 Task: Explore and join open source projects on GitHub.
Action: Mouse moved to (238, 165)
Screenshot: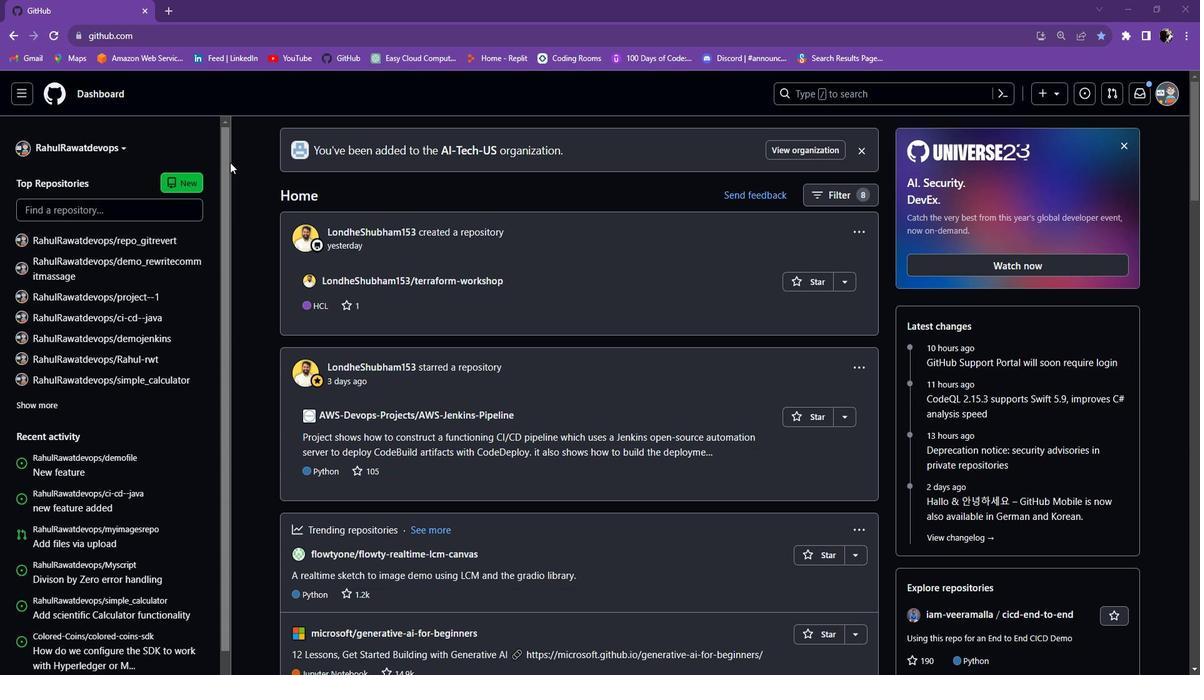 
Action: Mouse pressed left at (238, 165)
Screenshot: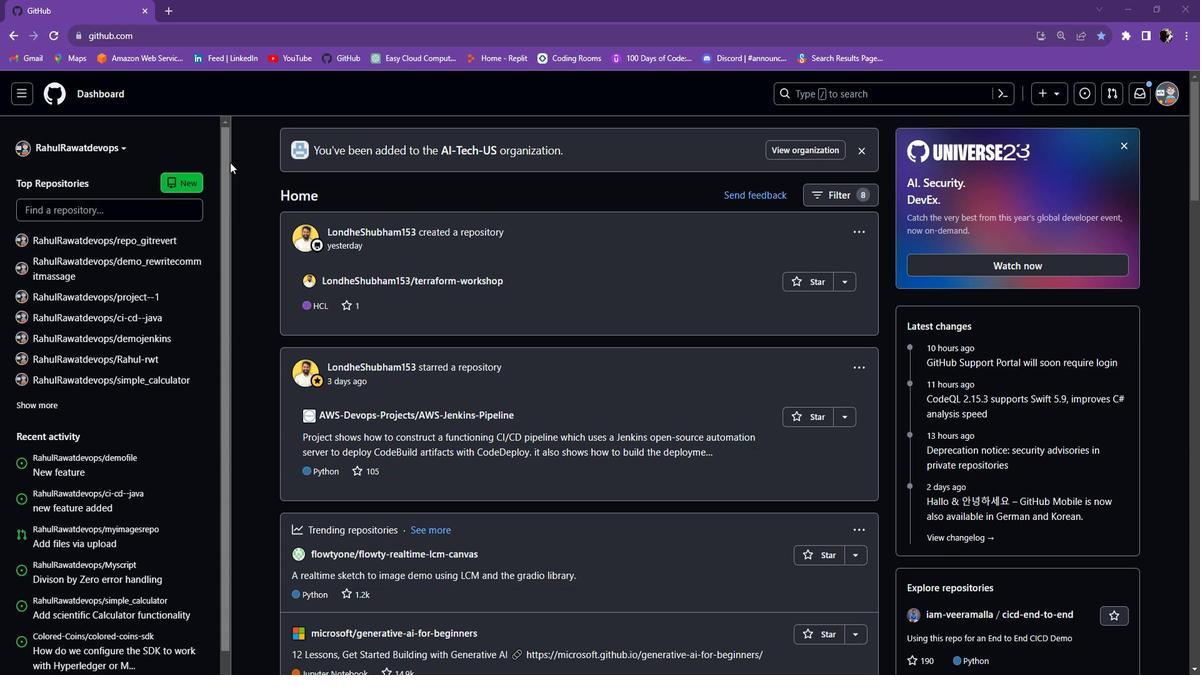 
Action: Mouse moved to (1167, 91)
Screenshot: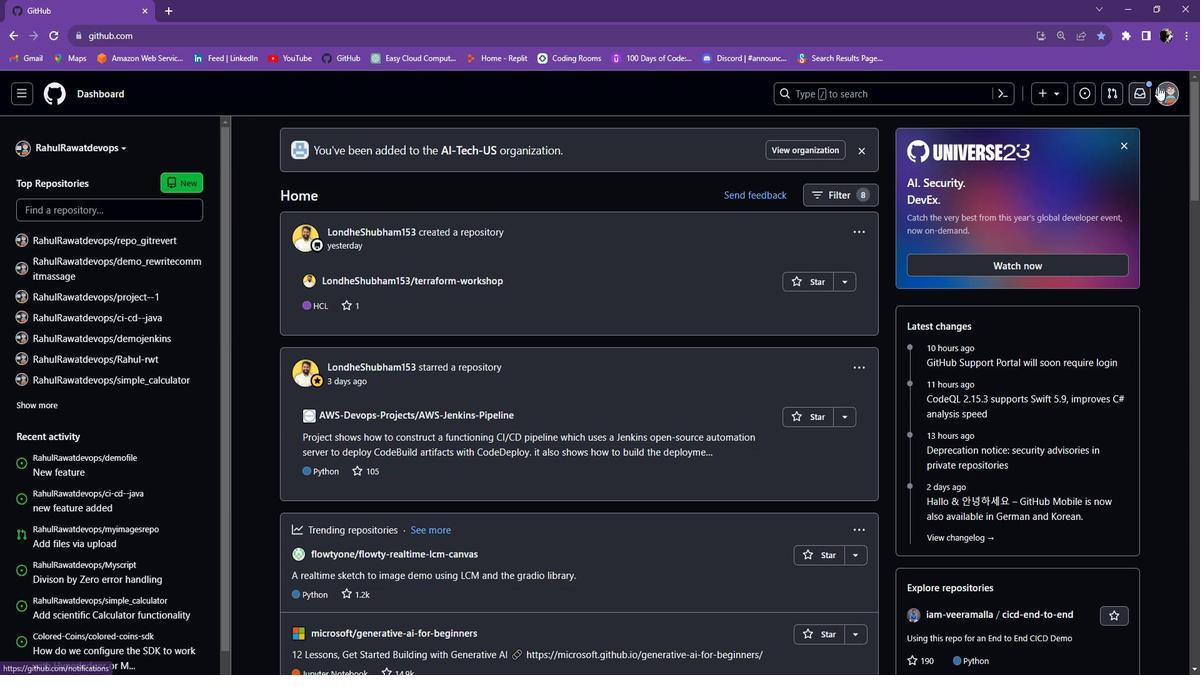
Action: Mouse pressed left at (1167, 91)
Screenshot: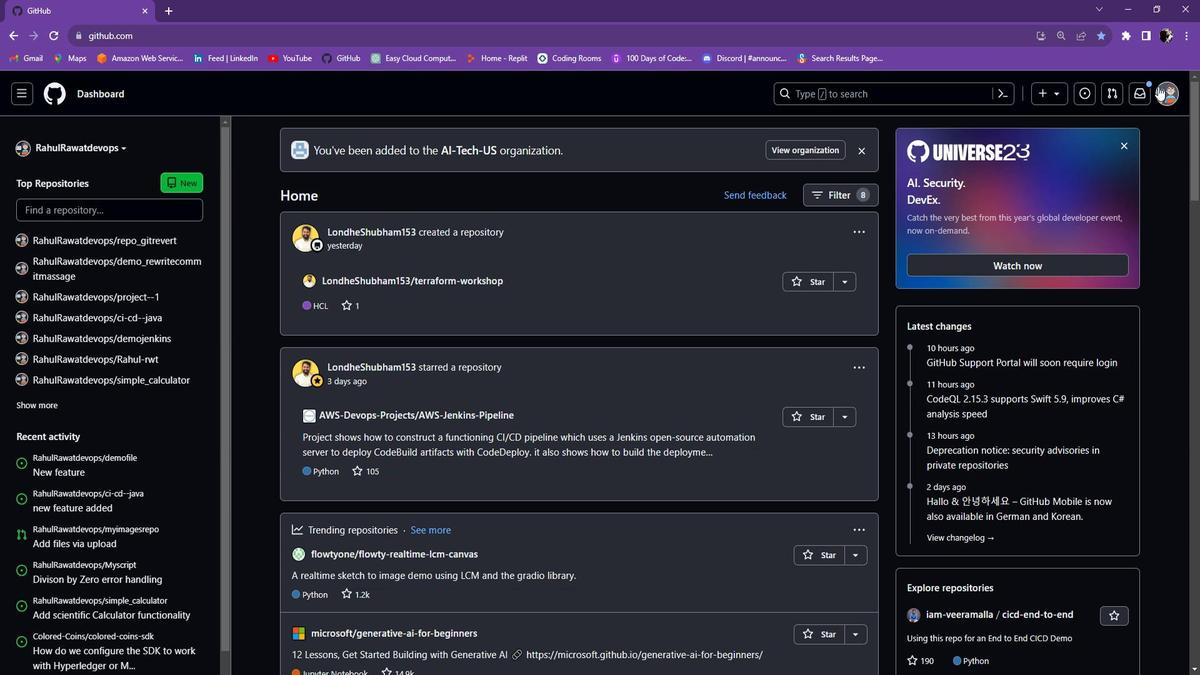 
Action: Mouse moved to (1048, 167)
Screenshot: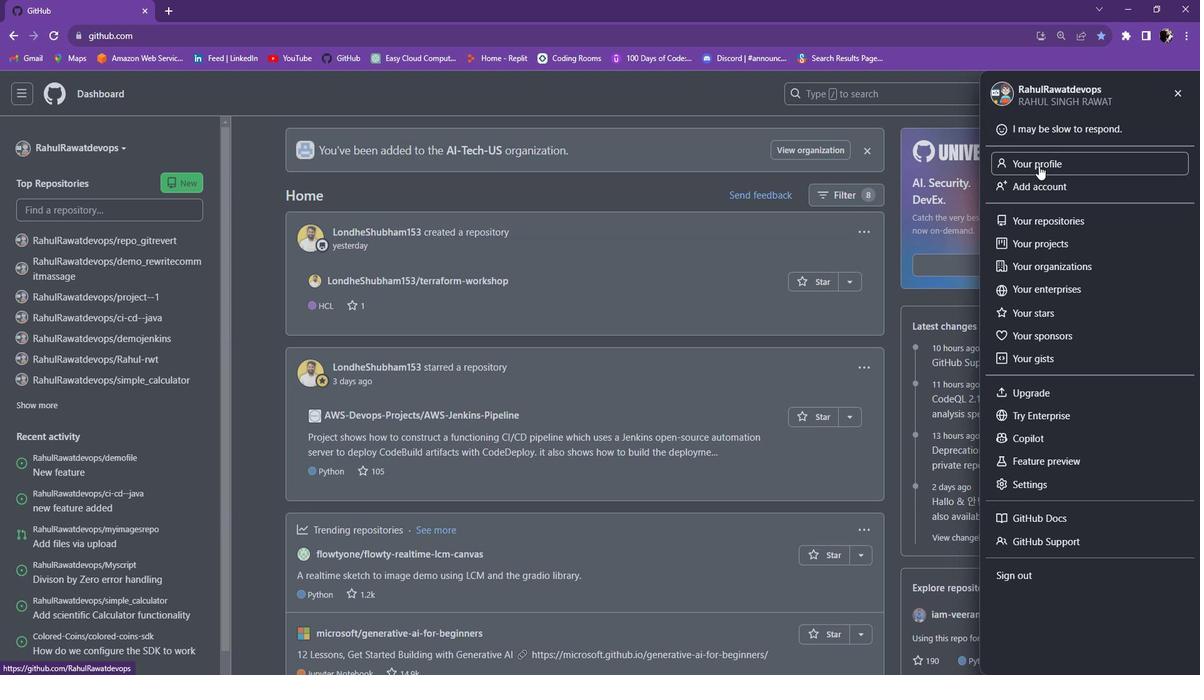 
Action: Mouse pressed left at (1048, 167)
Screenshot: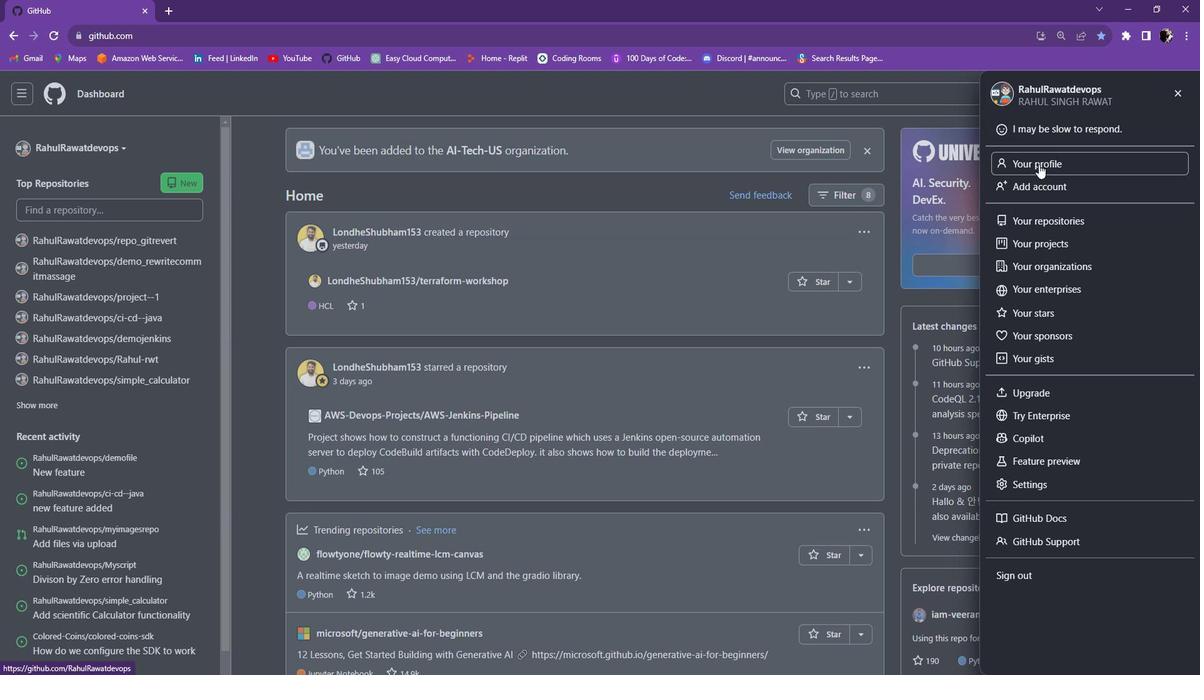 
Action: Mouse moved to (439, 339)
Screenshot: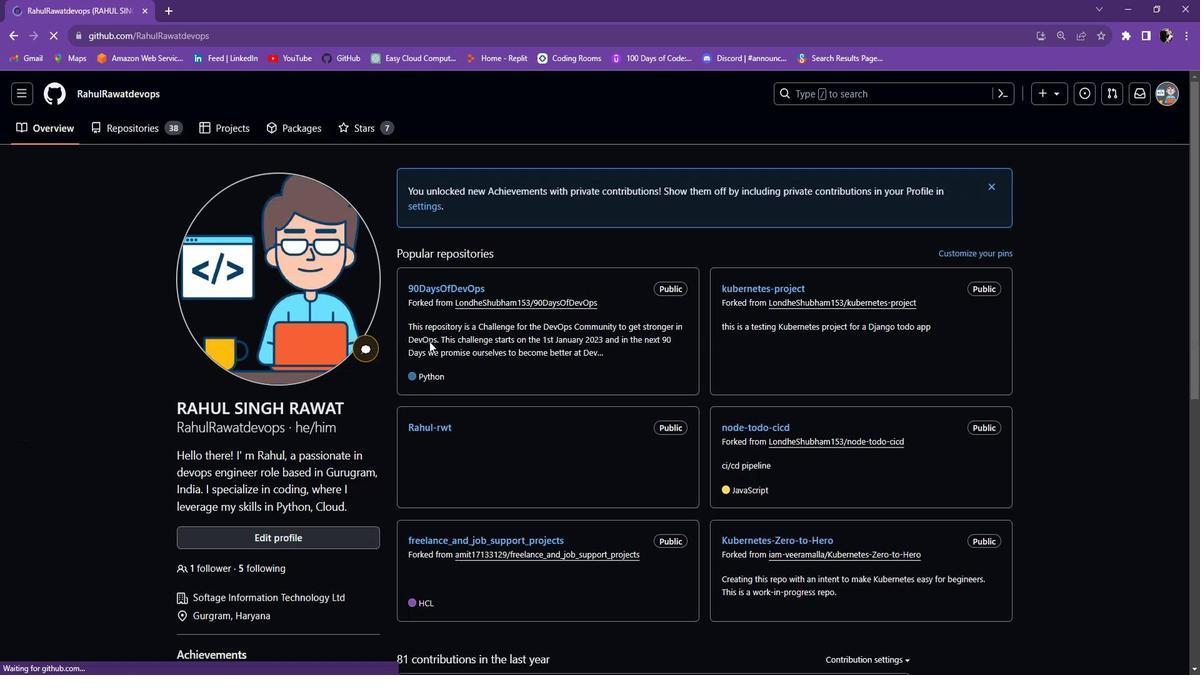 
Action: Mouse scrolled (439, 339) with delta (0, 0)
Screenshot: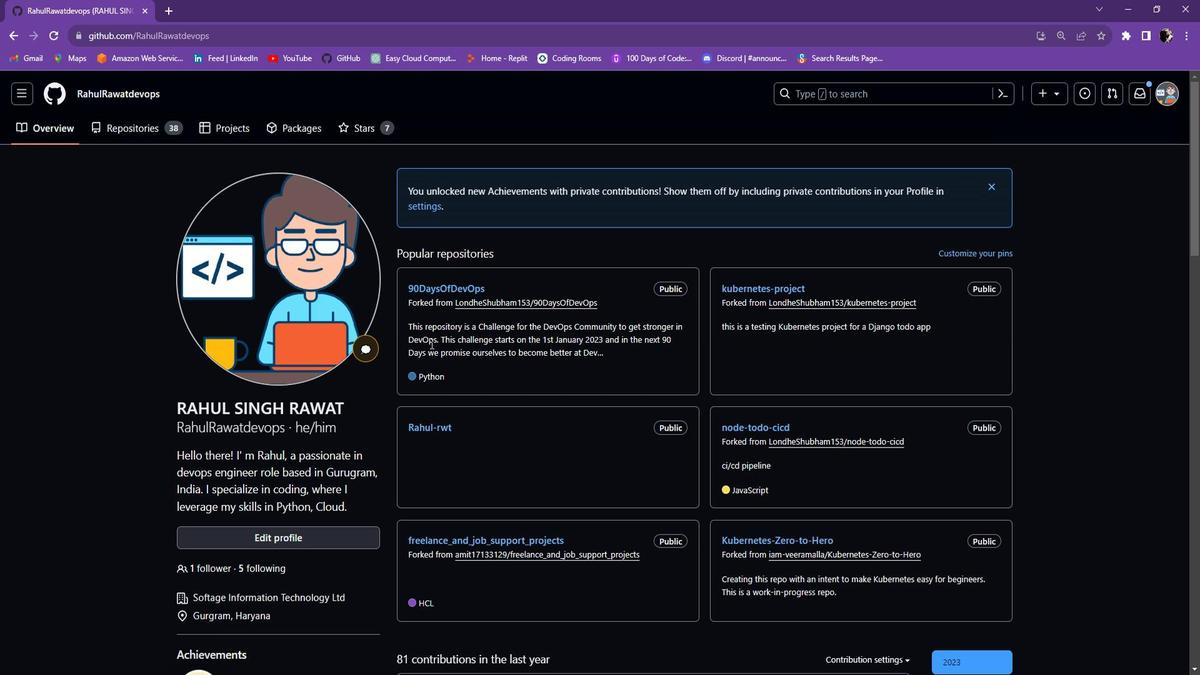 
Action: Mouse scrolled (439, 339) with delta (0, 0)
Screenshot: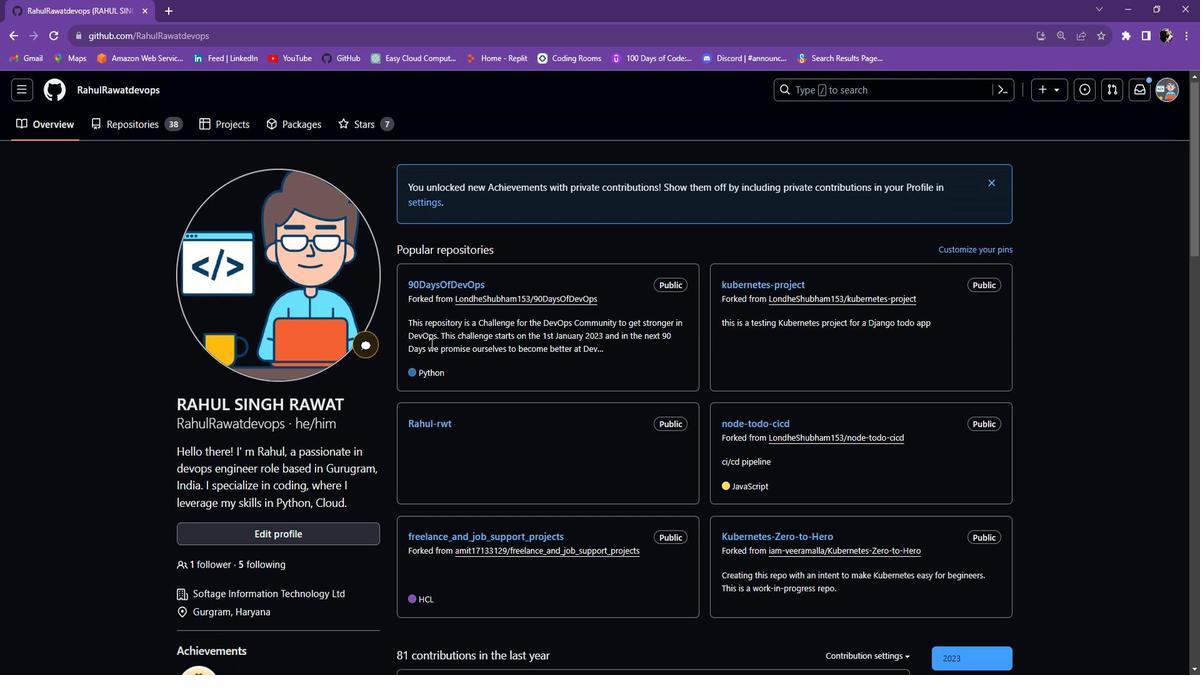 
Action: Mouse scrolled (439, 339) with delta (0, 0)
Screenshot: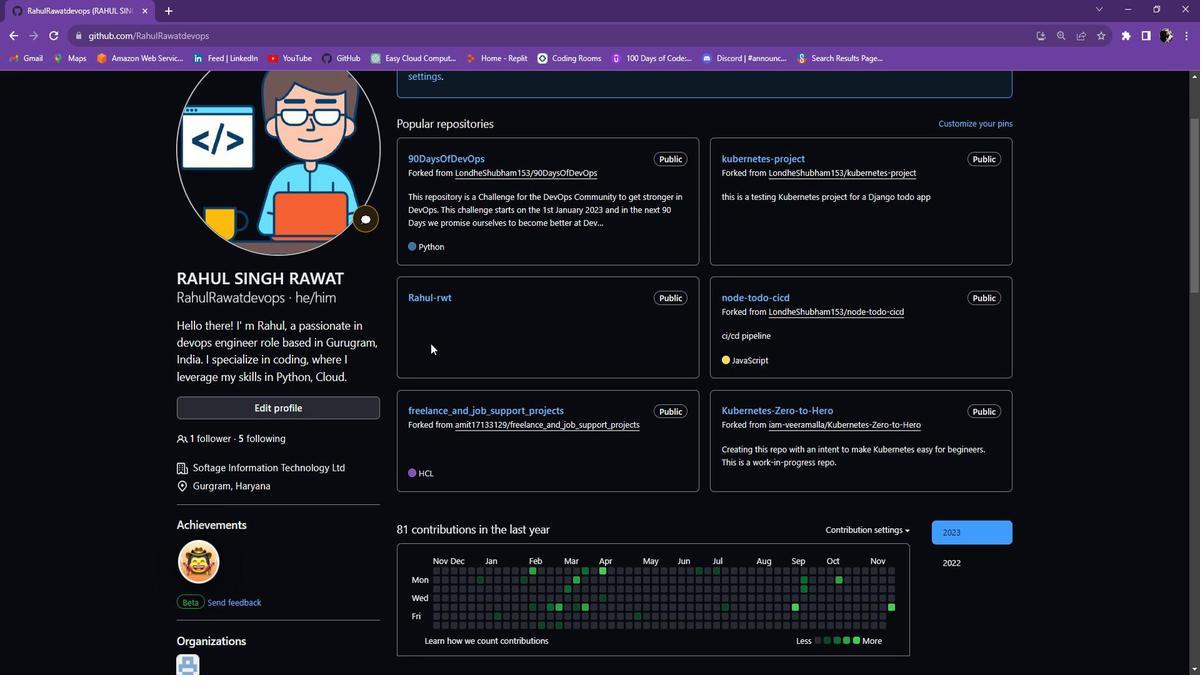 
Action: Mouse scrolled (439, 339) with delta (0, 0)
Screenshot: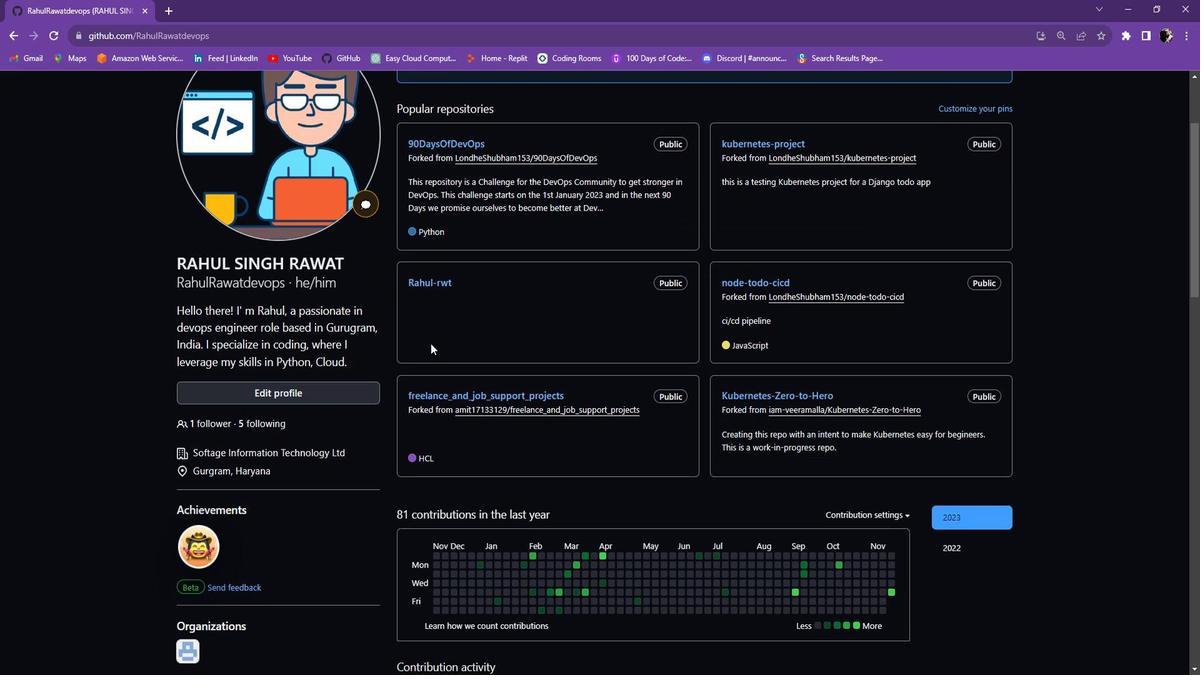
Action: Mouse scrolled (439, 339) with delta (0, 0)
Screenshot: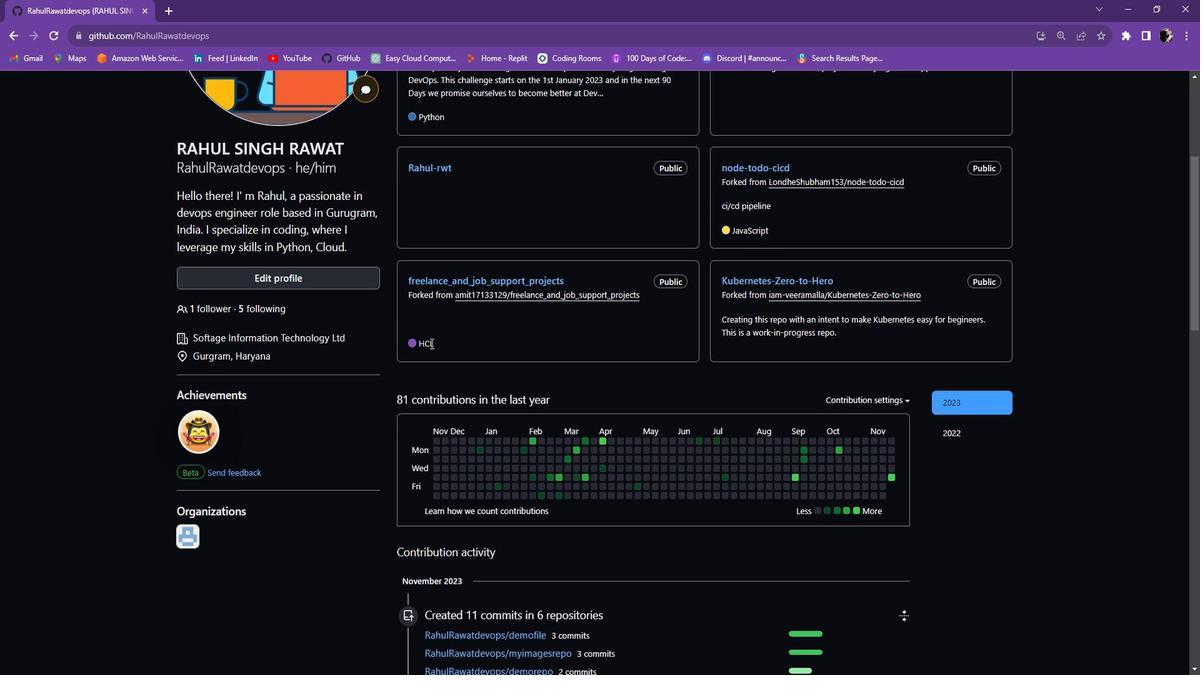 
Action: Mouse scrolled (439, 339) with delta (0, 0)
Screenshot: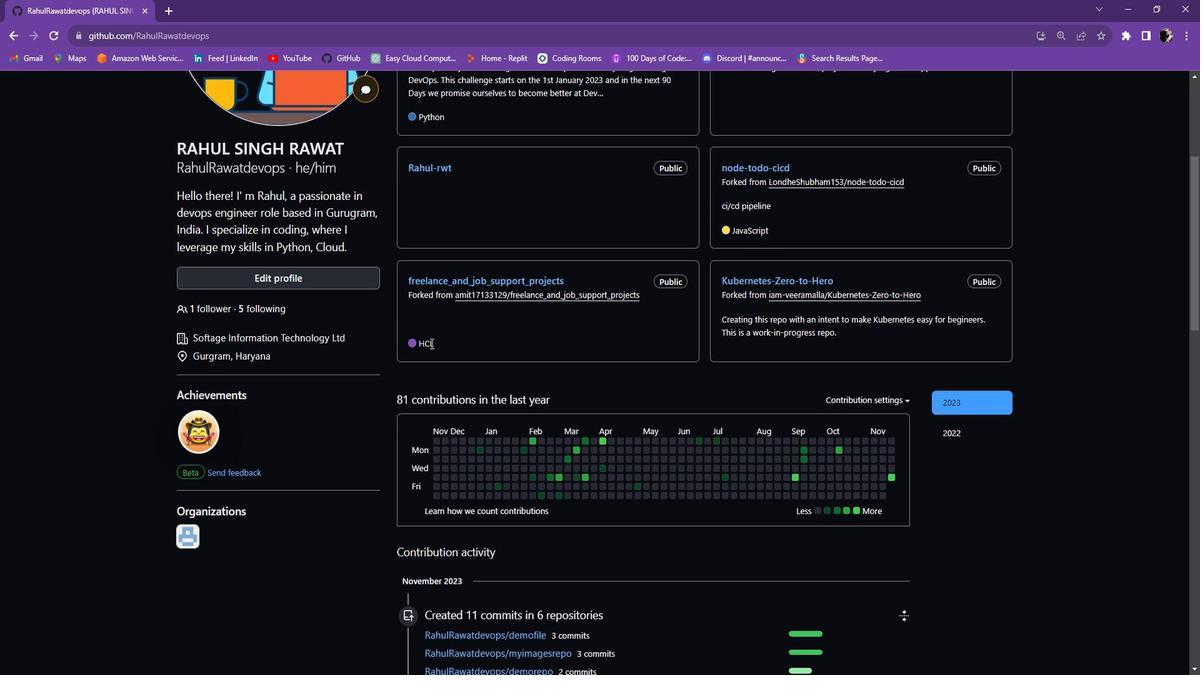 
Action: Mouse scrolled (439, 339) with delta (0, 0)
Screenshot: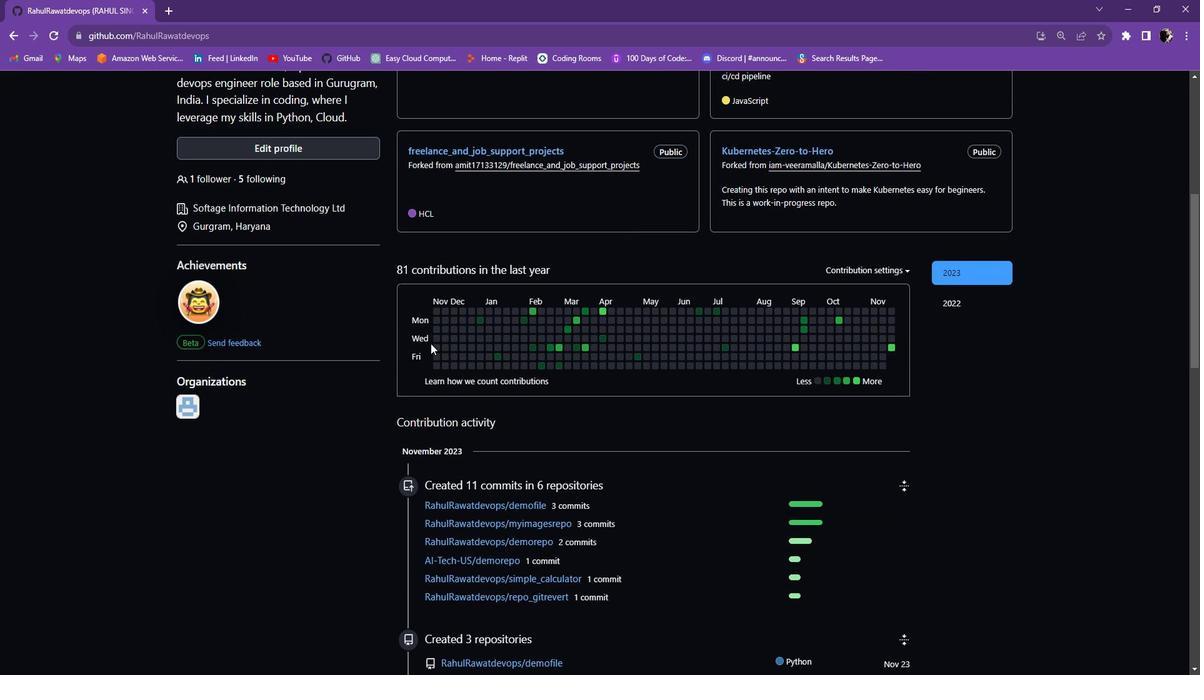 
Action: Mouse scrolled (439, 339) with delta (0, 0)
Screenshot: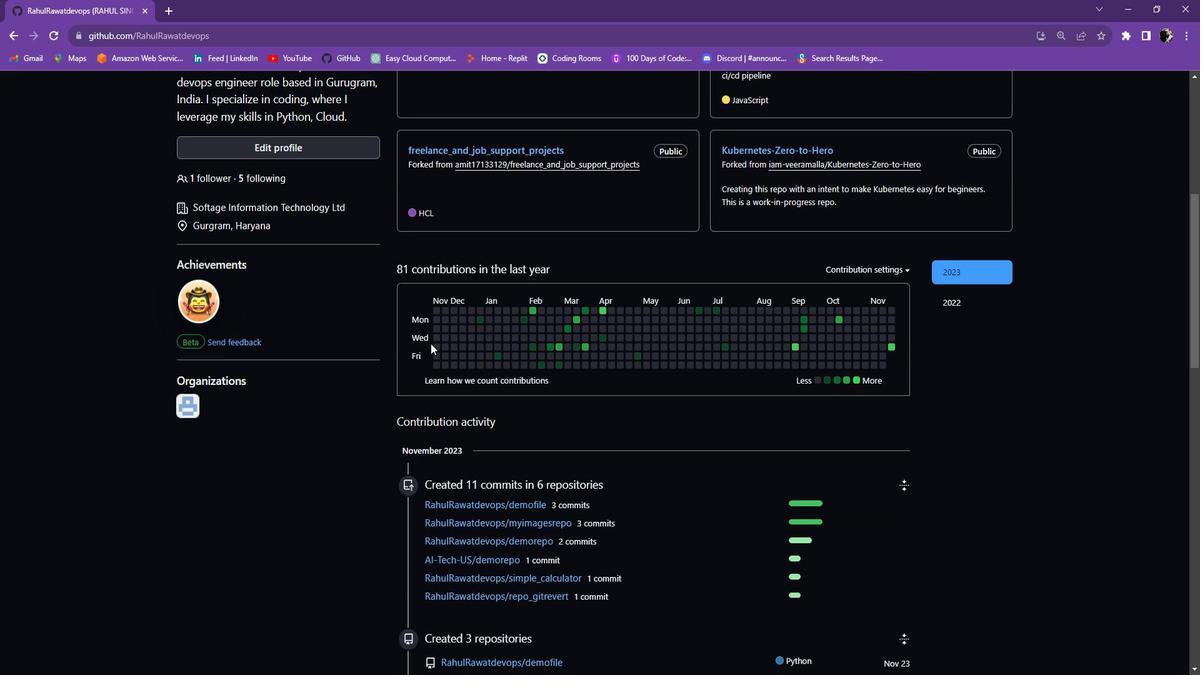 
Action: Mouse scrolled (439, 340) with delta (0, 0)
Screenshot: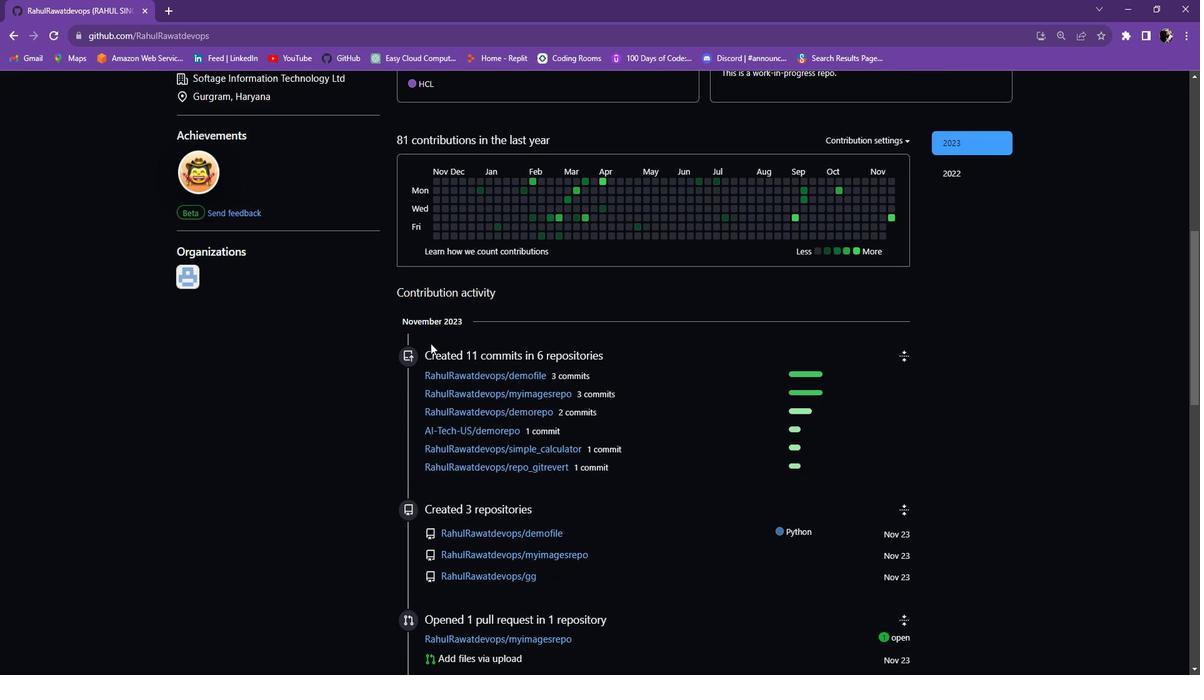 
Action: Mouse scrolled (439, 340) with delta (0, 0)
Screenshot: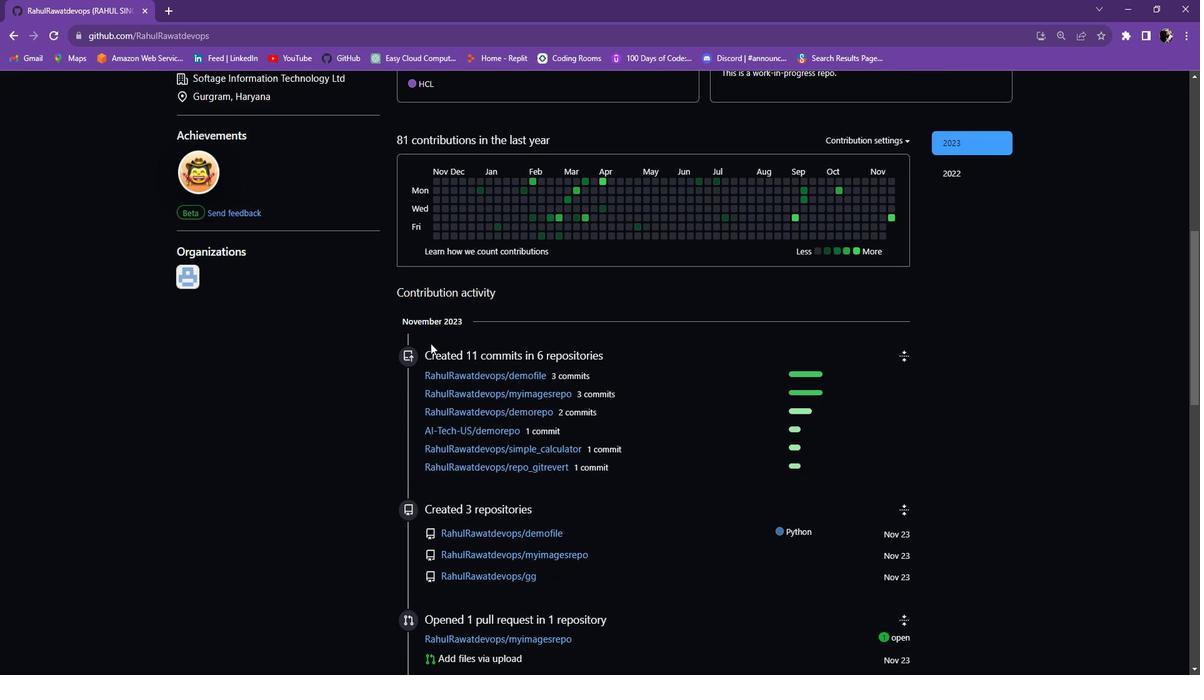 
Action: Mouse scrolled (439, 340) with delta (0, 0)
Screenshot: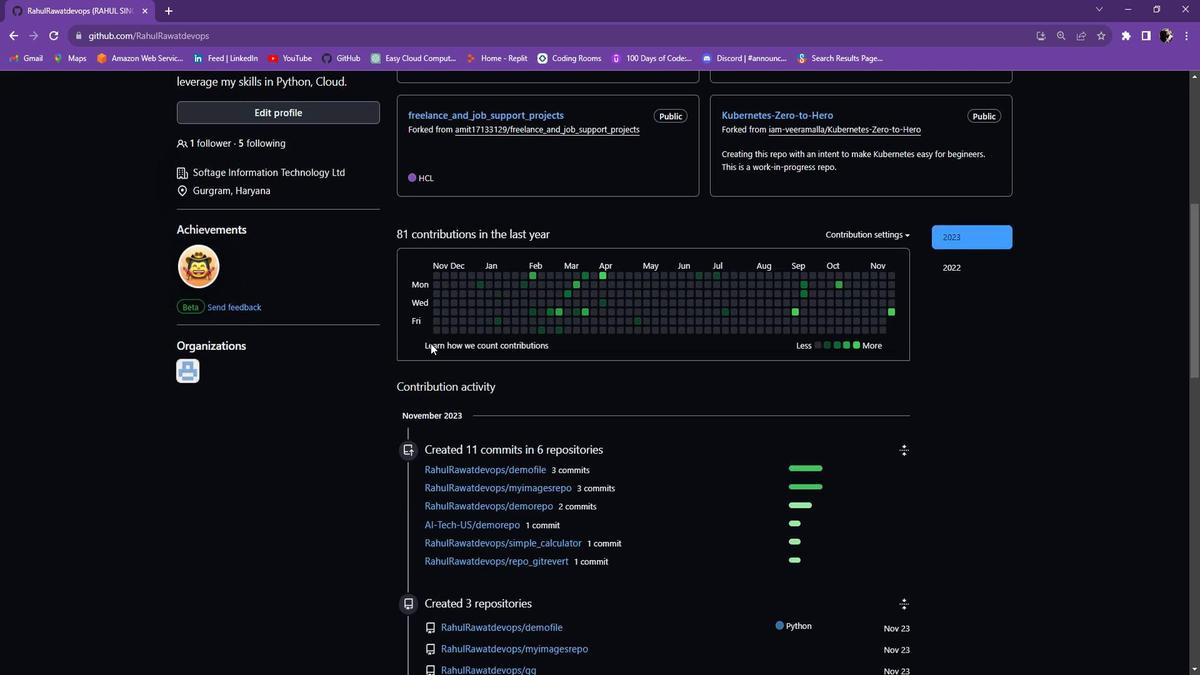 
Action: Mouse scrolled (439, 340) with delta (0, 0)
Screenshot: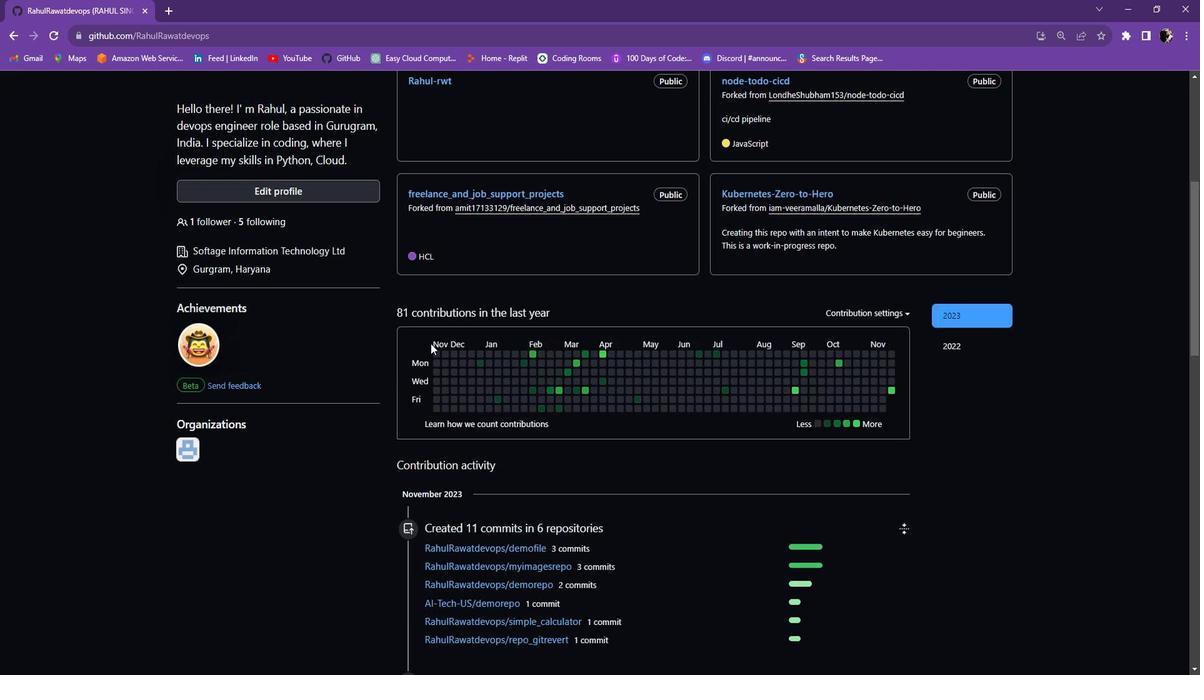 
Action: Mouse scrolled (439, 340) with delta (0, 0)
Screenshot: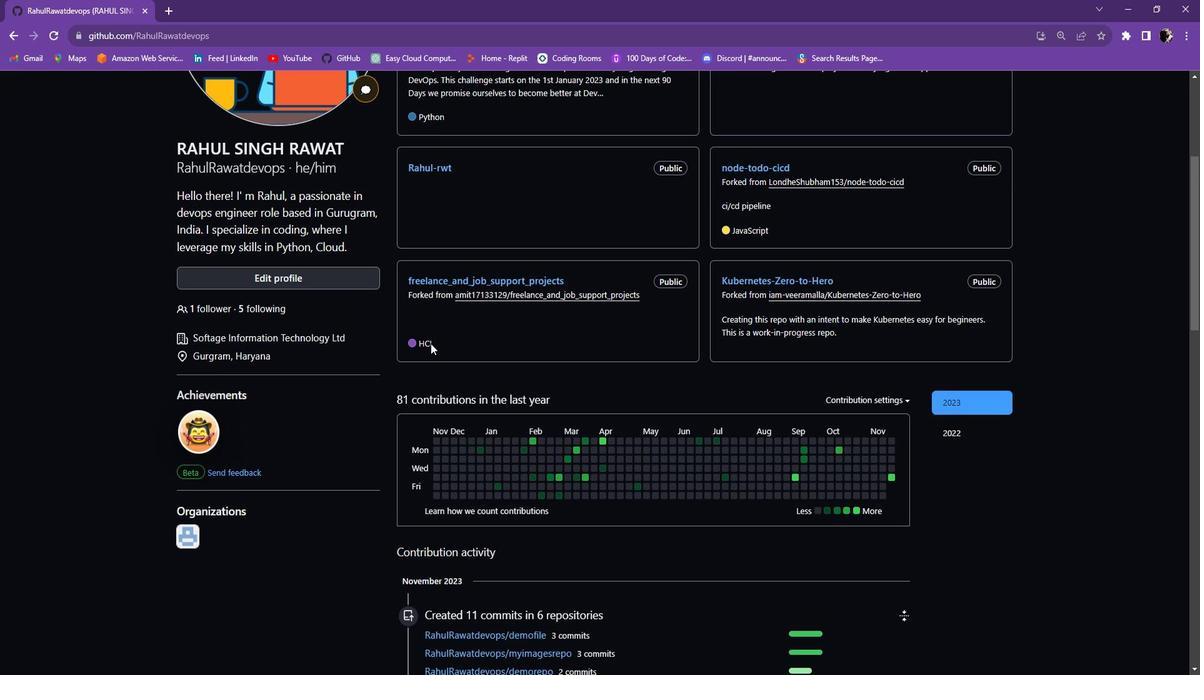 
Action: Mouse scrolled (439, 340) with delta (0, 0)
Screenshot: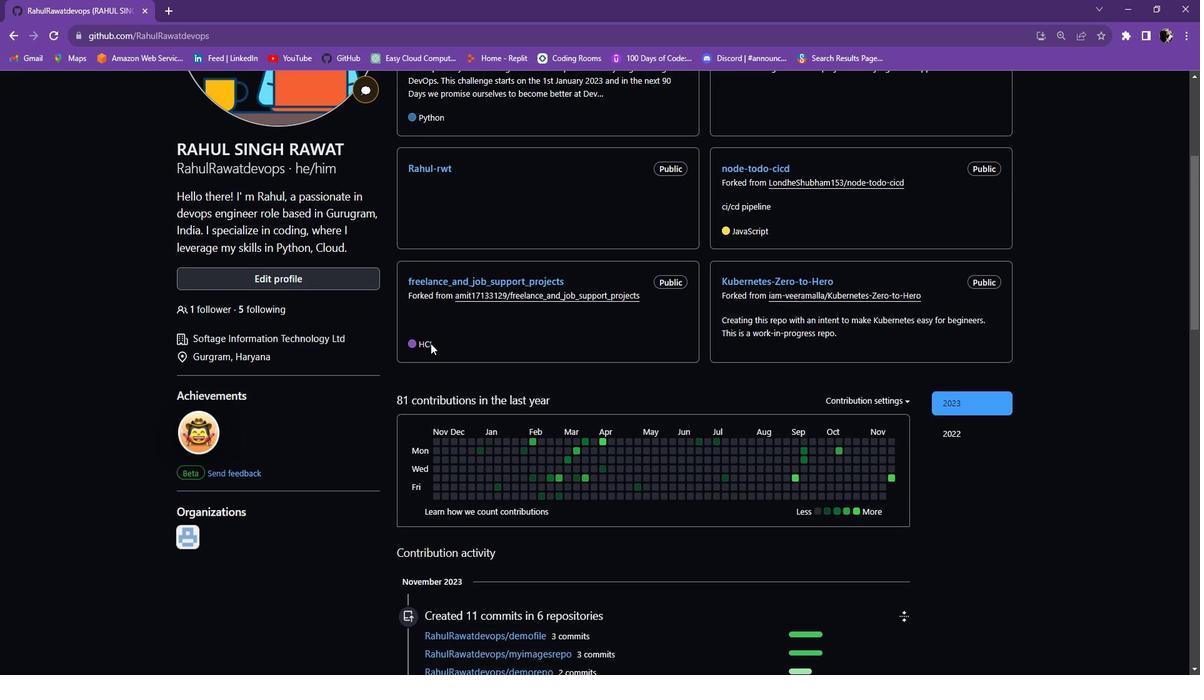 
Action: Mouse scrolled (439, 340) with delta (0, 0)
Screenshot: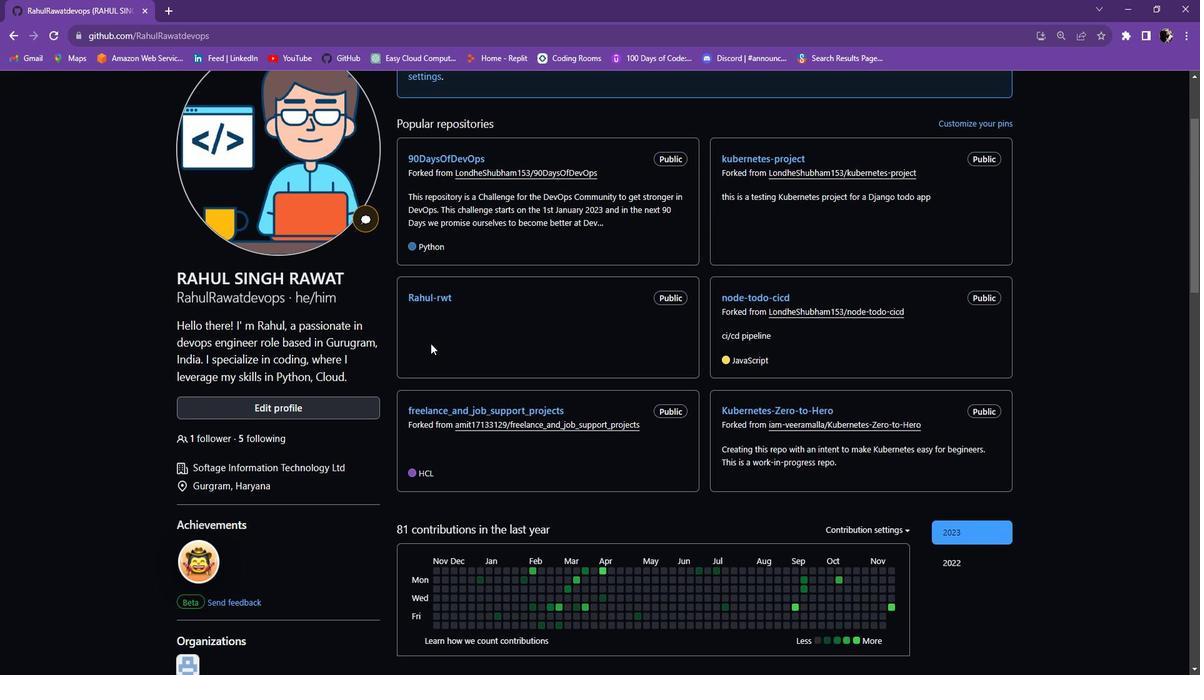 
Action: Mouse scrolled (439, 340) with delta (0, 0)
Screenshot: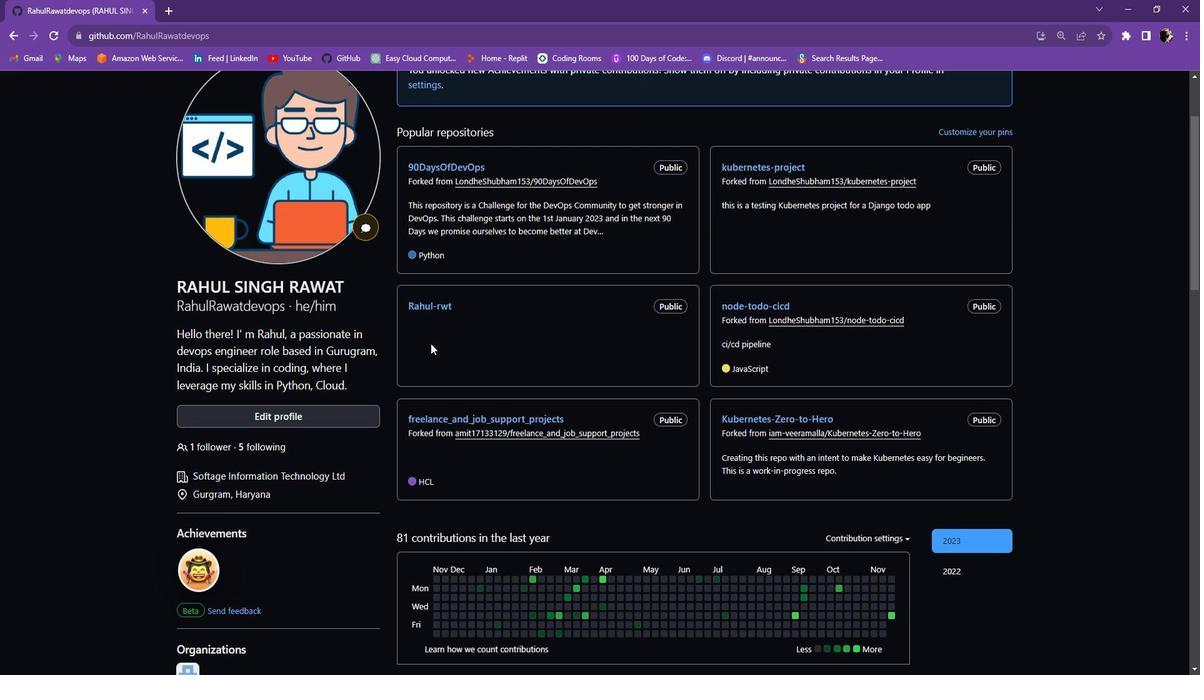 
Action: Mouse scrolled (439, 340) with delta (0, 0)
Screenshot: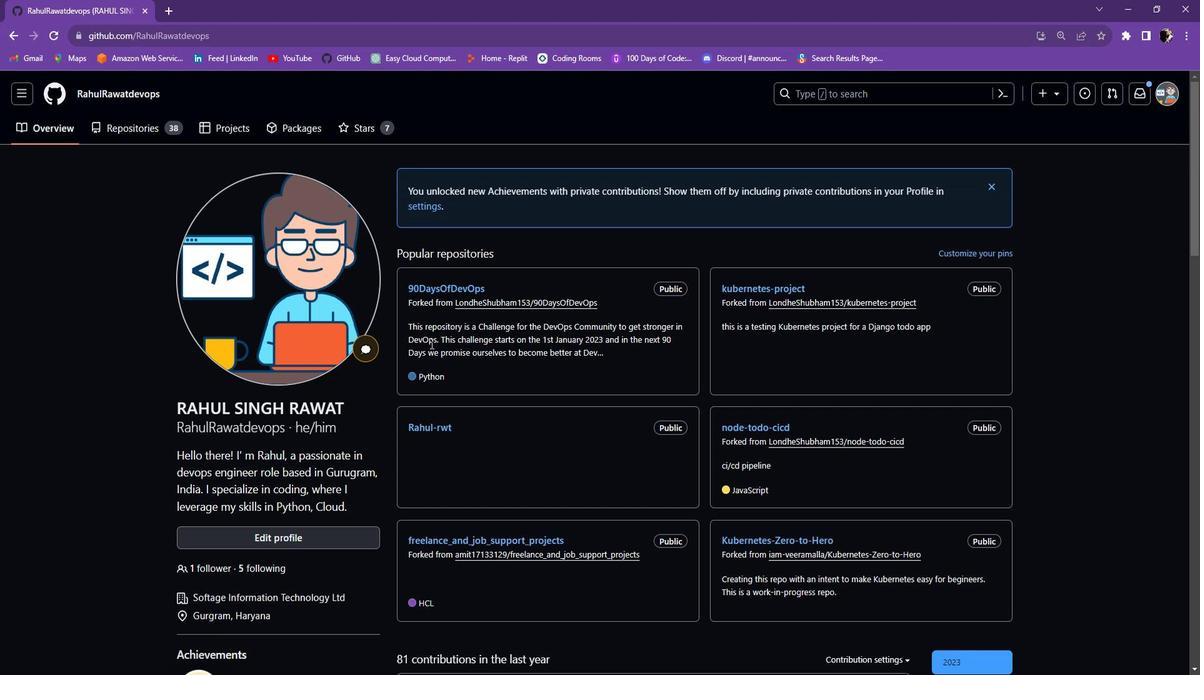 
Action: Mouse scrolled (439, 339) with delta (0, 0)
Screenshot: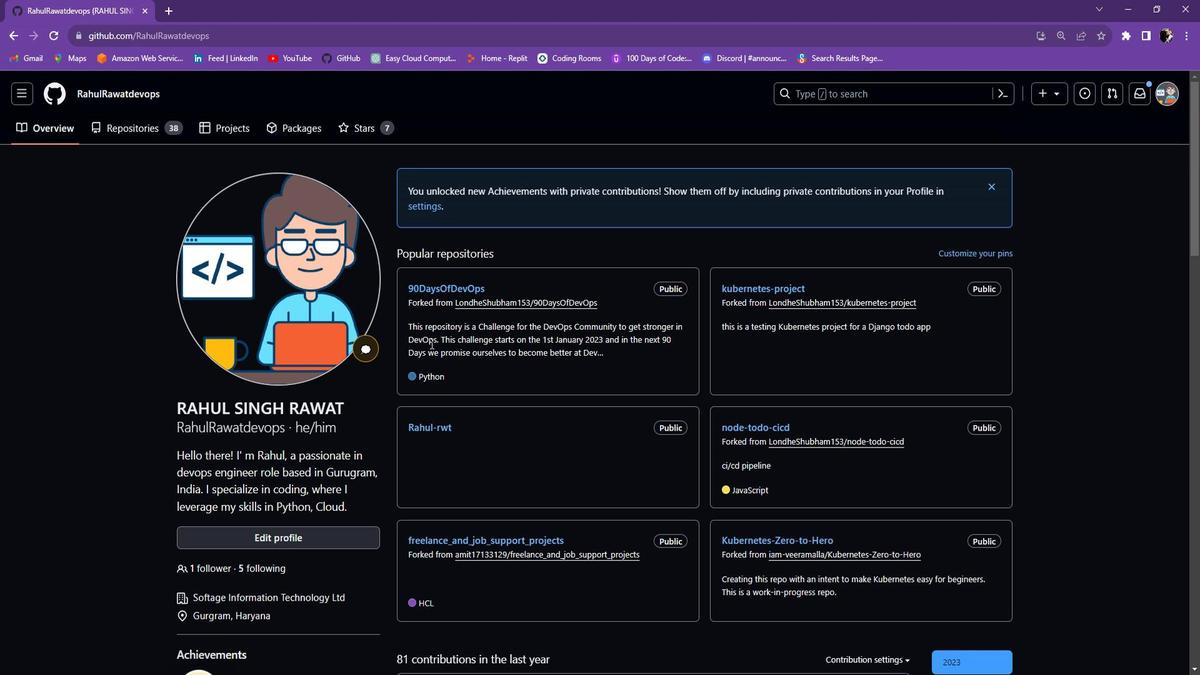 
Action: Mouse scrolled (439, 339) with delta (0, 0)
Screenshot: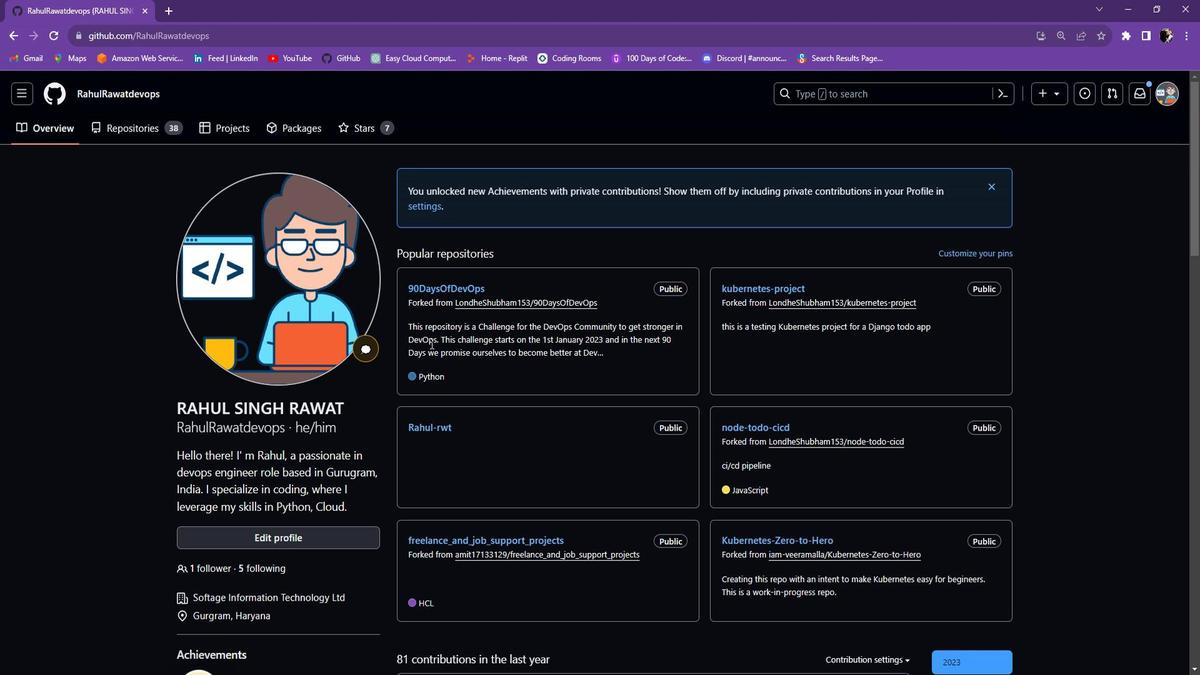 
Action: Mouse scrolled (439, 339) with delta (0, 0)
Screenshot: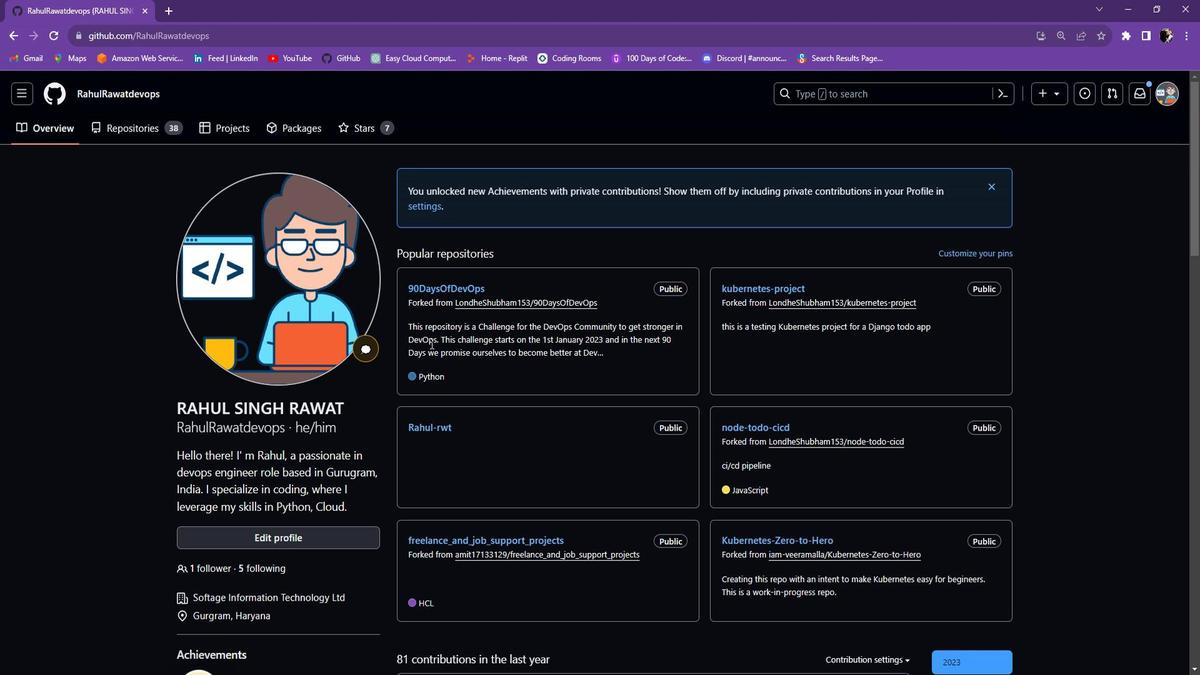 
Action: Mouse scrolled (439, 339) with delta (0, 0)
Screenshot: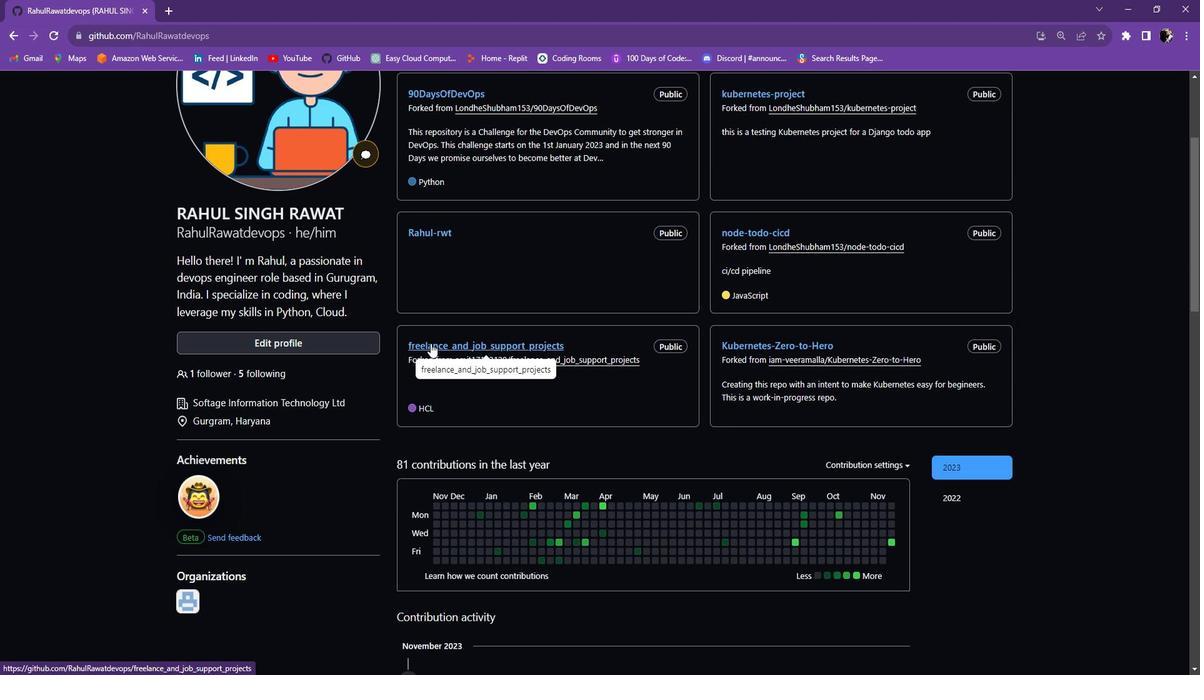 
Action: Mouse scrolled (439, 339) with delta (0, 0)
Screenshot: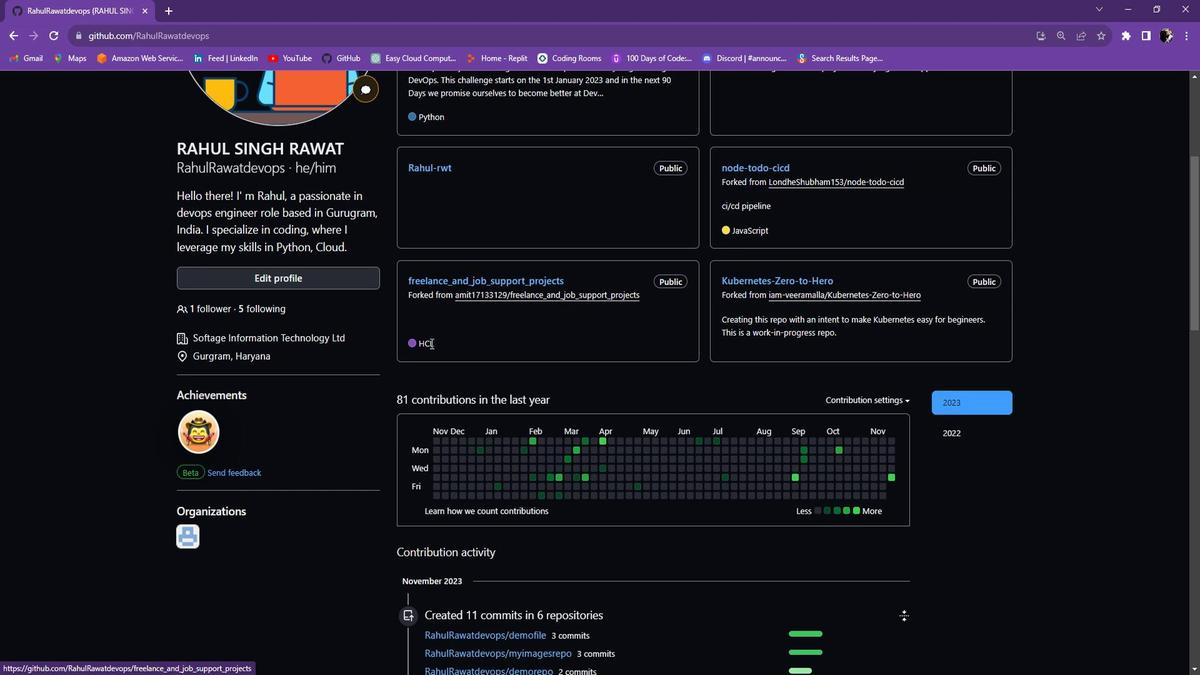 
Action: Mouse scrolled (439, 339) with delta (0, 0)
Screenshot: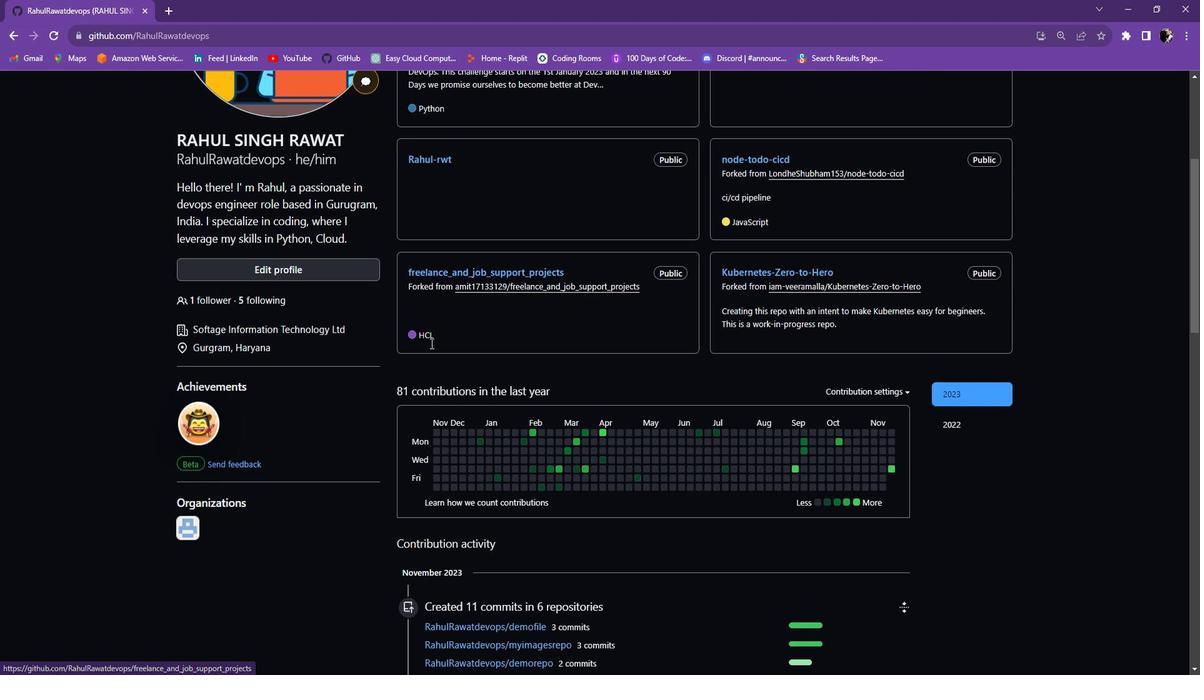 
Action: Mouse scrolled (439, 339) with delta (0, 0)
Screenshot: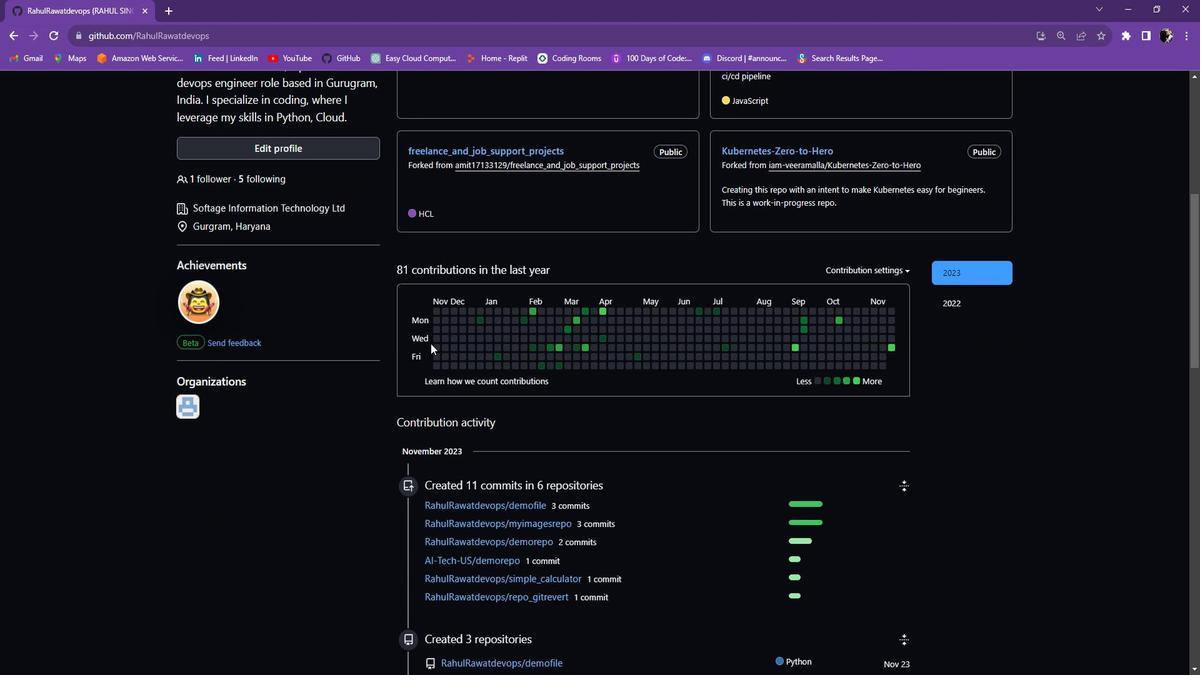 
Action: Mouse scrolled (439, 340) with delta (0, 0)
Screenshot: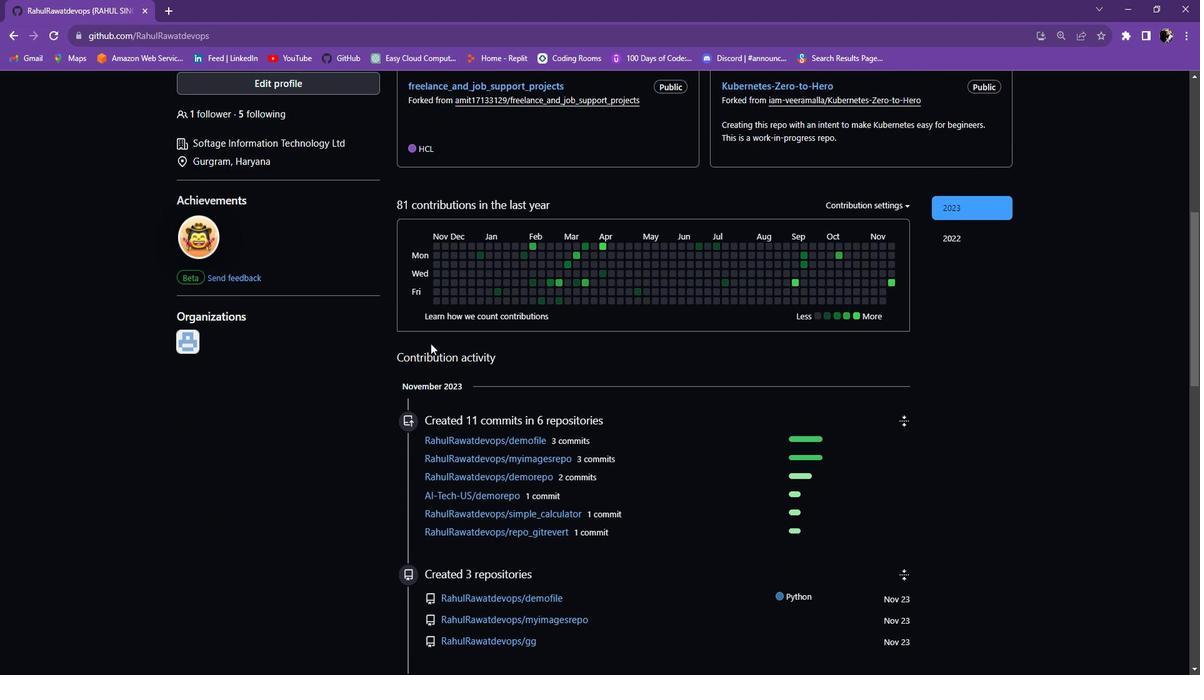 
Action: Mouse scrolled (439, 340) with delta (0, 0)
Screenshot: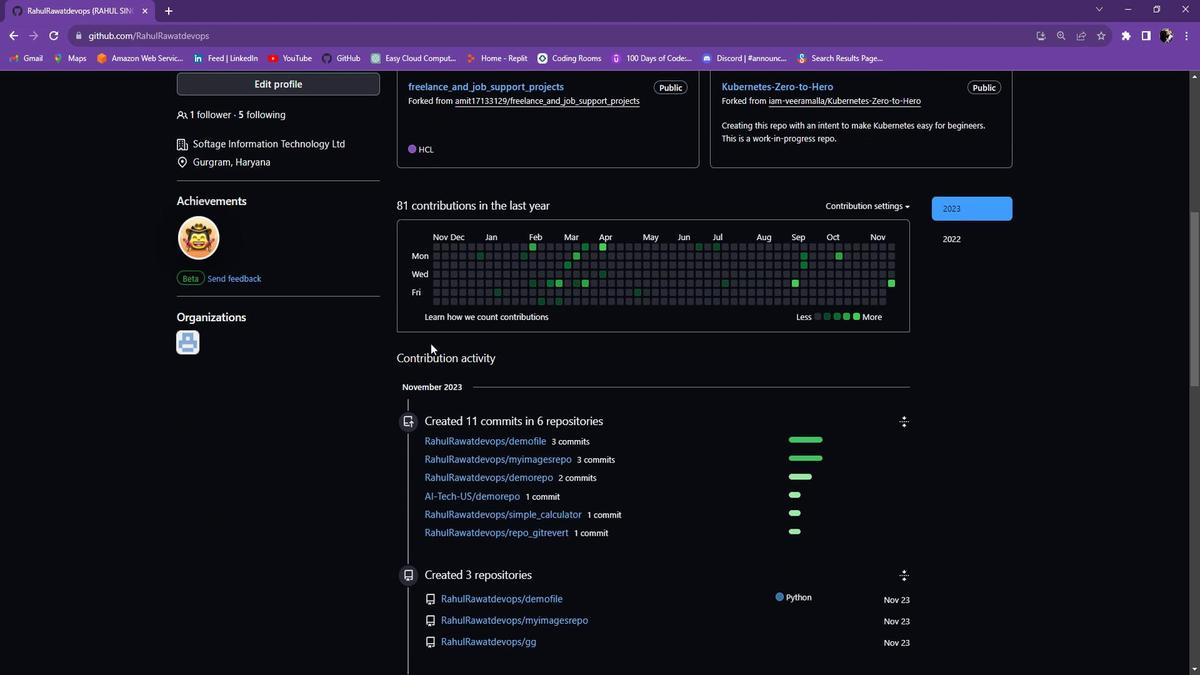 
Action: Mouse scrolled (439, 340) with delta (0, 0)
Screenshot: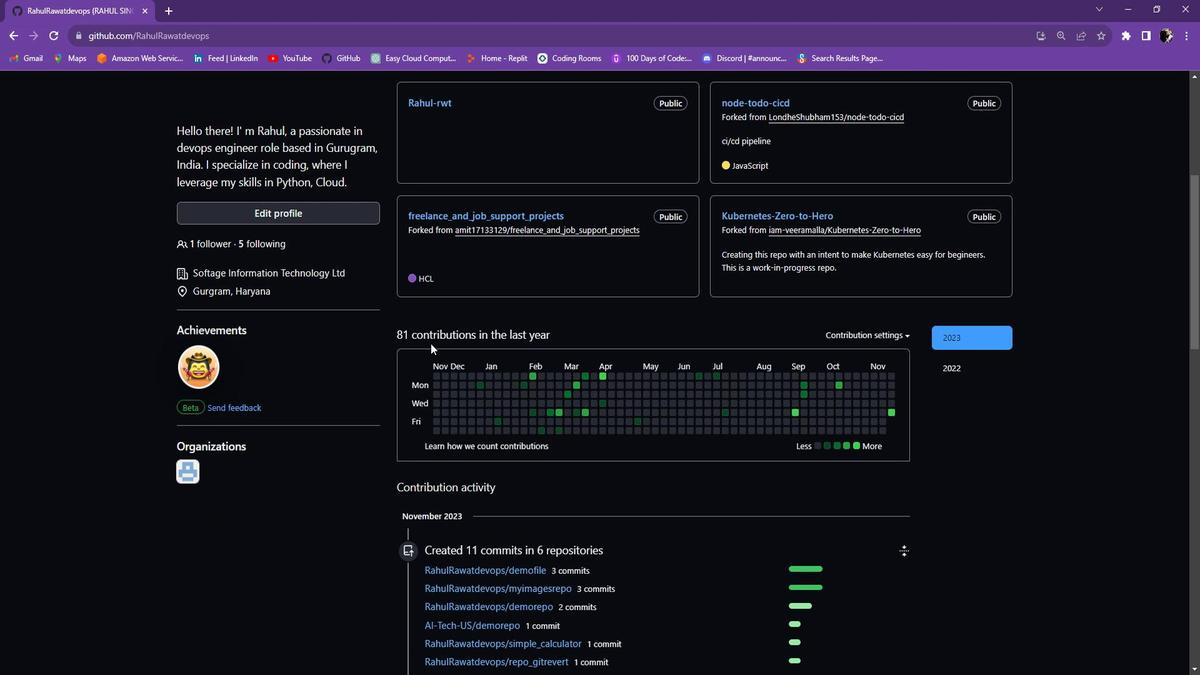 
Action: Mouse scrolled (439, 340) with delta (0, 0)
Screenshot: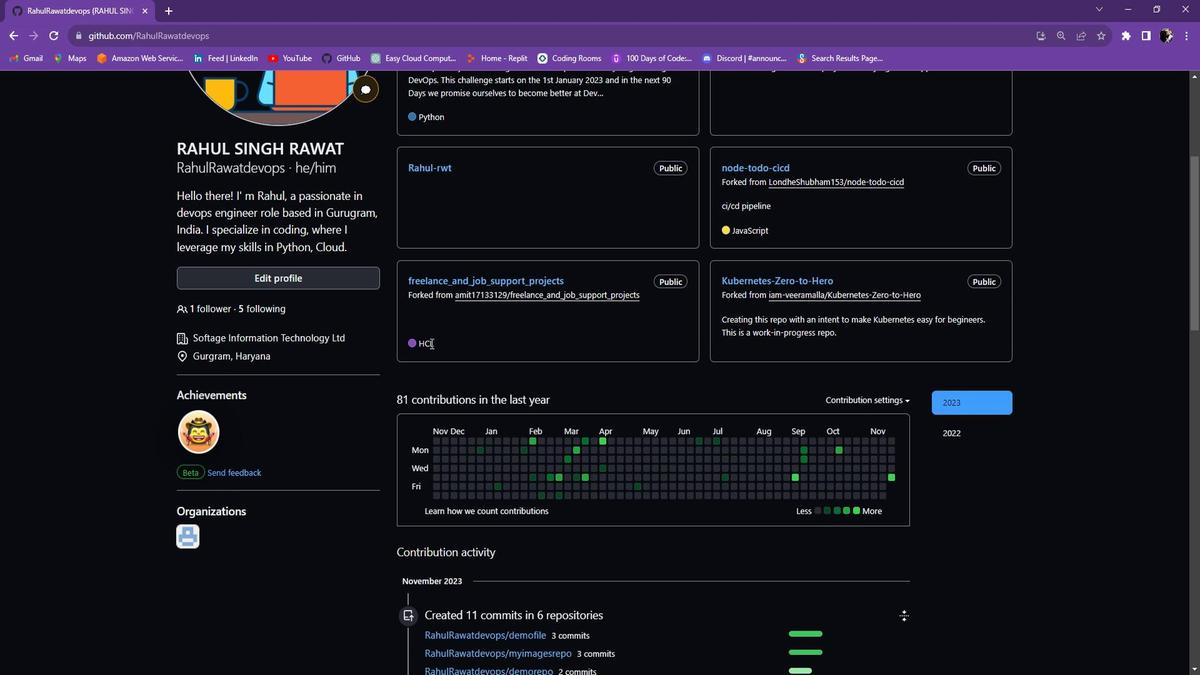 
Action: Mouse scrolled (439, 340) with delta (0, 0)
Screenshot: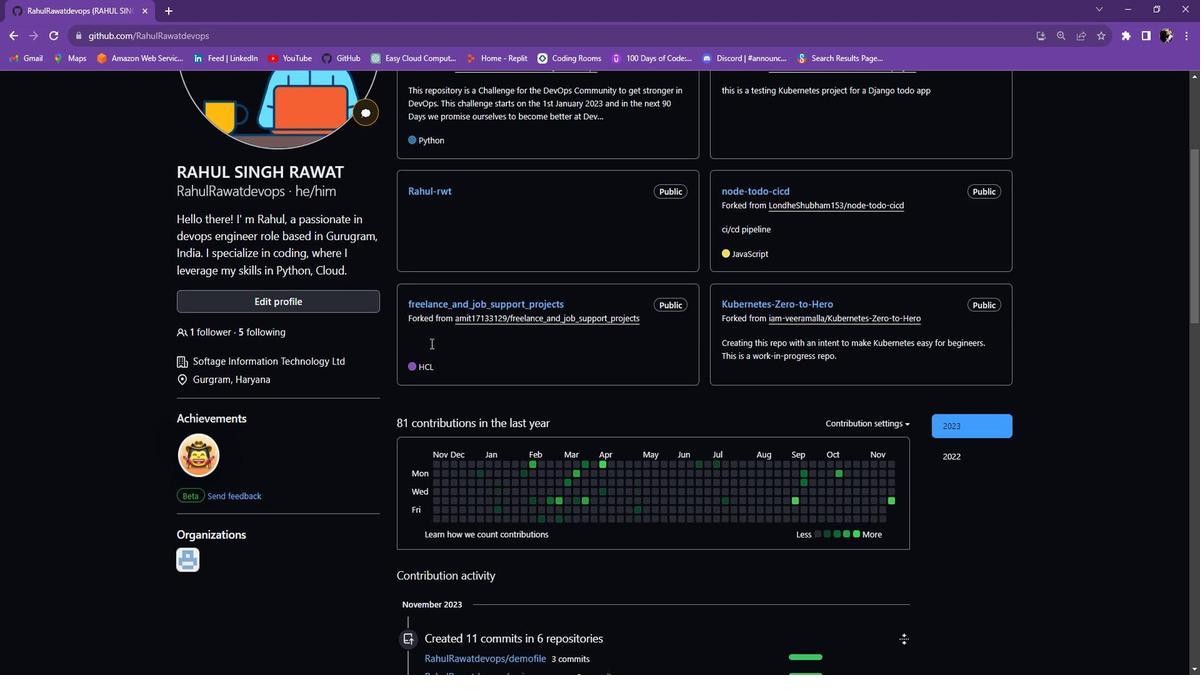 
Action: Mouse scrolled (439, 340) with delta (0, 0)
Screenshot: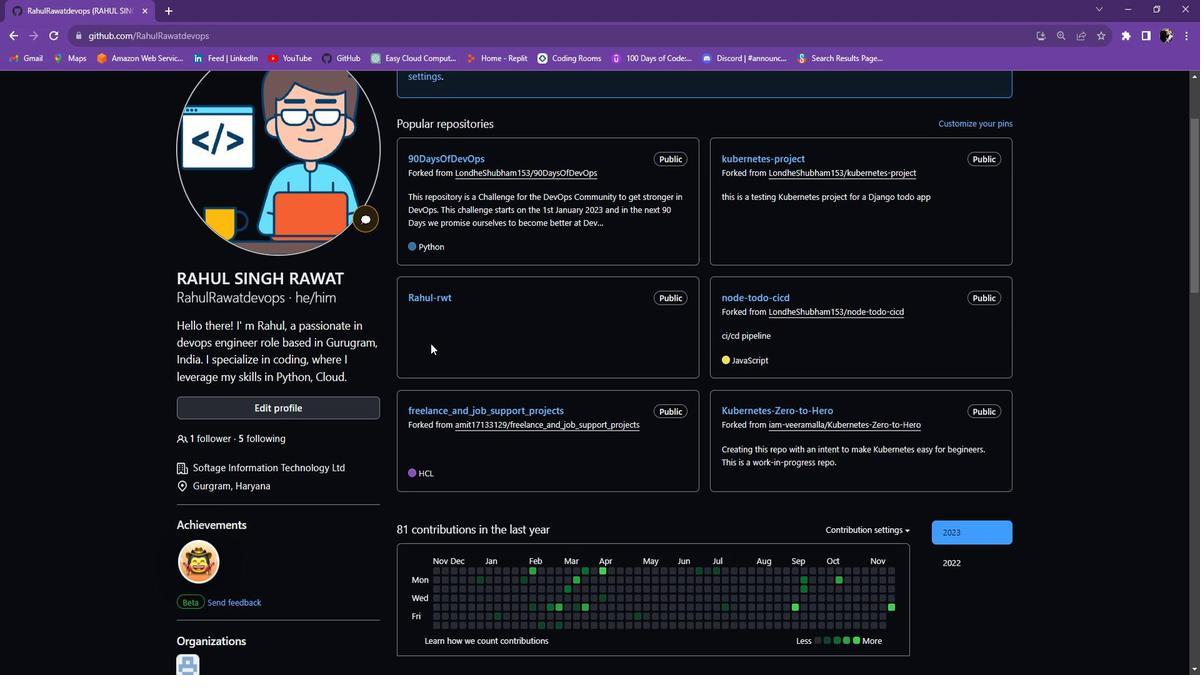 
Action: Mouse scrolled (439, 340) with delta (0, 0)
Screenshot: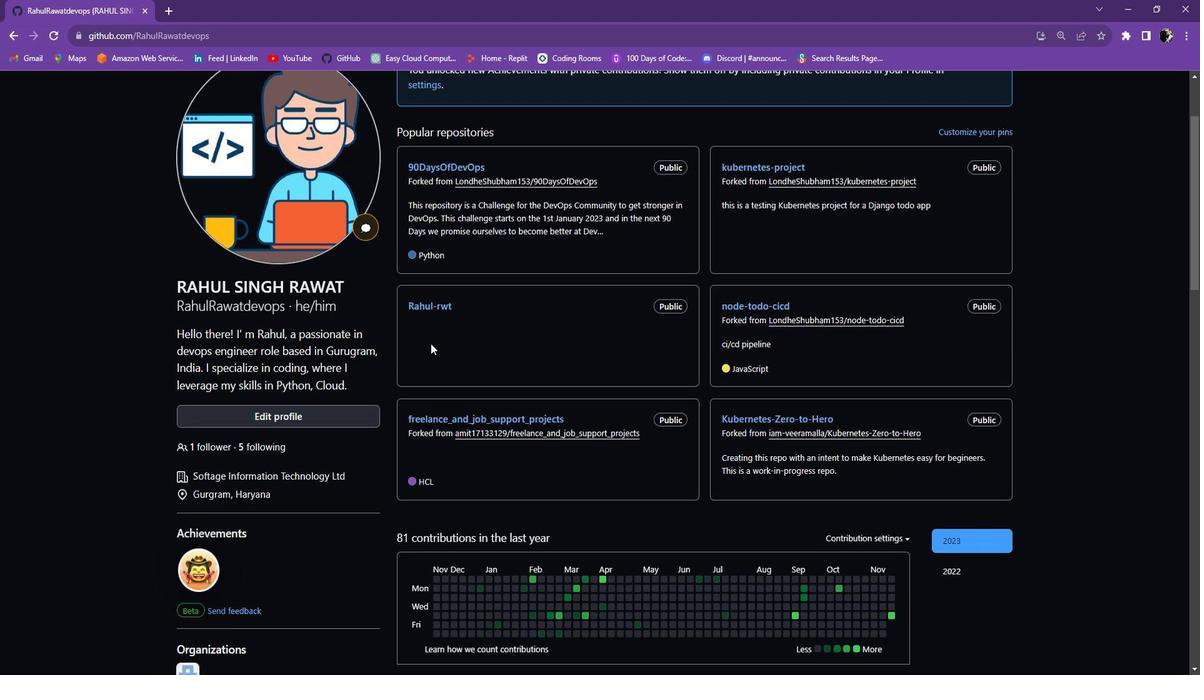 
Action: Mouse scrolled (439, 340) with delta (0, 0)
Screenshot: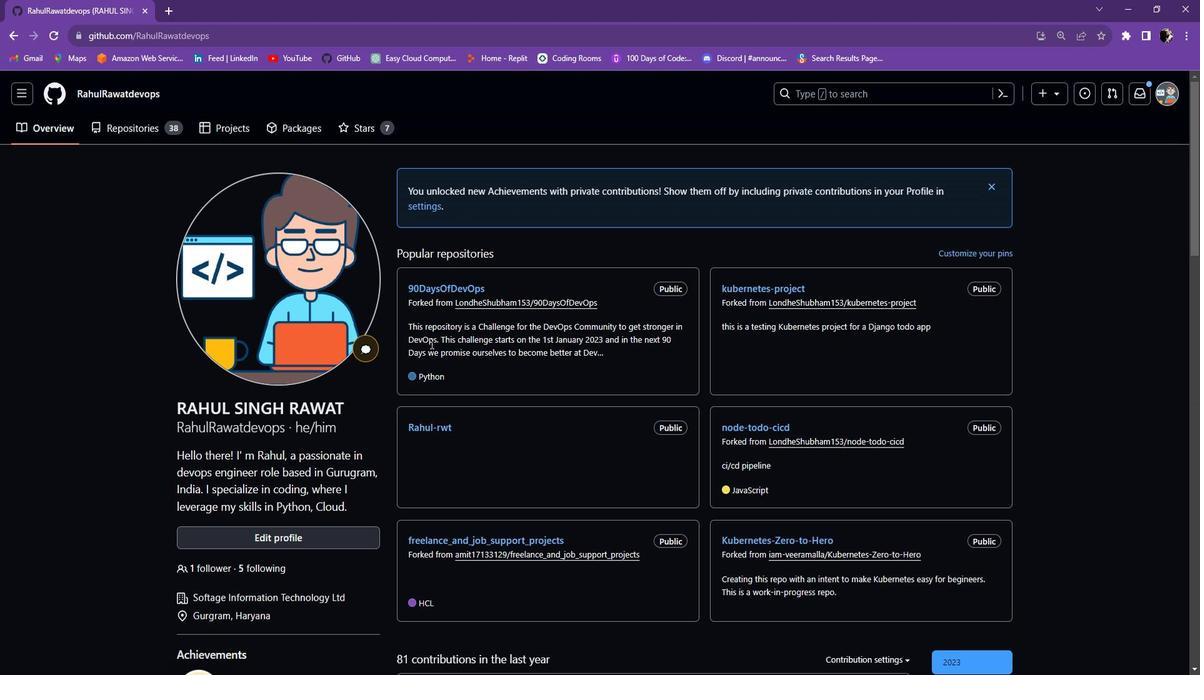 
Action: Mouse scrolled (439, 340) with delta (0, 0)
Screenshot: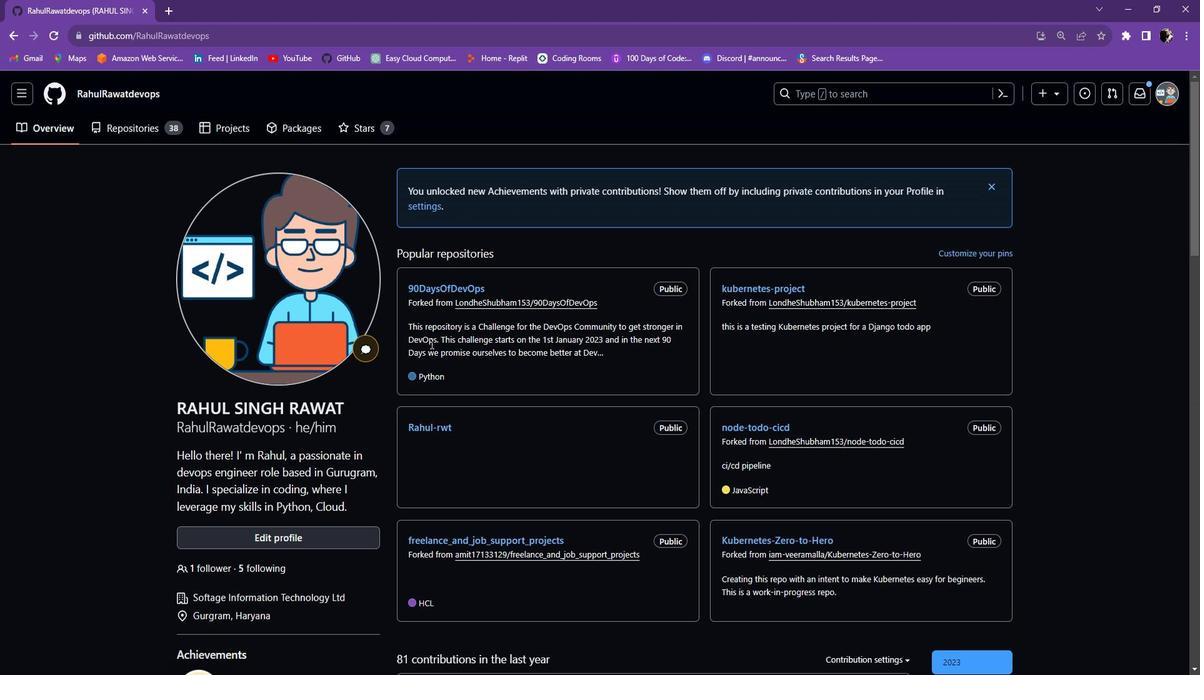 
Action: Mouse scrolled (439, 340) with delta (0, 0)
Screenshot: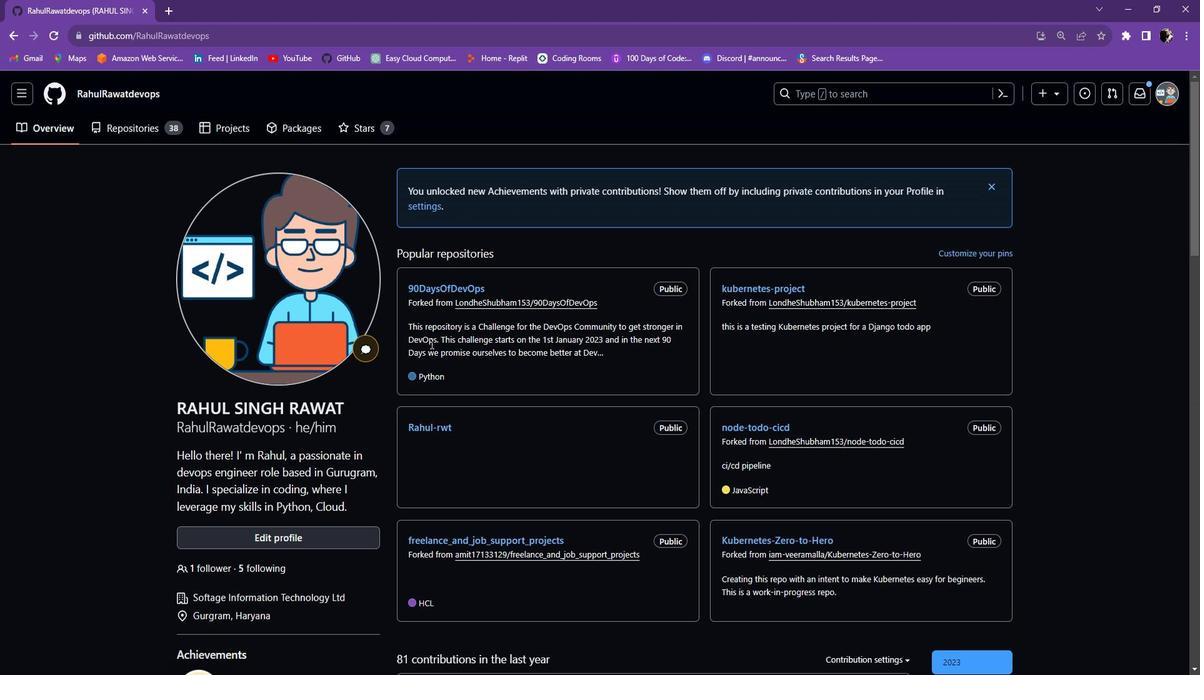 
Action: Mouse moved to (138, 285)
Screenshot: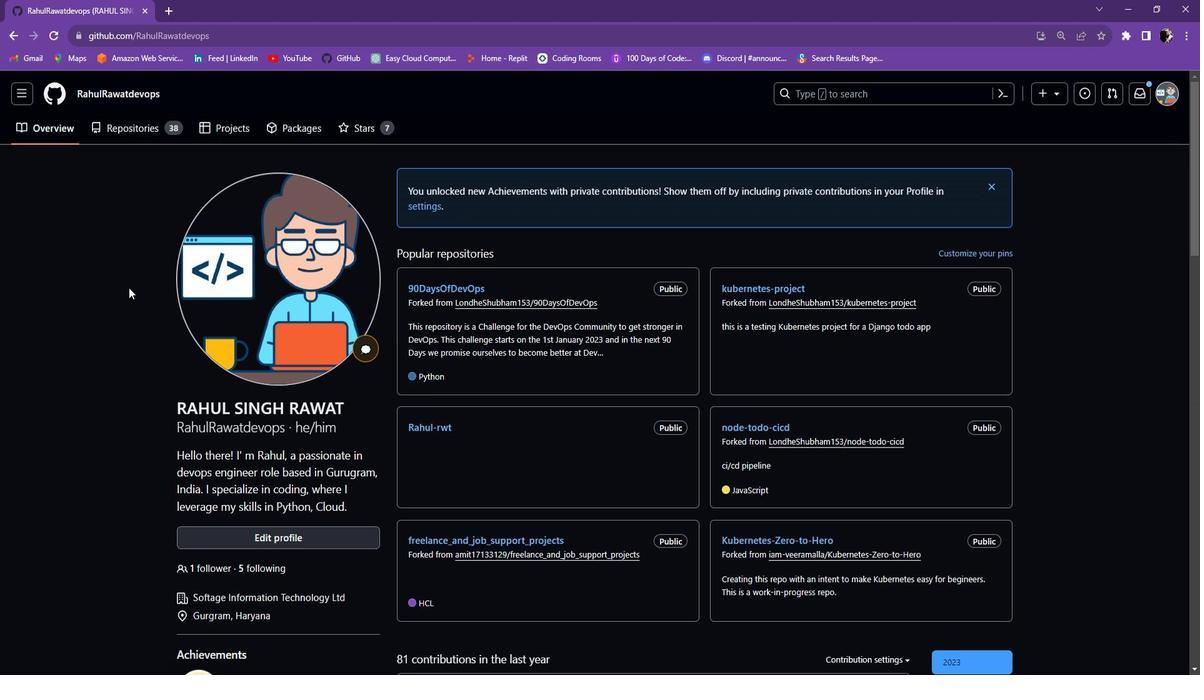 
Action: Mouse scrolled (138, 285) with delta (0, 0)
Screenshot: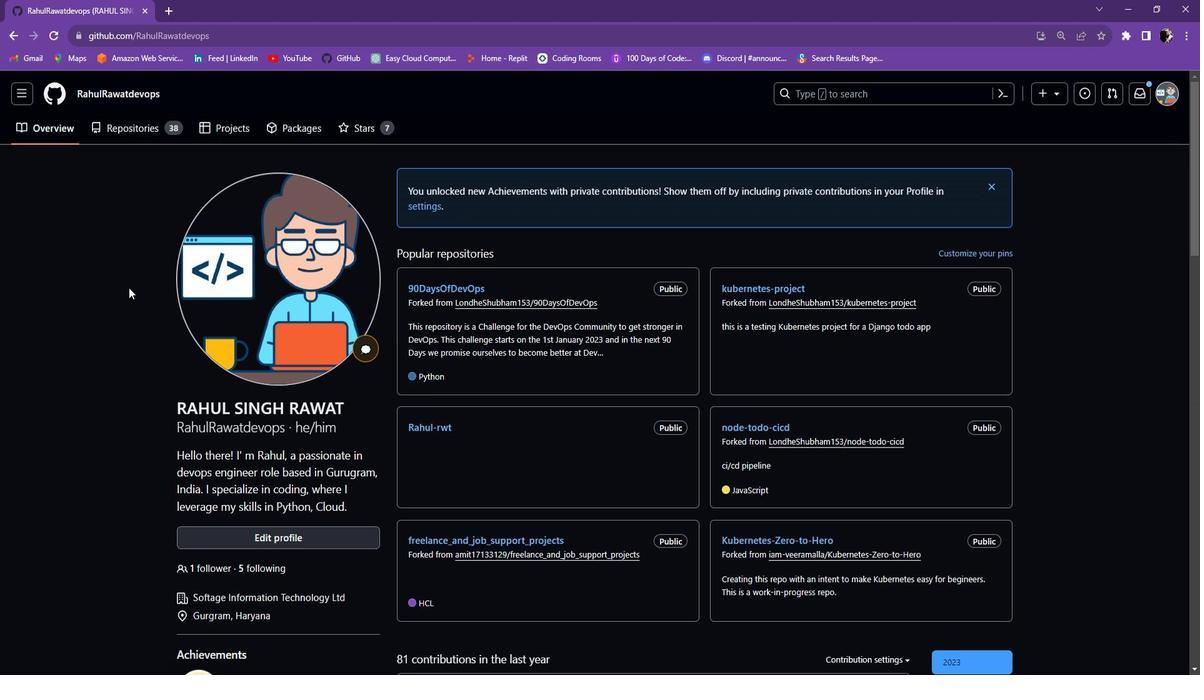 
Action: Mouse scrolled (138, 285) with delta (0, 0)
Screenshot: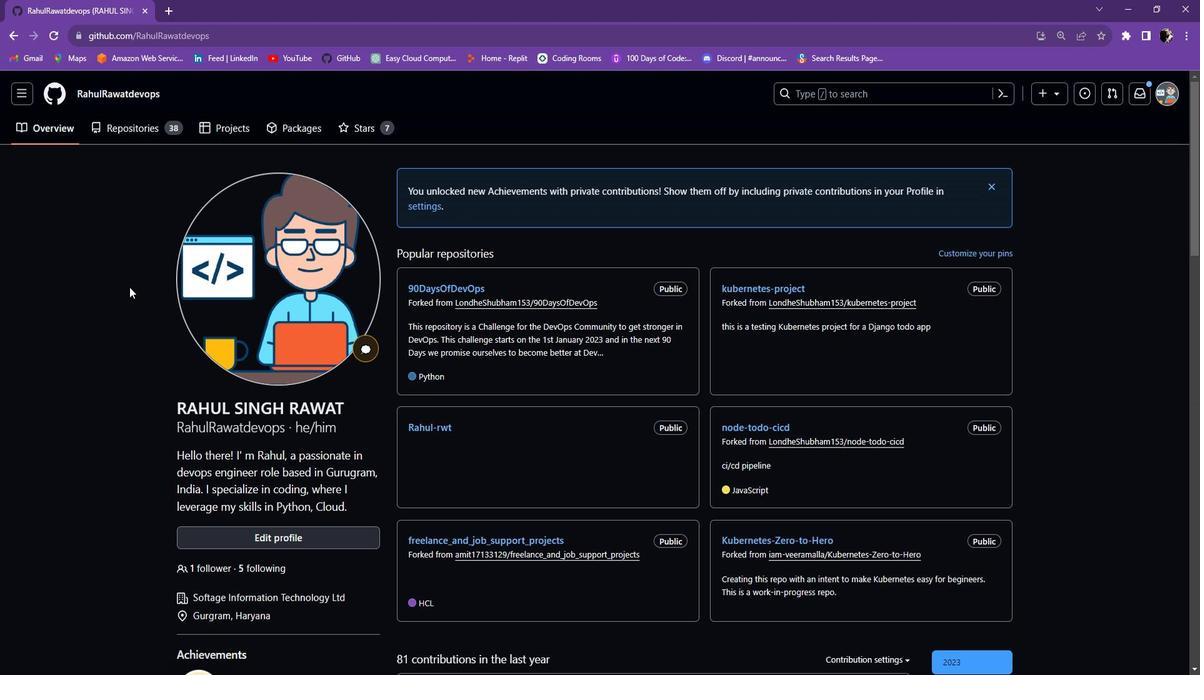 
Action: Mouse moved to (133, 239)
Screenshot: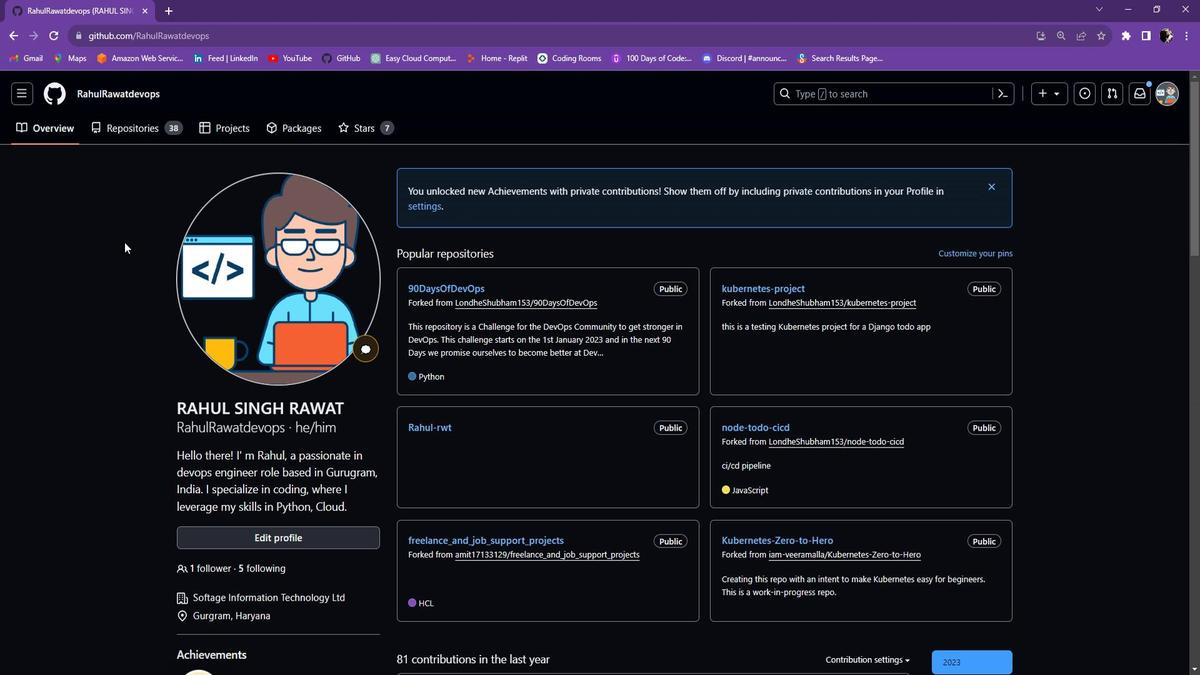 
Action: Mouse scrolled (133, 238) with delta (0, 0)
Screenshot: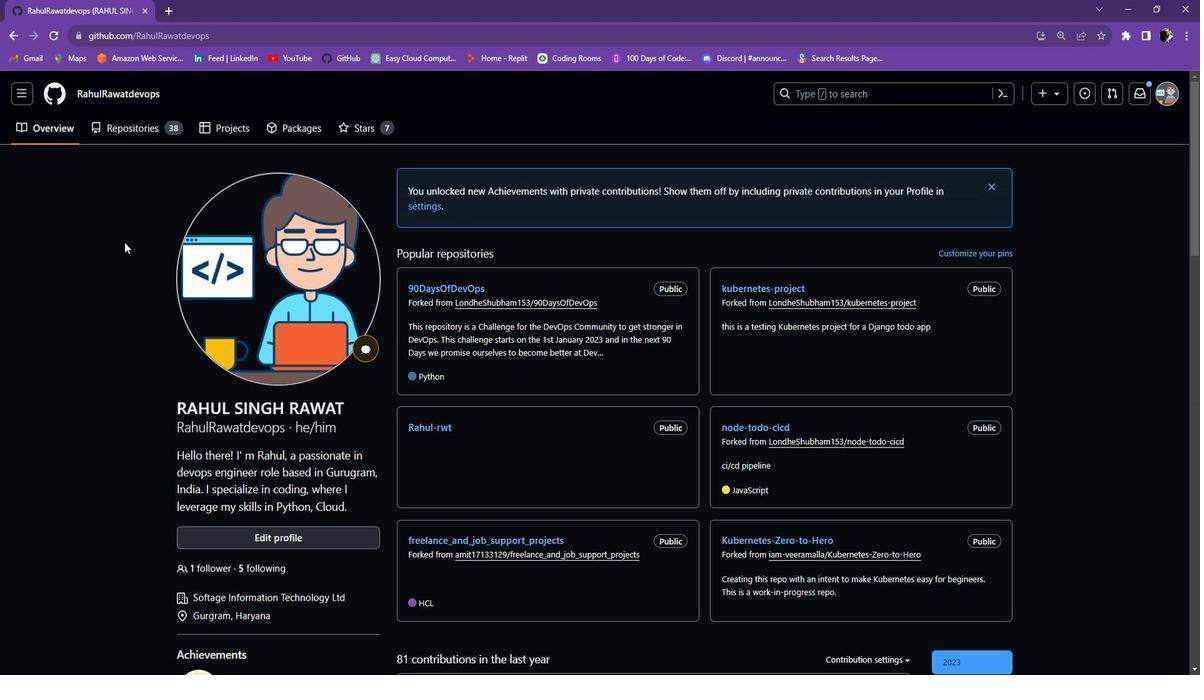 
Action: Mouse scrolled (133, 238) with delta (0, 0)
Screenshot: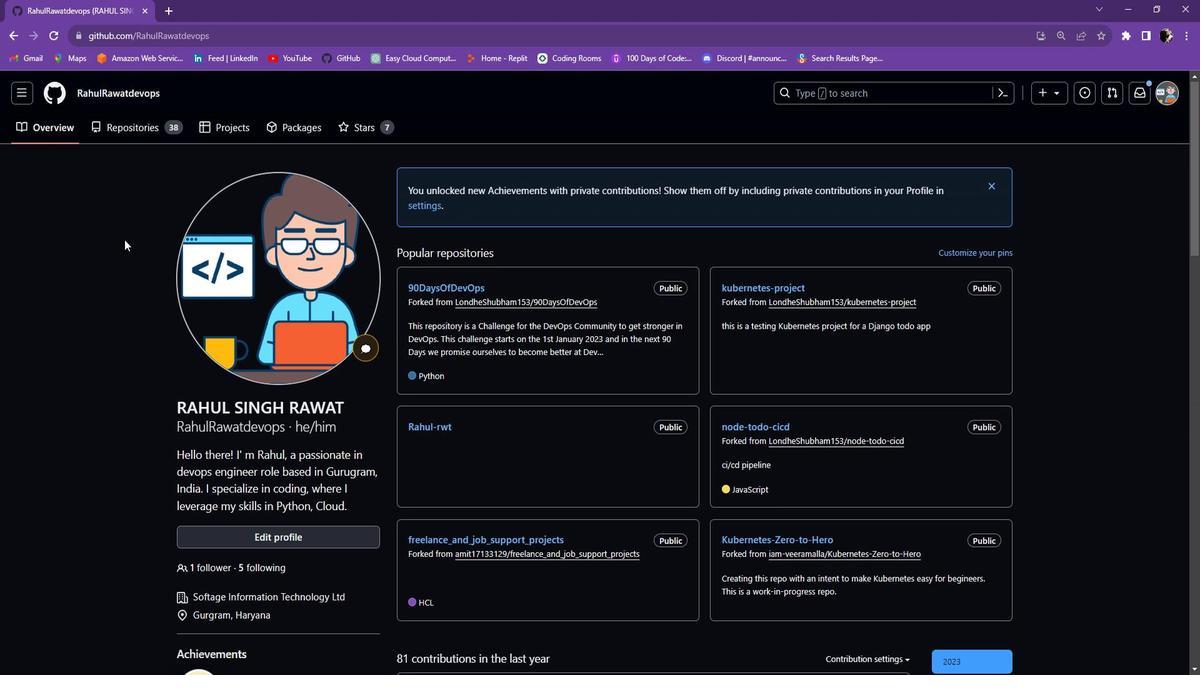 
Action: Mouse scrolled (133, 238) with delta (0, 0)
Screenshot: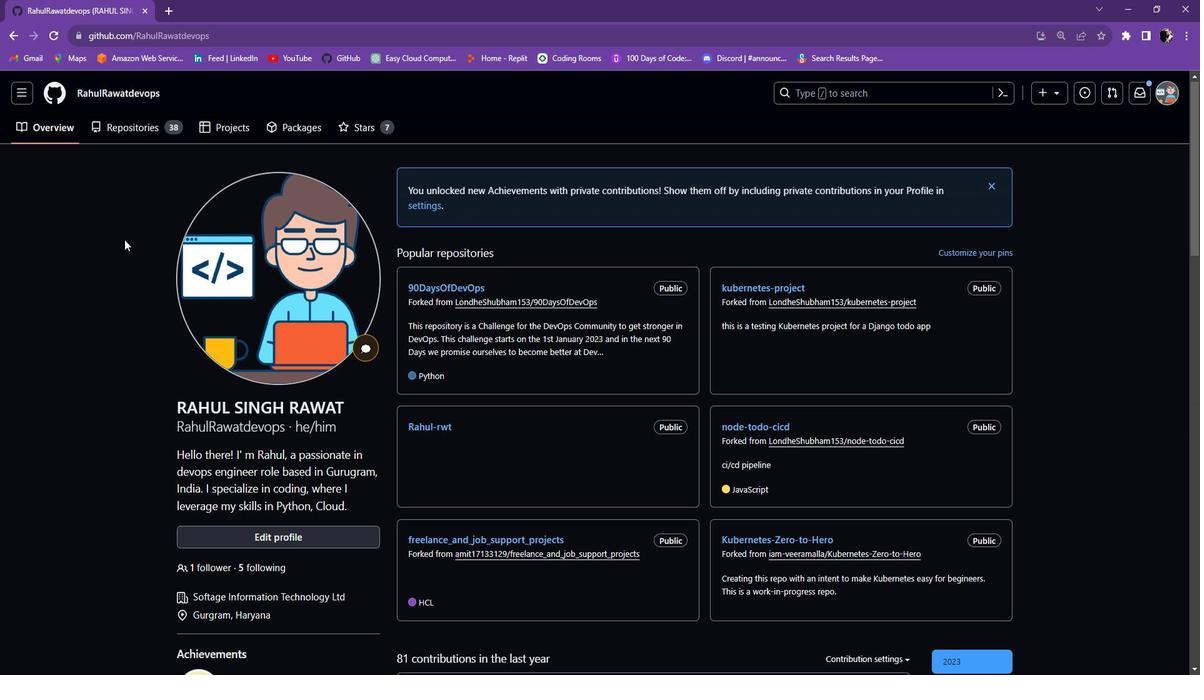 
Action: Mouse moved to (115, 175)
Screenshot: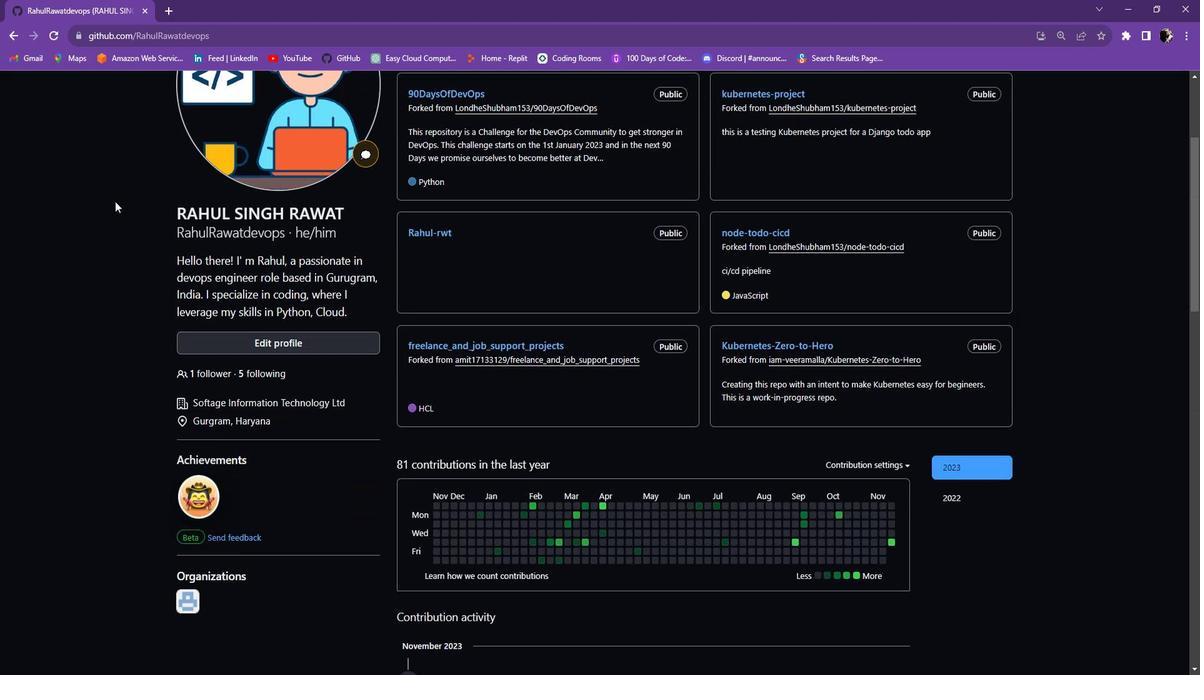 
Action: Mouse scrolled (115, 175) with delta (0, 0)
Screenshot: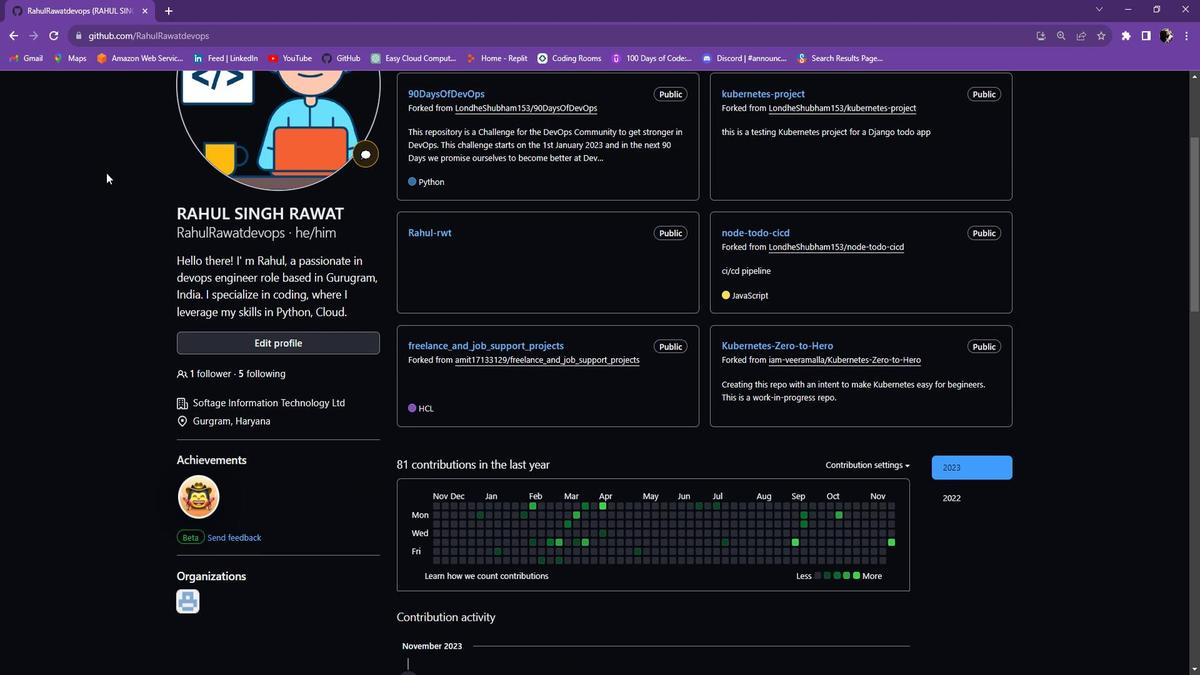 
Action: Mouse scrolled (115, 175) with delta (0, 0)
Screenshot: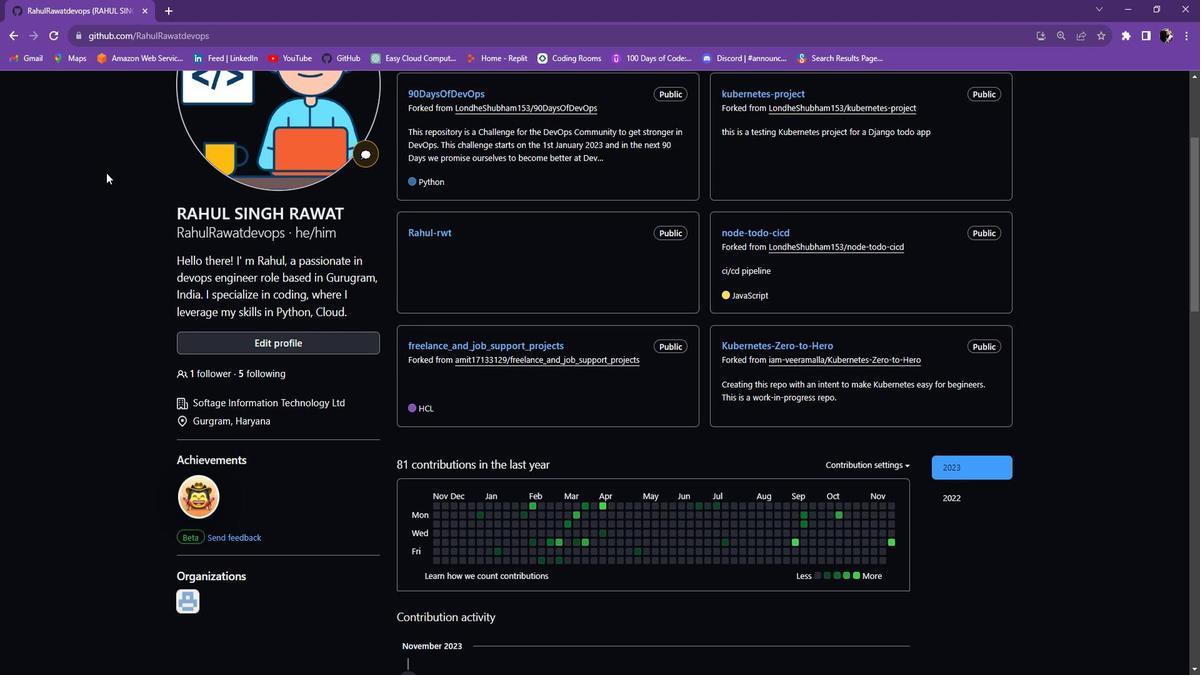 
Action: Mouse scrolled (115, 175) with delta (0, 0)
Screenshot: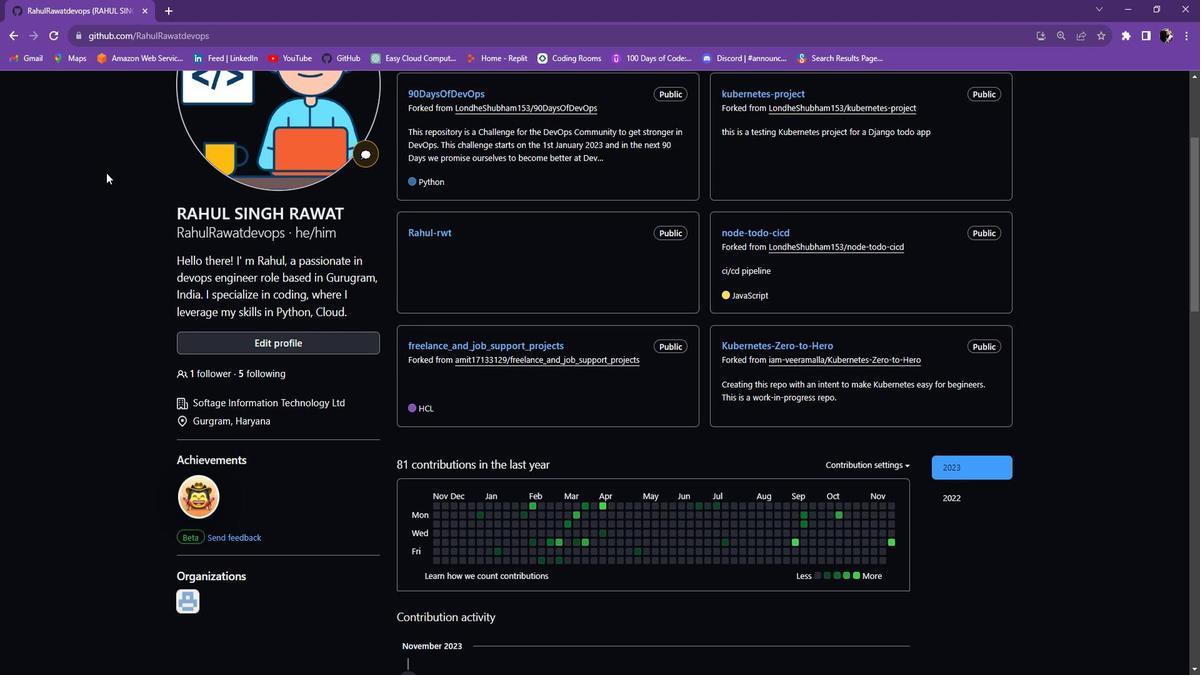 
Action: Mouse scrolled (115, 175) with delta (0, 0)
Screenshot: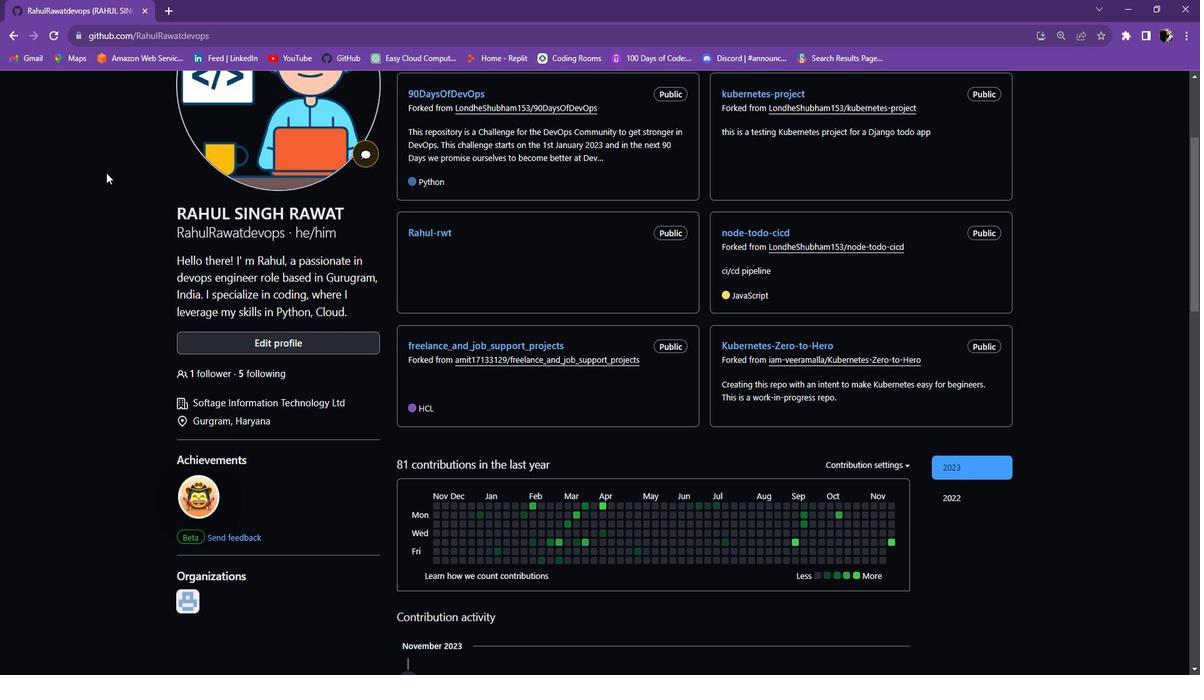 
Action: Mouse moved to (37, 103)
Screenshot: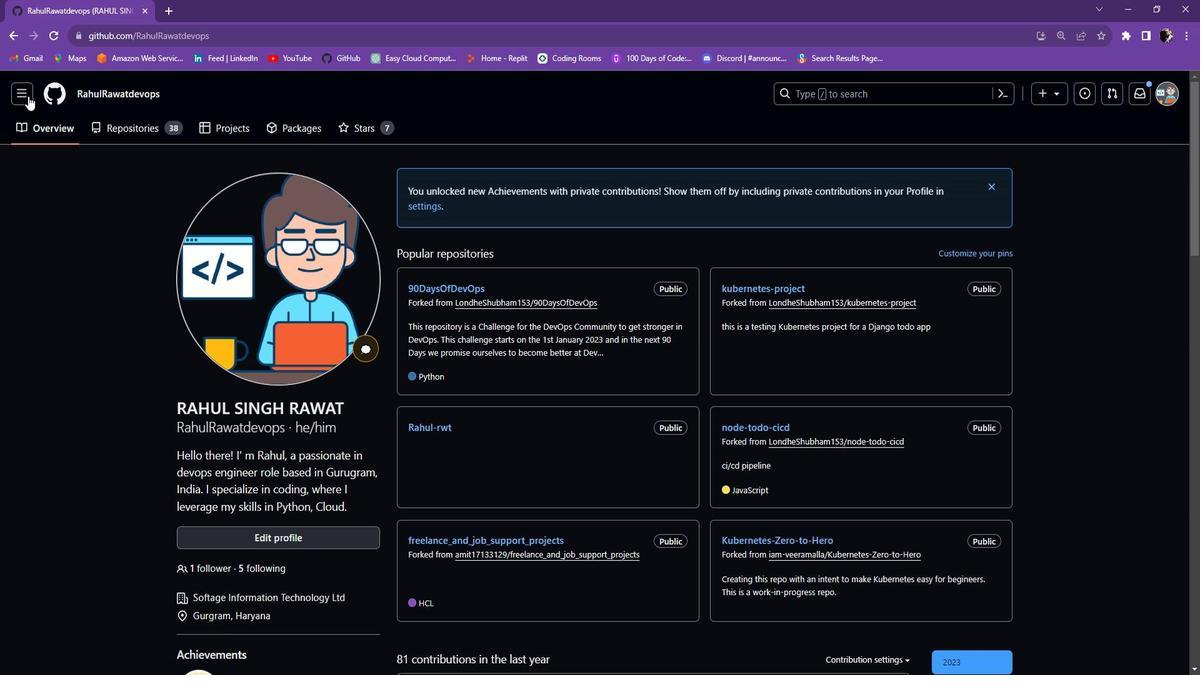 
Action: Mouse pressed left at (37, 103)
Screenshot: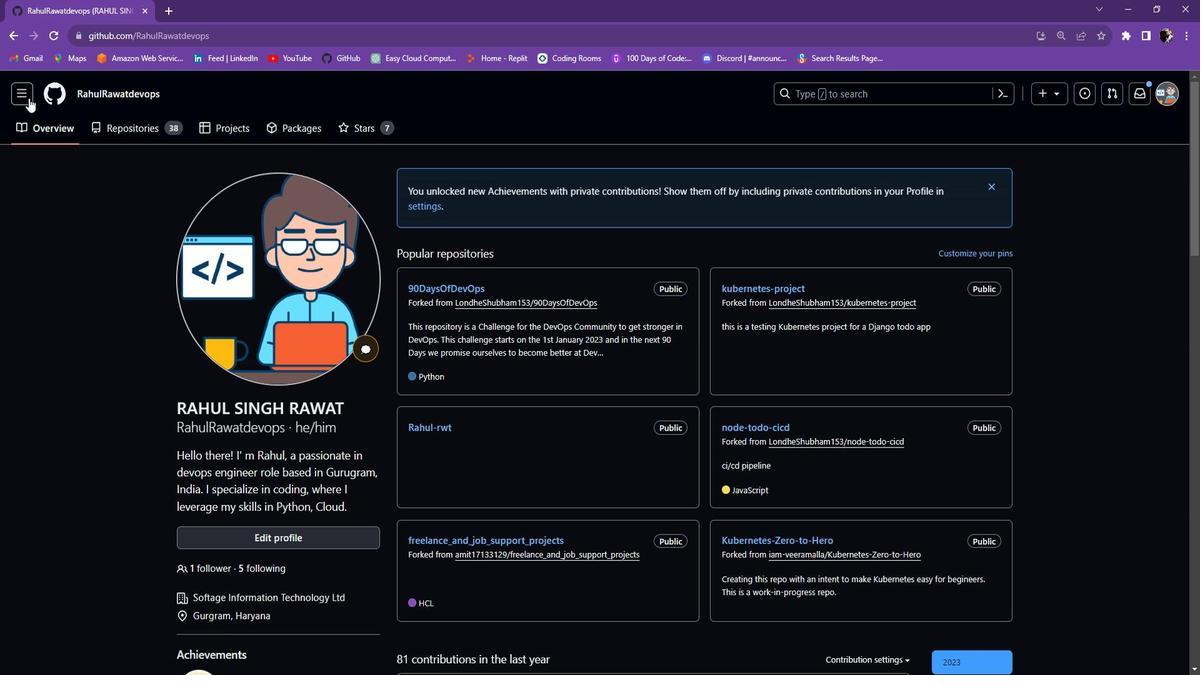 
Action: Mouse moved to (76, 243)
Screenshot: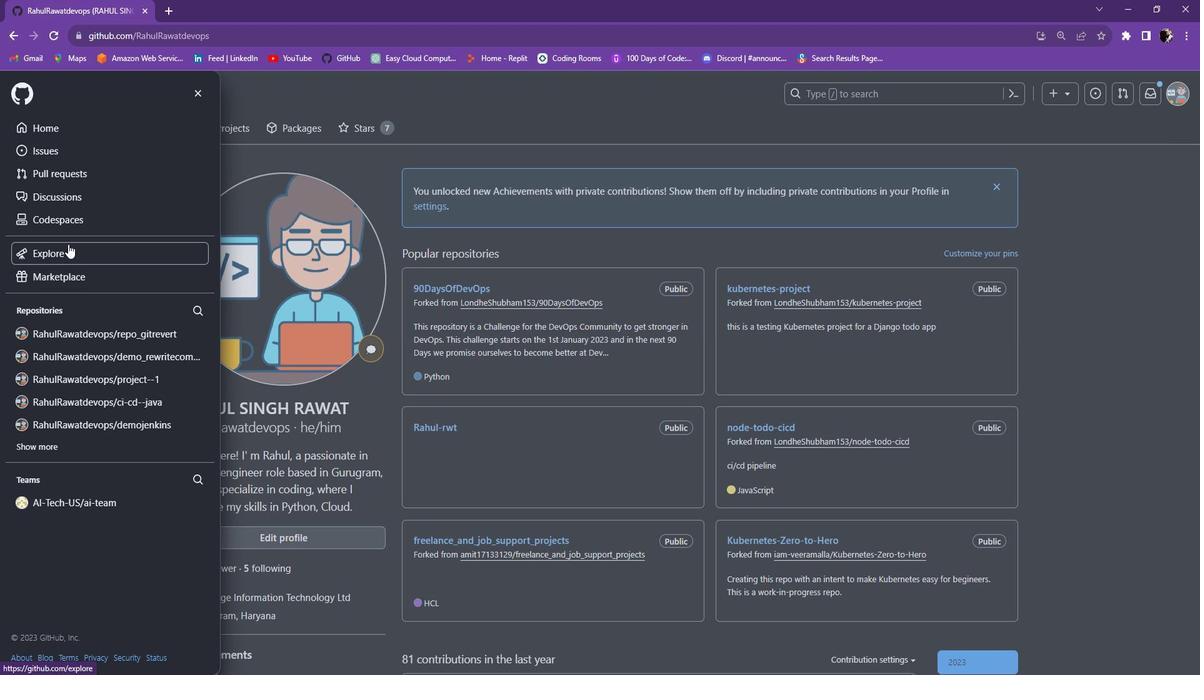 
Action: Mouse pressed left at (76, 243)
Screenshot: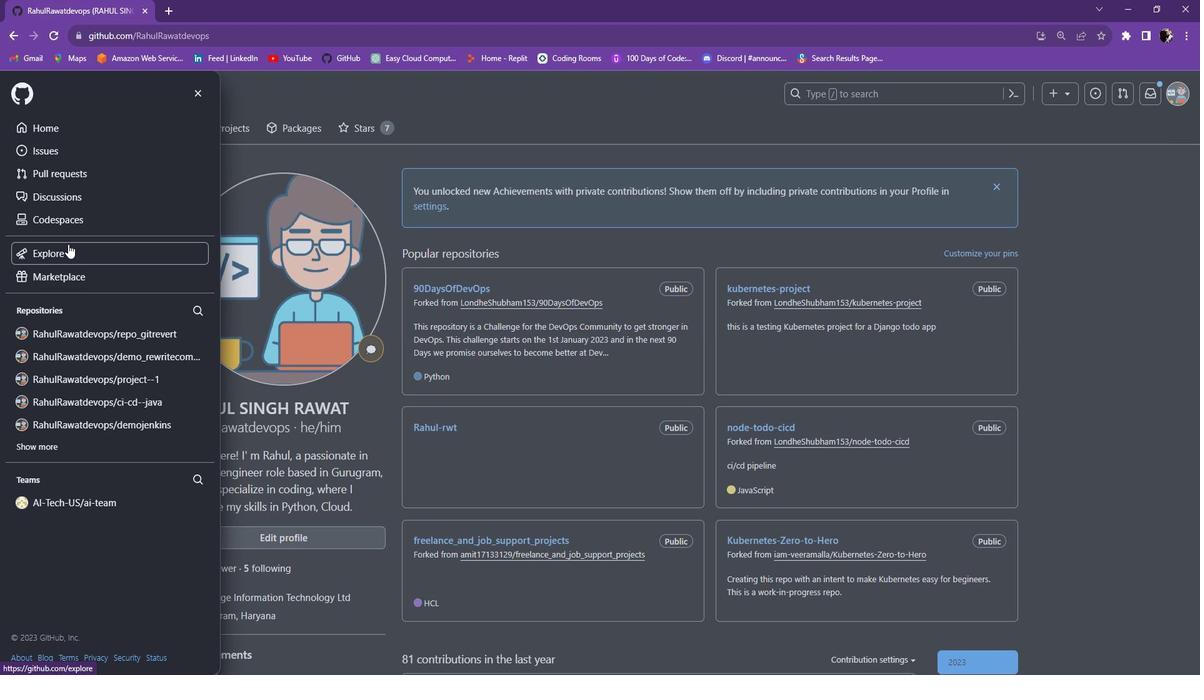 
Action: Mouse moved to (417, 279)
Screenshot: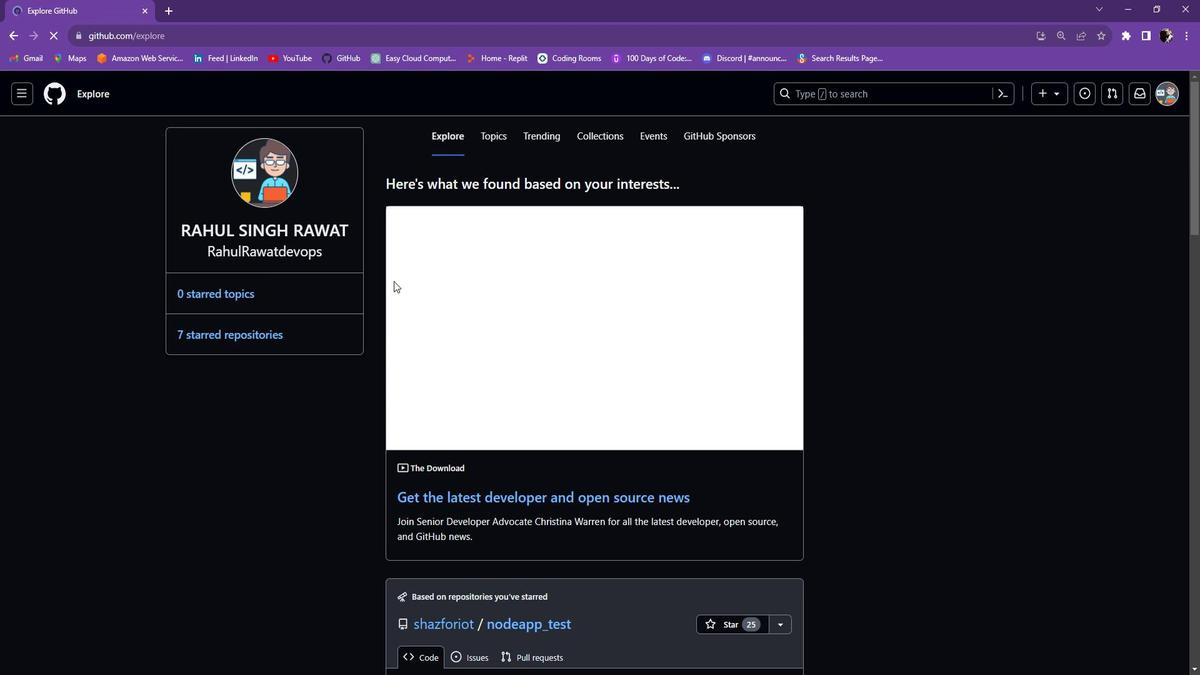
Action: Mouse scrolled (417, 278) with delta (0, 0)
Screenshot: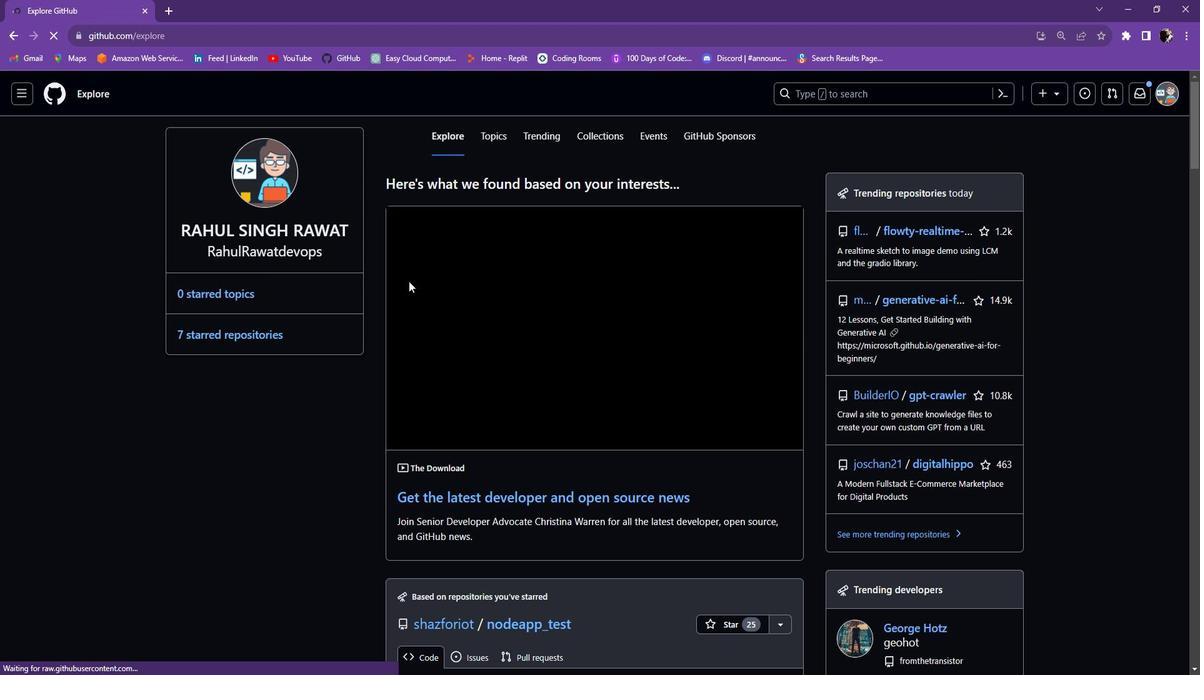 
Action: Mouse moved to (419, 279)
Screenshot: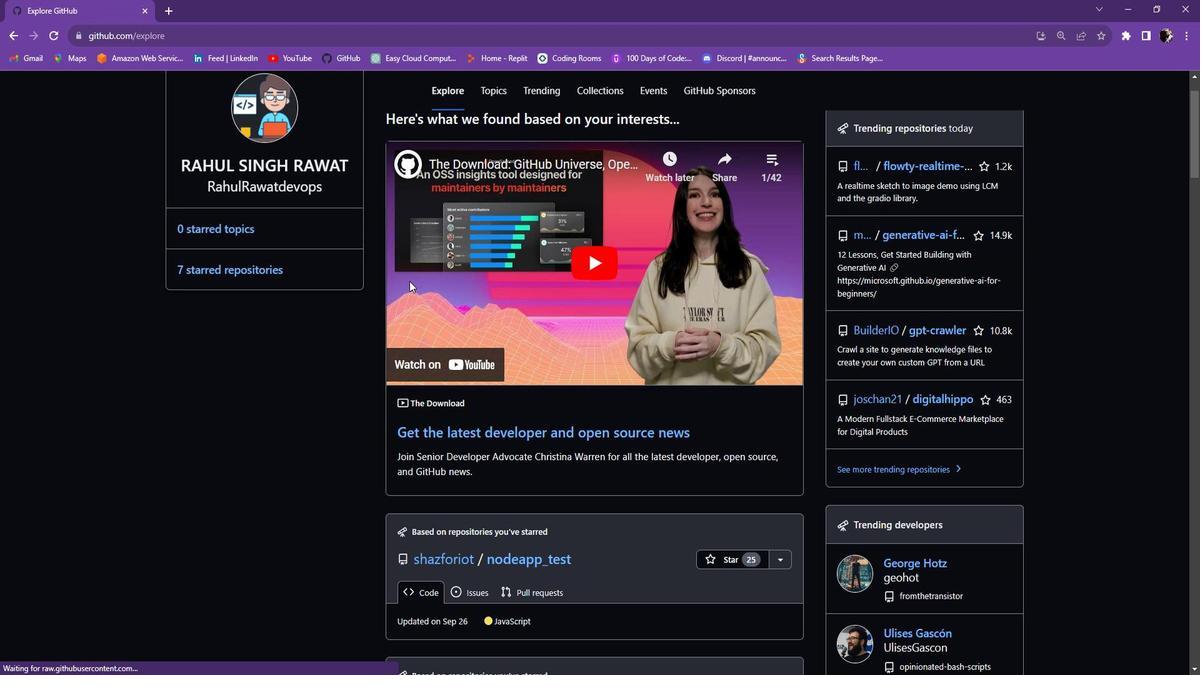 
Action: Mouse scrolled (419, 280) with delta (0, 0)
Screenshot: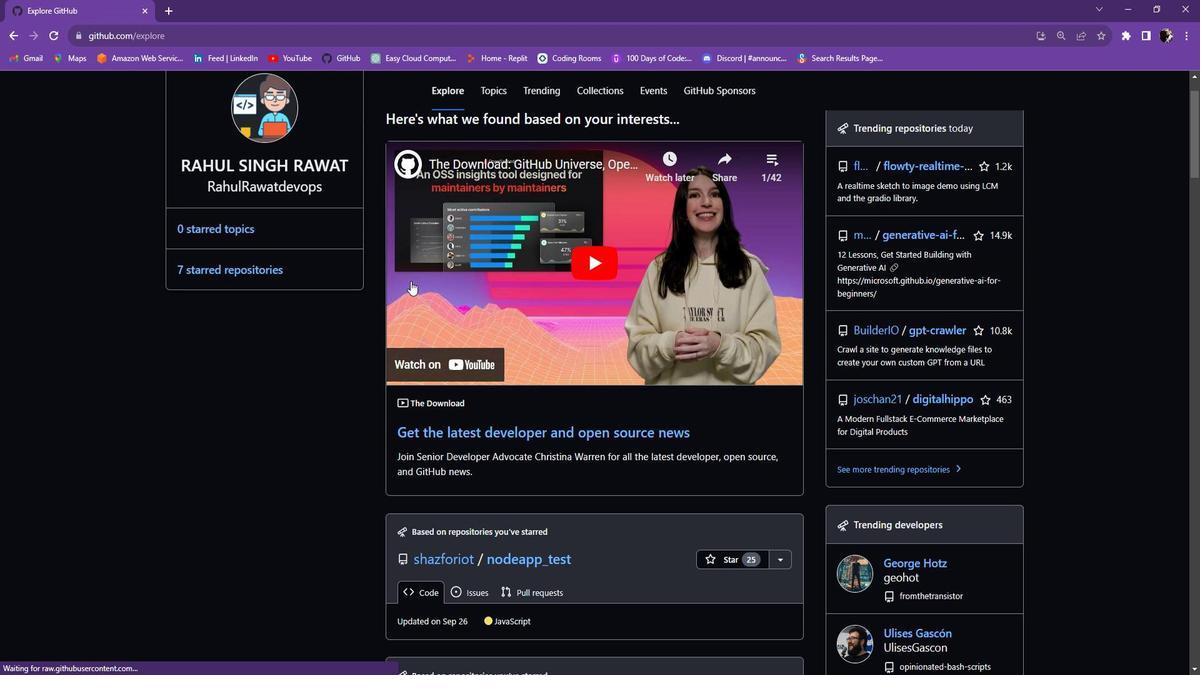 
Action: Mouse scrolled (419, 280) with delta (0, 0)
Screenshot: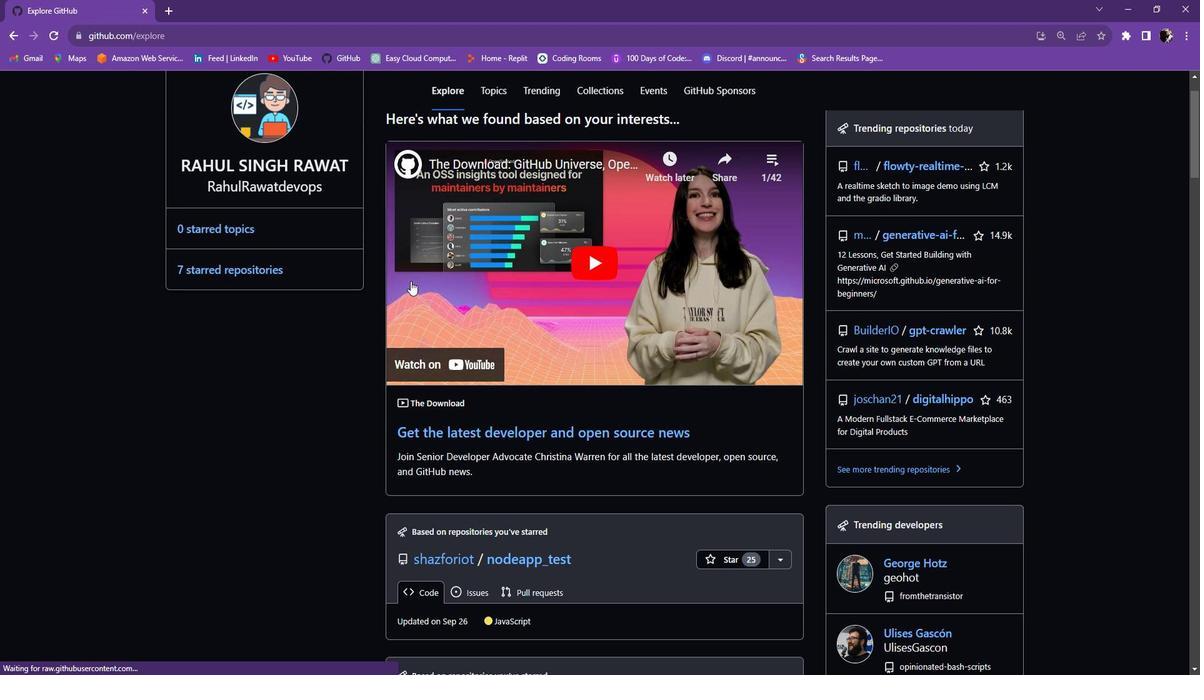 
Action: Mouse scrolled (419, 280) with delta (0, 0)
Screenshot: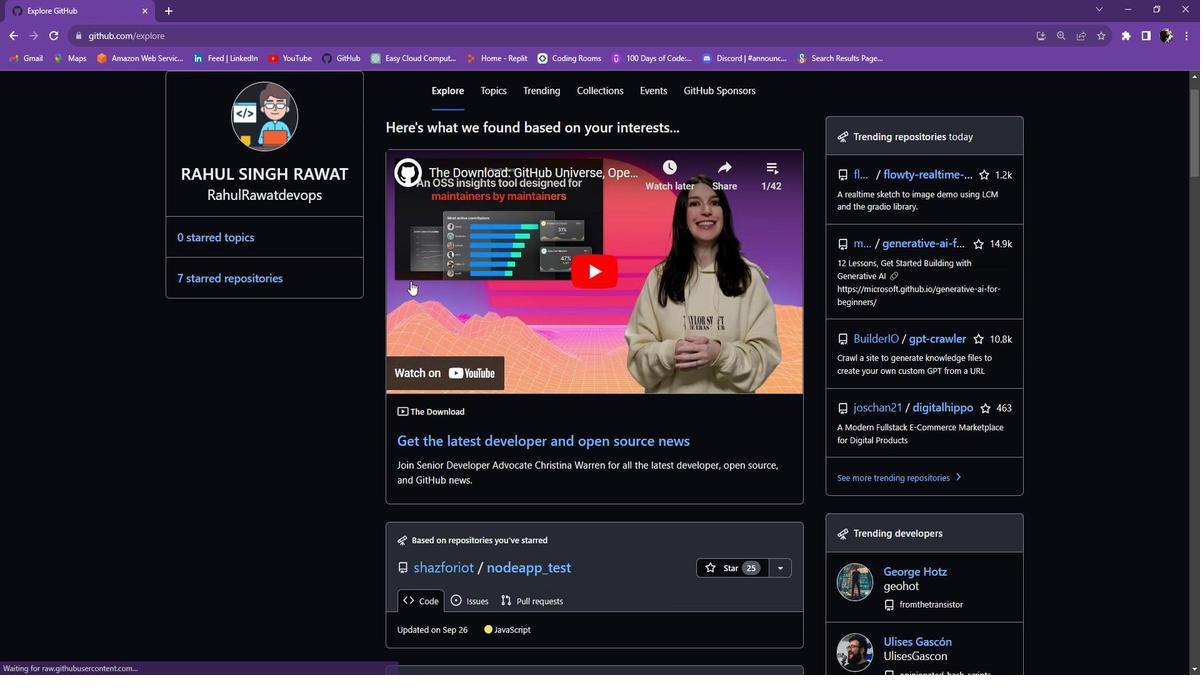 
Action: Mouse moved to (489, 142)
Screenshot: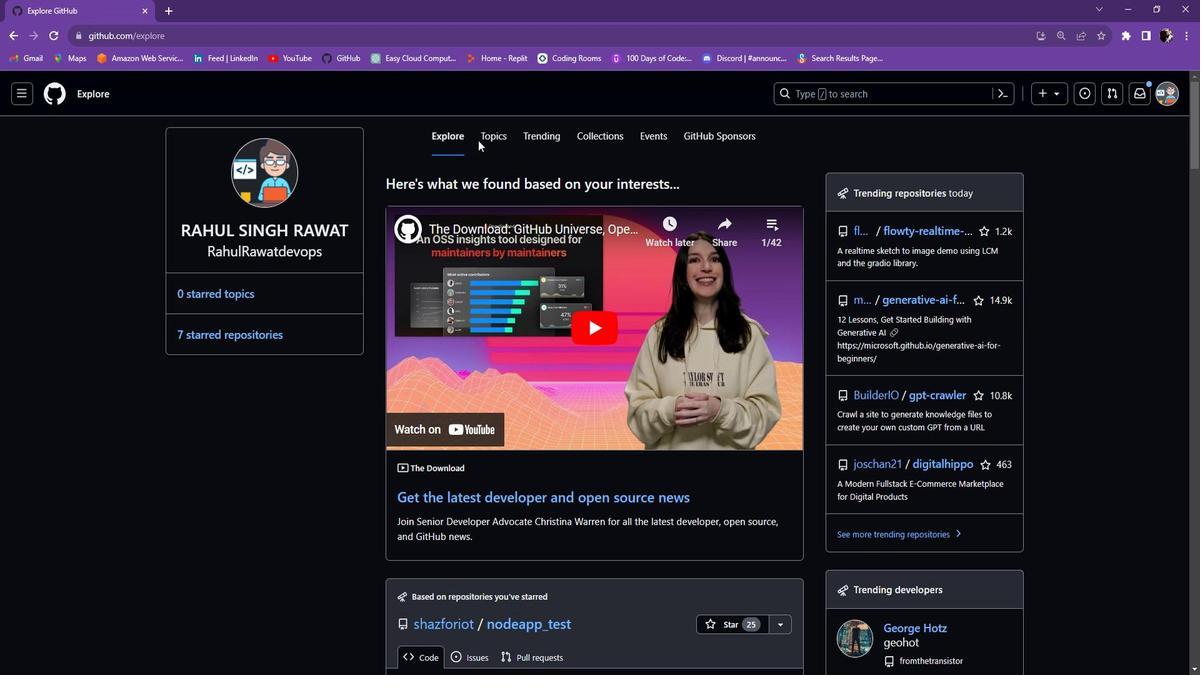 
Action: Mouse pressed left at (489, 142)
Screenshot: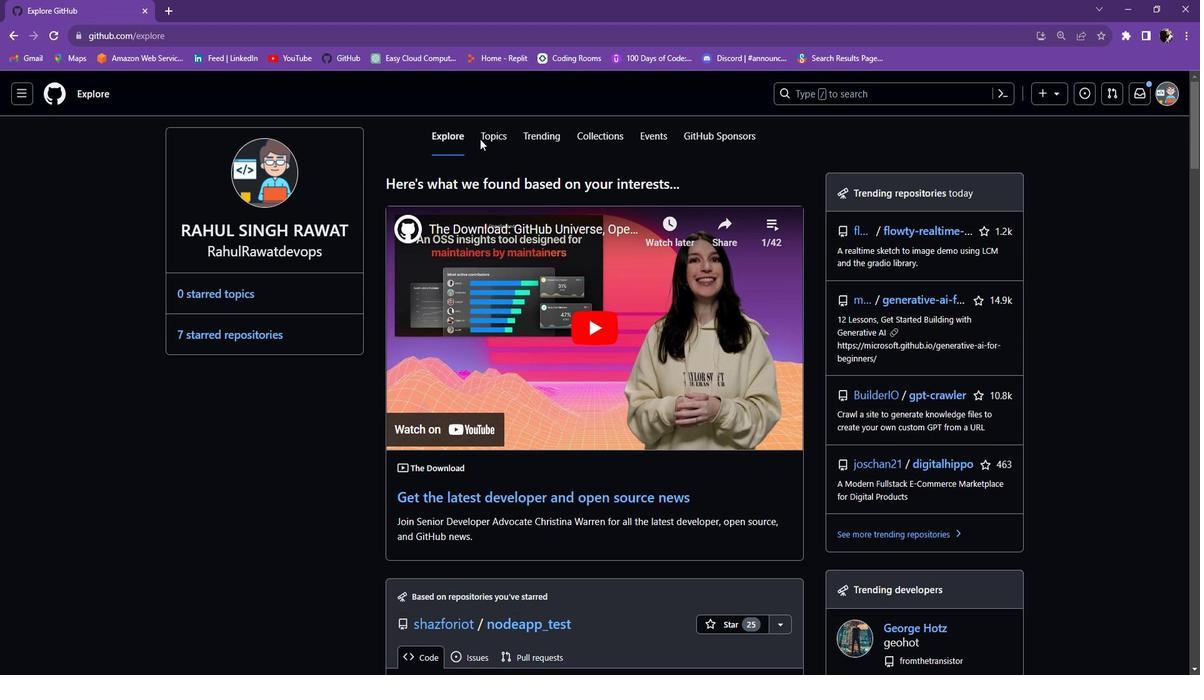 
Action: Mouse moved to (509, 138)
Screenshot: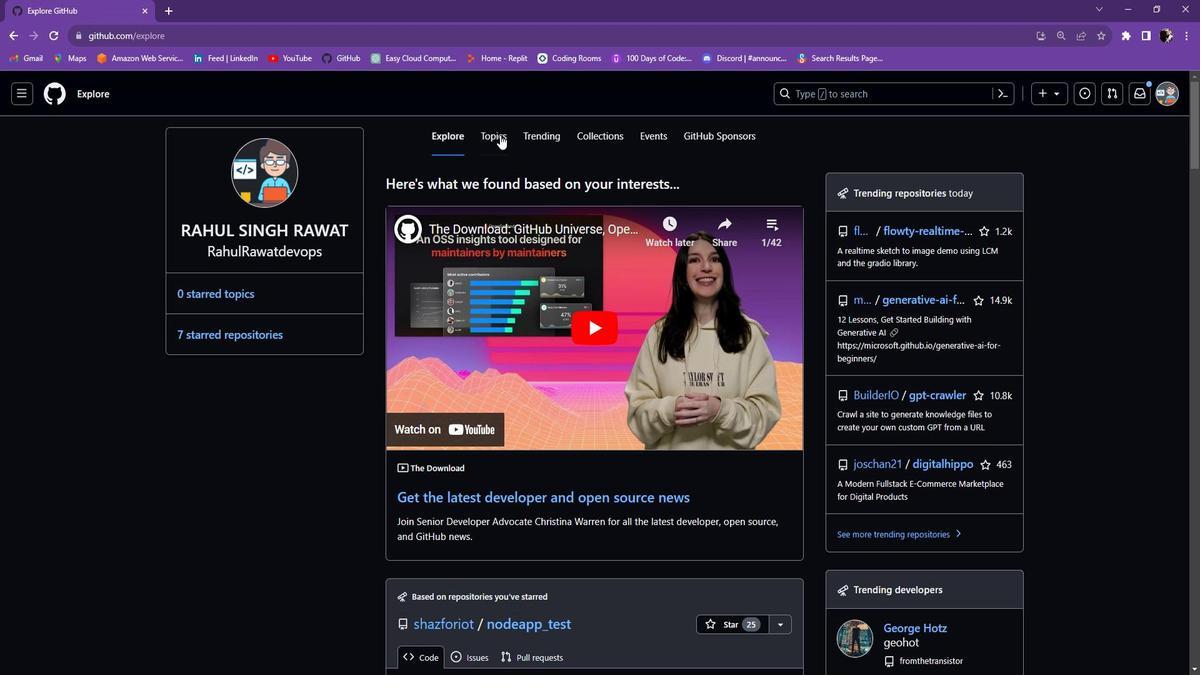 
Action: Mouse pressed left at (509, 138)
Screenshot: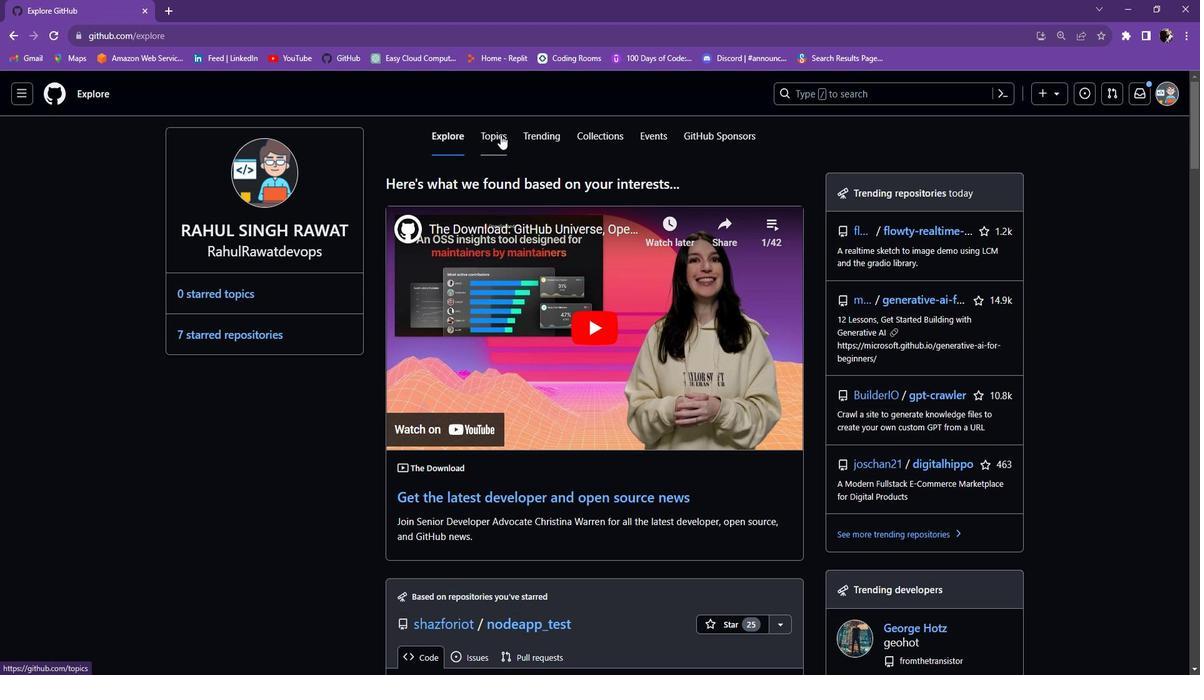 
Action: Mouse moved to (542, 334)
Screenshot: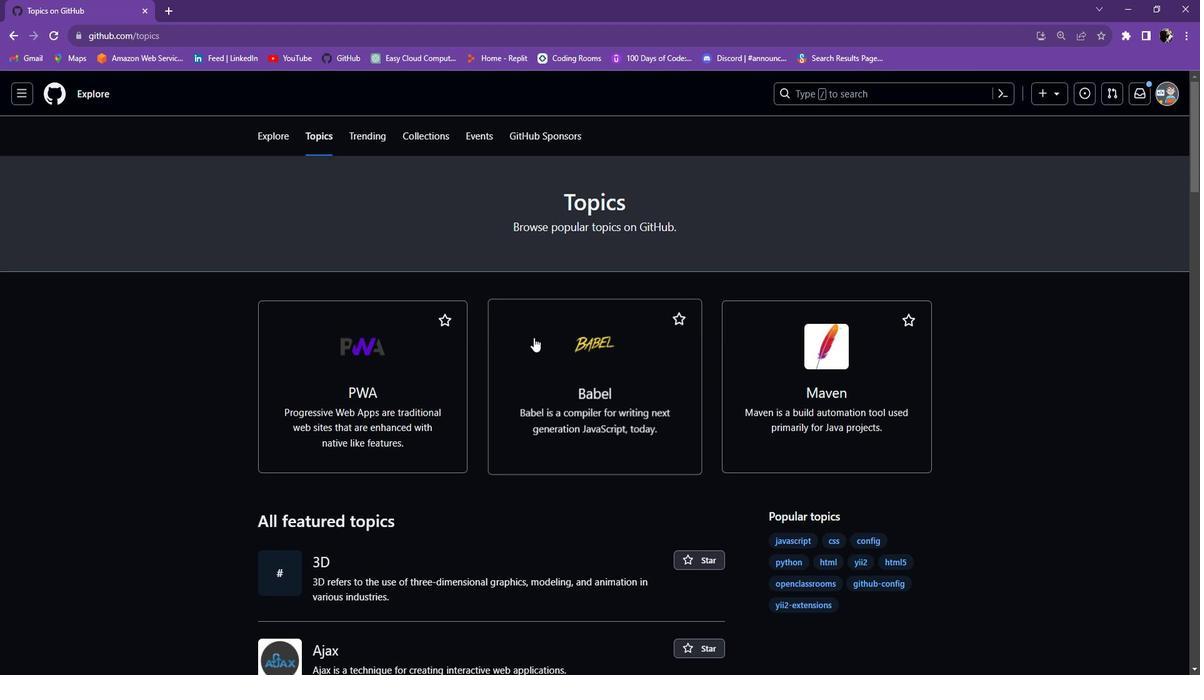 
Action: Mouse scrolled (542, 333) with delta (0, 0)
Screenshot: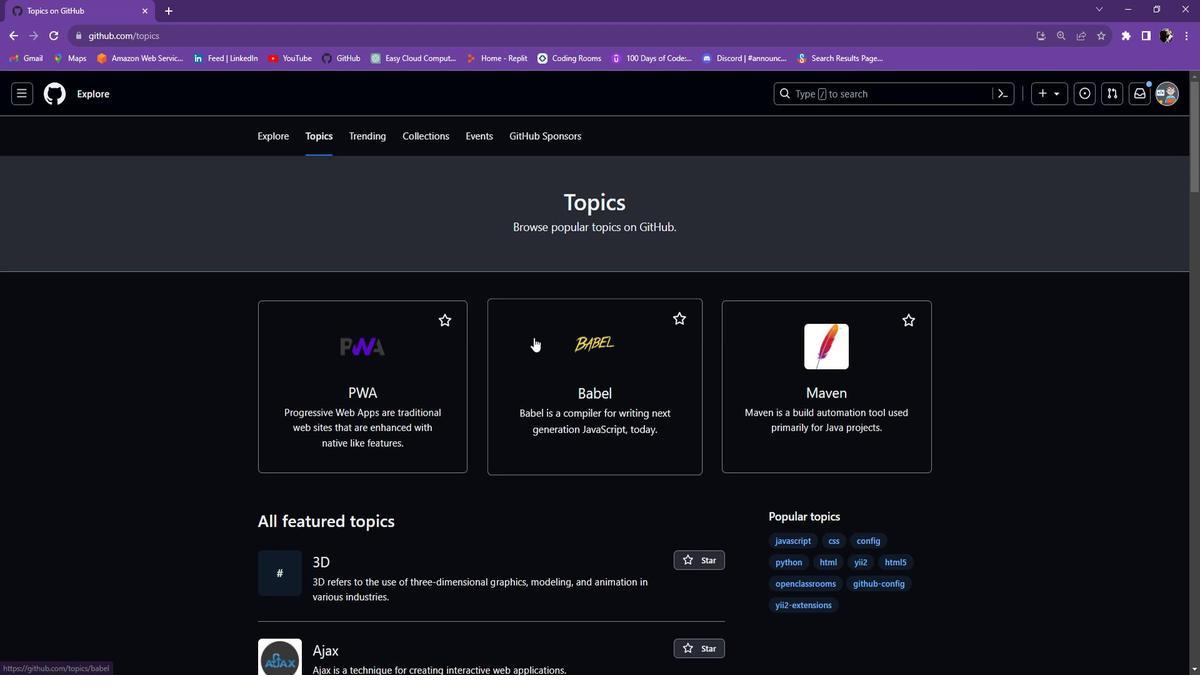 
Action: Mouse scrolled (542, 333) with delta (0, 0)
Screenshot: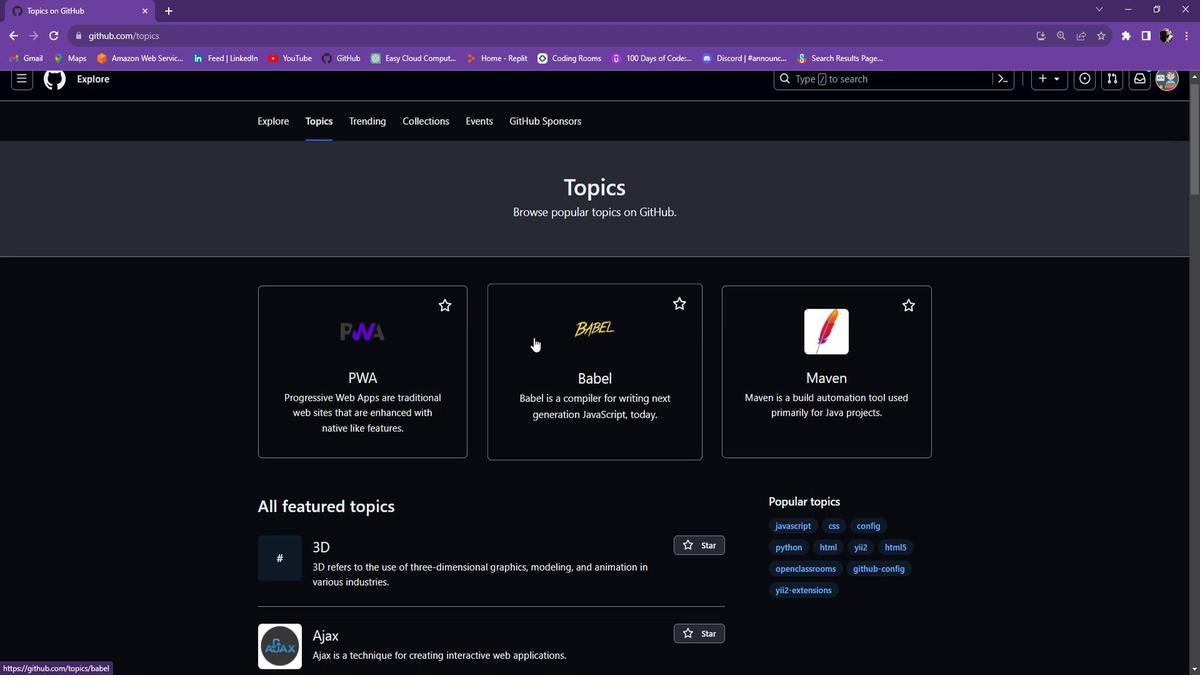 
Action: Mouse scrolled (542, 333) with delta (0, 0)
Screenshot: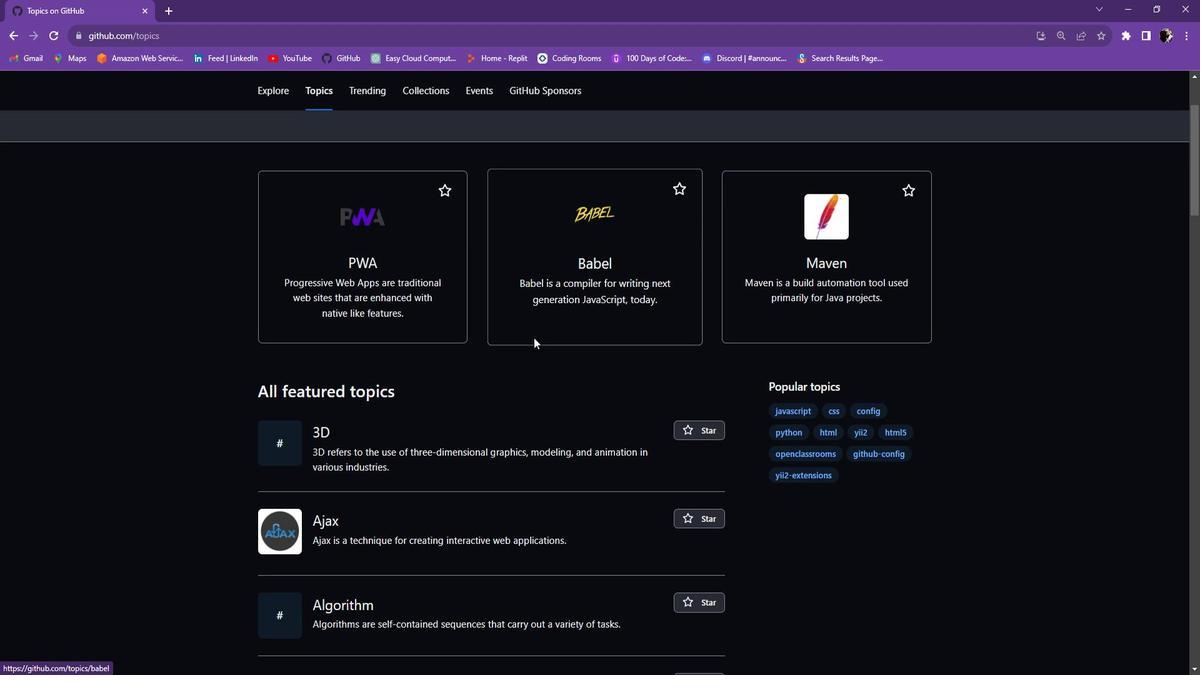 
Action: Mouse scrolled (542, 333) with delta (0, 0)
Screenshot: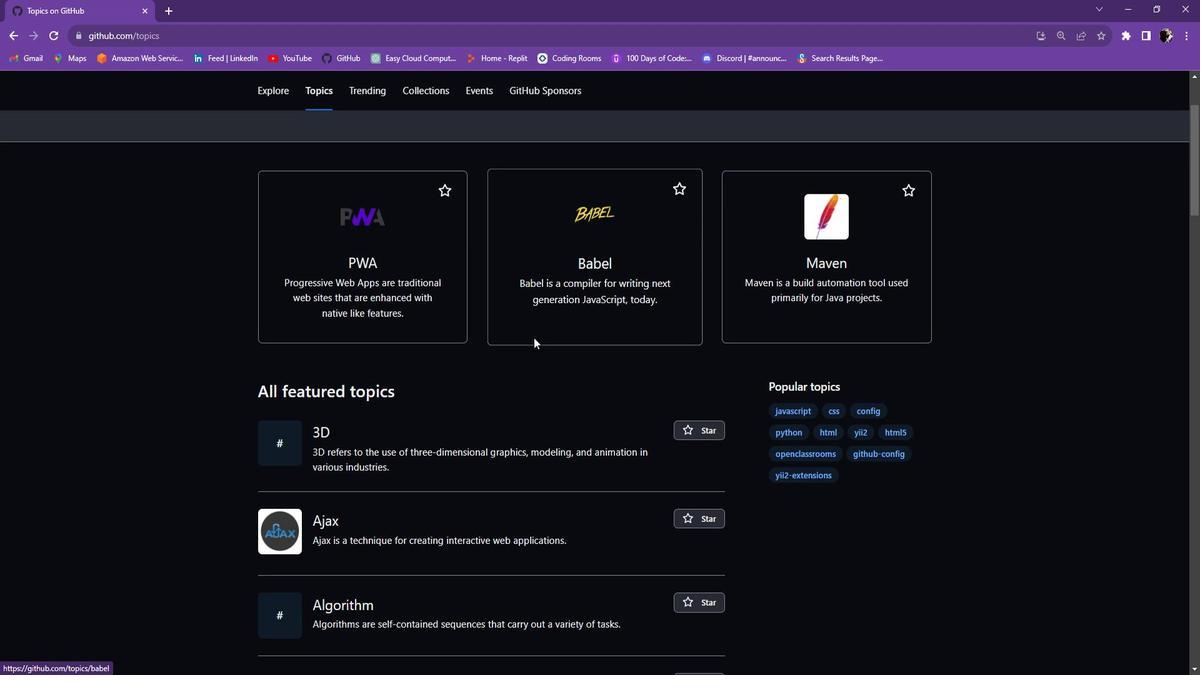 
Action: Mouse scrolled (542, 333) with delta (0, 0)
Screenshot: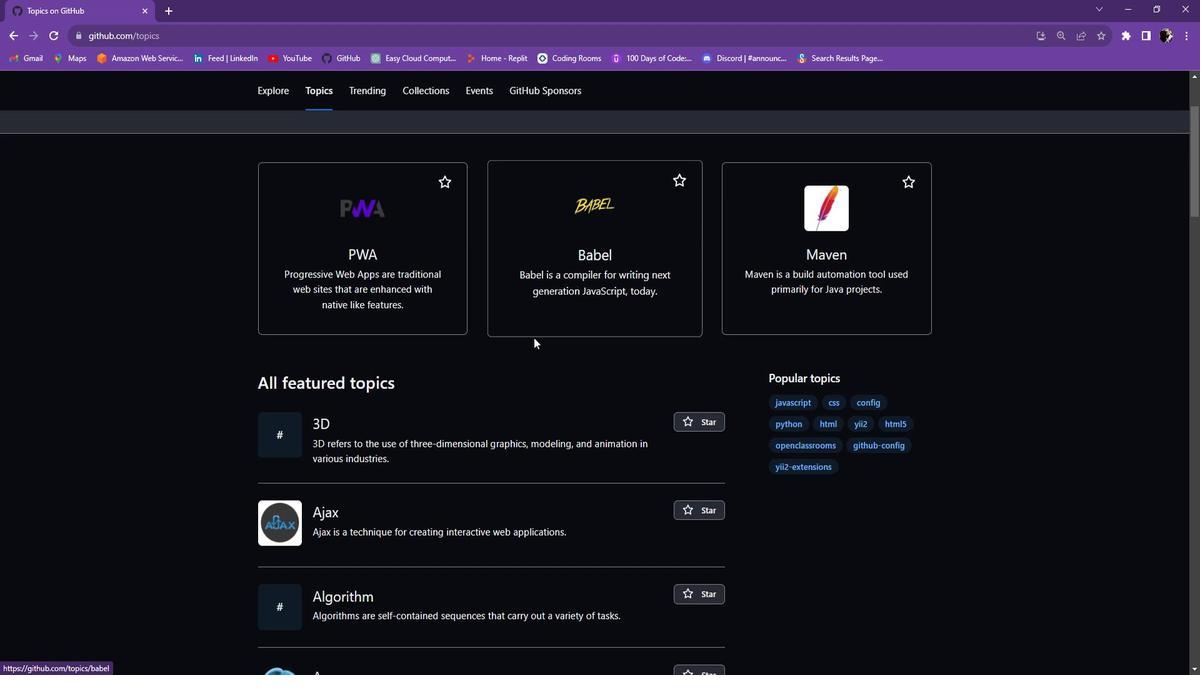 
Action: Mouse scrolled (542, 333) with delta (0, 0)
Screenshot: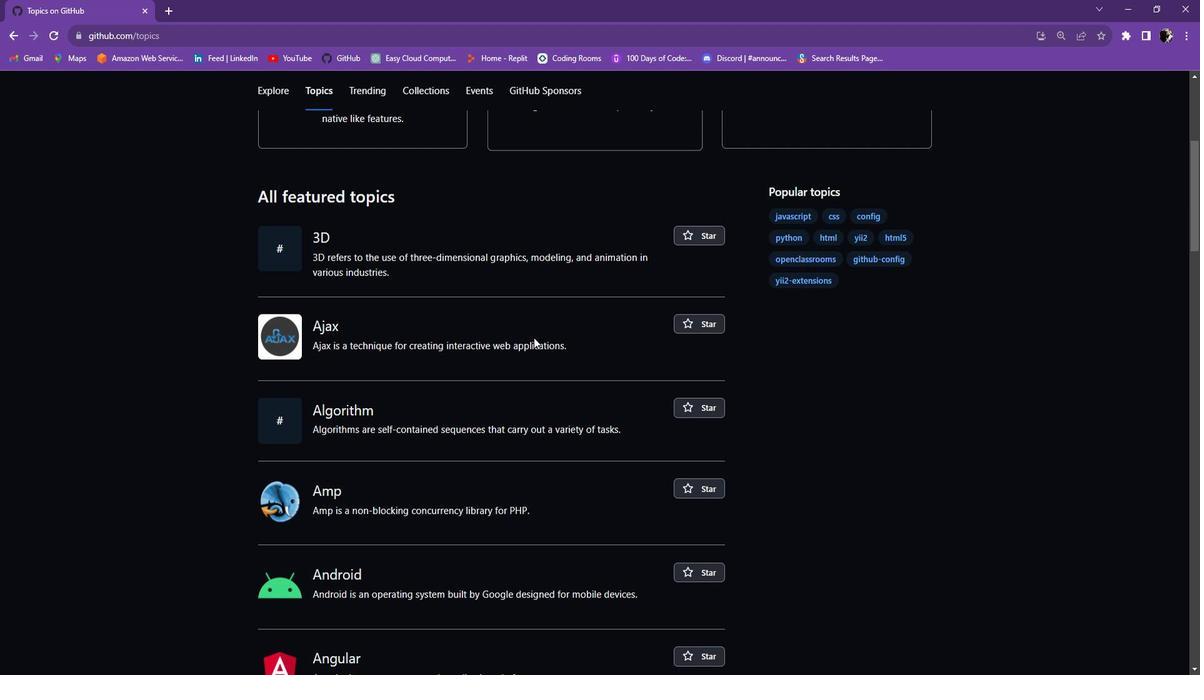 
Action: Mouse scrolled (542, 334) with delta (0, 0)
Screenshot: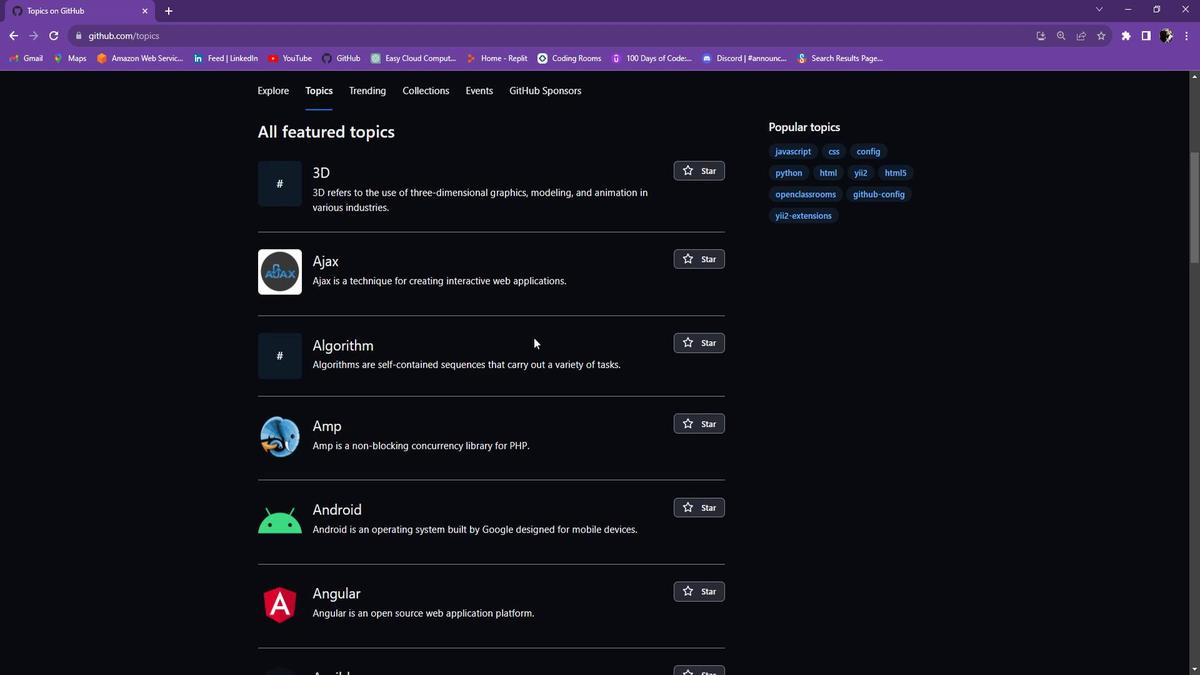 
Action: Mouse scrolled (542, 334) with delta (0, 0)
Screenshot: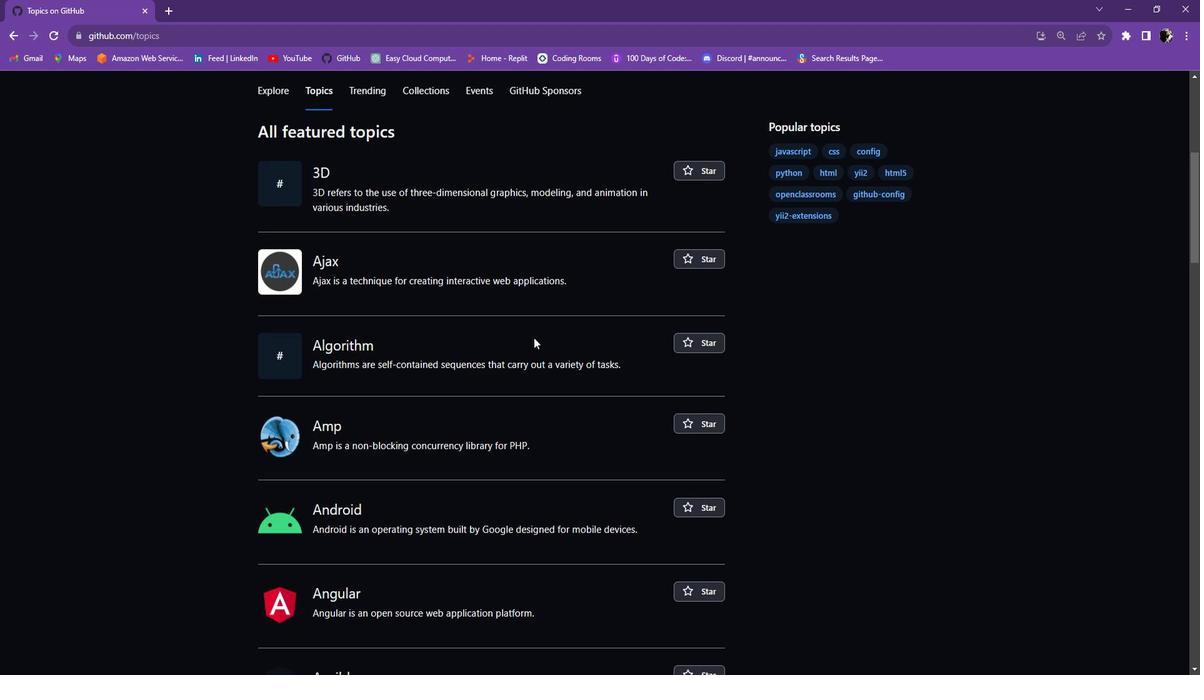 
Action: Mouse scrolled (542, 334) with delta (0, 0)
Screenshot: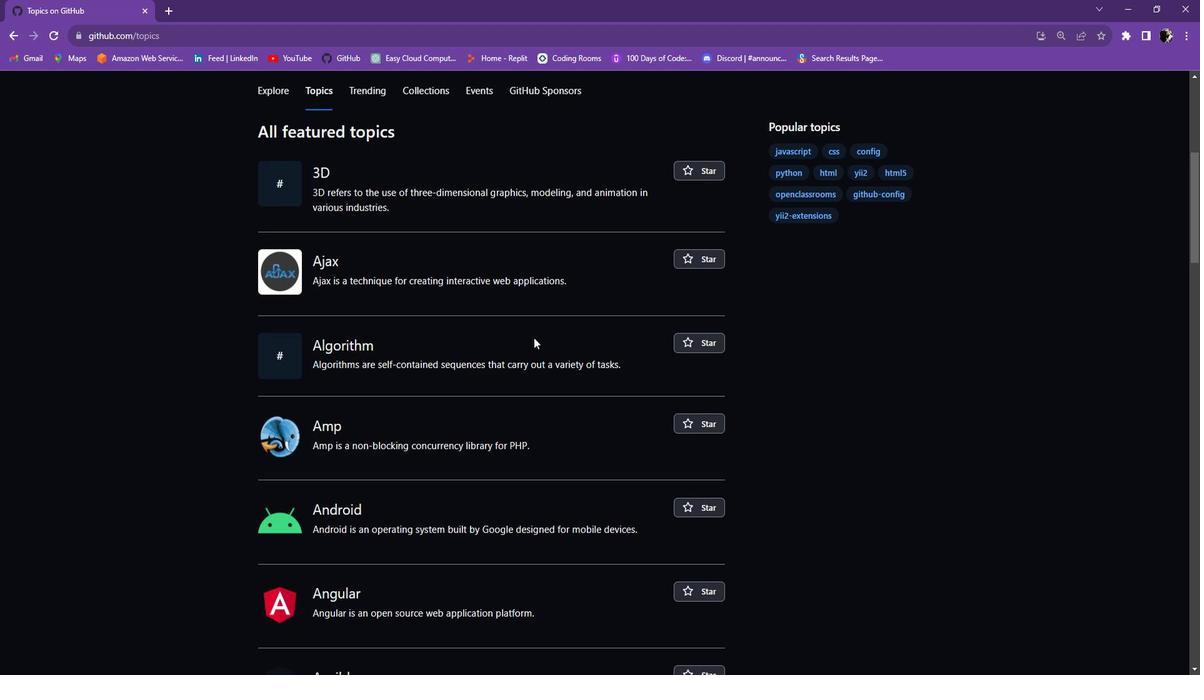 
Action: Mouse scrolled (542, 334) with delta (0, 0)
Screenshot: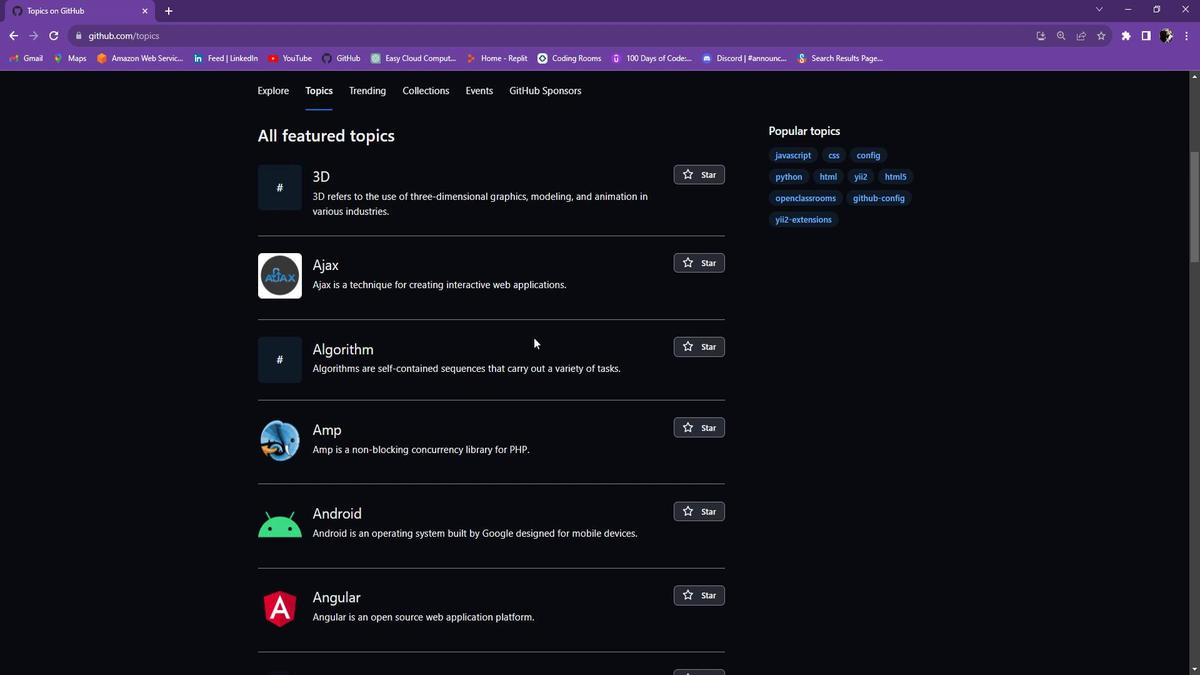 
Action: Mouse scrolled (542, 334) with delta (0, 0)
Screenshot: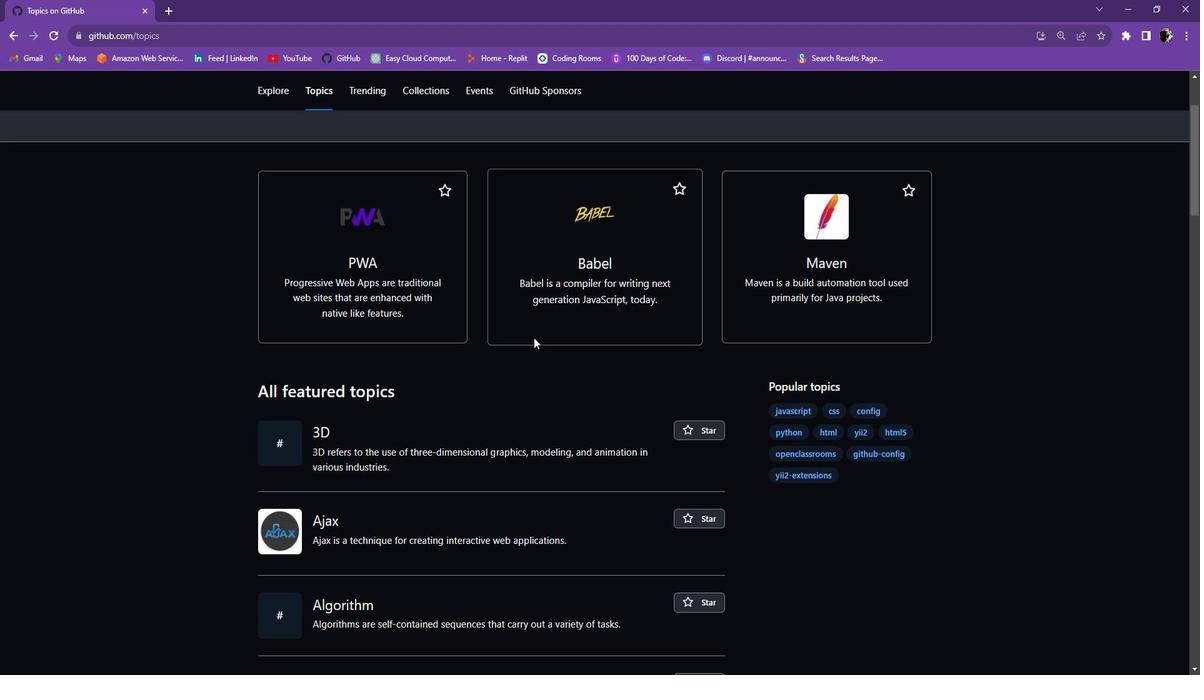 
Action: Mouse scrolled (542, 334) with delta (0, 0)
Screenshot: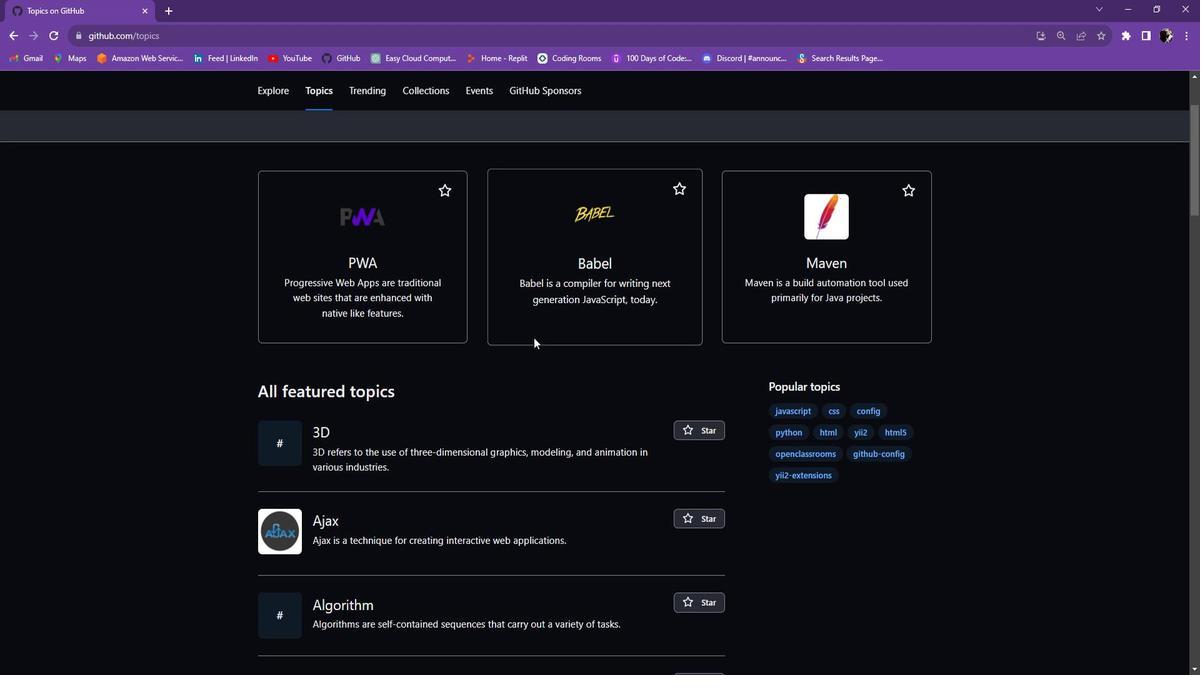 
Action: Mouse scrolled (542, 334) with delta (0, 0)
Screenshot: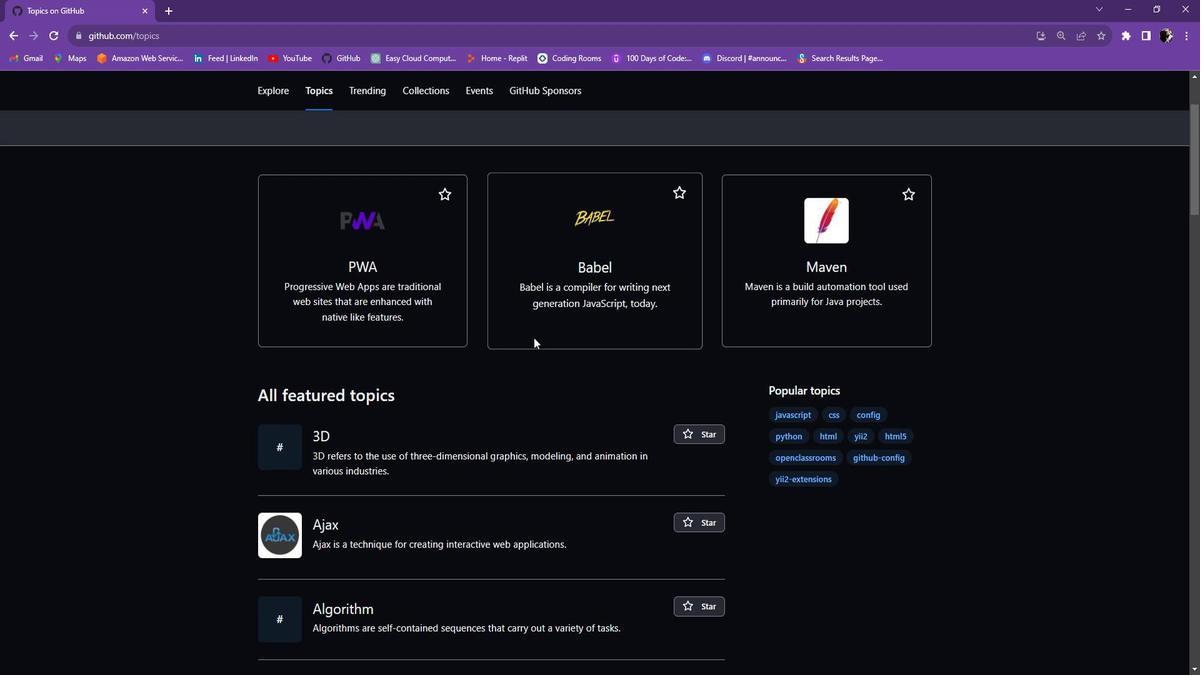
Action: Mouse moved to (706, 318)
Screenshot: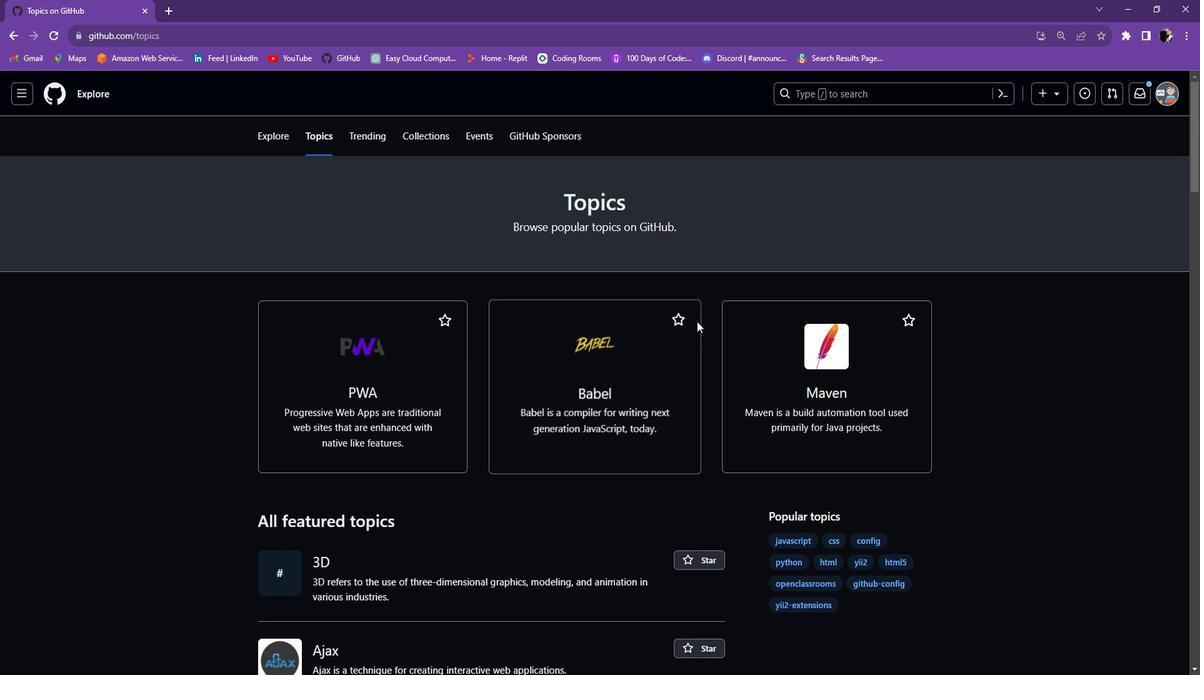 
Action: Mouse scrolled (706, 318) with delta (0, 0)
Screenshot: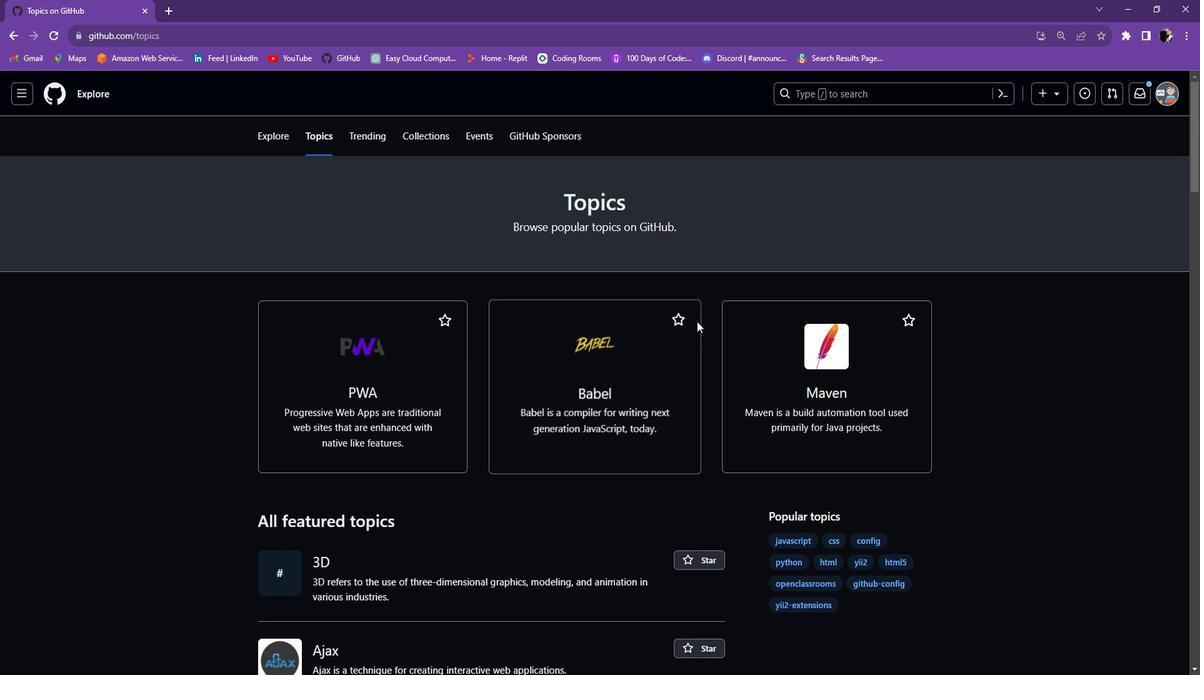 
Action: Mouse scrolled (706, 318) with delta (0, 0)
Screenshot: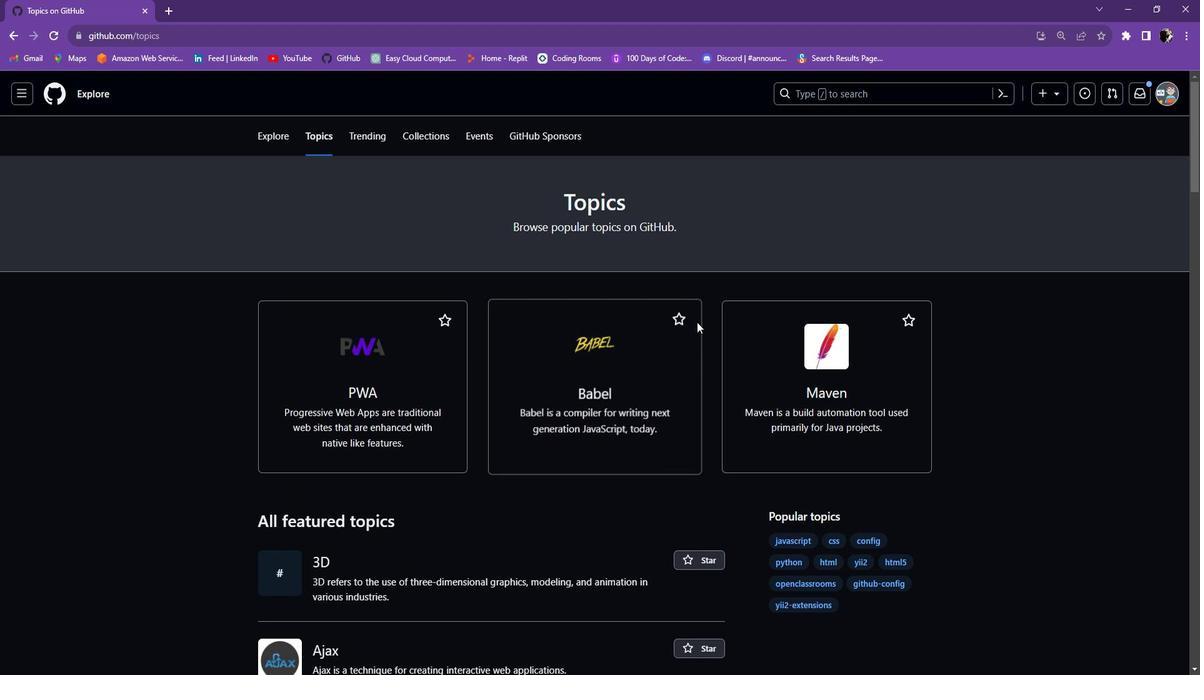 
Action: Mouse scrolled (706, 318) with delta (0, 0)
Screenshot: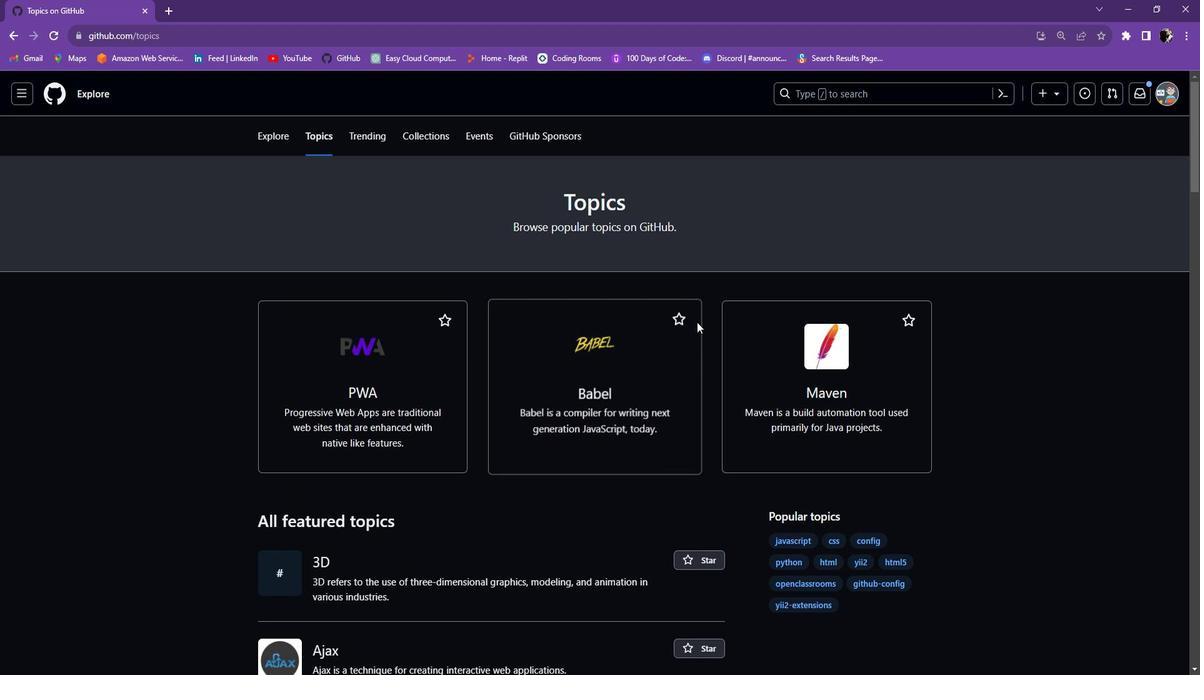 
Action: Mouse scrolled (706, 319) with delta (0, 0)
Screenshot: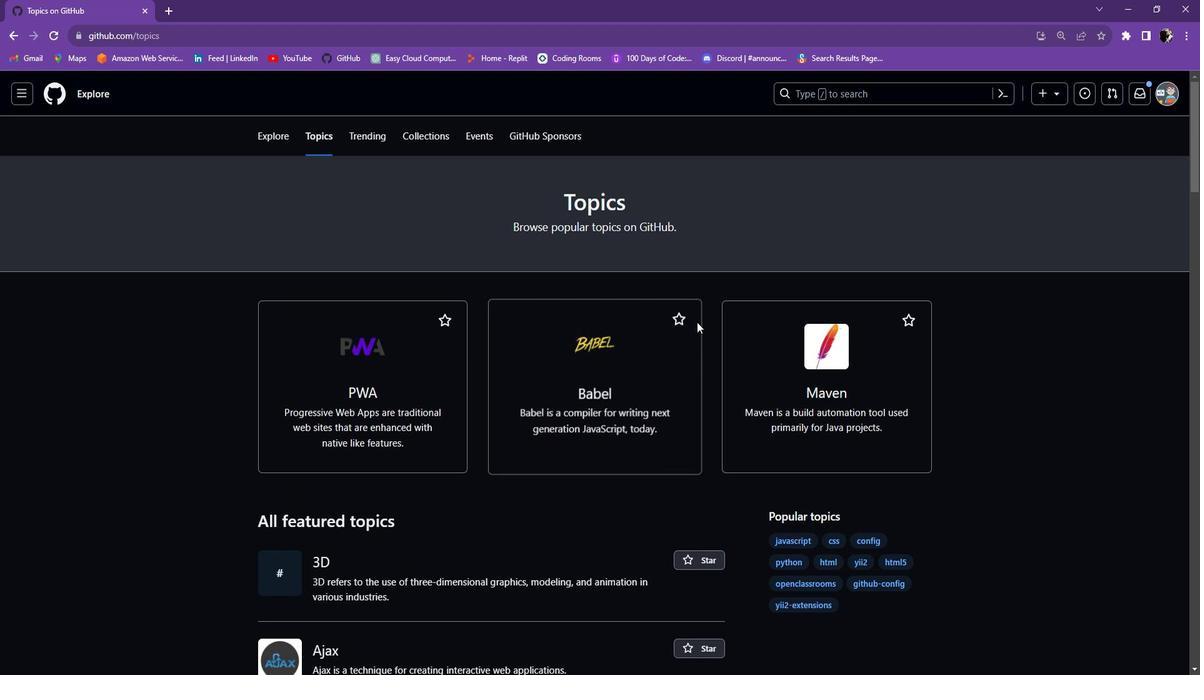 
Action: Mouse scrolled (706, 318) with delta (0, 0)
Screenshot: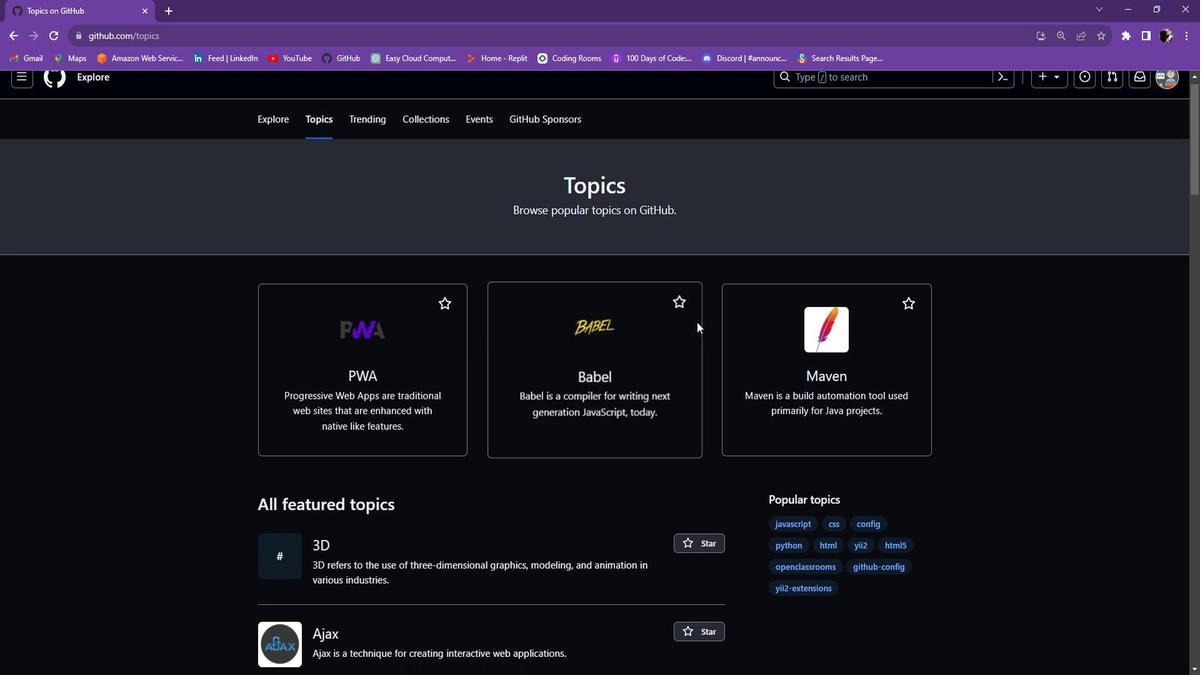 
Action: Mouse moved to (706, 324)
Screenshot: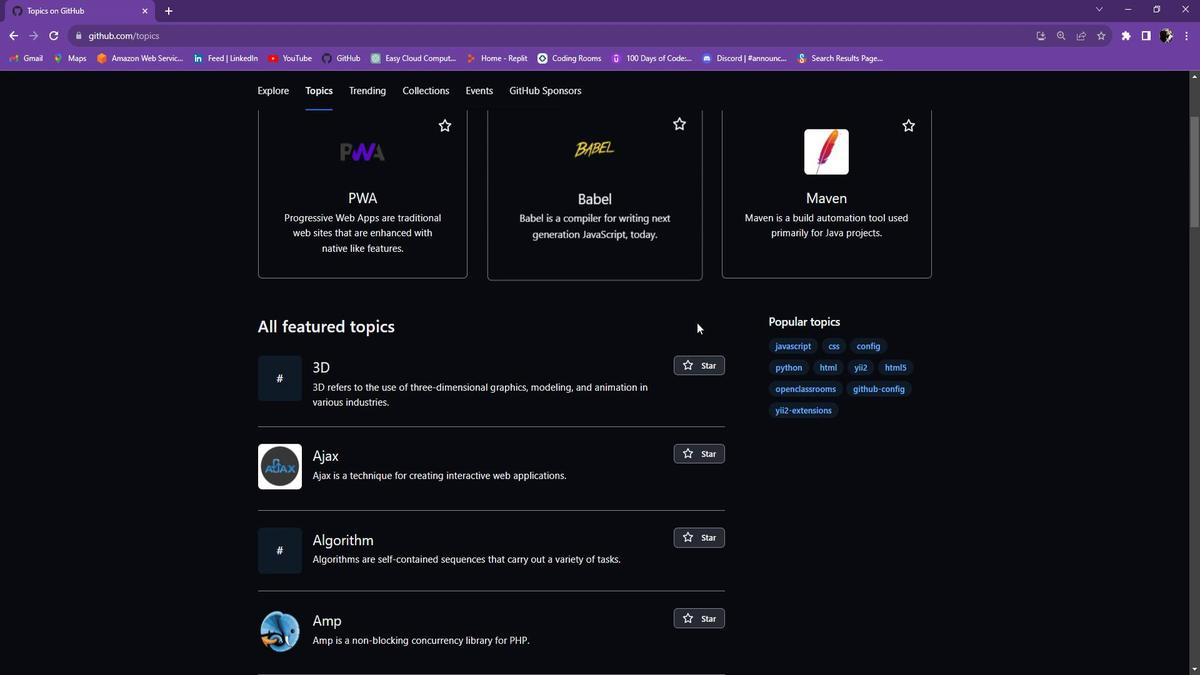 
Action: Mouse scrolled (706, 323) with delta (0, 0)
Screenshot: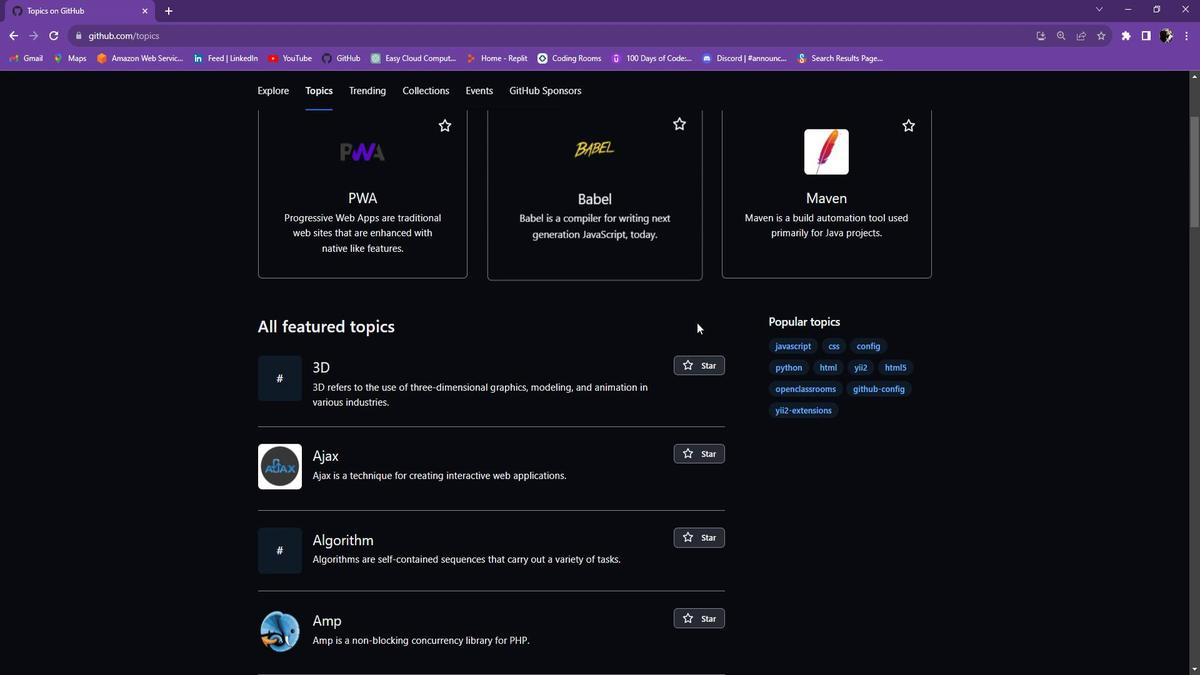 
Action: Mouse moved to (706, 325)
Screenshot: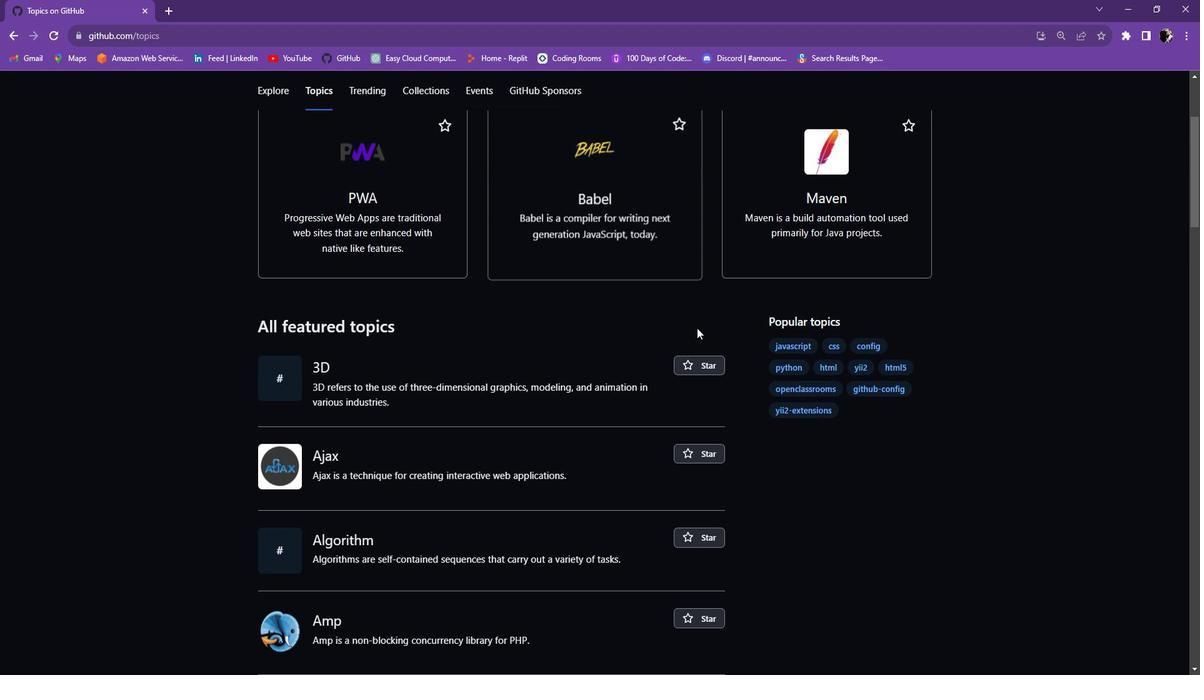 
Action: Mouse scrolled (706, 324) with delta (0, 0)
Screenshot: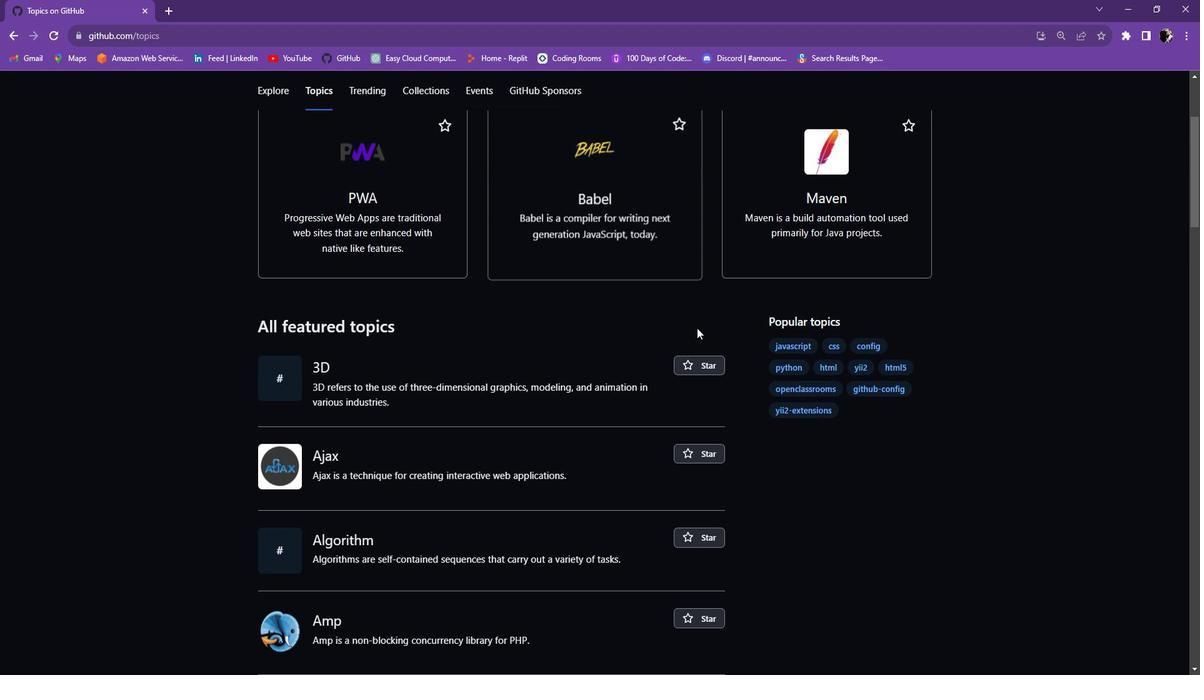 
Action: Mouse scrolled (706, 324) with delta (0, 0)
Screenshot: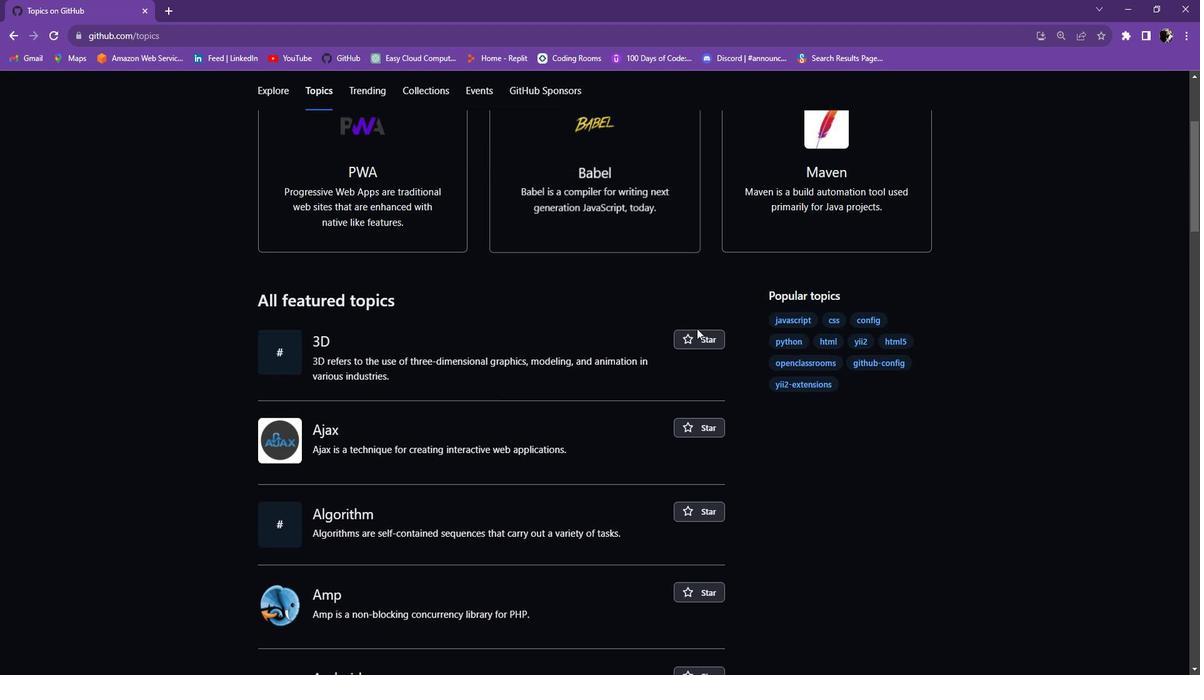 
Action: Mouse scrolled (706, 324) with delta (0, 0)
Screenshot: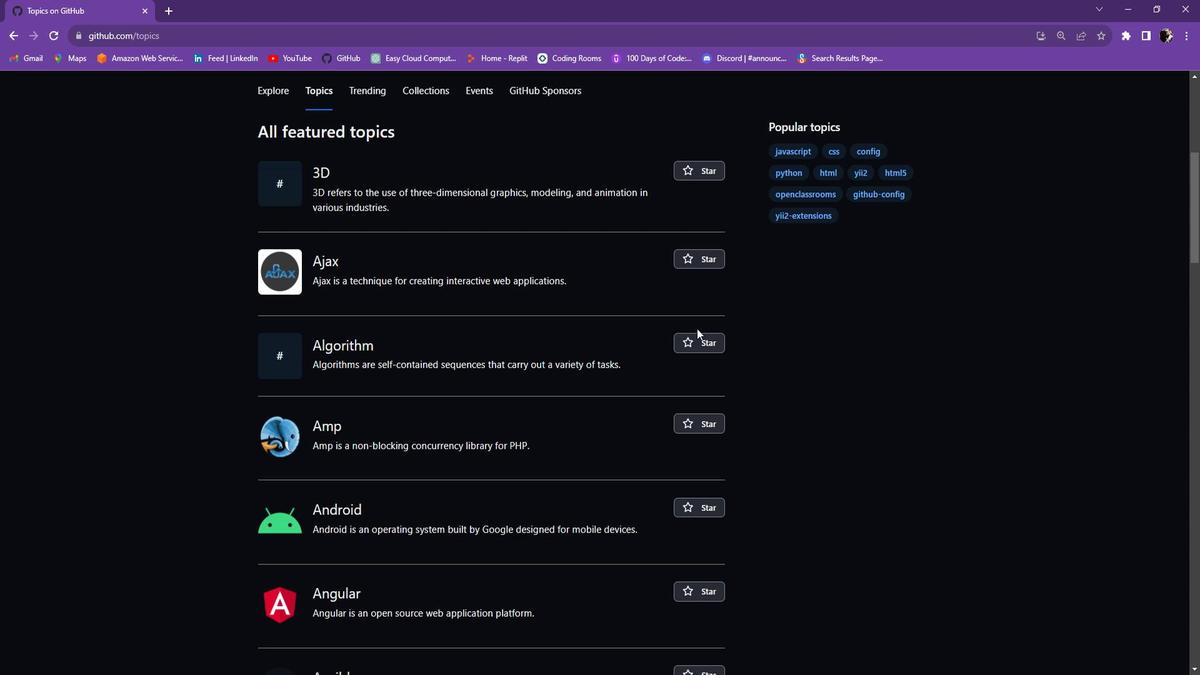 
Action: Mouse scrolled (706, 324) with delta (0, 0)
Screenshot: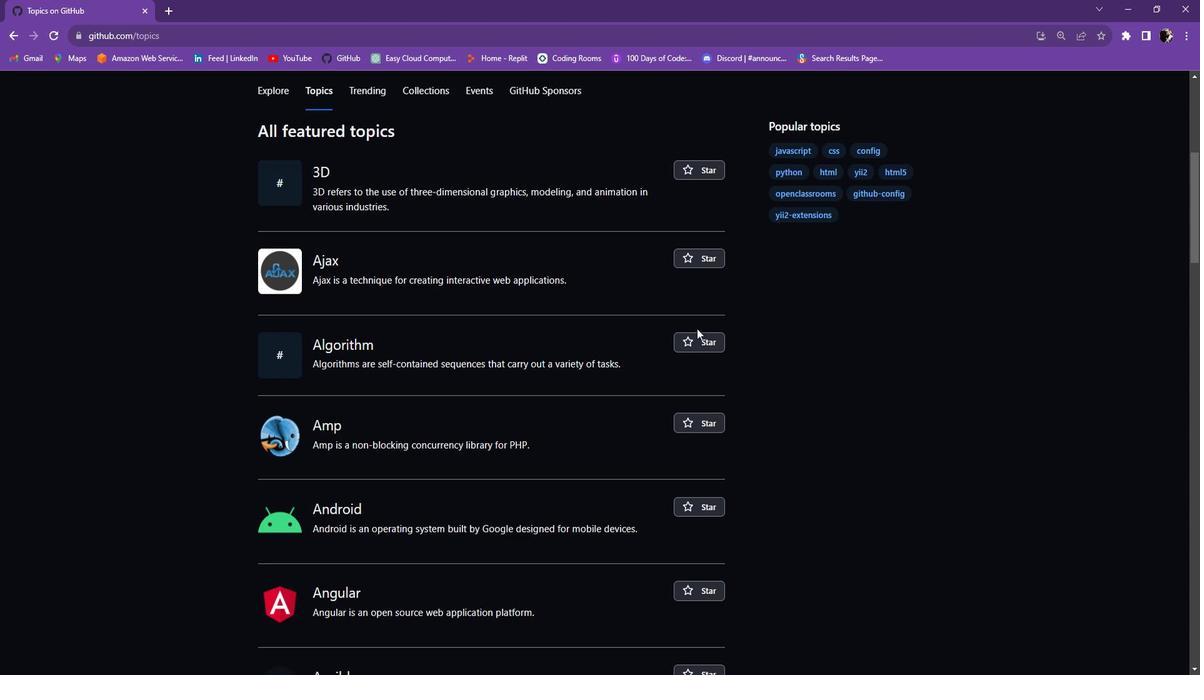 
Action: Mouse scrolled (706, 324) with delta (0, 0)
Screenshot: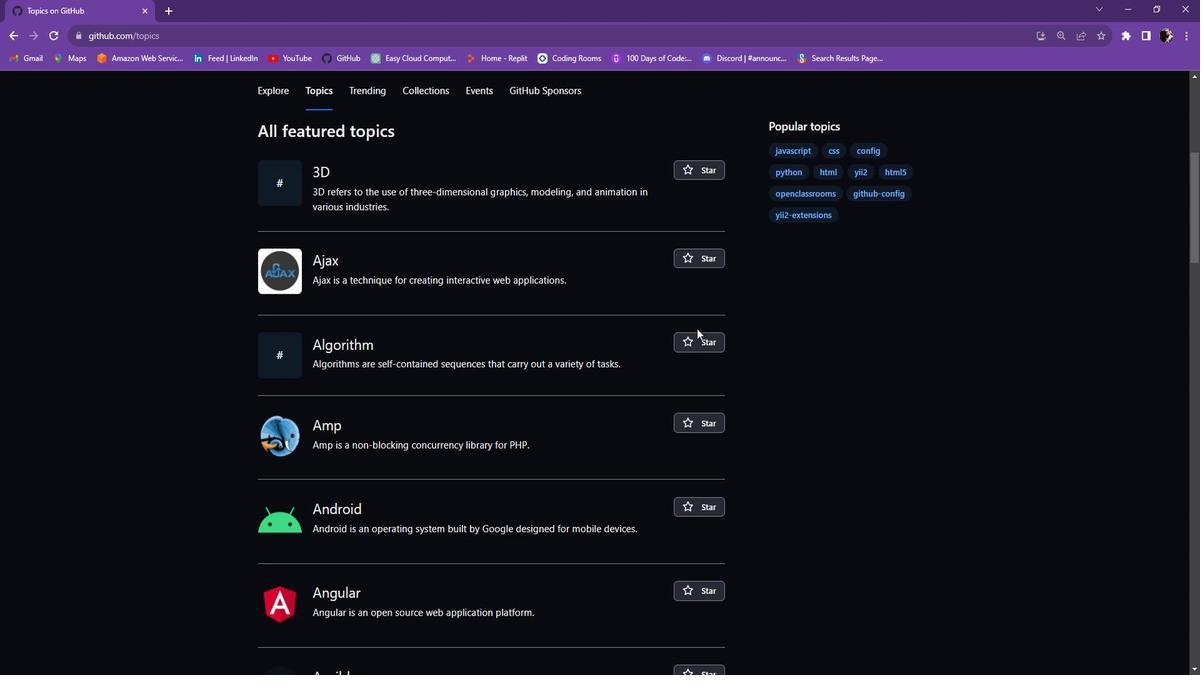 
Action: Mouse scrolled (706, 324) with delta (0, 0)
Screenshot: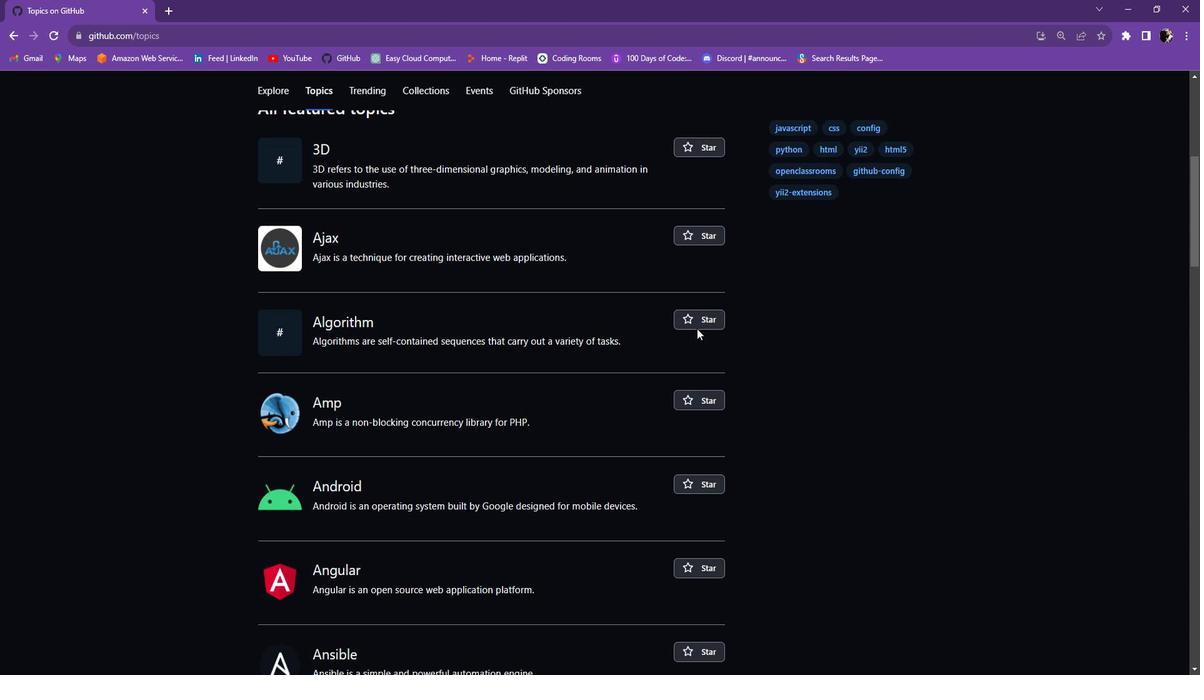
Action: Mouse scrolled (706, 324) with delta (0, 0)
Screenshot: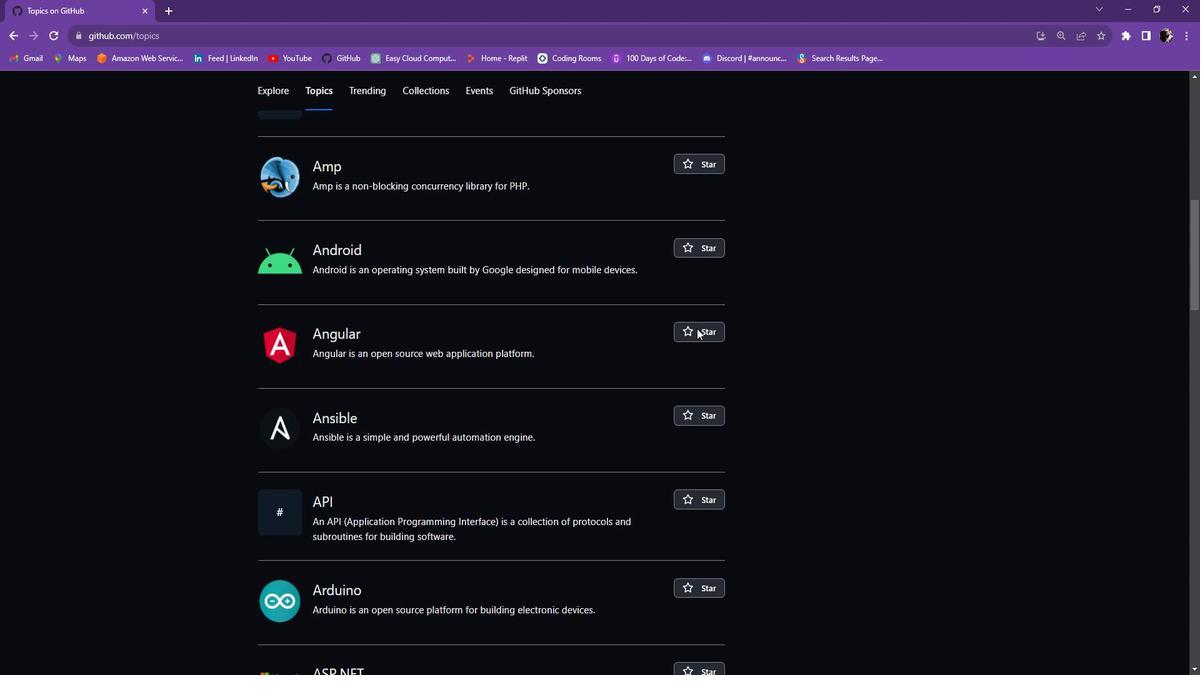 
Action: Mouse scrolled (706, 324) with delta (0, 0)
Screenshot: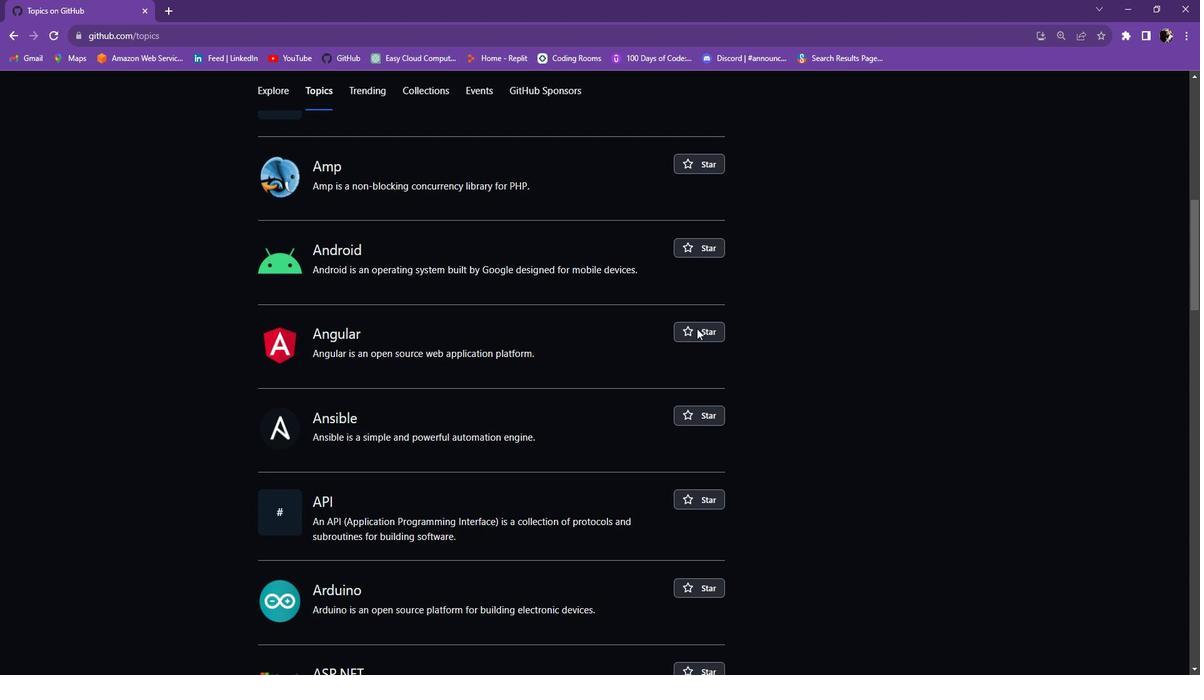 
Action: Mouse scrolled (706, 324) with delta (0, 0)
Screenshot: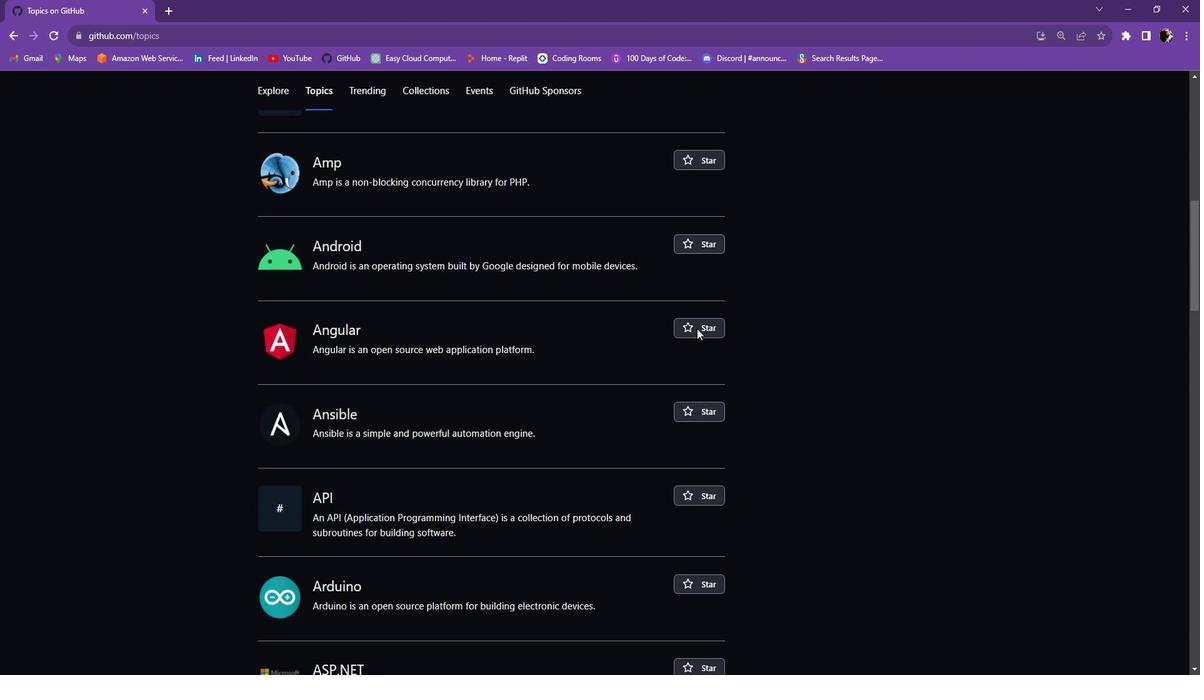 
Action: Mouse scrolled (706, 324) with delta (0, 0)
Screenshot: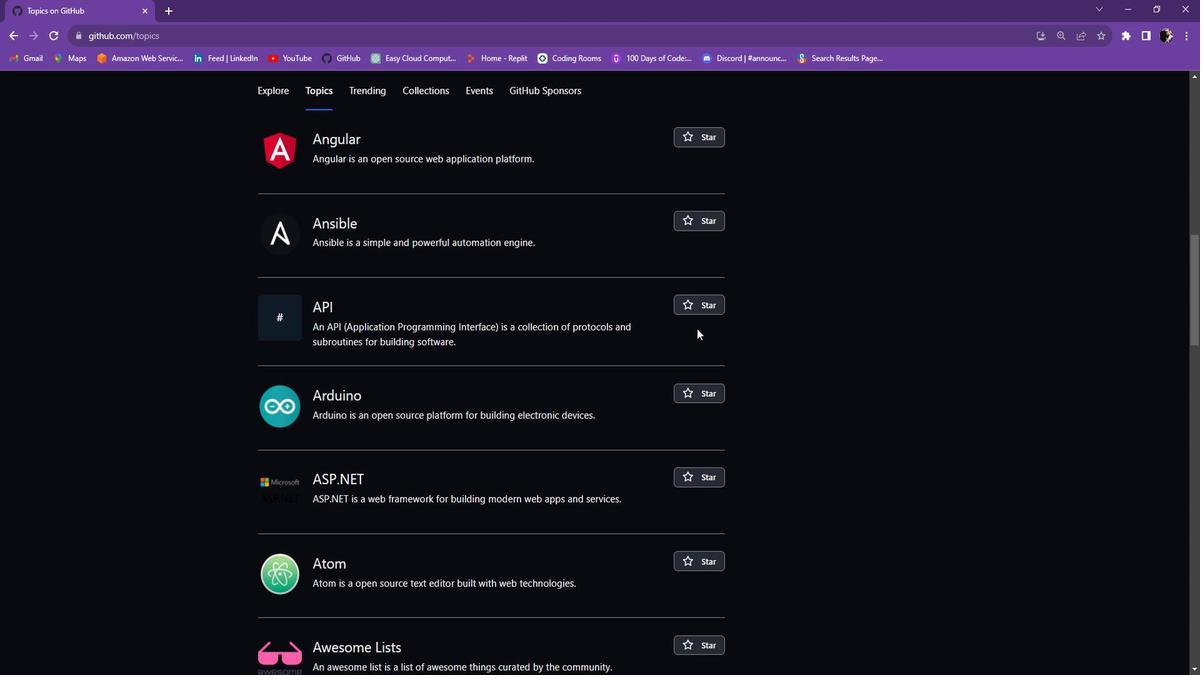
Action: Mouse scrolled (706, 324) with delta (0, 0)
Screenshot: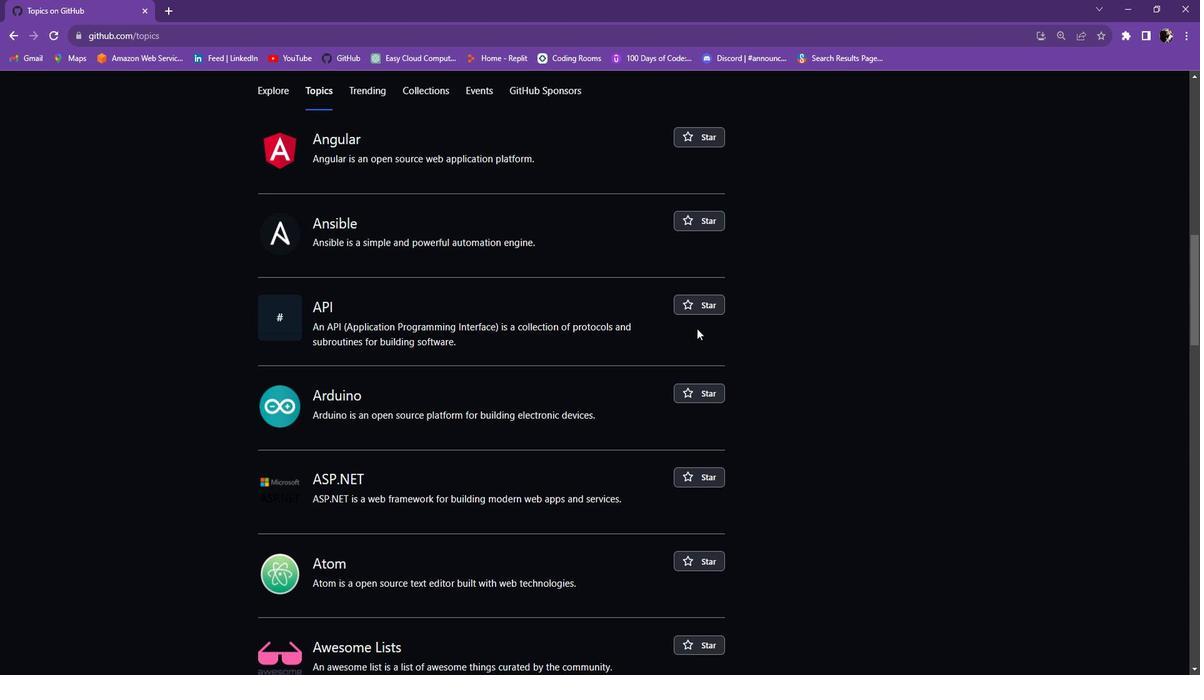 
Action: Mouse scrolled (706, 324) with delta (0, 0)
Screenshot: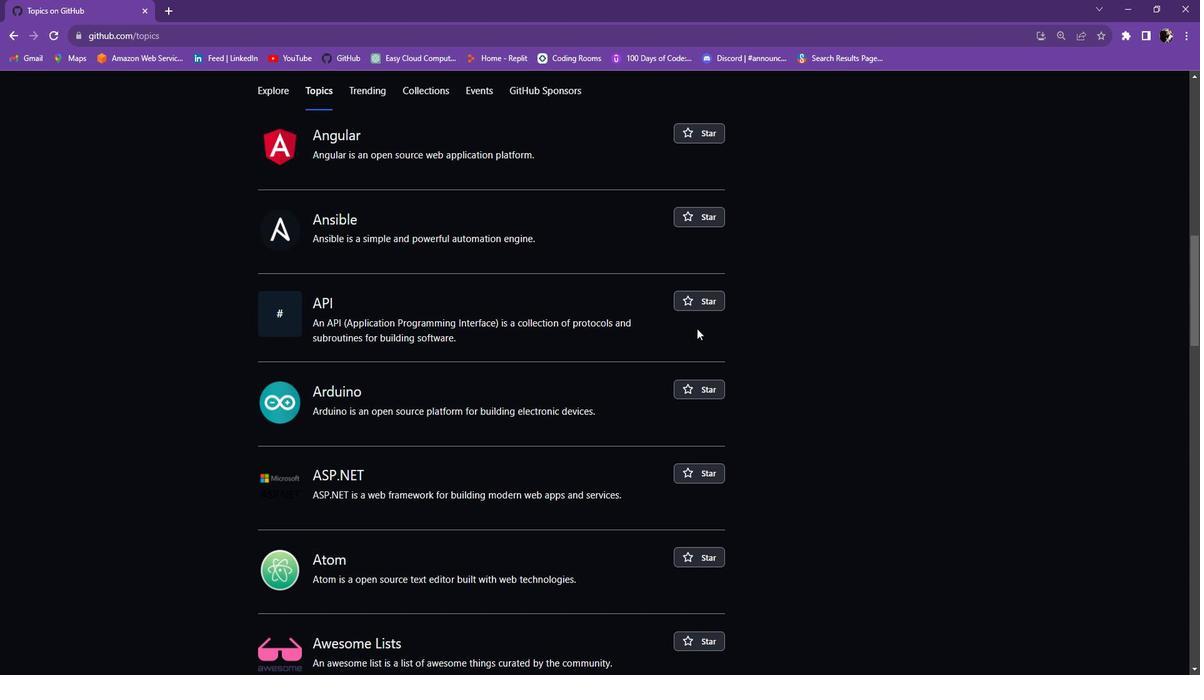 
Action: Mouse scrolled (706, 324) with delta (0, 0)
Screenshot: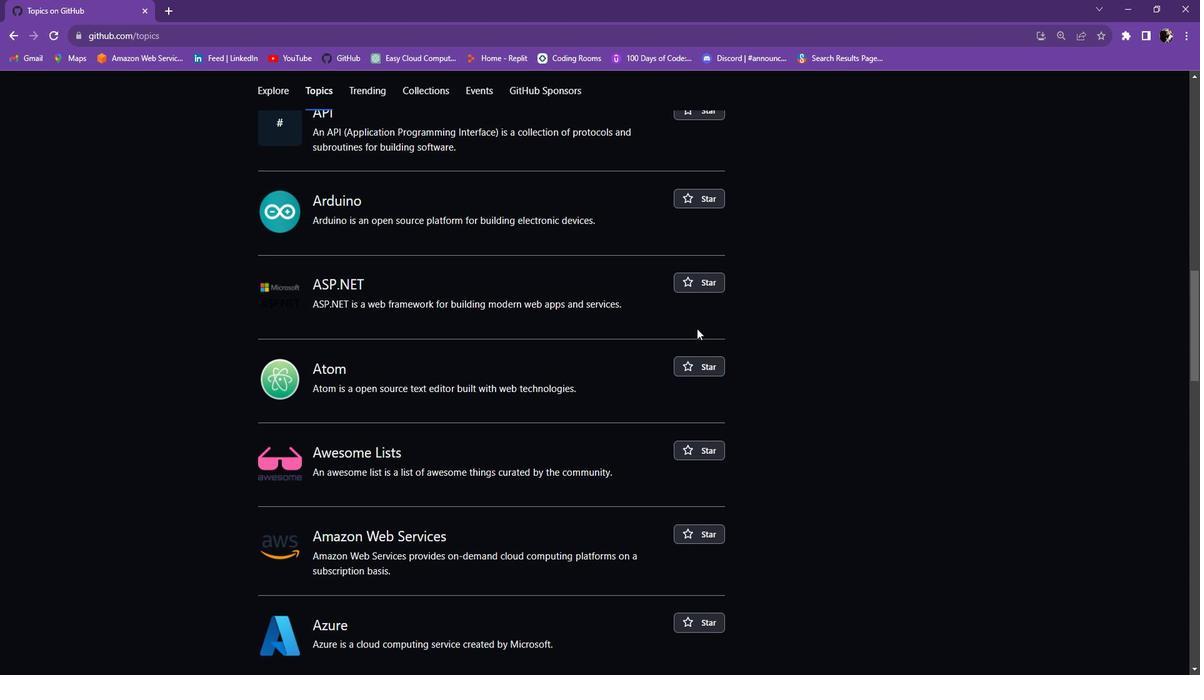 
Action: Mouse scrolled (706, 324) with delta (0, 0)
Screenshot: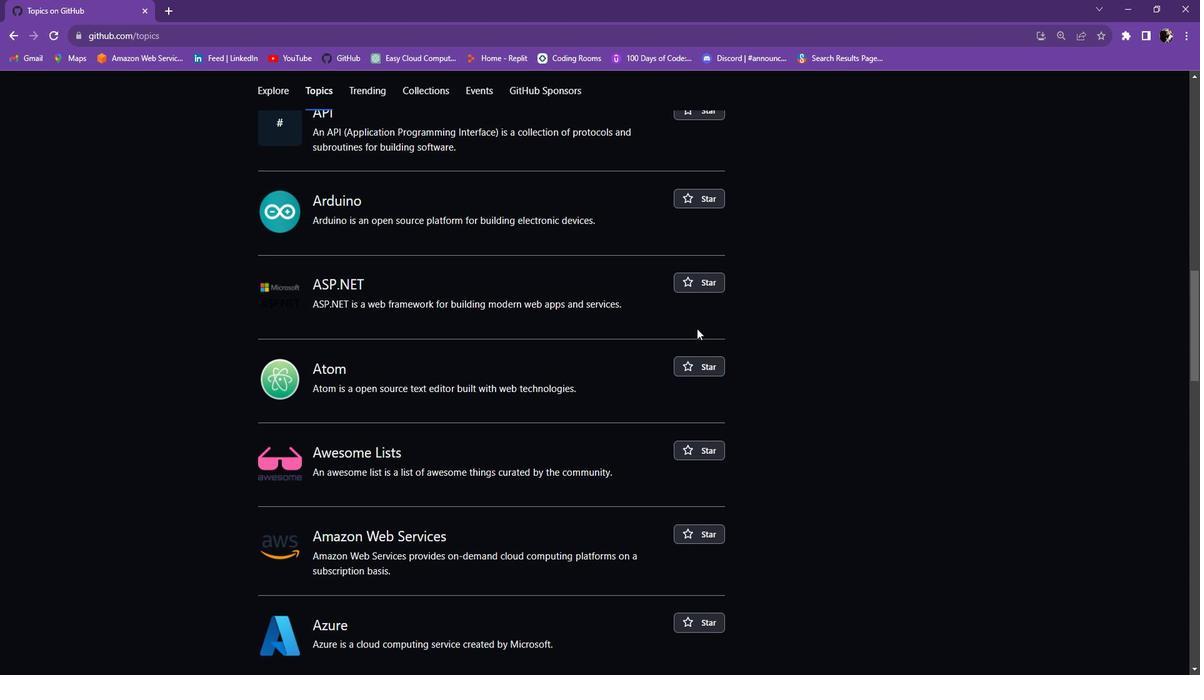 
Action: Mouse moved to (425, 397)
Screenshot: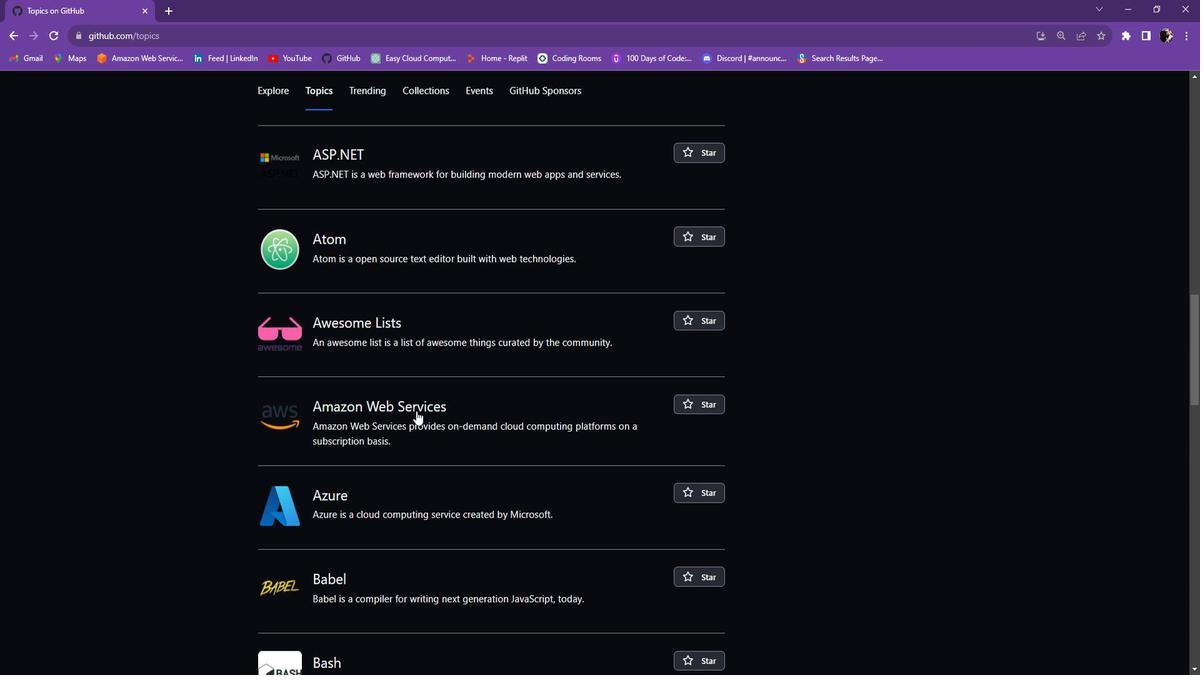 
Action: Mouse pressed left at (425, 397)
Screenshot: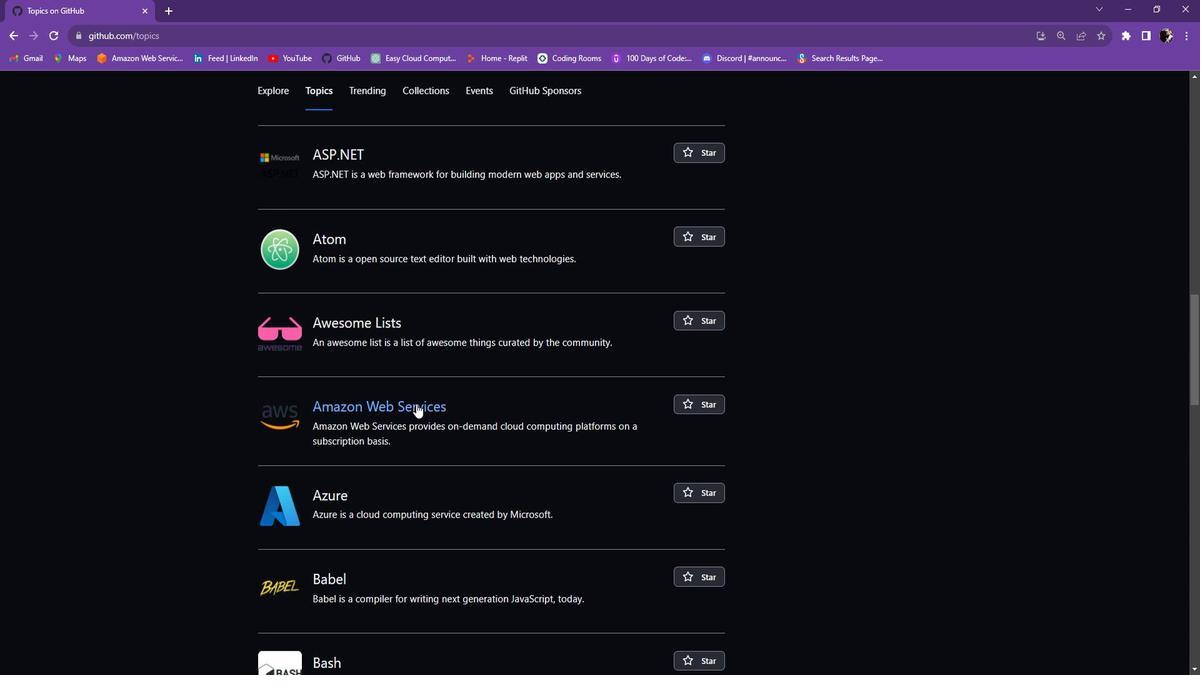 
Action: Mouse scrolled (425, 397) with delta (0, 0)
Screenshot: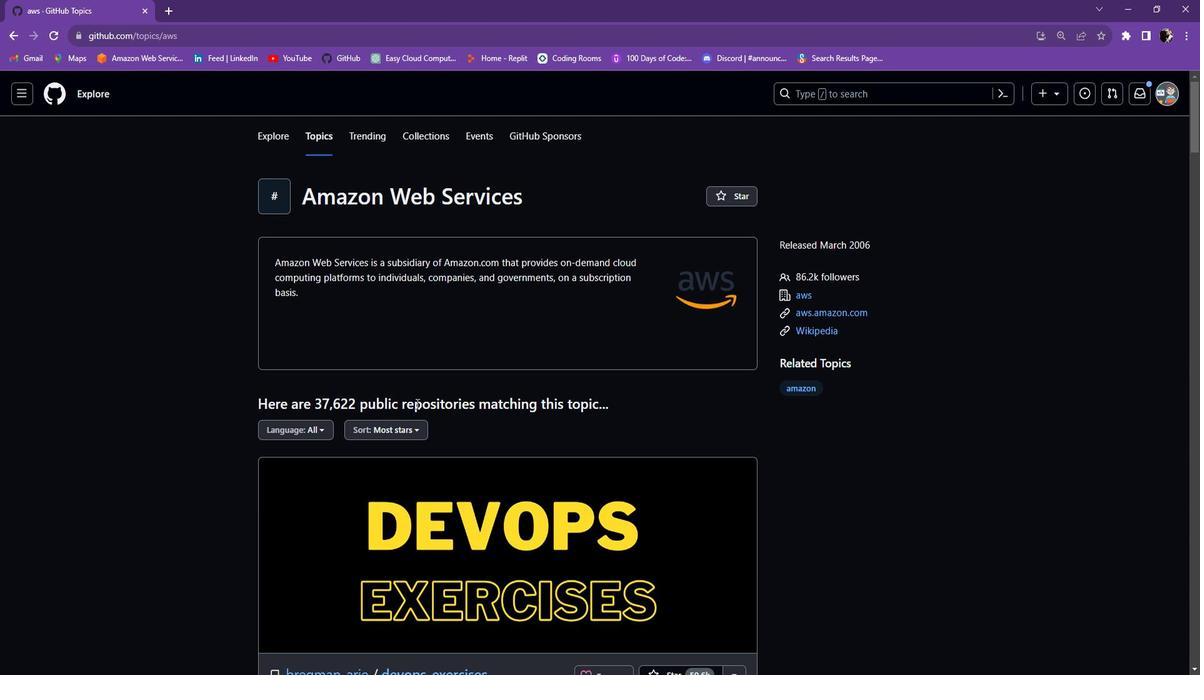 
Action: Mouse scrolled (425, 397) with delta (0, 0)
Screenshot: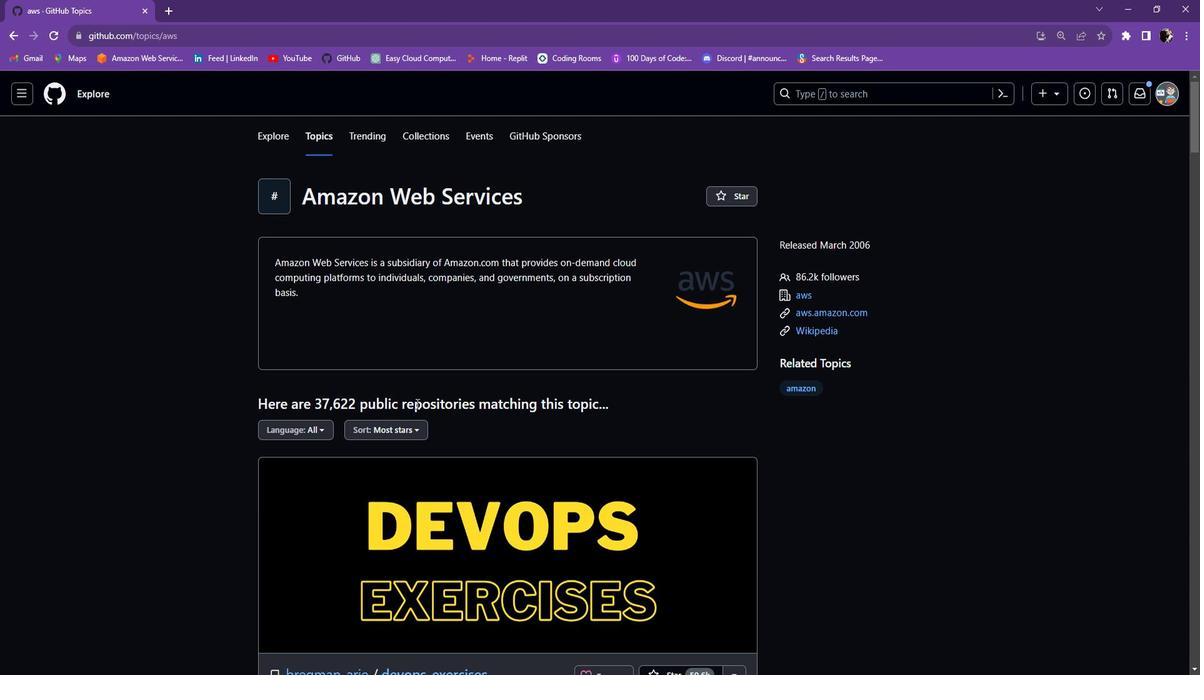 
Action: Mouse scrolled (425, 397) with delta (0, 0)
Screenshot: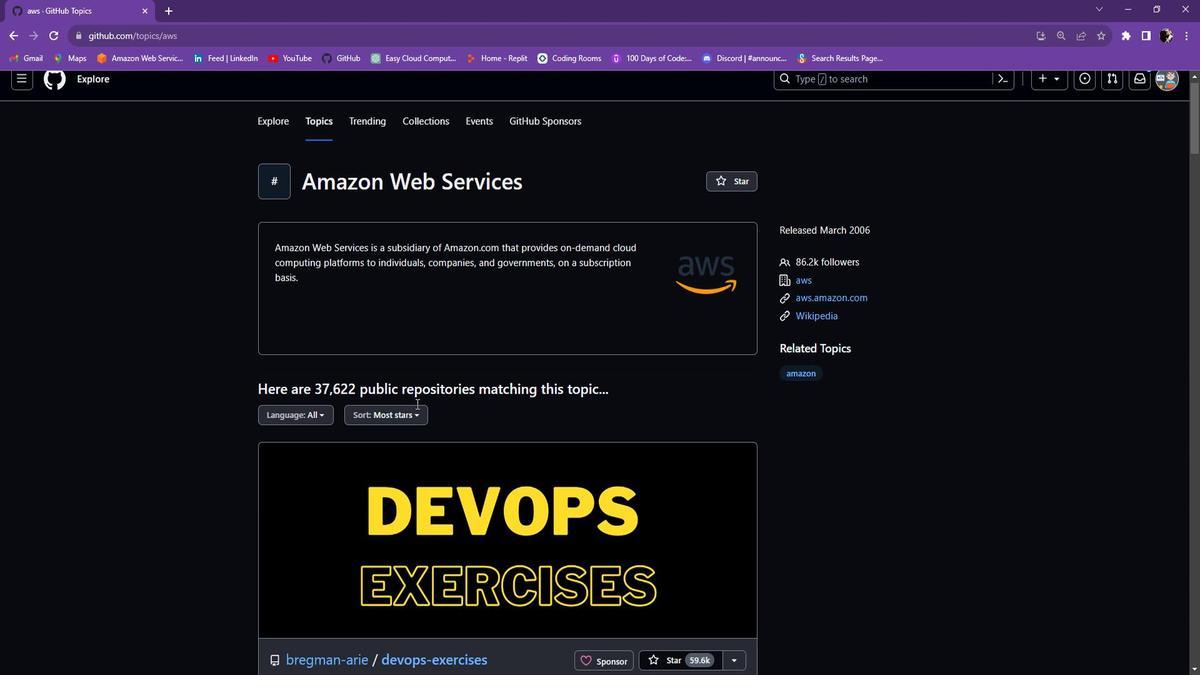 
Action: Mouse scrolled (425, 397) with delta (0, 0)
Screenshot: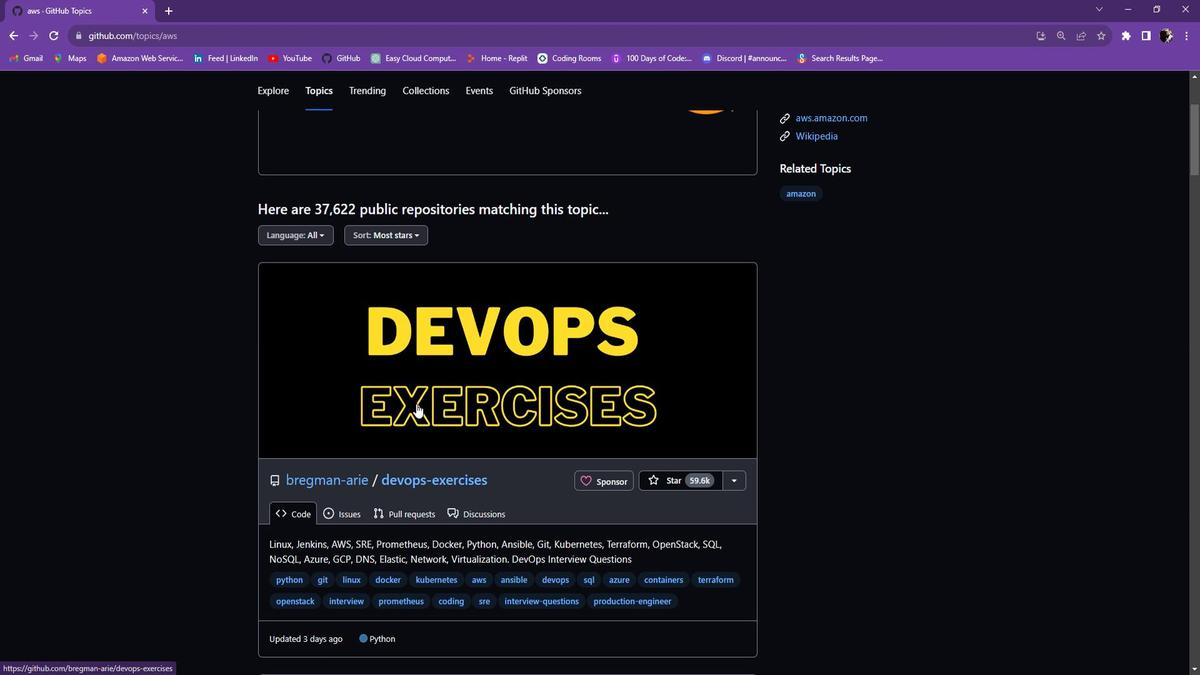 
Action: Mouse scrolled (425, 397) with delta (0, 0)
Screenshot: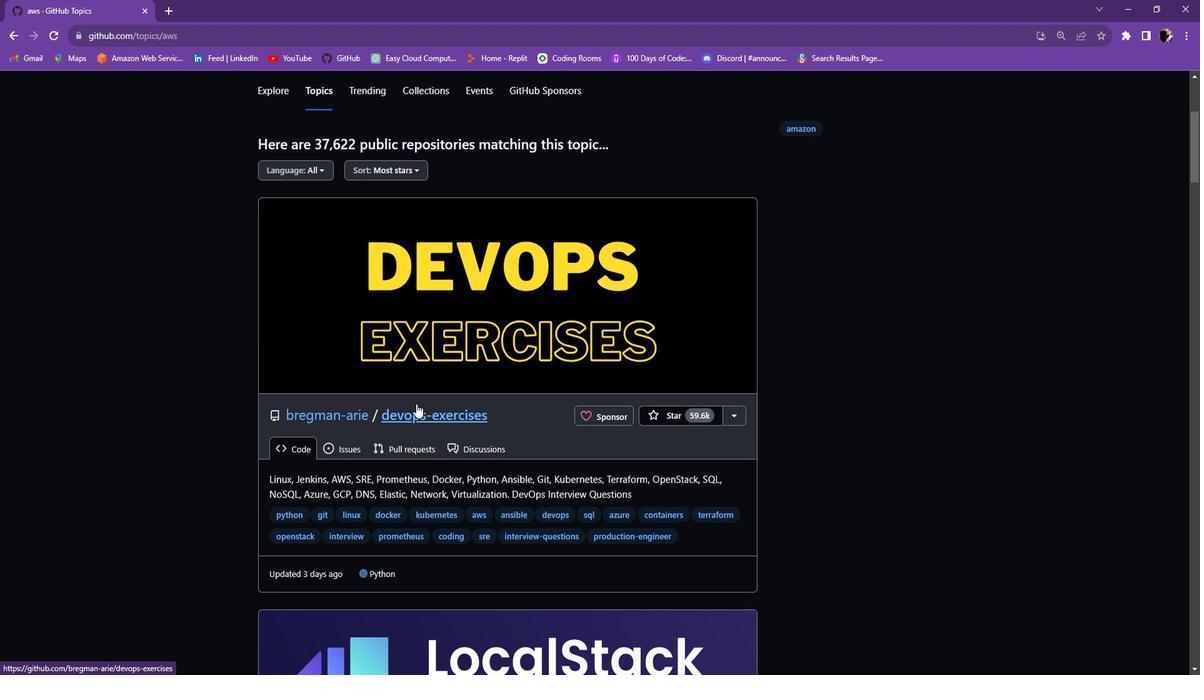 
Action: Mouse scrolled (425, 397) with delta (0, 0)
Screenshot: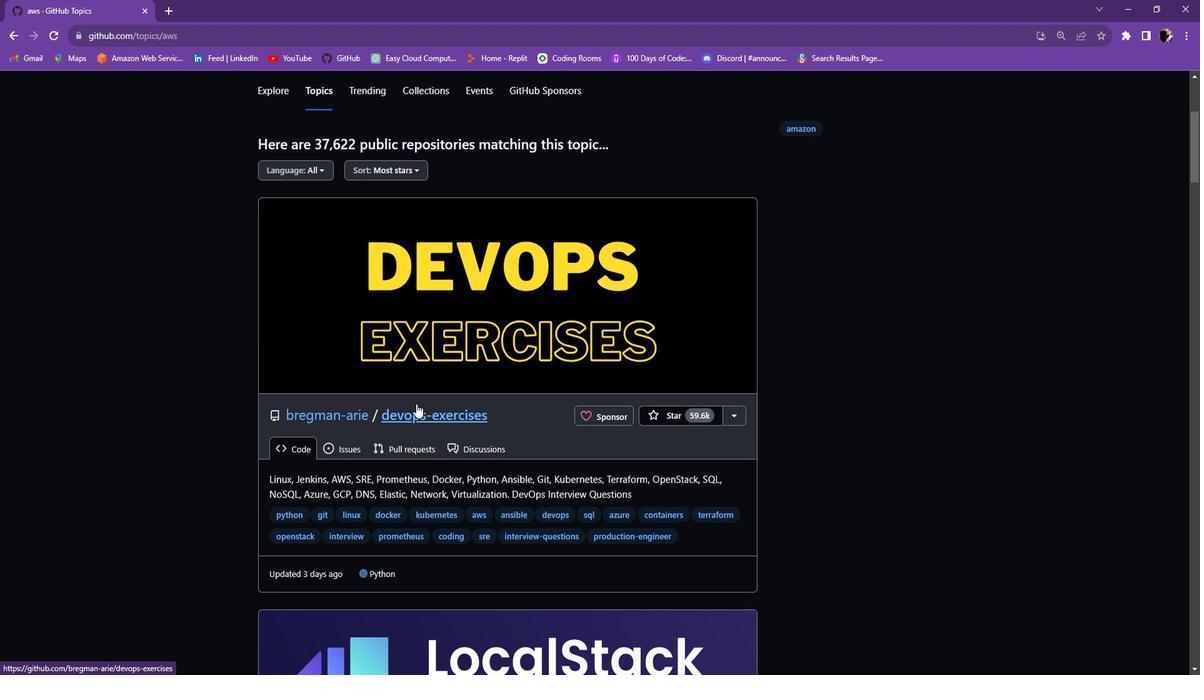 
Action: Mouse scrolled (425, 397) with delta (0, 0)
Screenshot: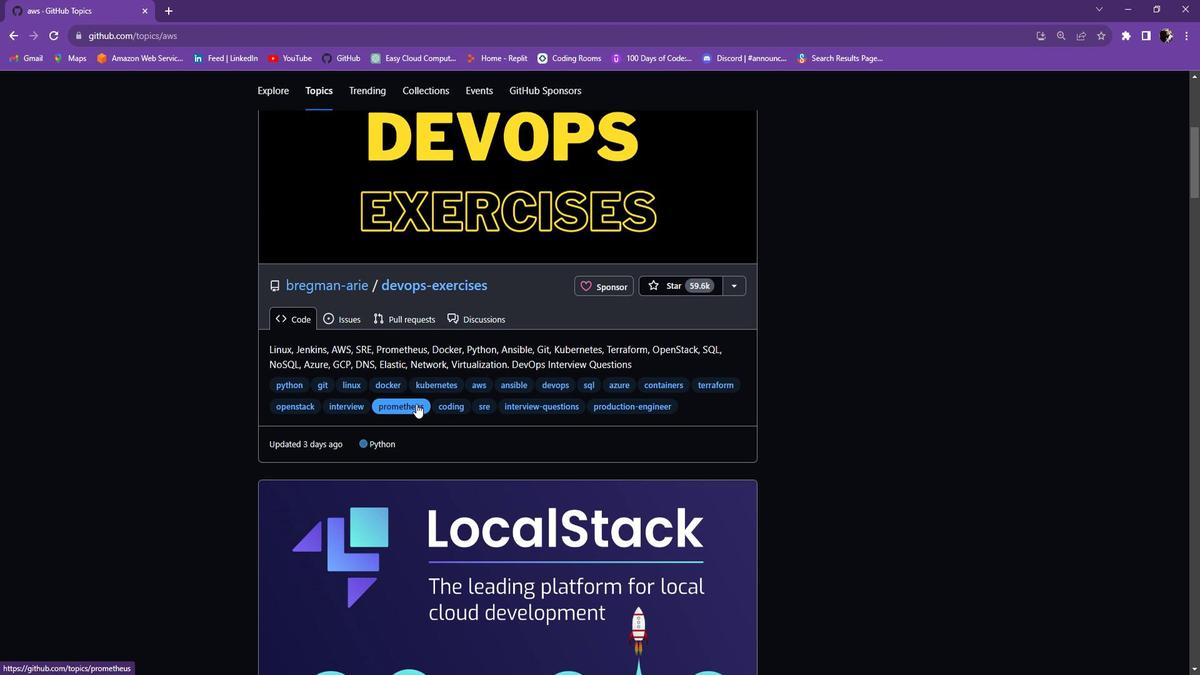 
Action: Mouse scrolled (425, 397) with delta (0, 0)
Screenshot: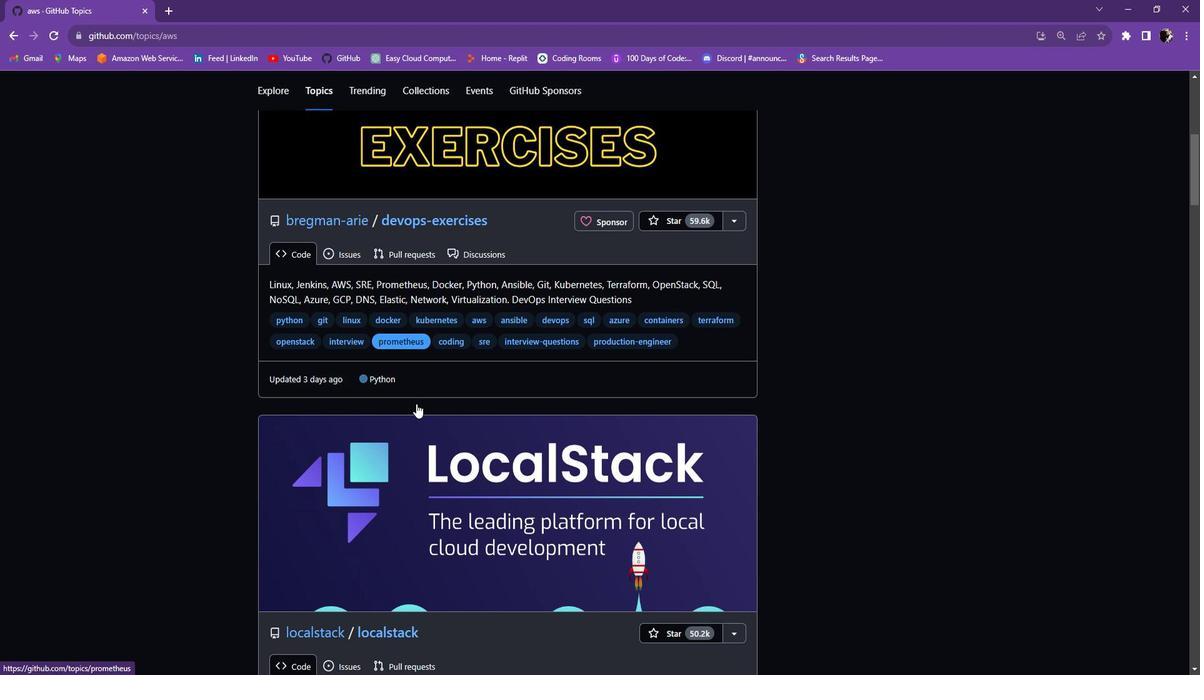
Action: Mouse scrolled (425, 397) with delta (0, 0)
Screenshot: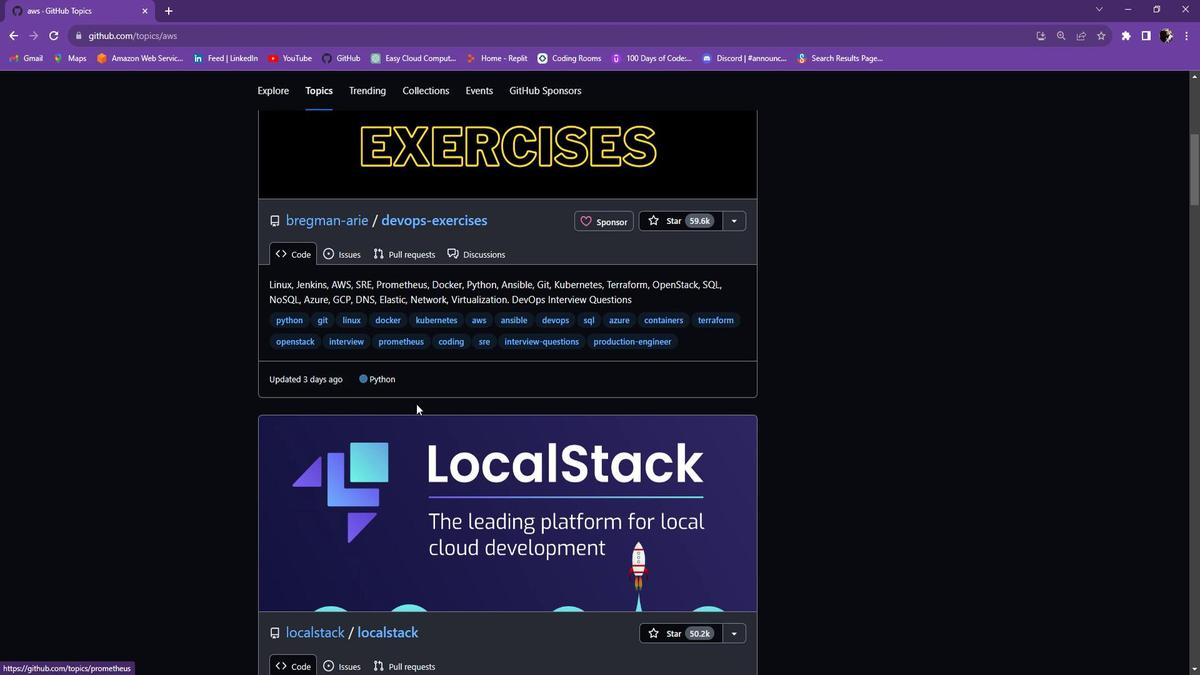 
Action: Mouse scrolled (425, 398) with delta (0, 0)
Screenshot: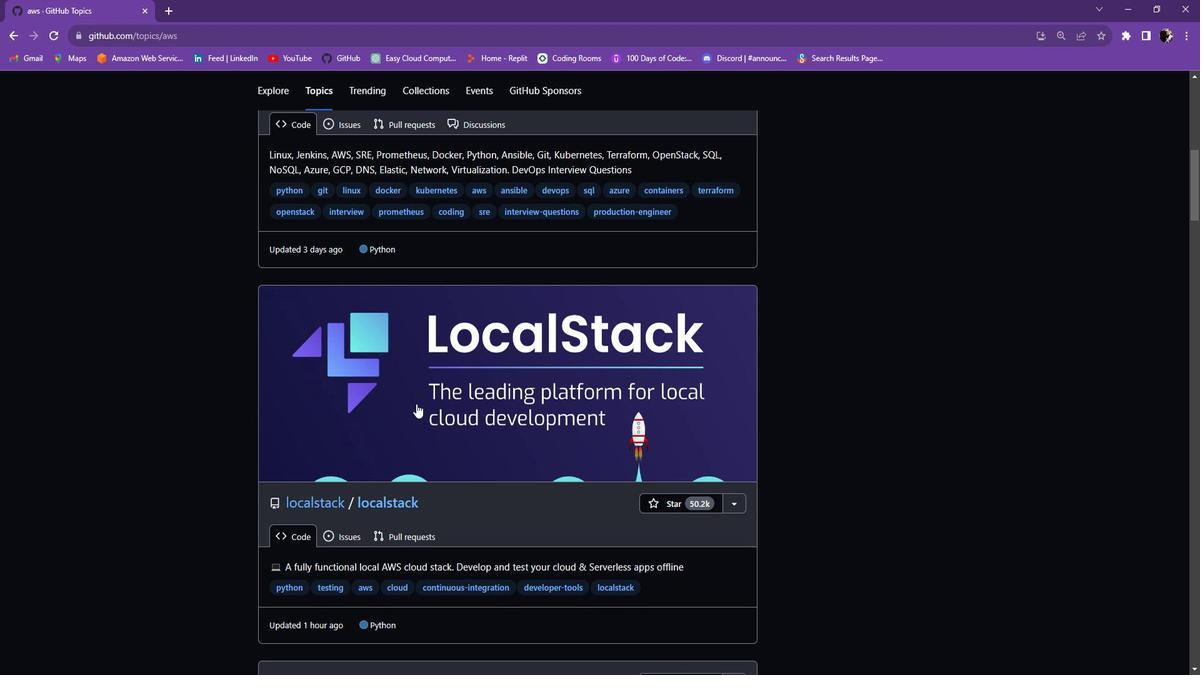 
Action: Mouse scrolled (425, 398) with delta (0, 0)
Screenshot: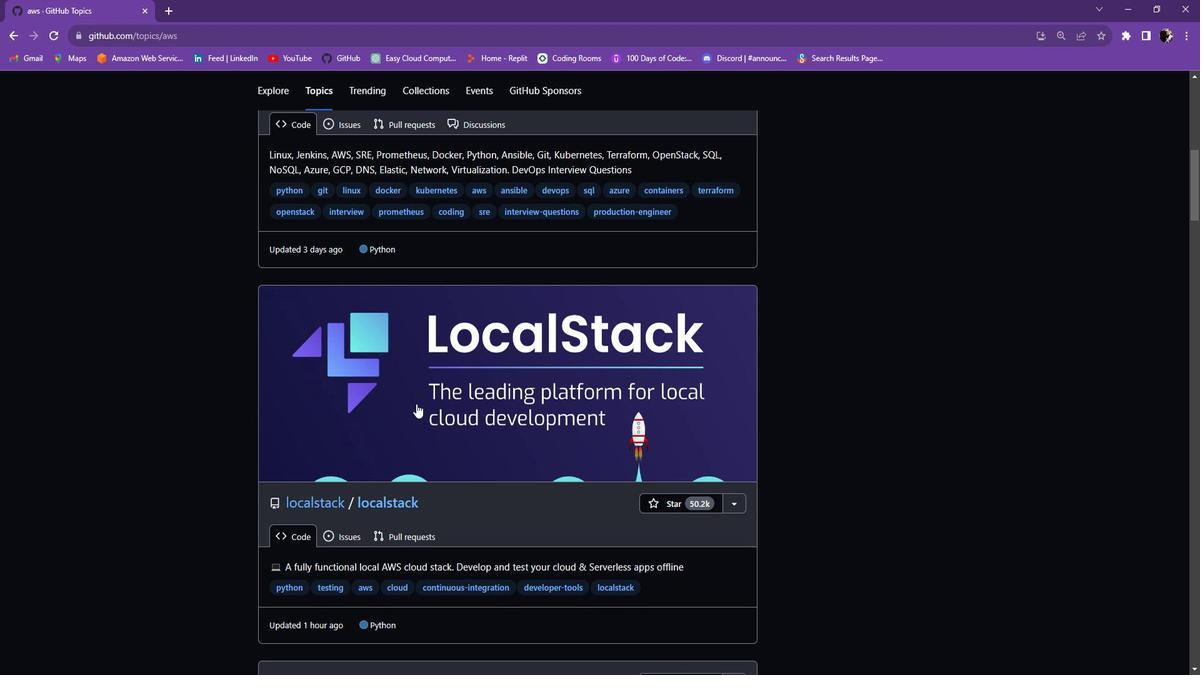 
Action: Mouse scrolled (425, 398) with delta (0, 0)
Screenshot: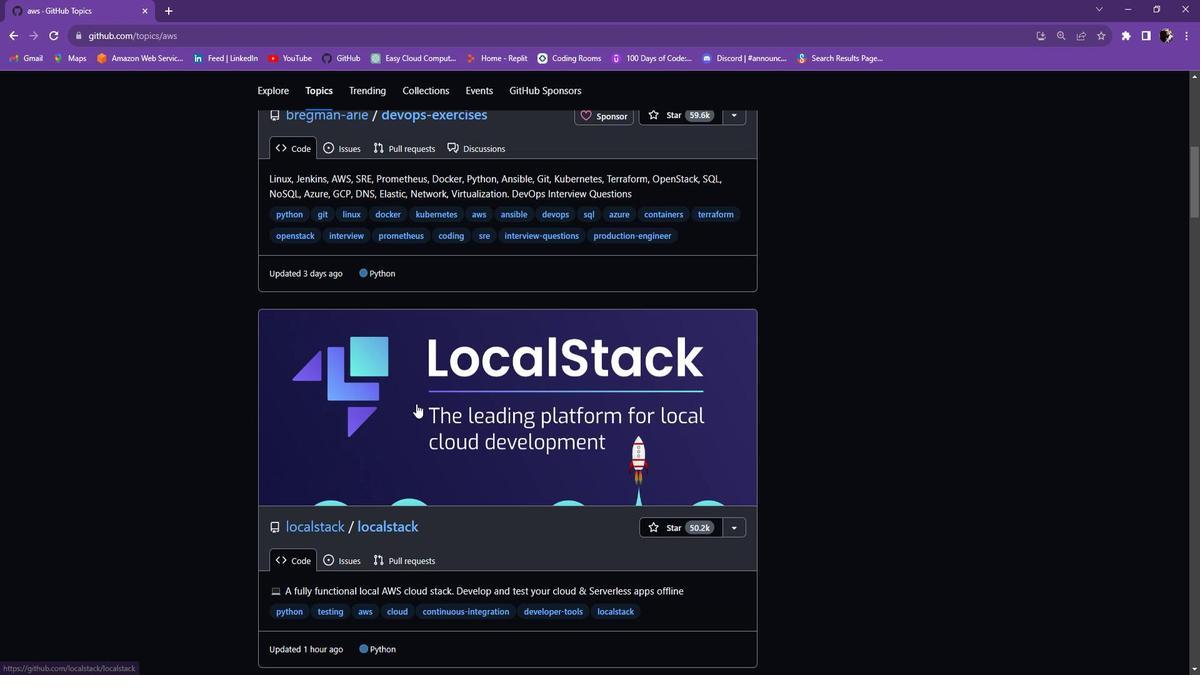 
Action: Mouse scrolled (425, 398) with delta (0, 0)
Screenshot: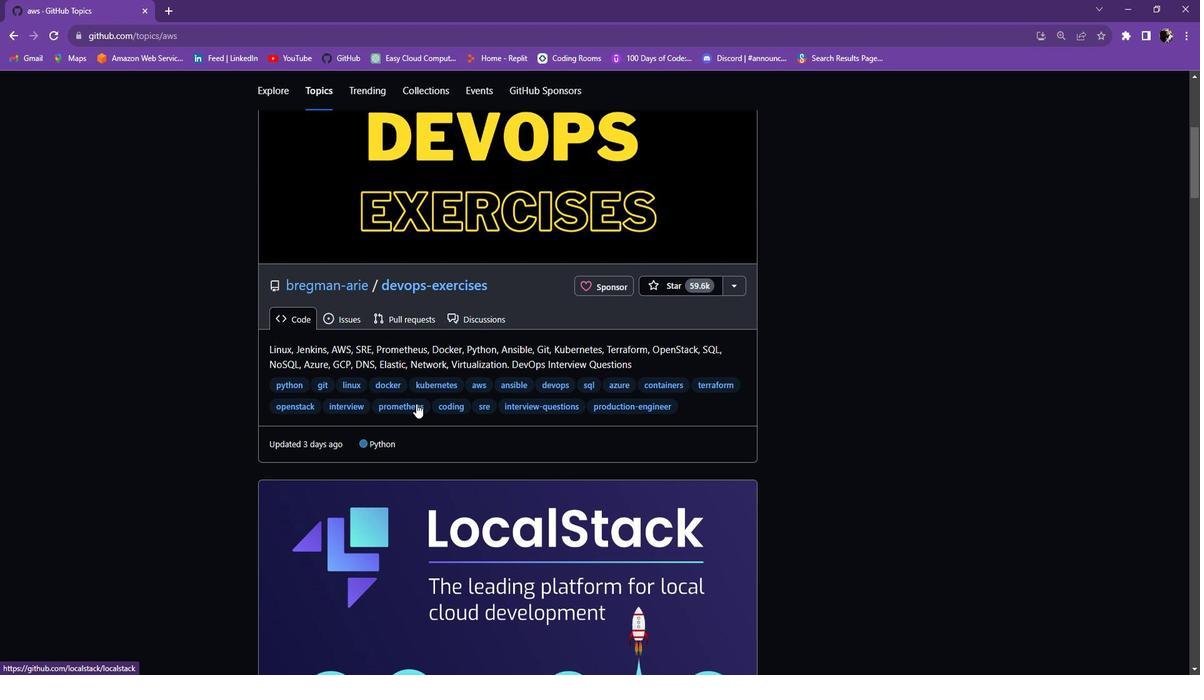 
Action: Mouse scrolled (425, 398) with delta (0, 0)
Screenshot: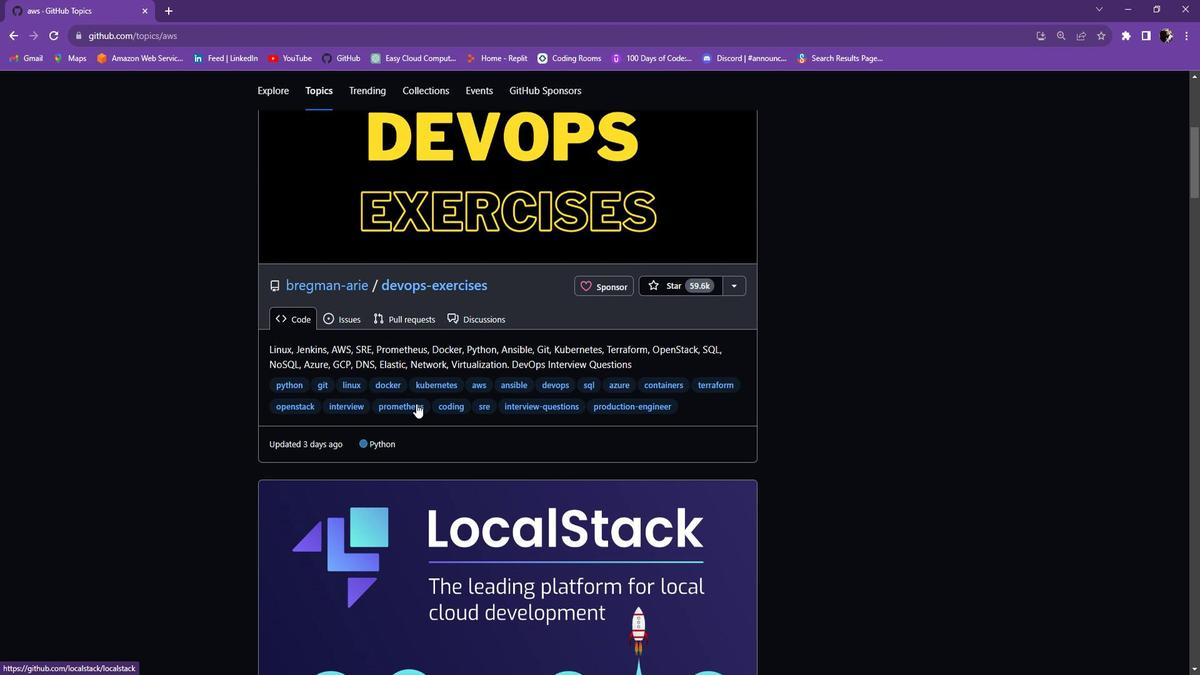 
Action: Mouse scrolled (425, 398) with delta (0, 0)
Screenshot: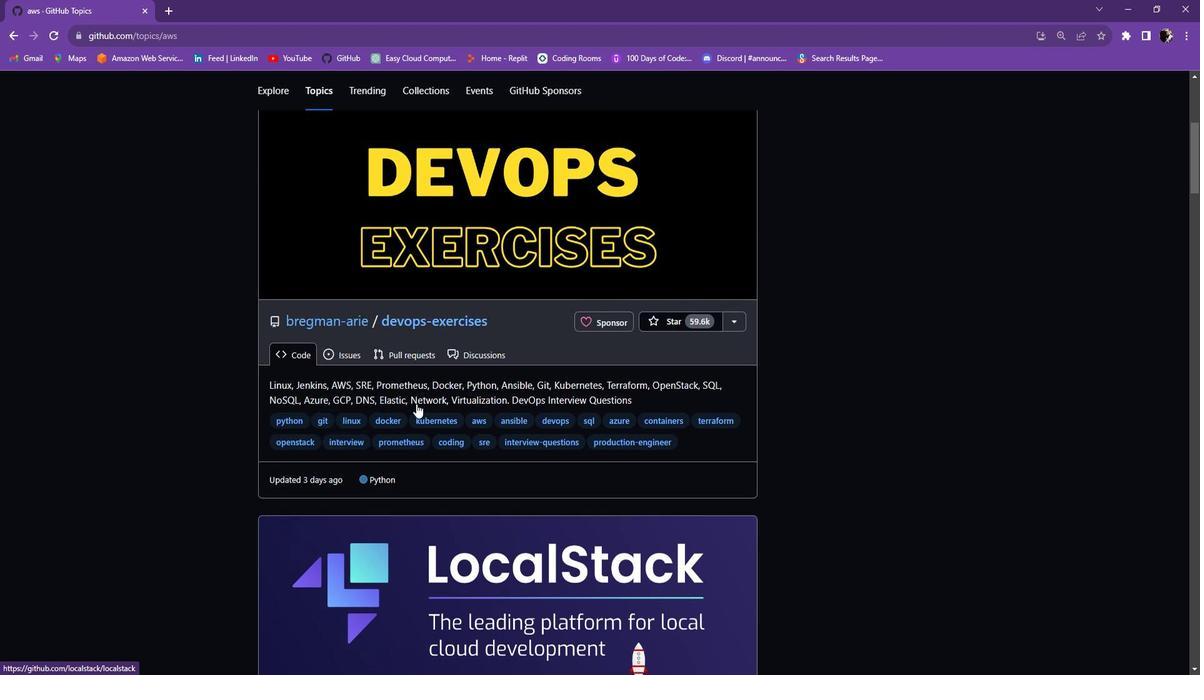 
Action: Mouse scrolled (425, 398) with delta (0, 0)
Screenshot: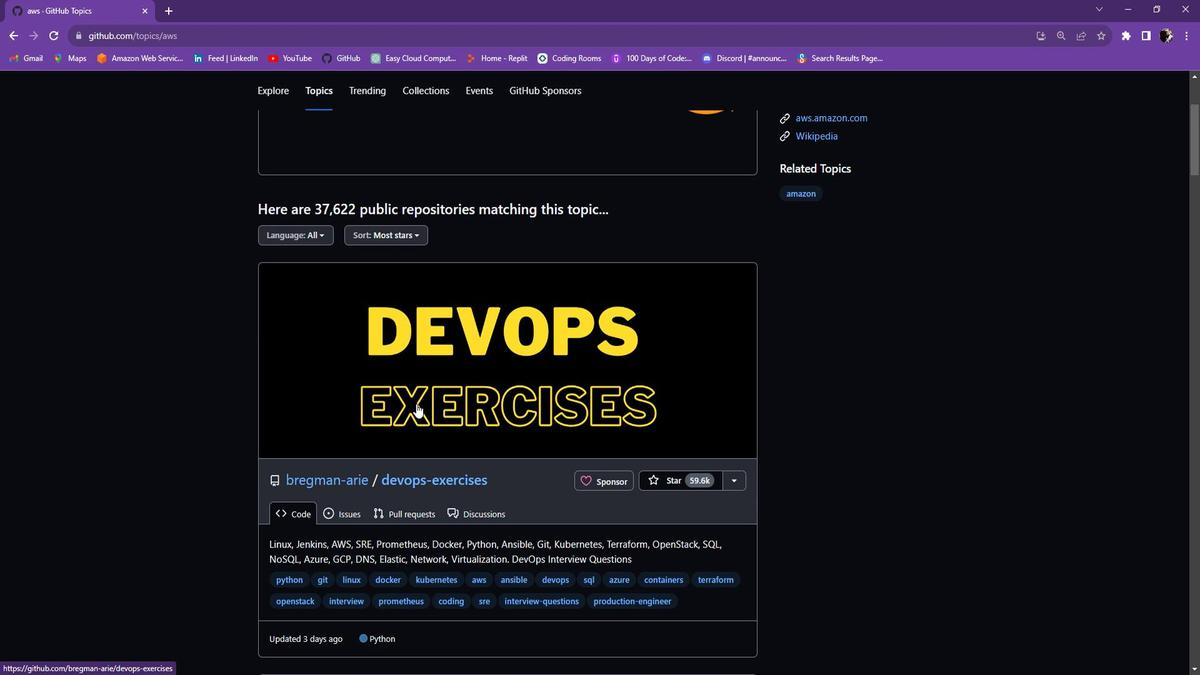 
Action: Mouse scrolled (425, 398) with delta (0, 0)
Screenshot: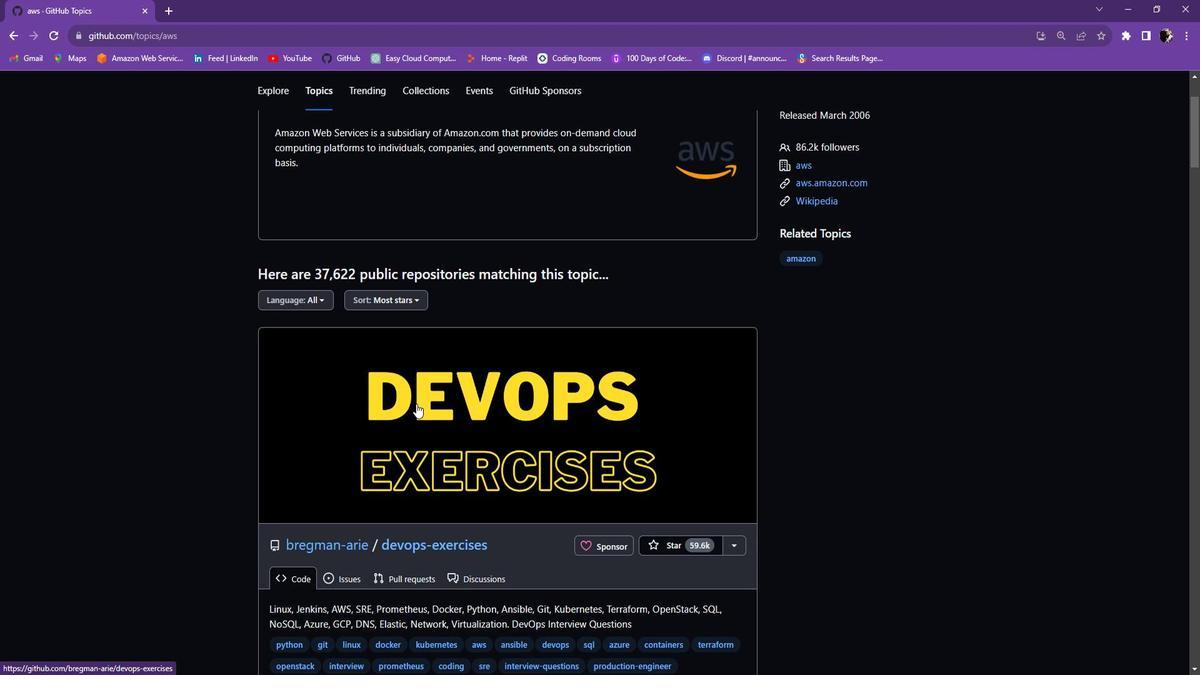 
Action: Mouse scrolled (425, 398) with delta (0, 0)
Screenshot: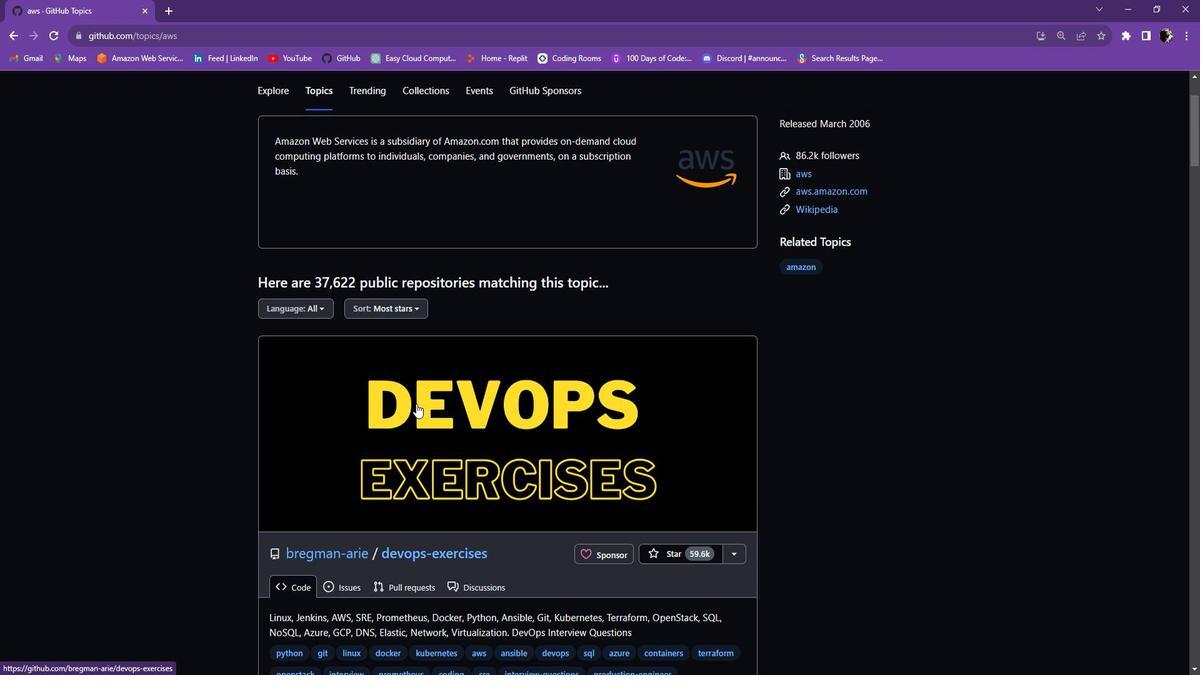 
Action: Mouse scrolled (425, 398) with delta (0, 0)
Screenshot: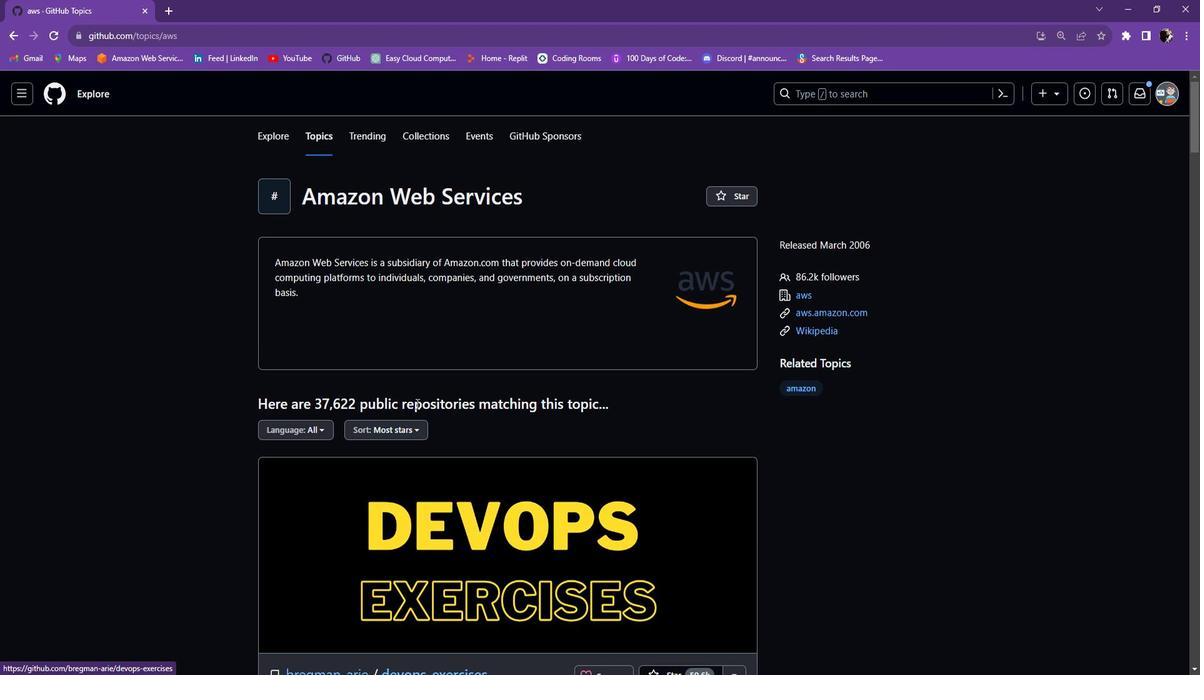 
Action: Mouse moved to (420, 362)
Screenshot: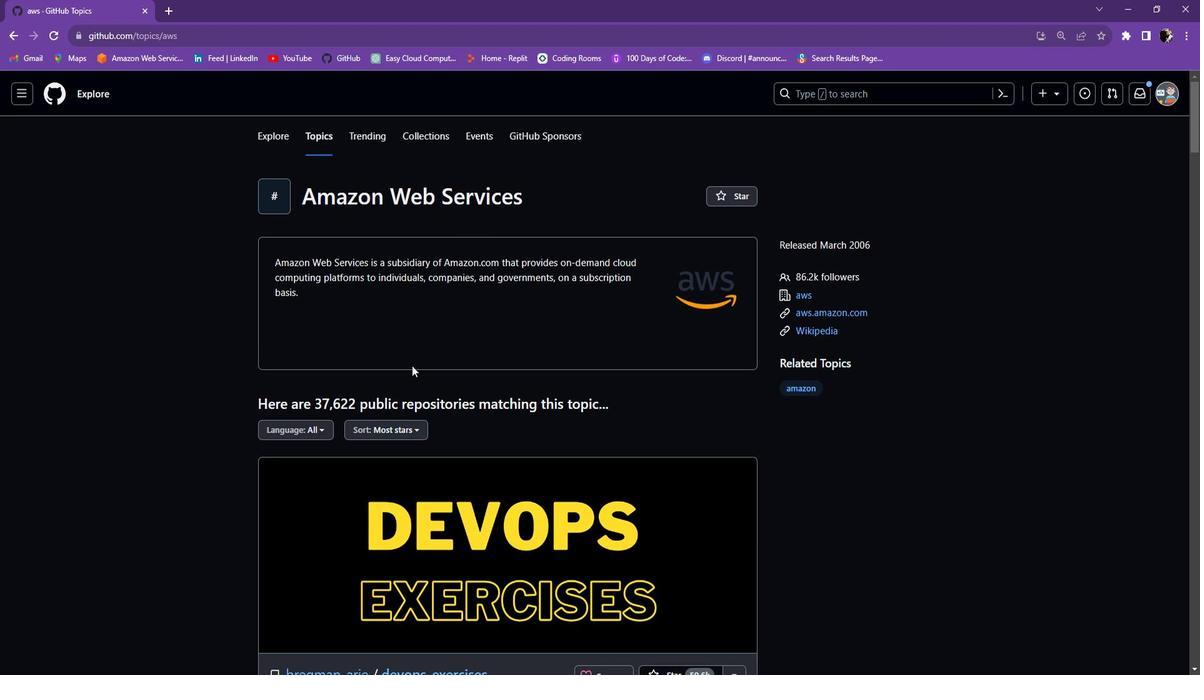 
Action: Mouse scrolled (420, 361) with delta (0, 0)
Screenshot: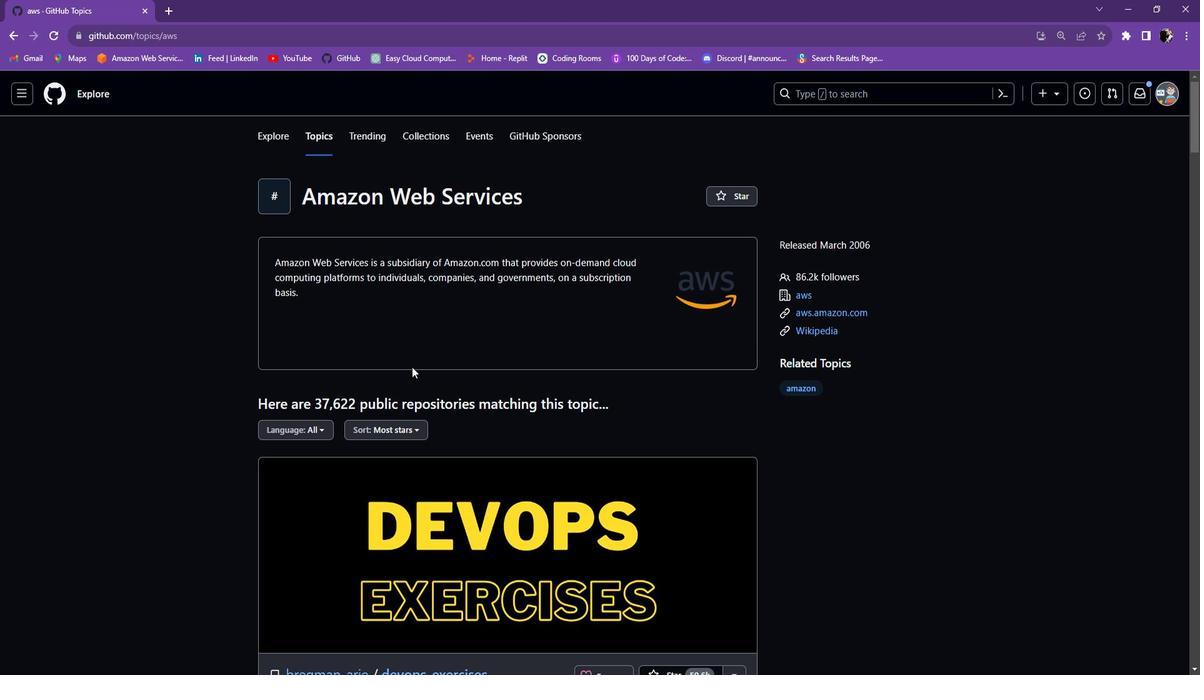 
Action: Mouse scrolled (420, 361) with delta (0, 0)
Screenshot: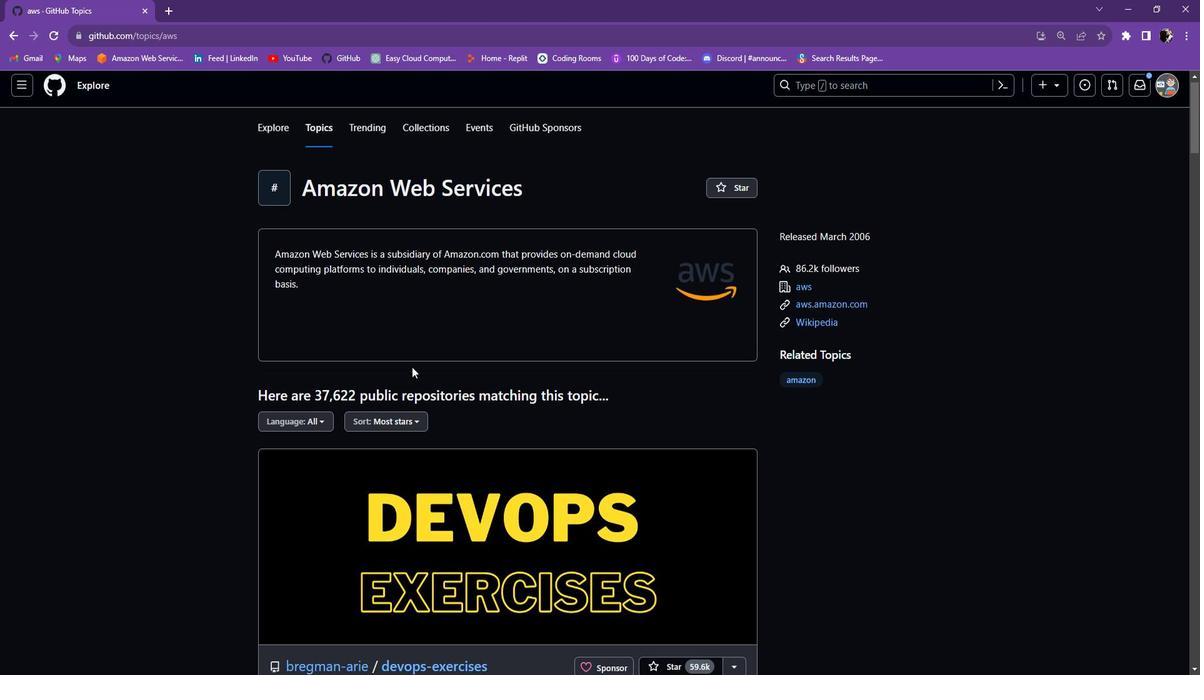 
Action: Mouse scrolled (420, 361) with delta (0, 0)
Screenshot: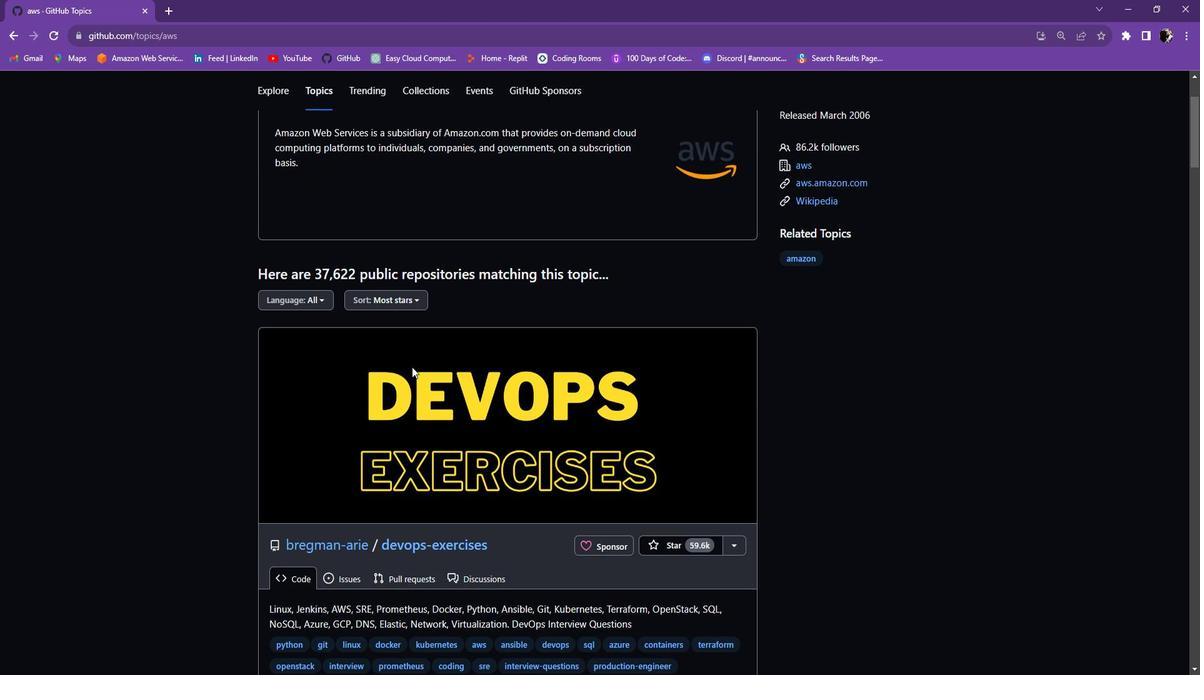 
Action: Mouse moved to (329, 241)
Screenshot: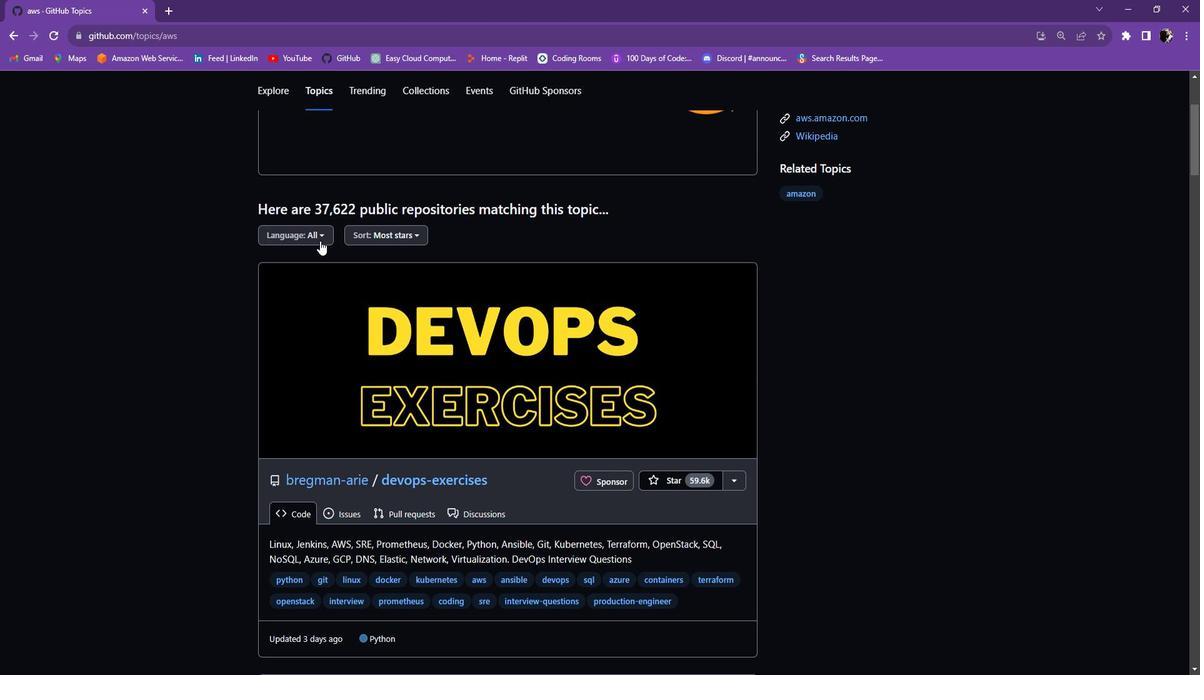
Action: Mouse pressed left at (329, 241)
Screenshot: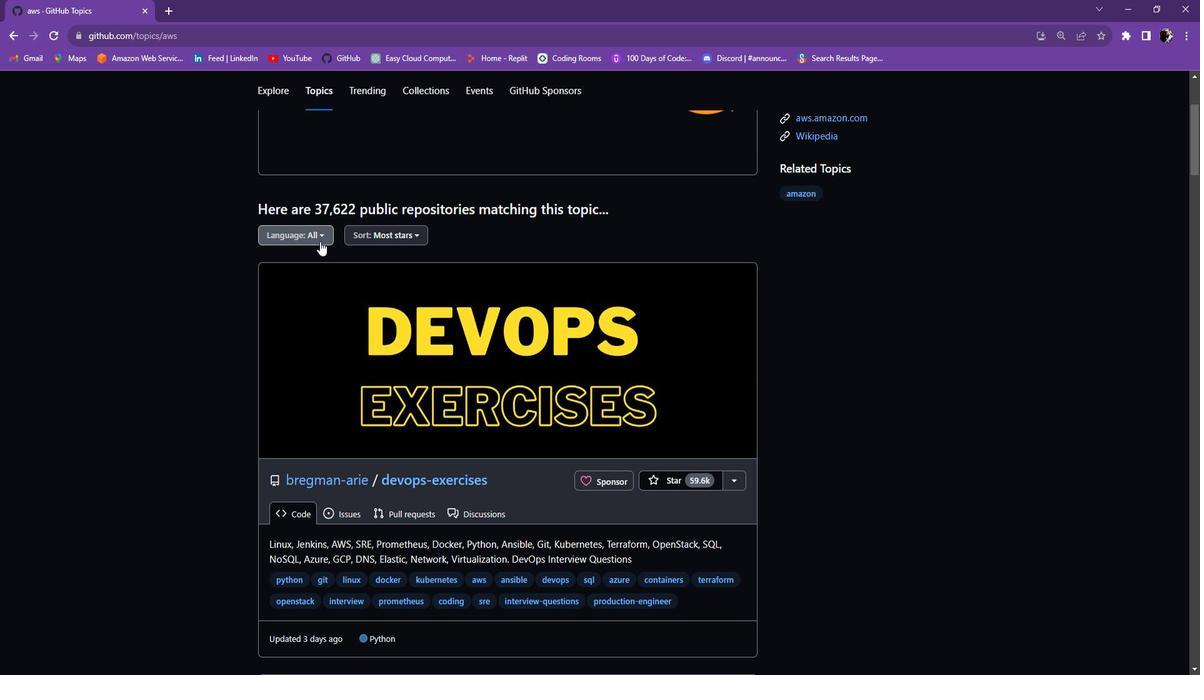 
Action: Mouse pressed left at (329, 241)
Screenshot: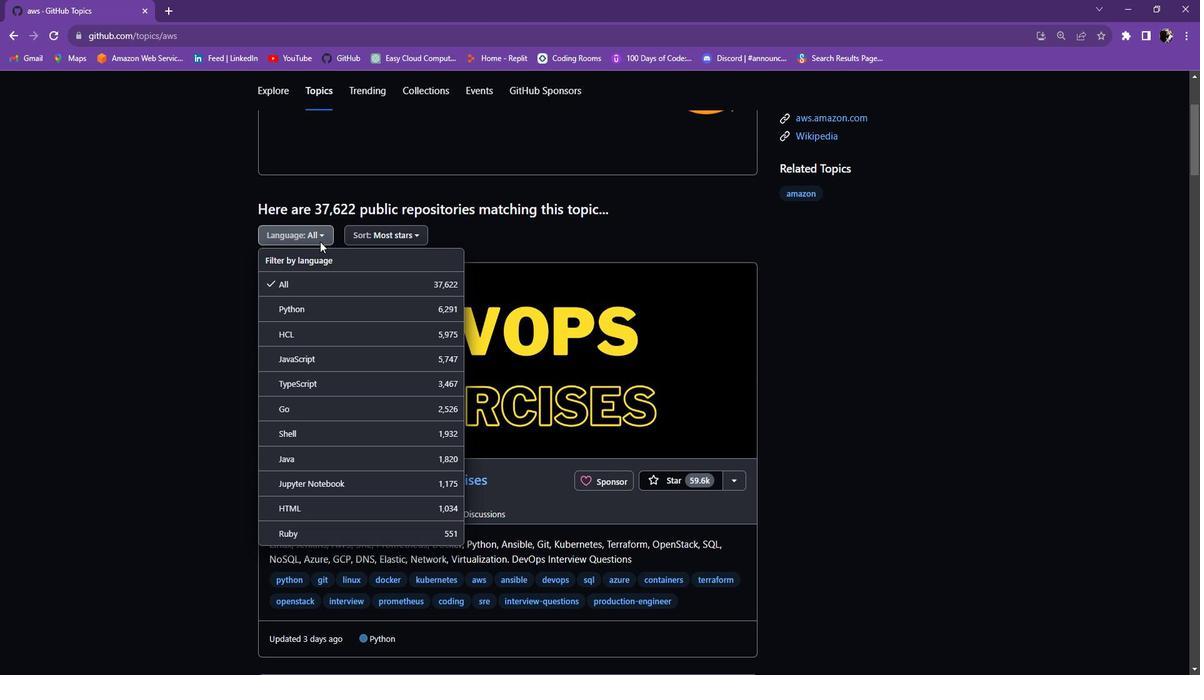 
Action: Mouse moved to (412, 228)
Screenshot: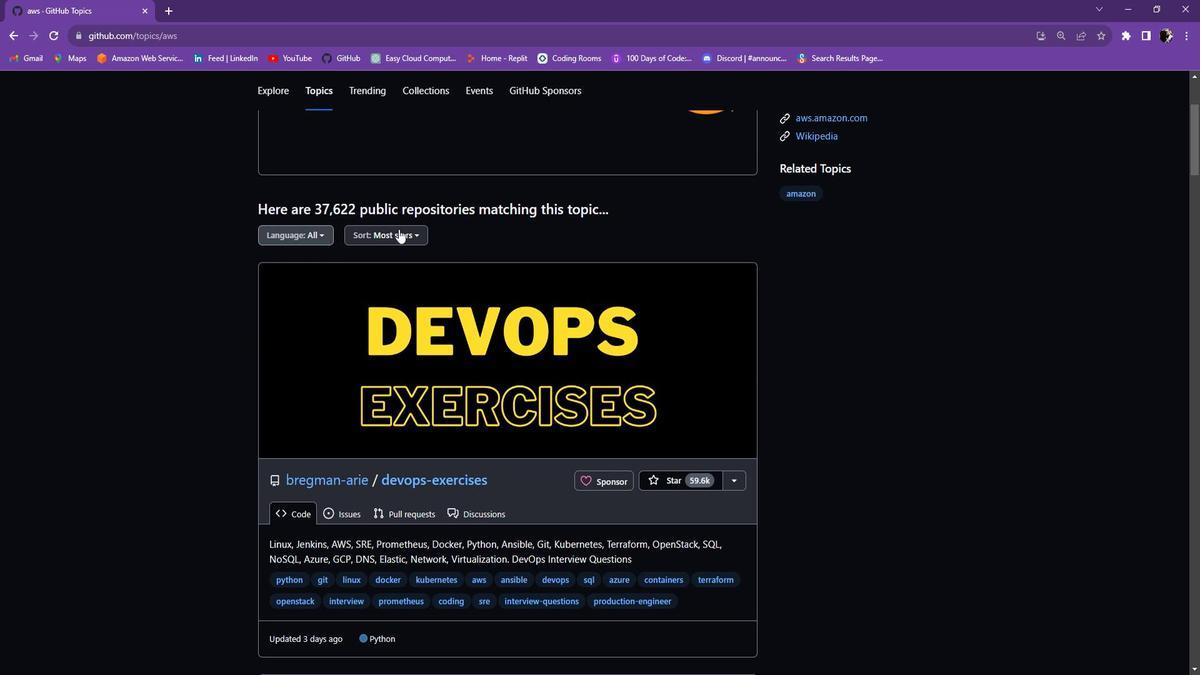 
Action: Mouse pressed left at (412, 228)
Screenshot: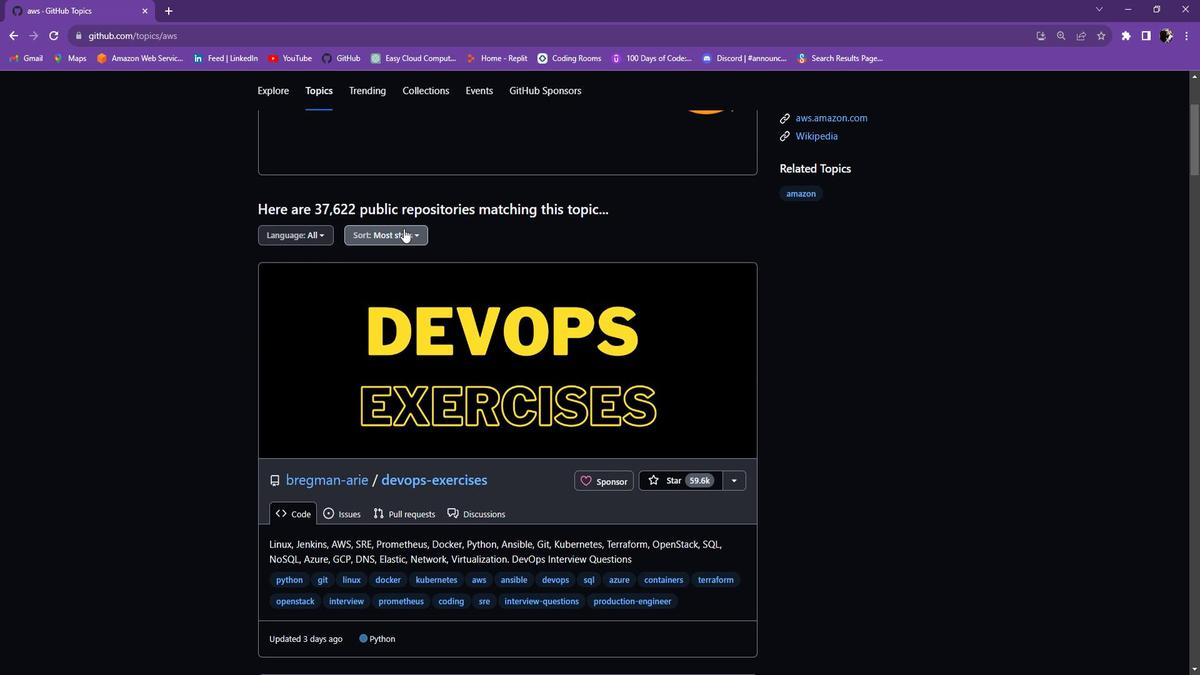 
Action: Mouse moved to (409, 330)
Screenshot: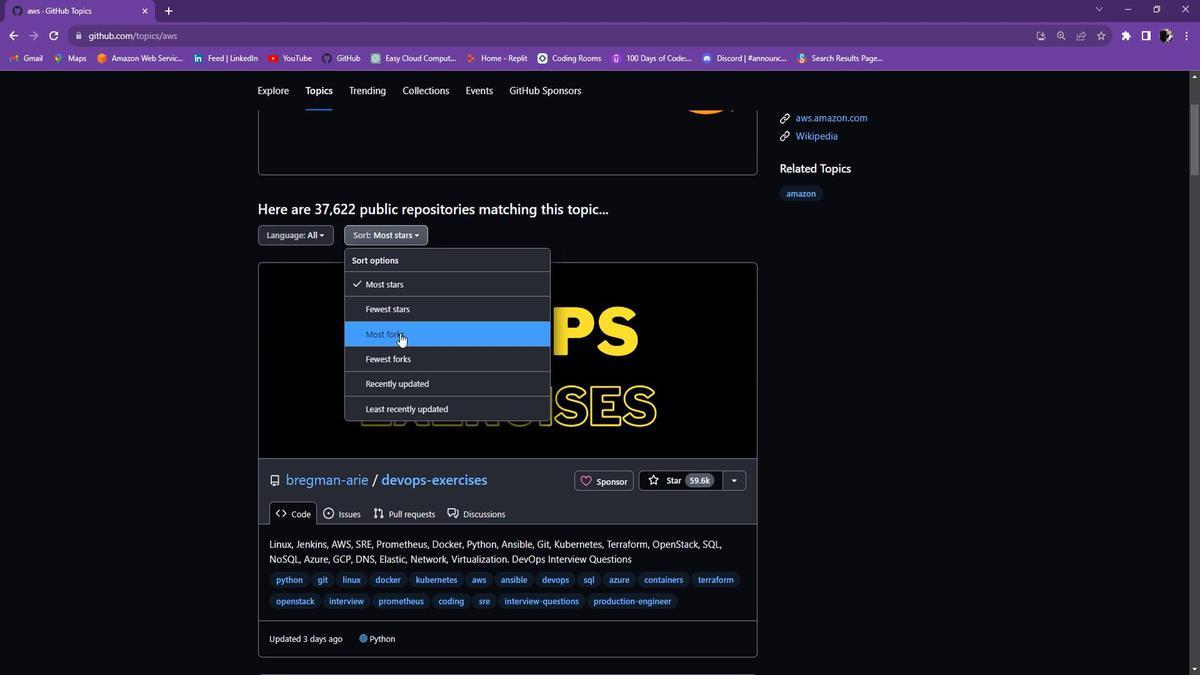 
Action: Mouse scrolled (409, 329) with delta (0, 0)
Screenshot: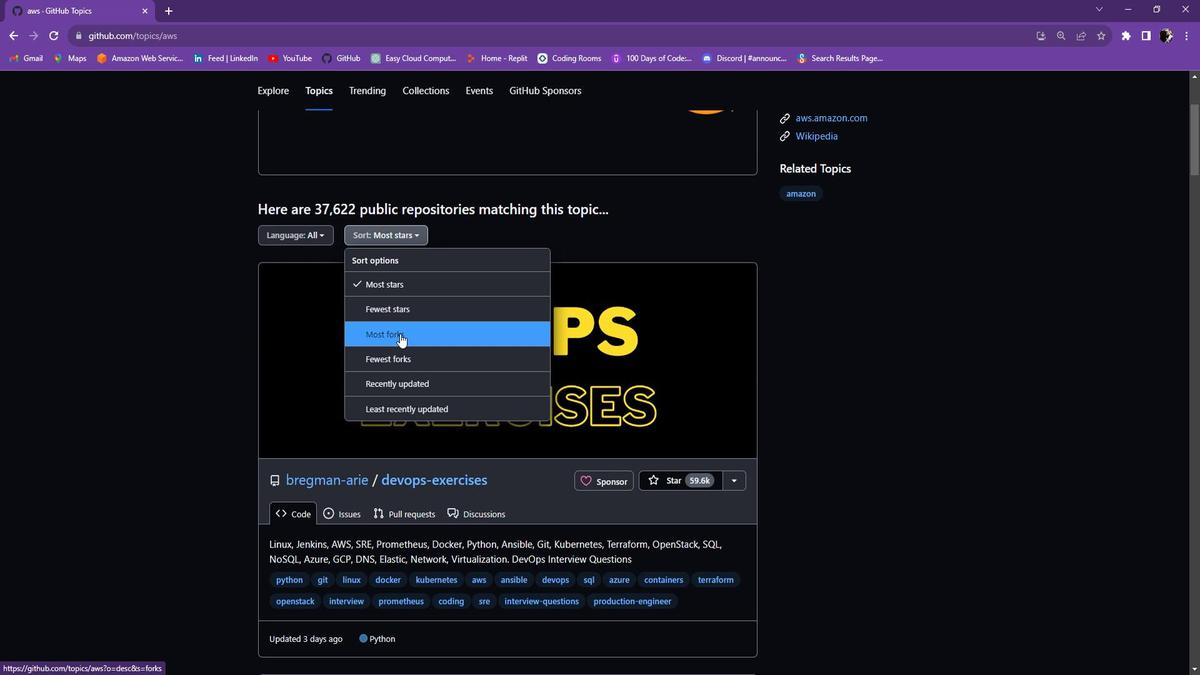 
Action: Mouse moved to (275, 292)
Screenshot: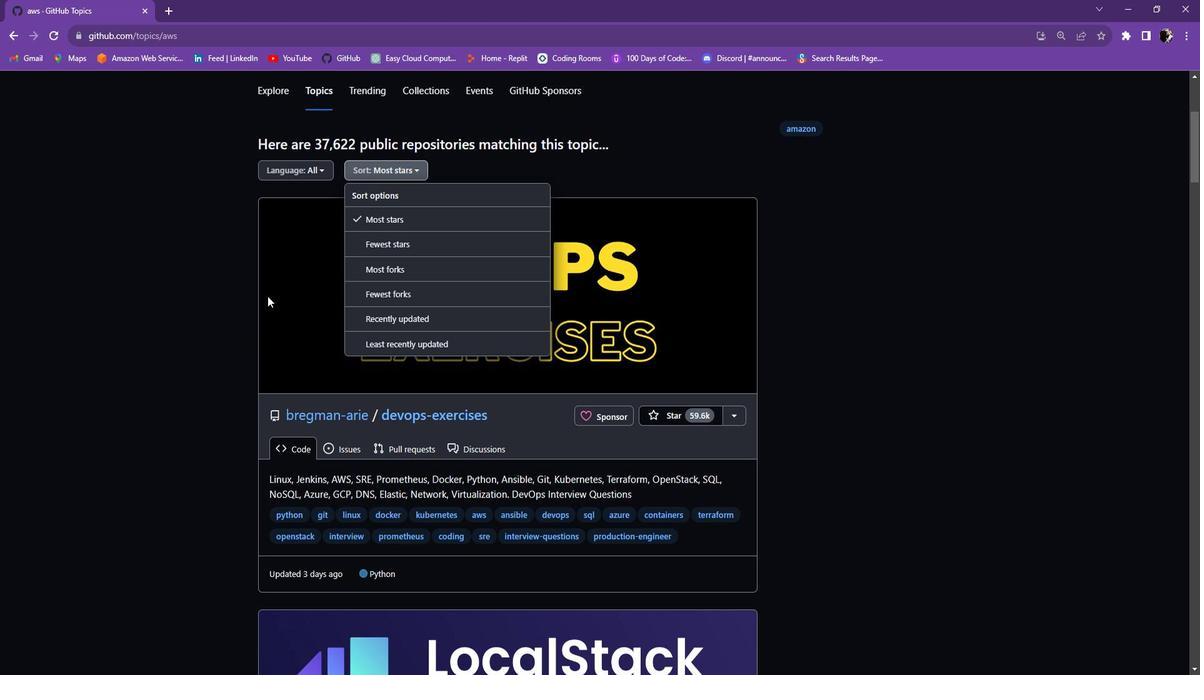 
Action: Mouse pressed left at (275, 292)
Screenshot: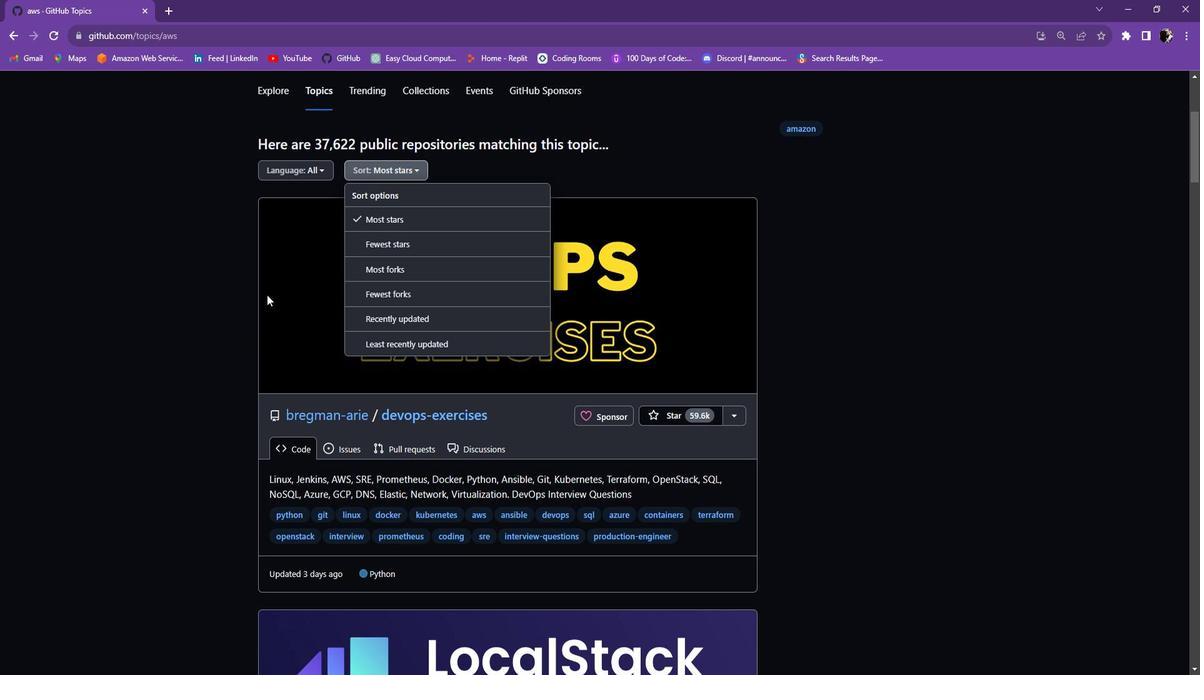 
Action: Mouse moved to (345, 289)
Screenshot: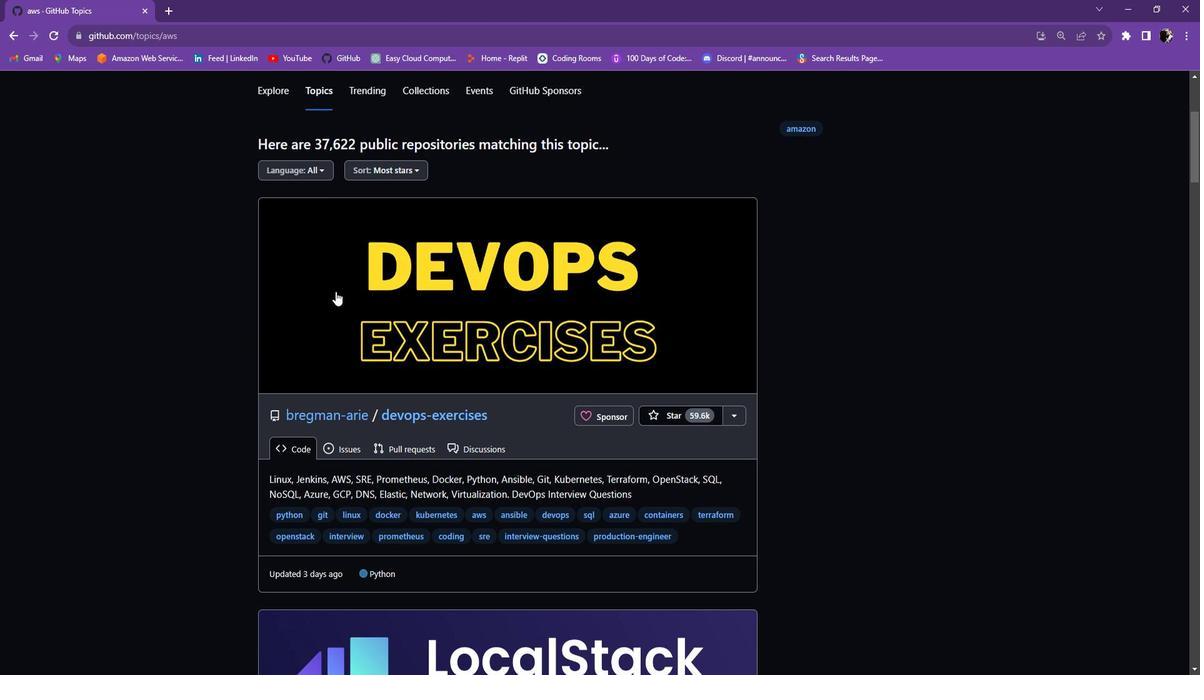 
Action: Mouse scrolled (345, 288) with delta (0, 0)
Screenshot: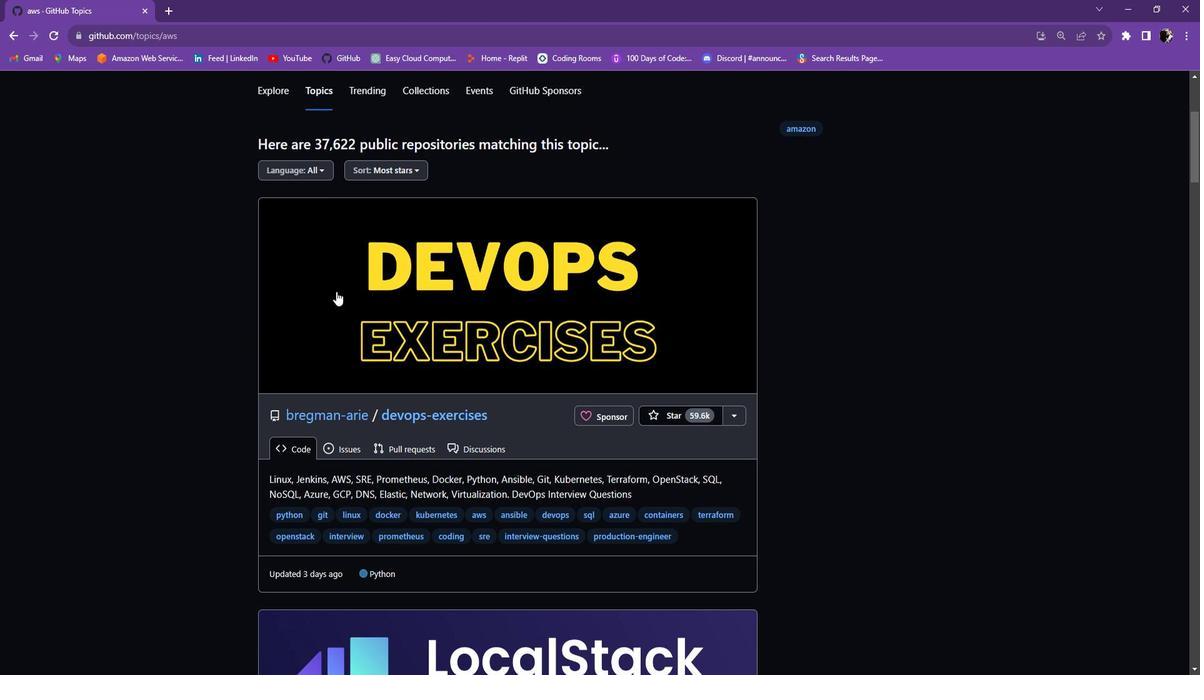 
Action: Mouse scrolled (345, 288) with delta (0, 0)
Screenshot: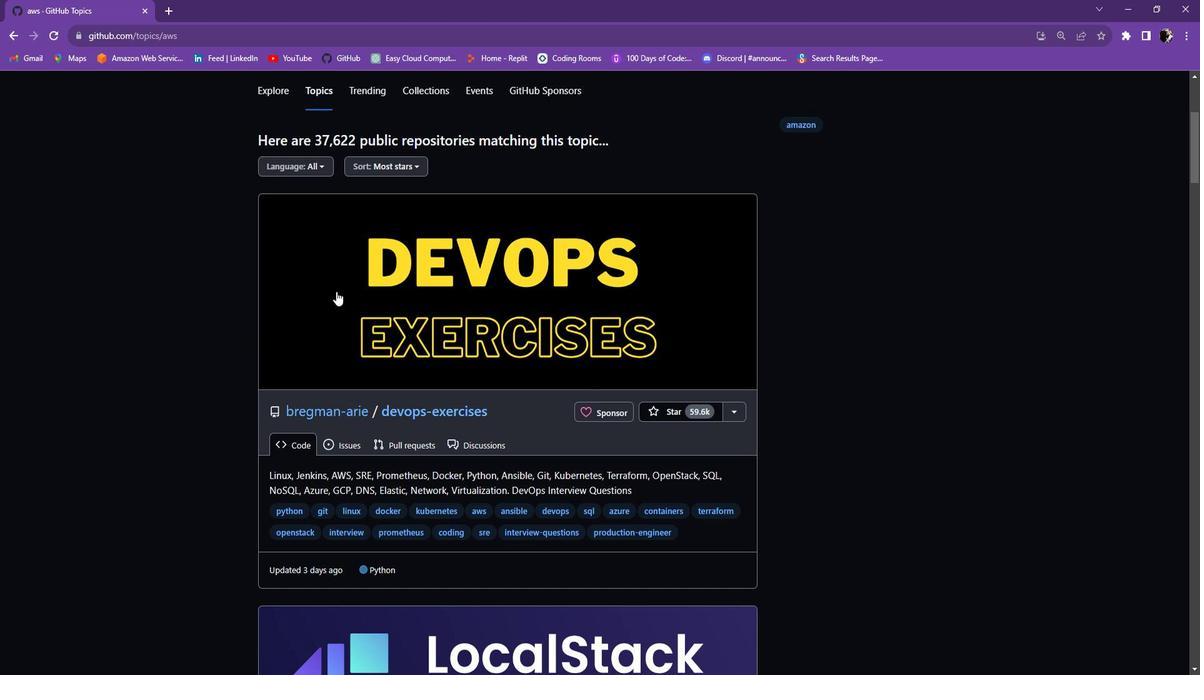
Action: Mouse scrolled (345, 288) with delta (0, 0)
Screenshot: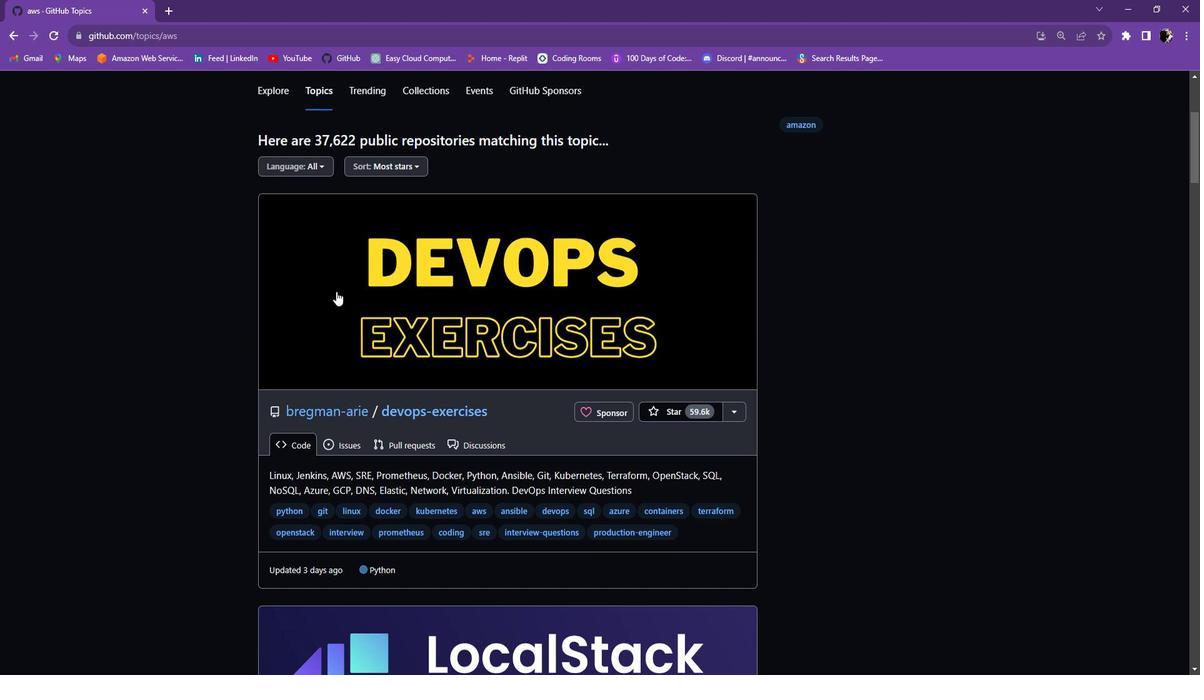 
Action: Mouse scrolled (345, 288) with delta (0, 0)
Screenshot: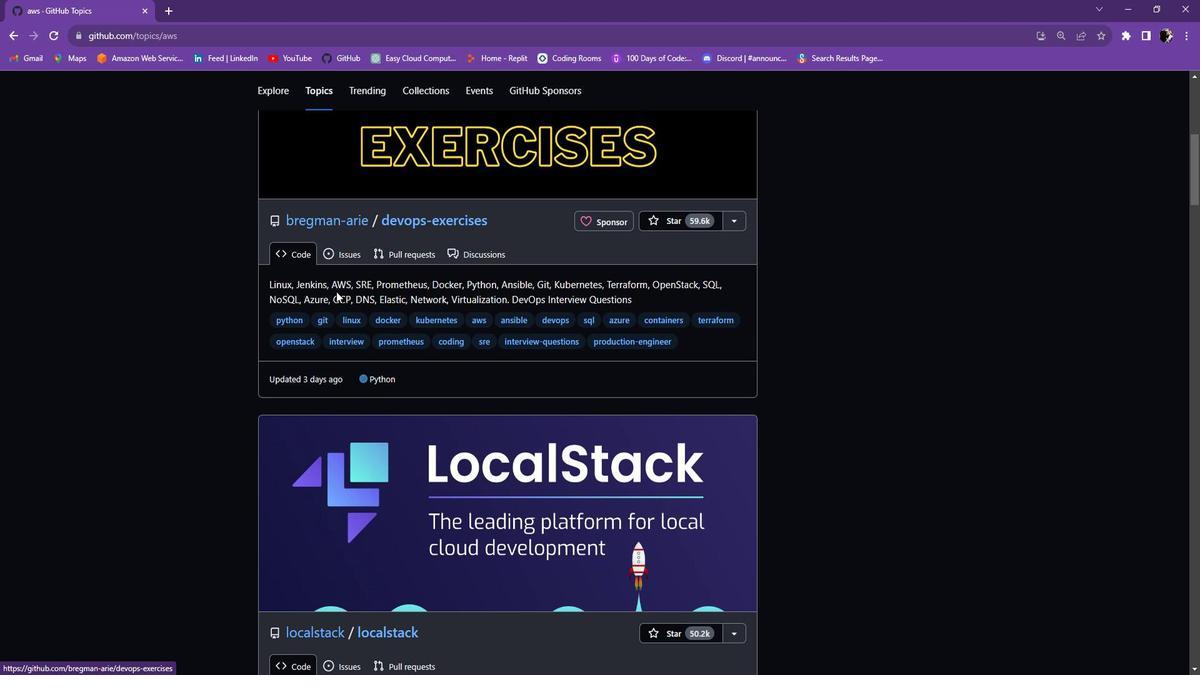 
Action: Mouse scrolled (345, 288) with delta (0, 0)
Screenshot: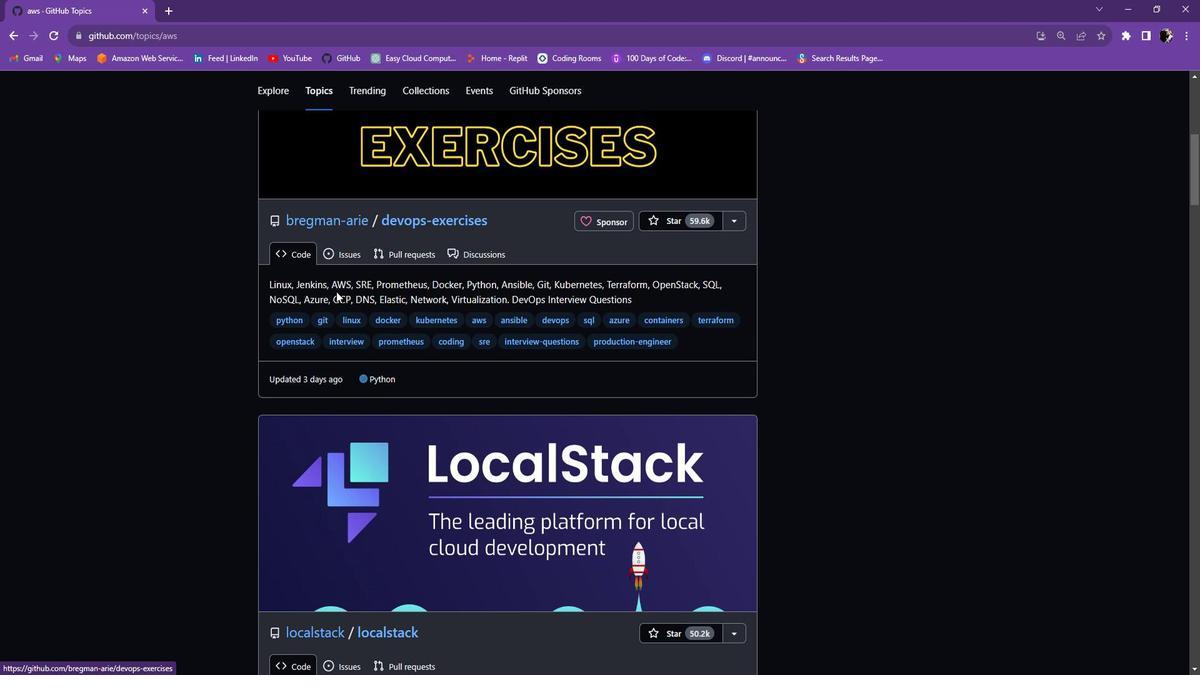 
Action: Mouse moved to (327, 496)
Screenshot: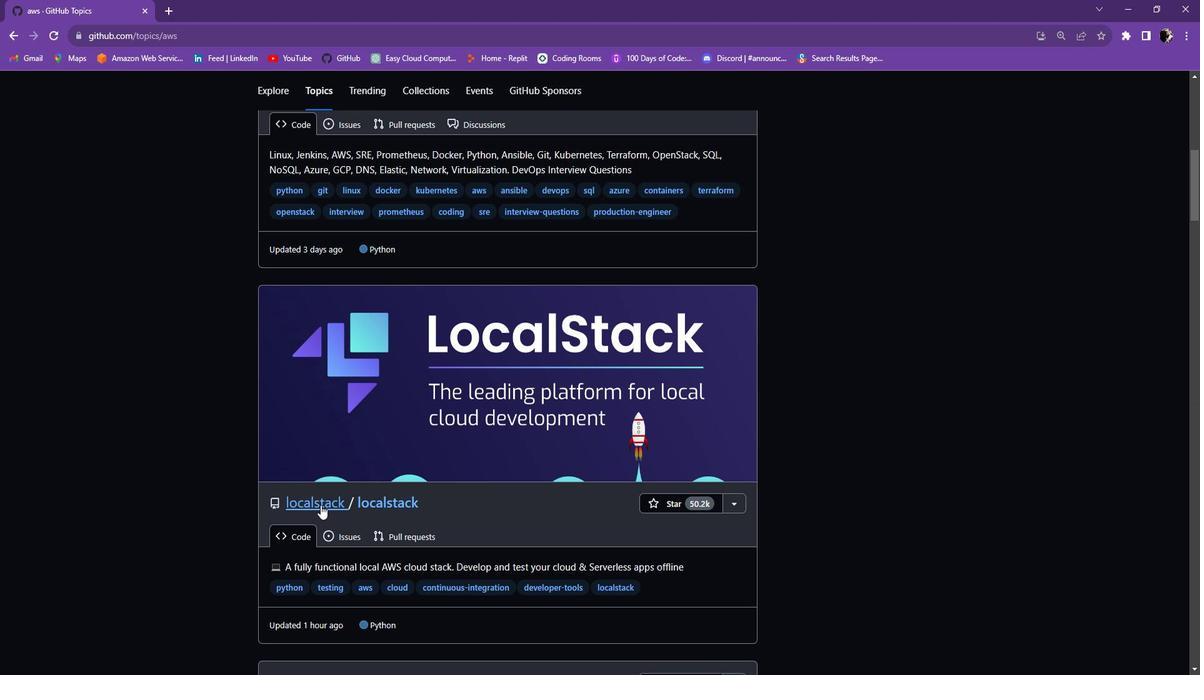 
Action: Mouse pressed left at (327, 496)
Screenshot: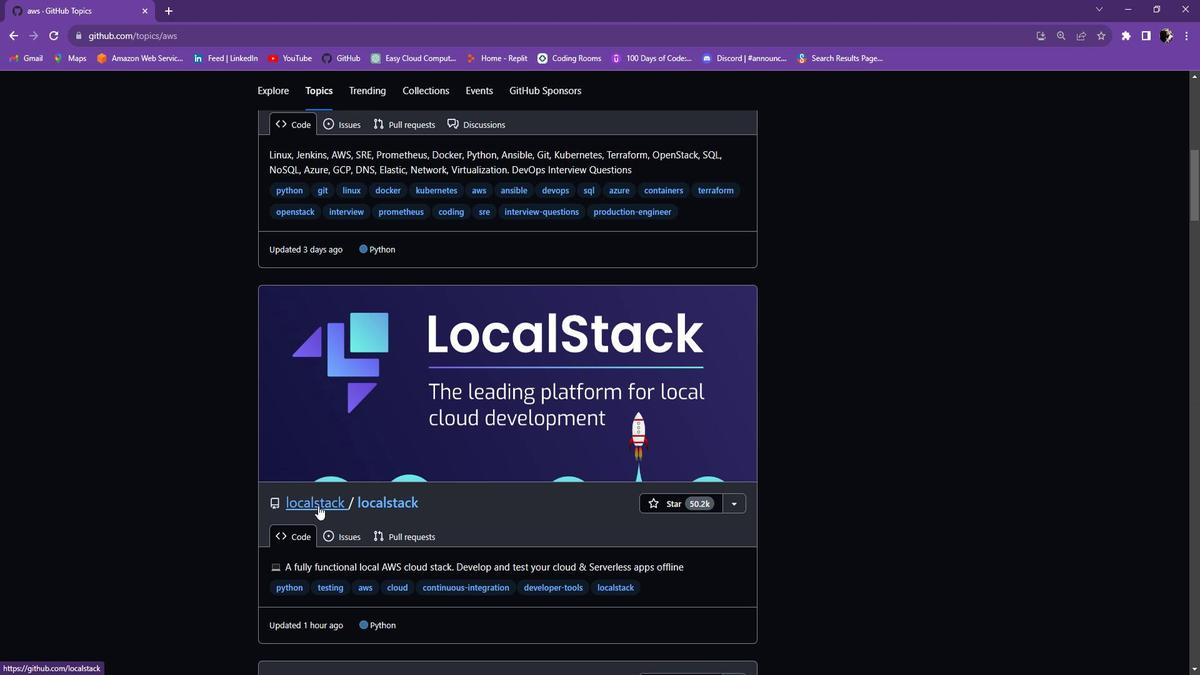 
Action: Mouse moved to (407, 318)
Screenshot: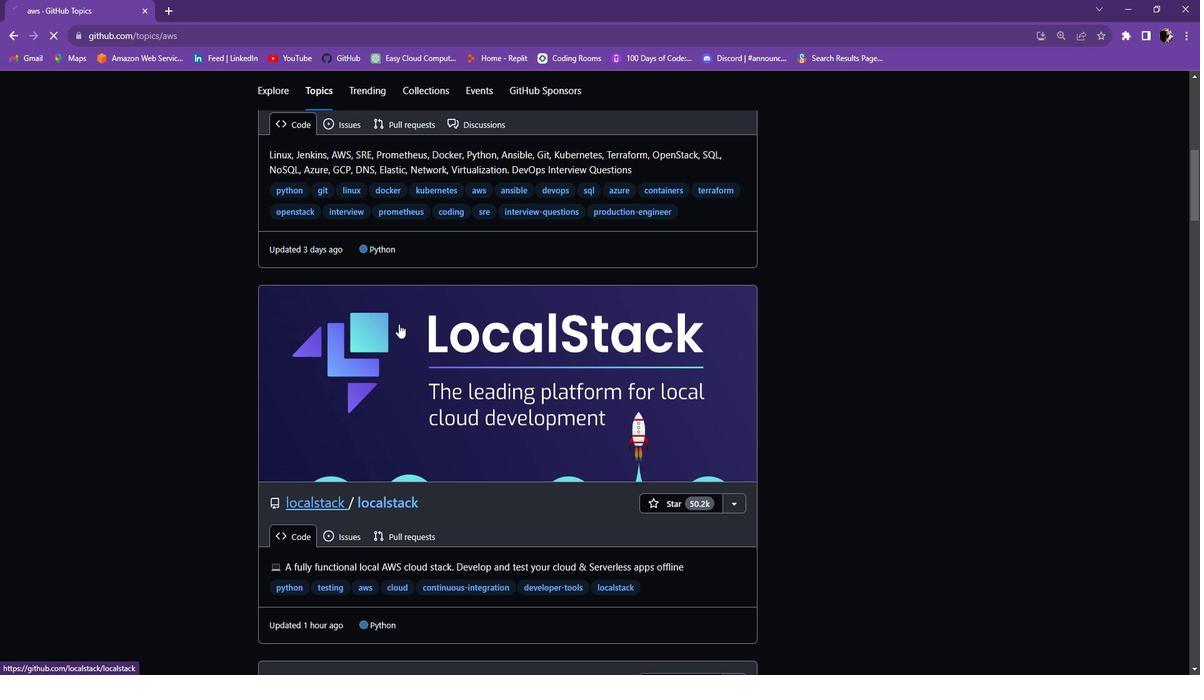 
Action: Mouse scrolled (407, 317) with delta (0, 0)
Screenshot: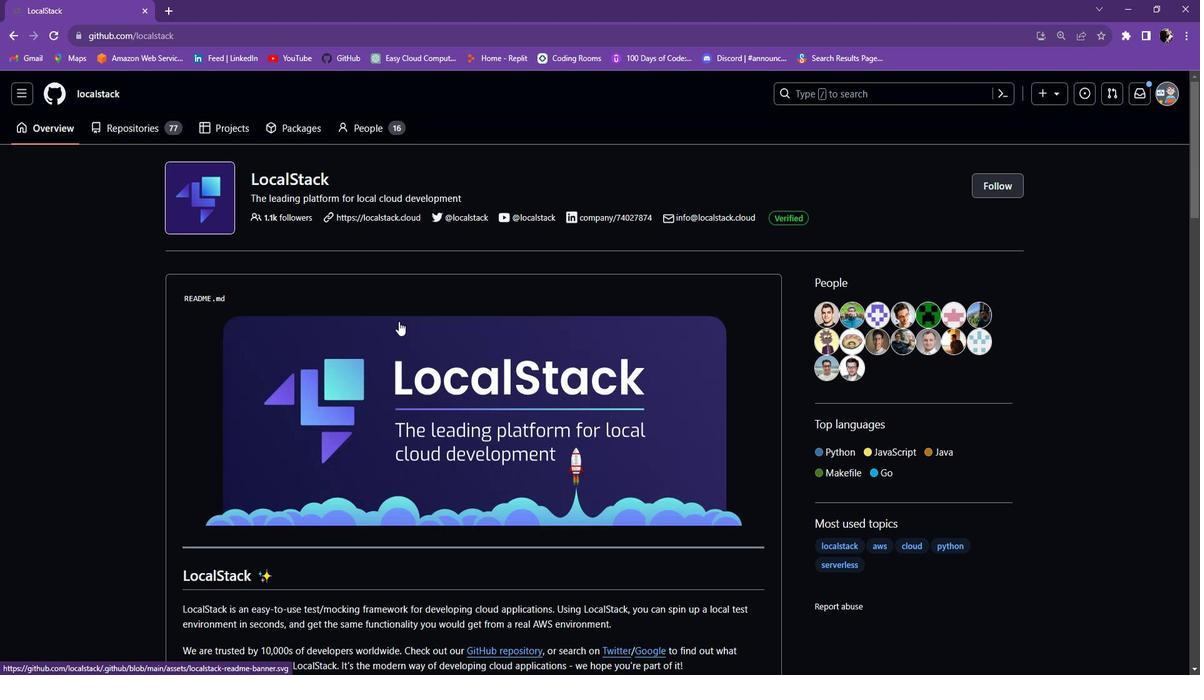 
Action: Mouse scrolled (407, 317) with delta (0, 0)
Screenshot: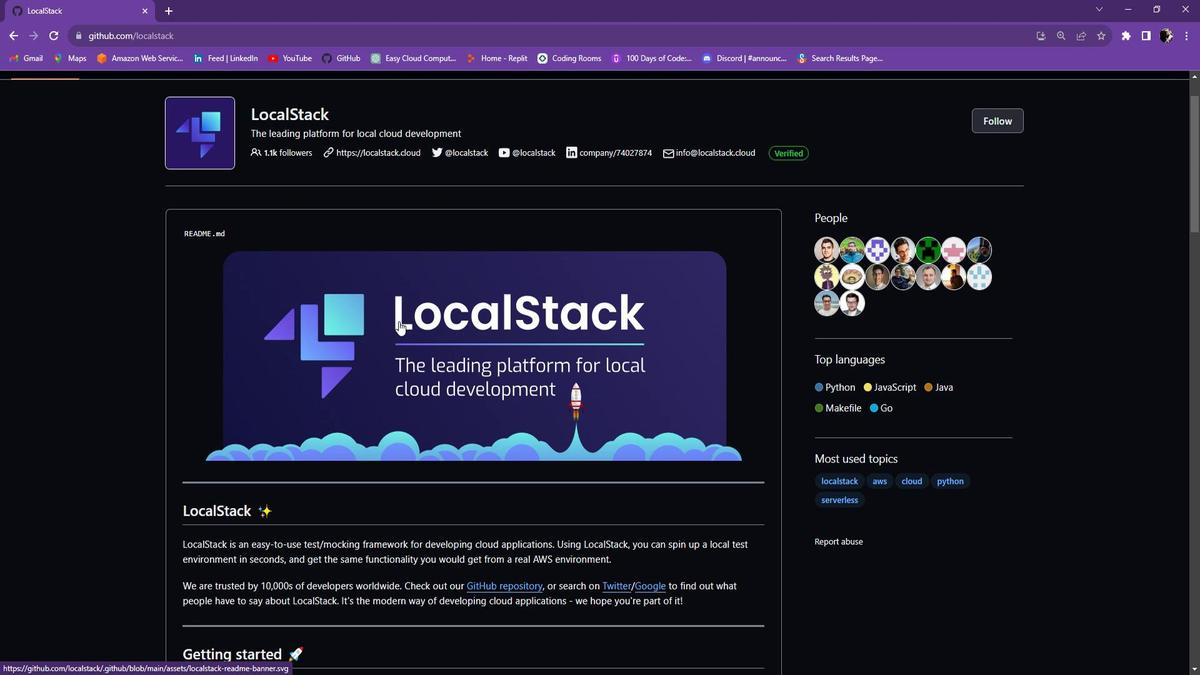 
Action: Mouse scrolled (407, 317) with delta (0, 0)
Screenshot: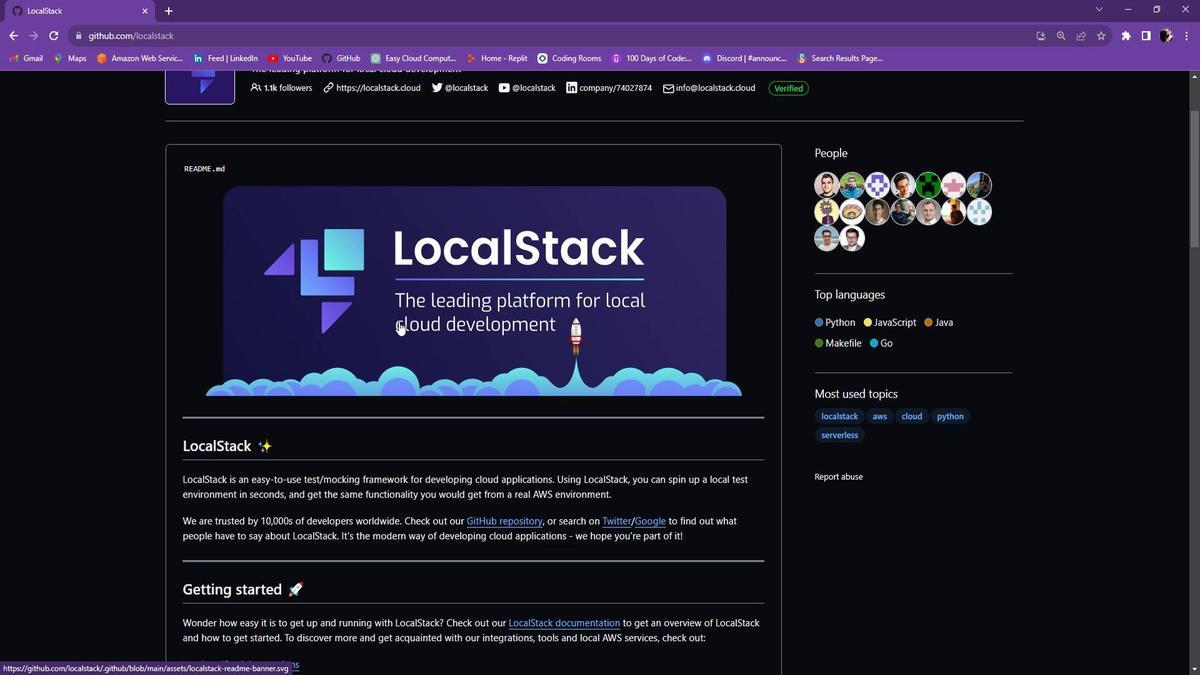 
Action: Mouse scrolled (407, 317) with delta (0, 0)
Screenshot: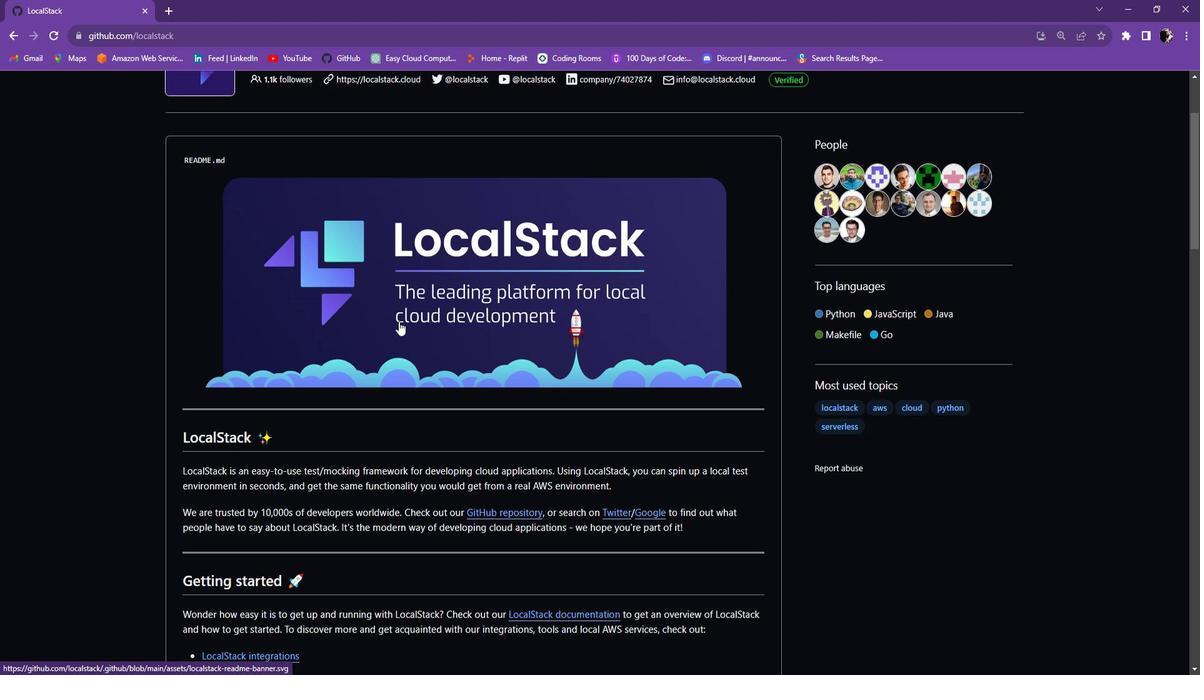 
Action: Mouse scrolled (407, 317) with delta (0, 0)
Screenshot: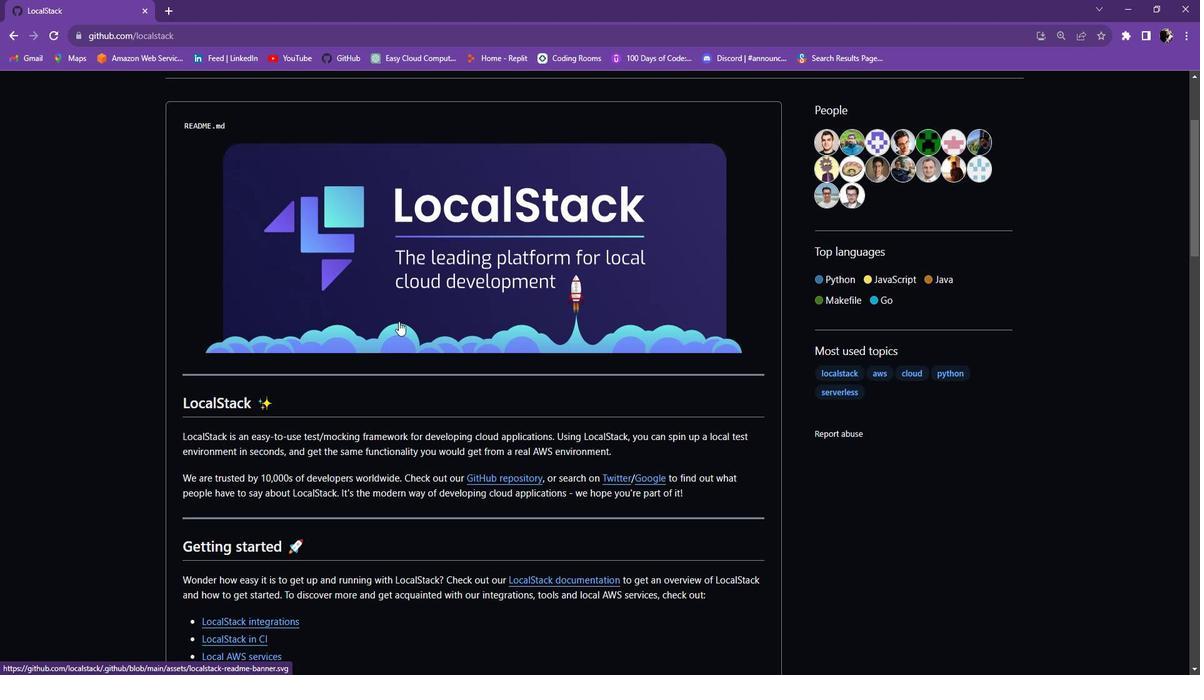 
Action: Mouse scrolled (407, 317) with delta (0, 0)
Screenshot: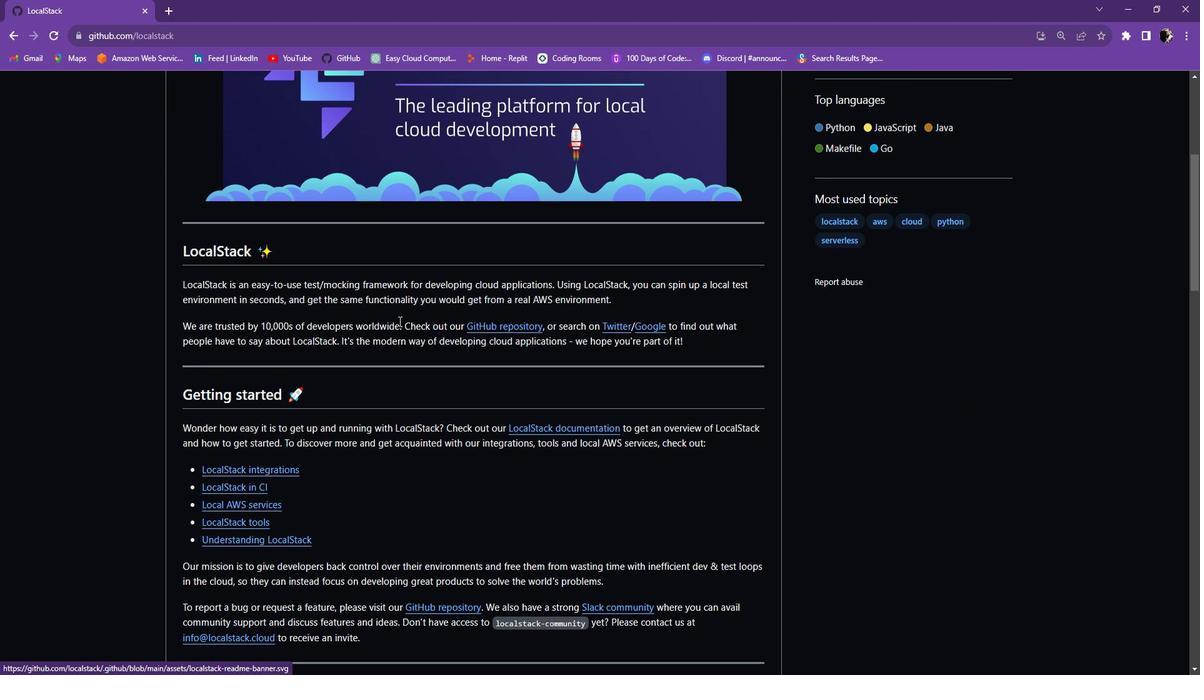 
Action: Mouse scrolled (407, 317) with delta (0, 0)
Screenshot: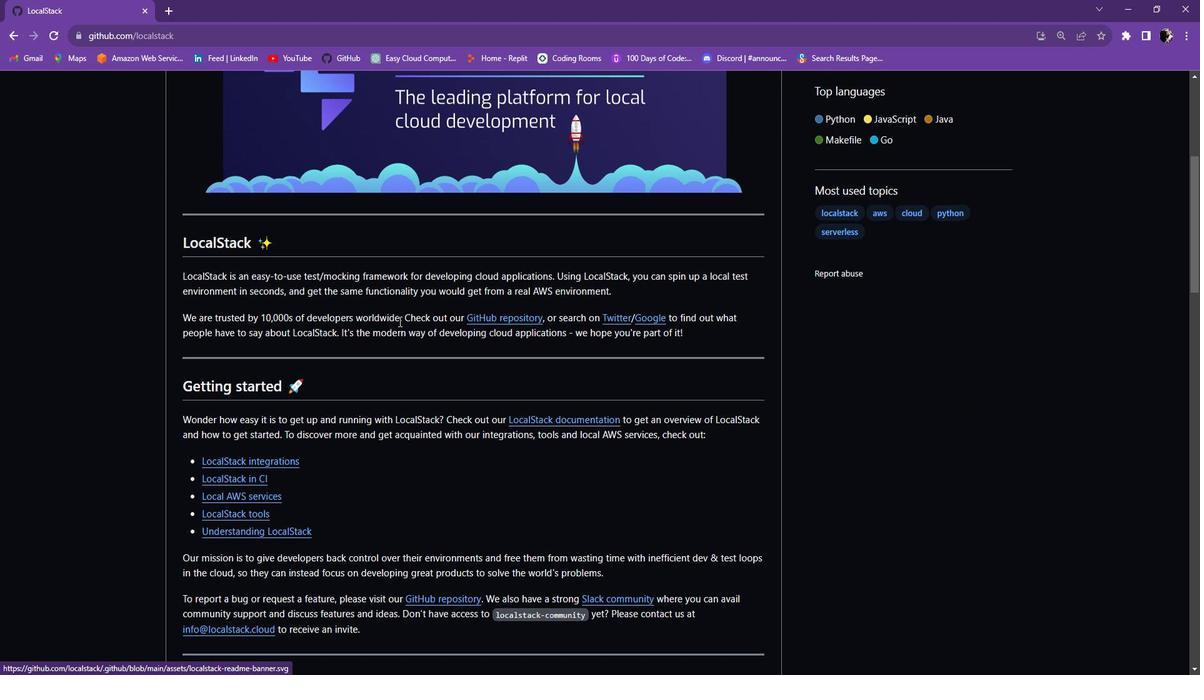 
Action: Mouse scrolled (407, 317) with delta (0, 0)
Screenshot: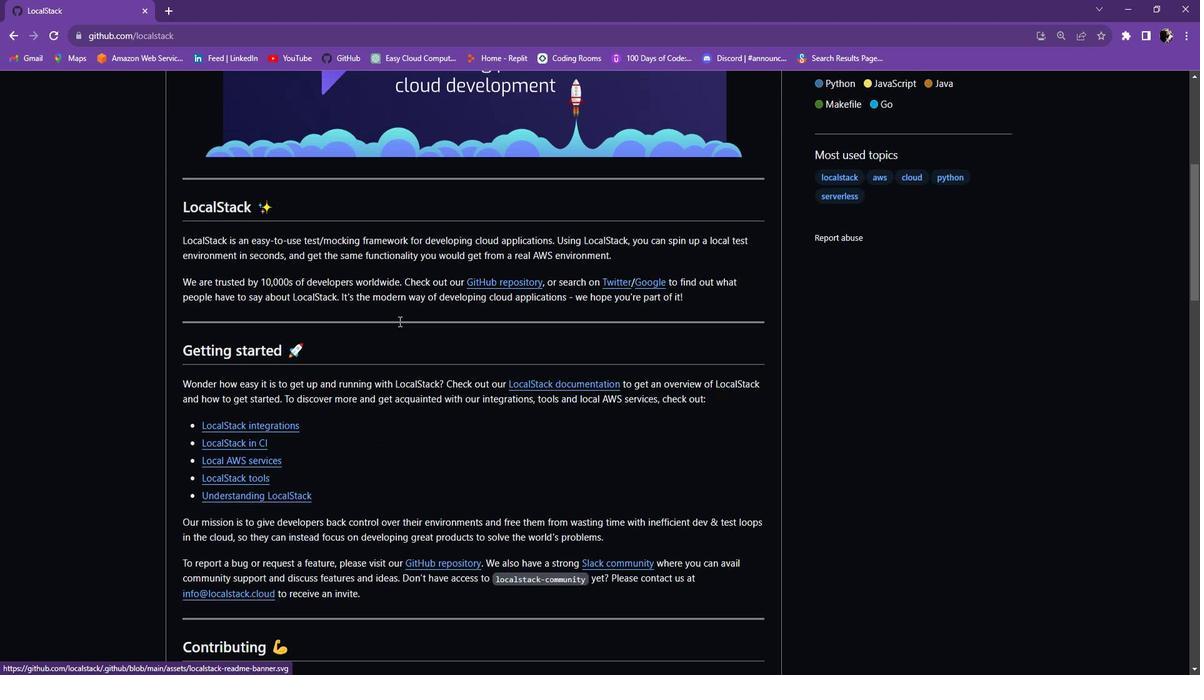 
Action: Mouse scrolled (407, 317) with delta (0, 0)
Screenshot: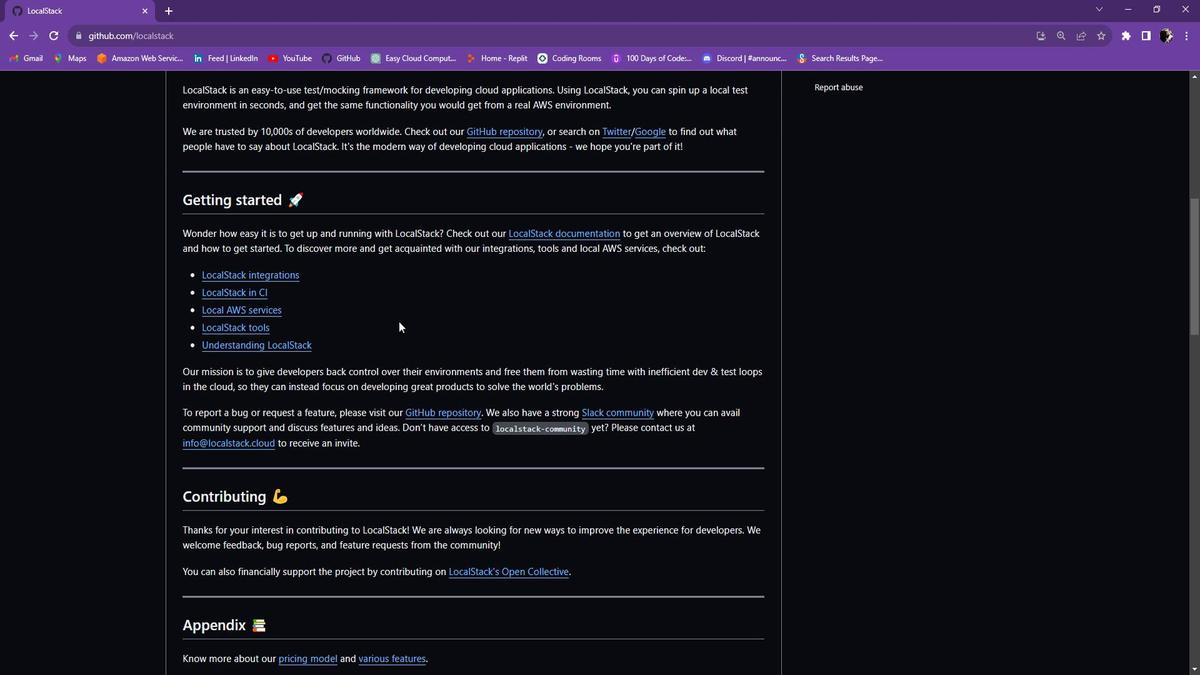 
Action: Mouse scrolled (407, 317) with delta (0, 0)
Screenshot: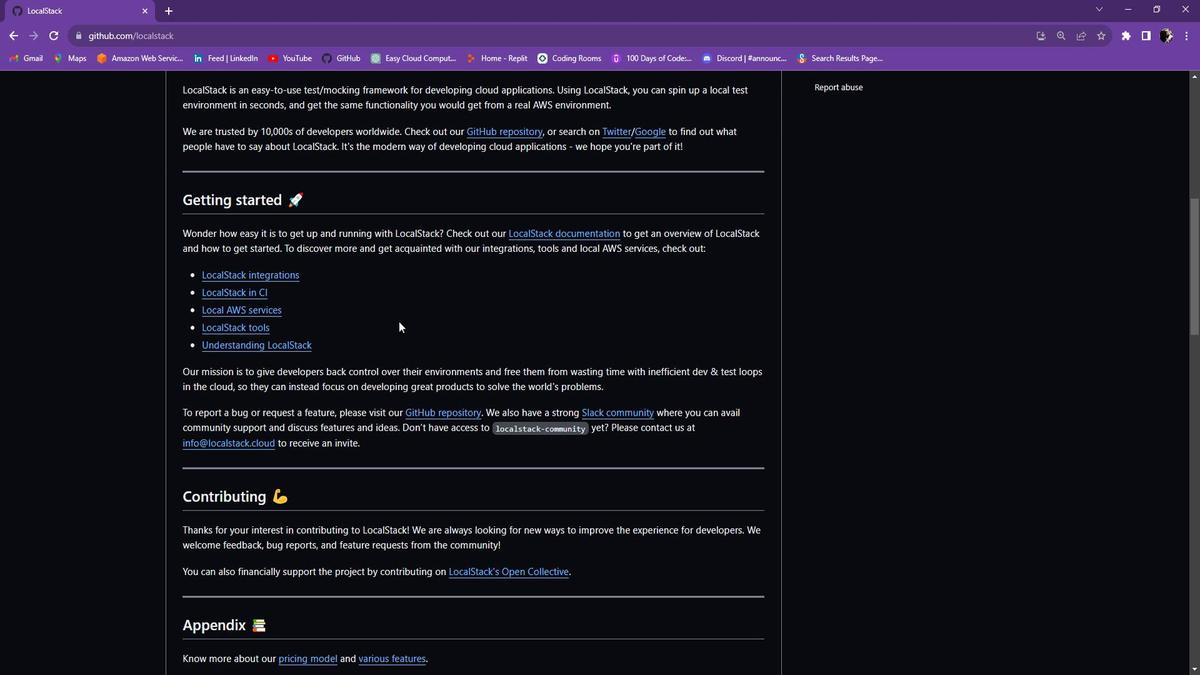 
Action: Mouse scrolled (407, 317) with delta (0, 0)
Screenshot: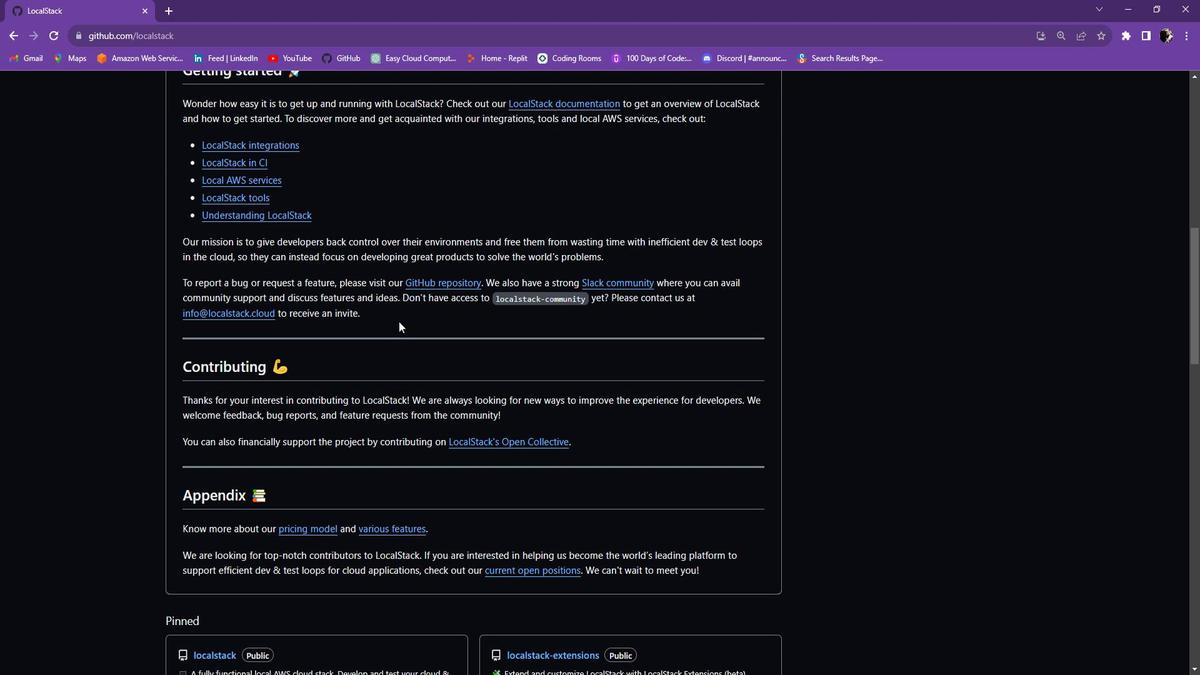 
Action: Mouse scrolled (407, 317) with delta (0, 0)
Screenshot: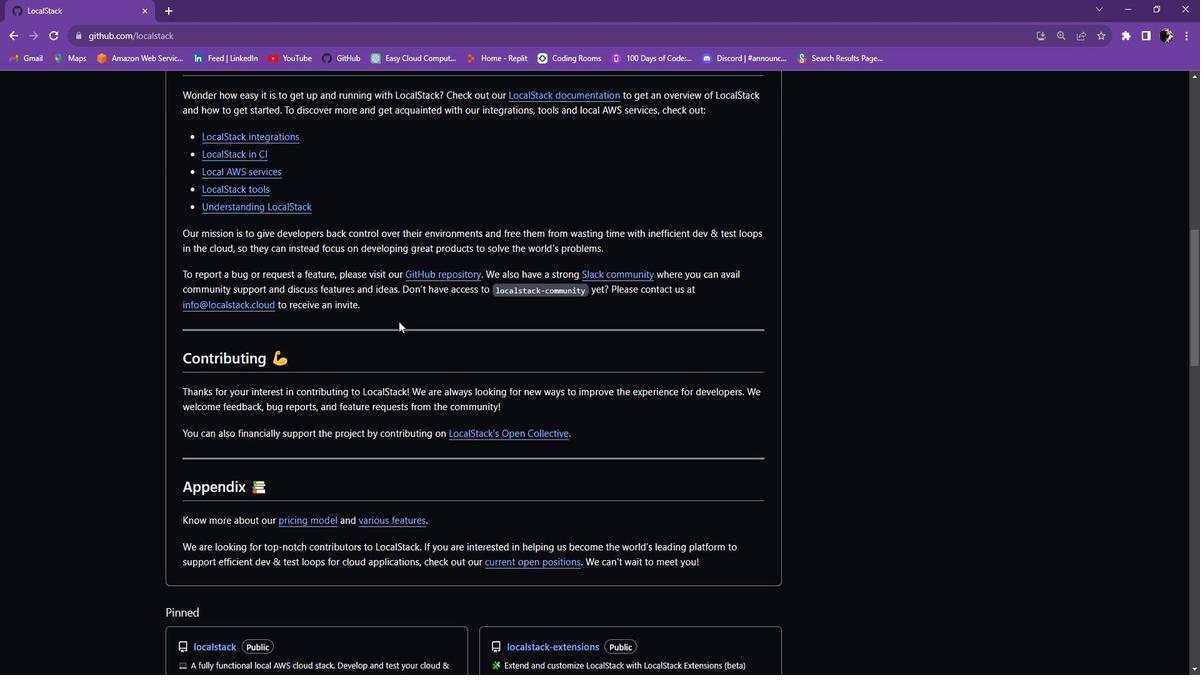 
Action: Mouse scrolled (407, 317) with delta (0, 0)
Screenshot: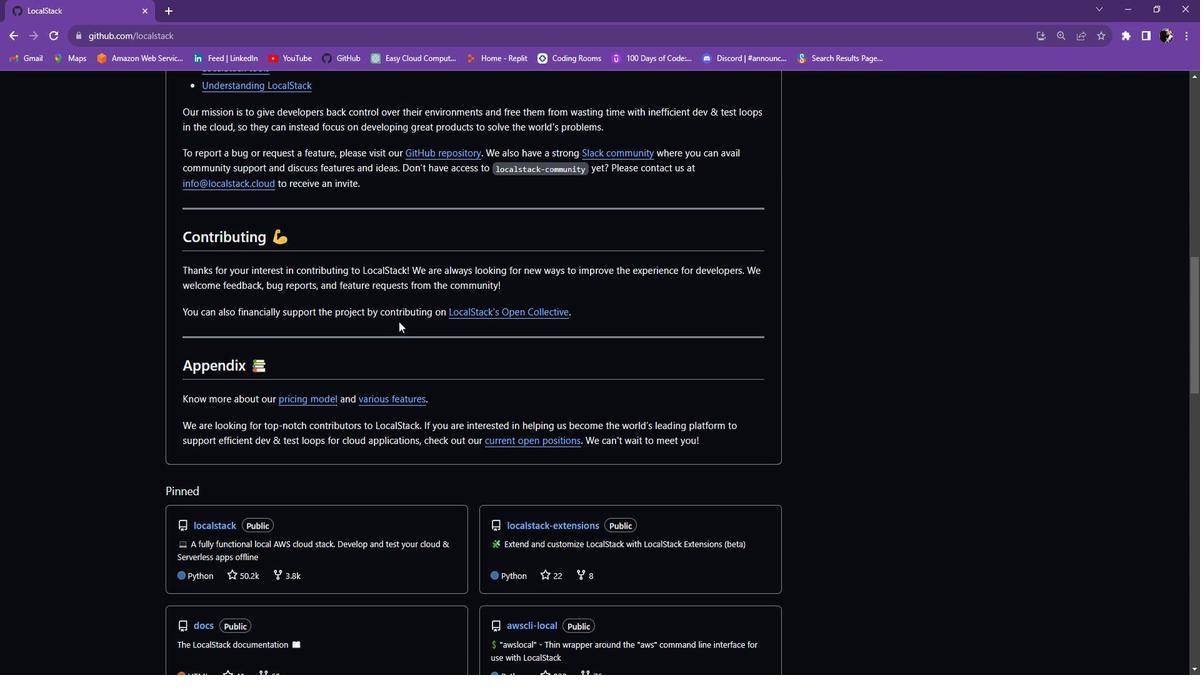 
Action: Mouse scrolled (407, 317) with delta (0, 0)
Screenshot: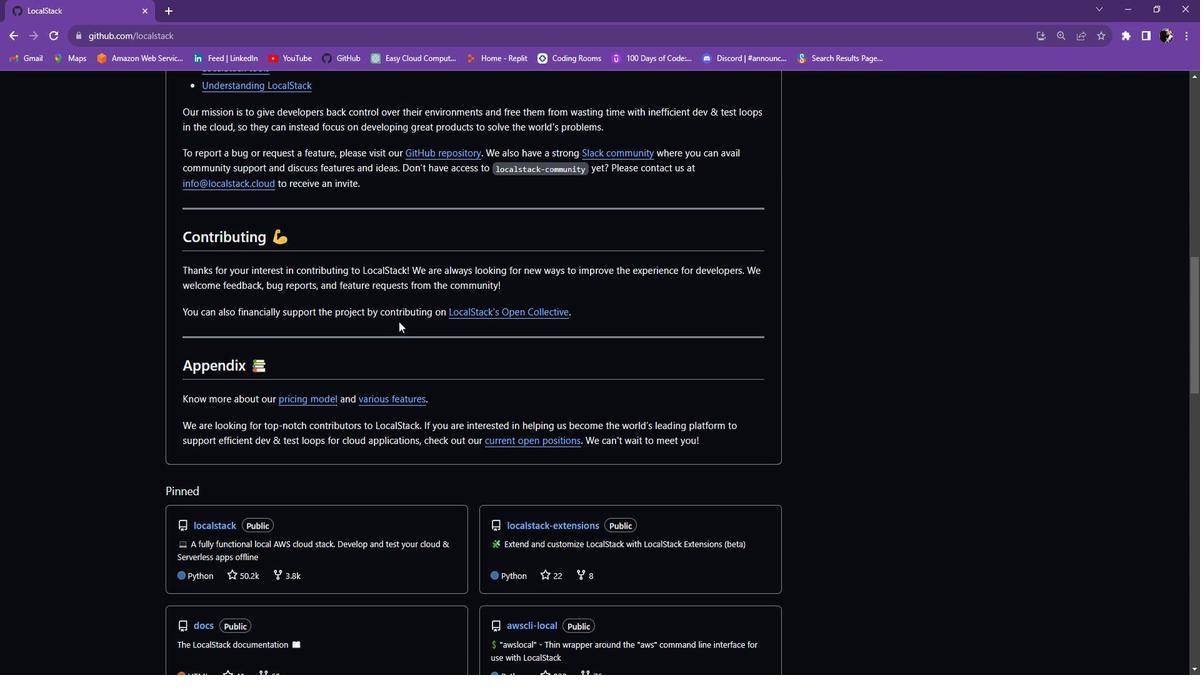 
Action: Mouse scrolled (407, 317) with delta (0, 0)
Screenshot: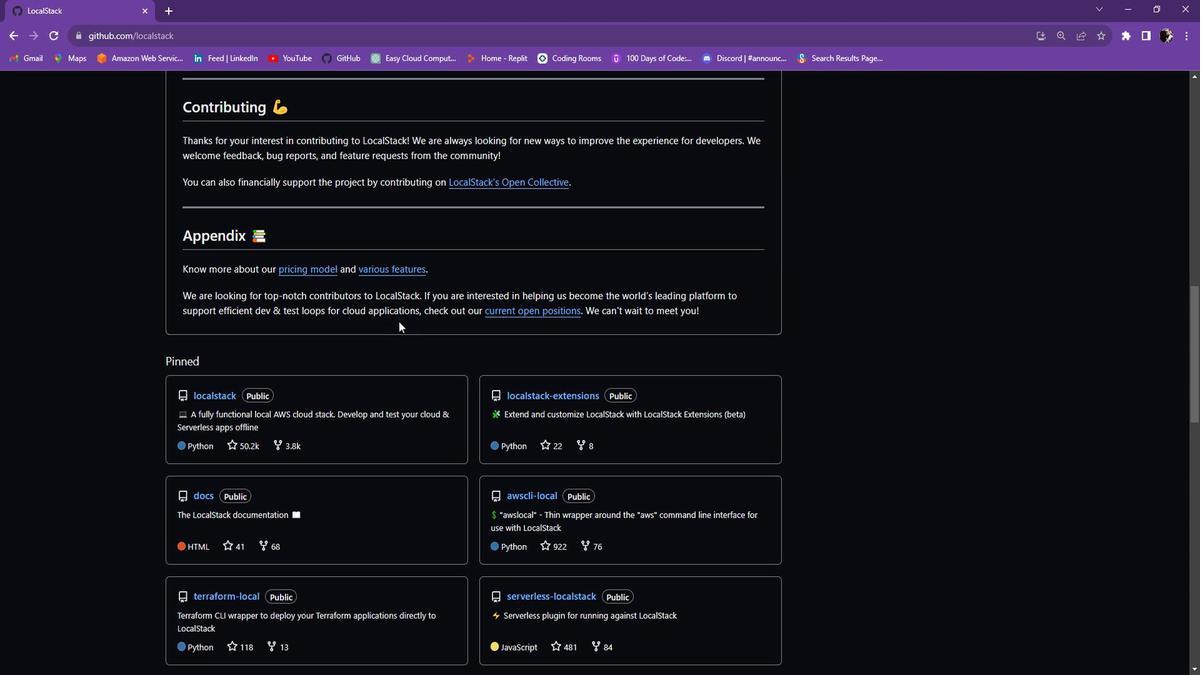 
Action: Mouse scrolled (407, 317) with delta (0, 0)
Screenshot: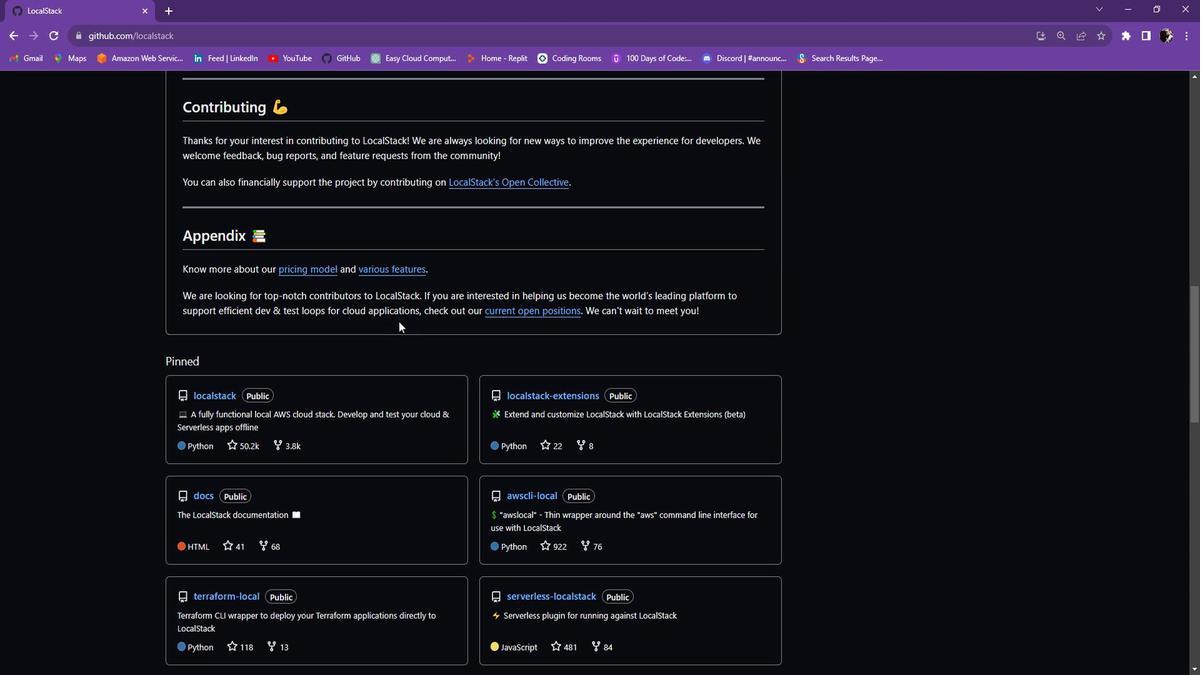 
Action: Mouse scrolled (407, 317) with delta (0, 0)
Screenshot: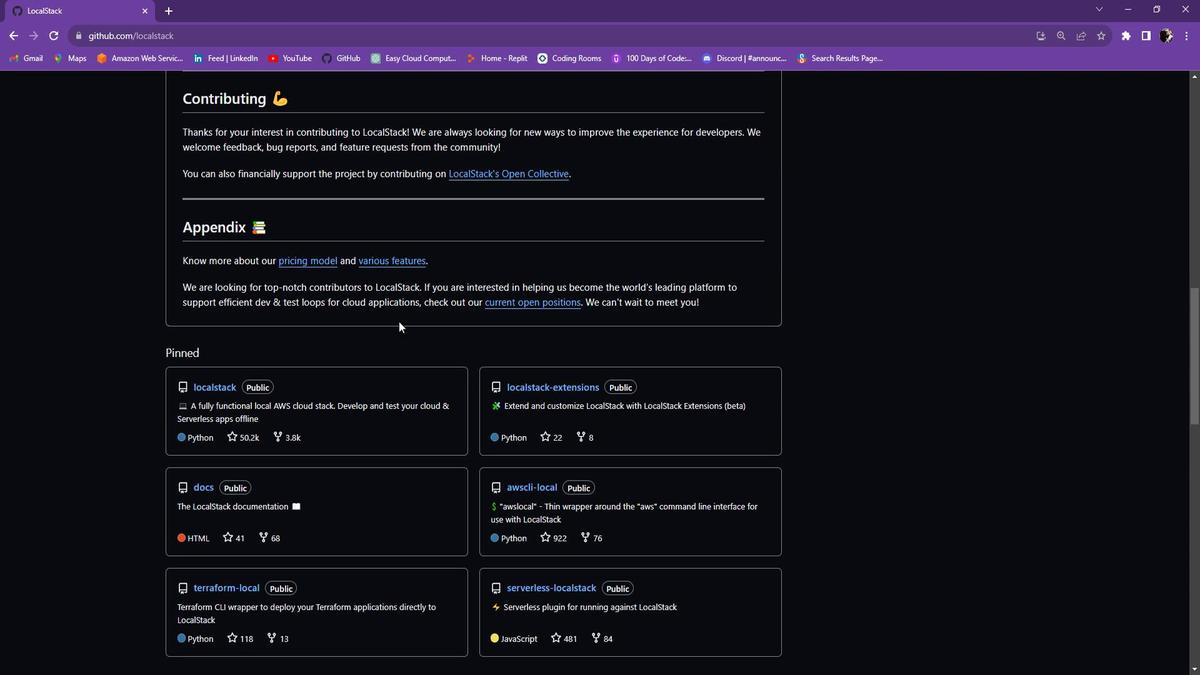 
Action: Mouse moved to (231, 387)
Screenshot: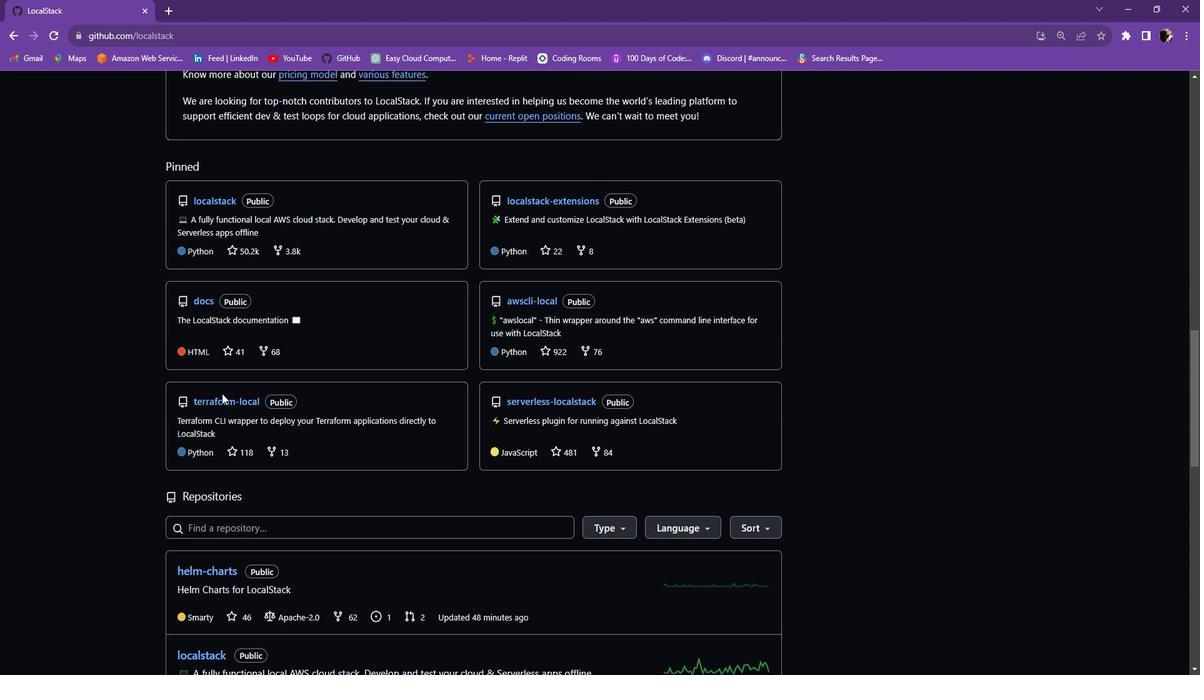 
Action: Mouse pressed left at (231, 387)
Screenshot: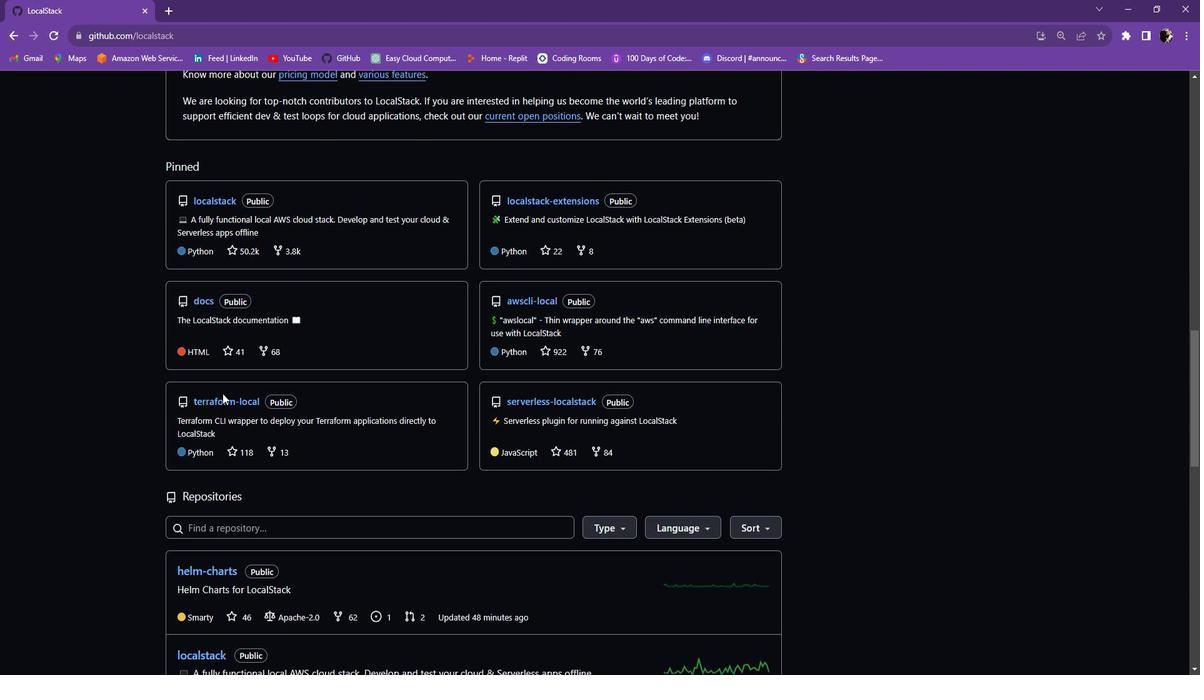 
Action: Mouse moved to (232, 391)
Screenshot: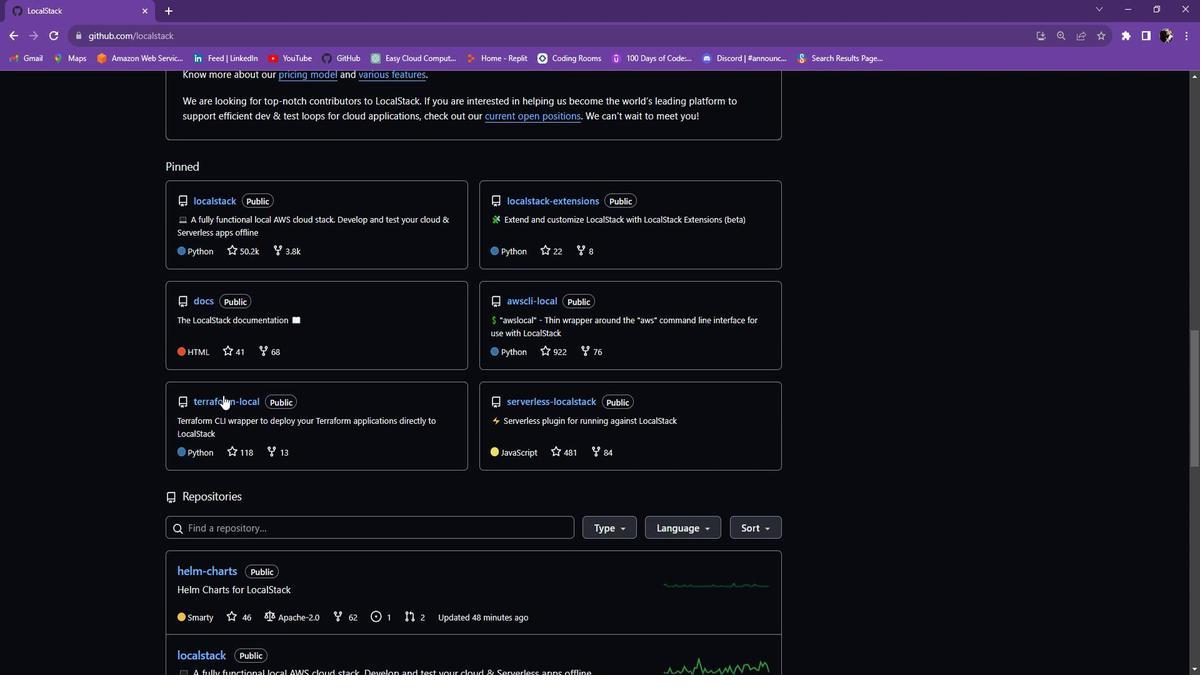 
Action: Mouse pressed left at (232, 391)
Screenshot: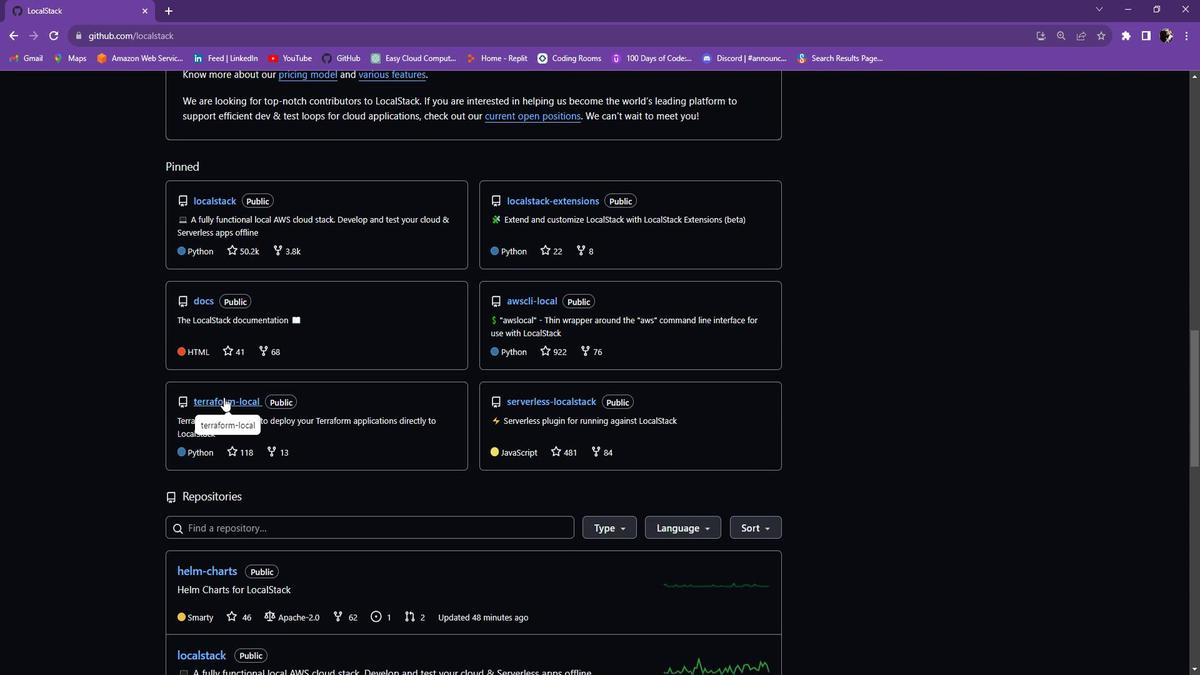 
Action: Mouse moved to (303, 337)
Screenshot: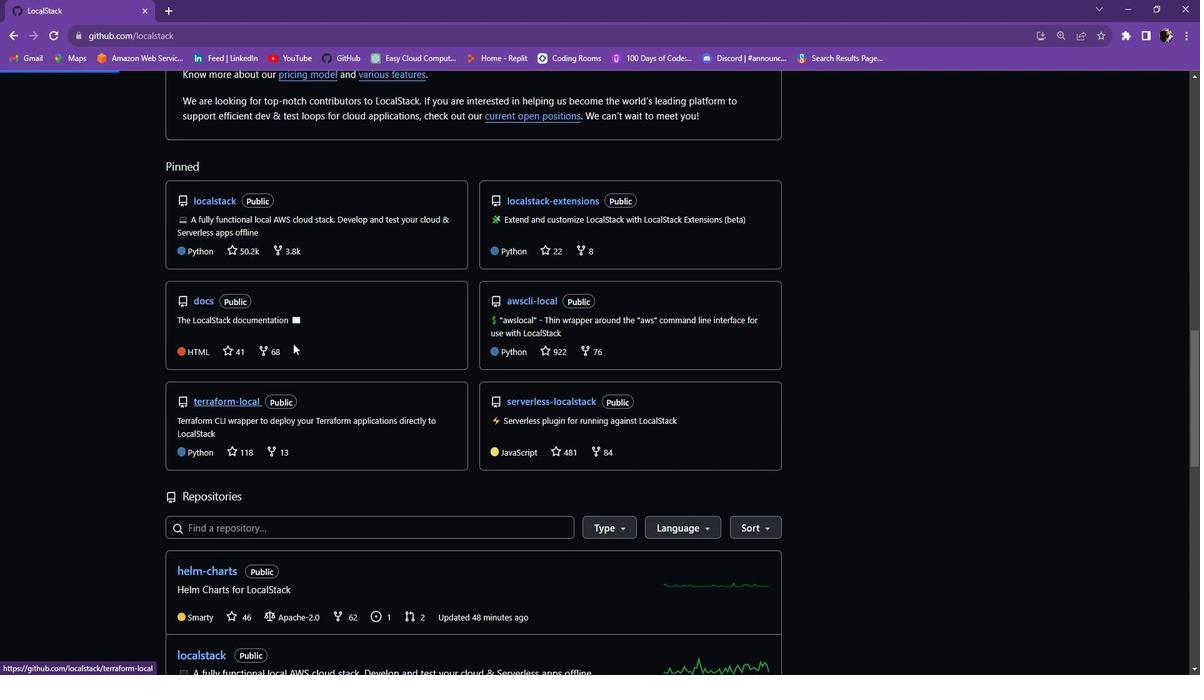 
Action: Mouse scrolled (303, 336) with delta (0, 0)
Screenshot: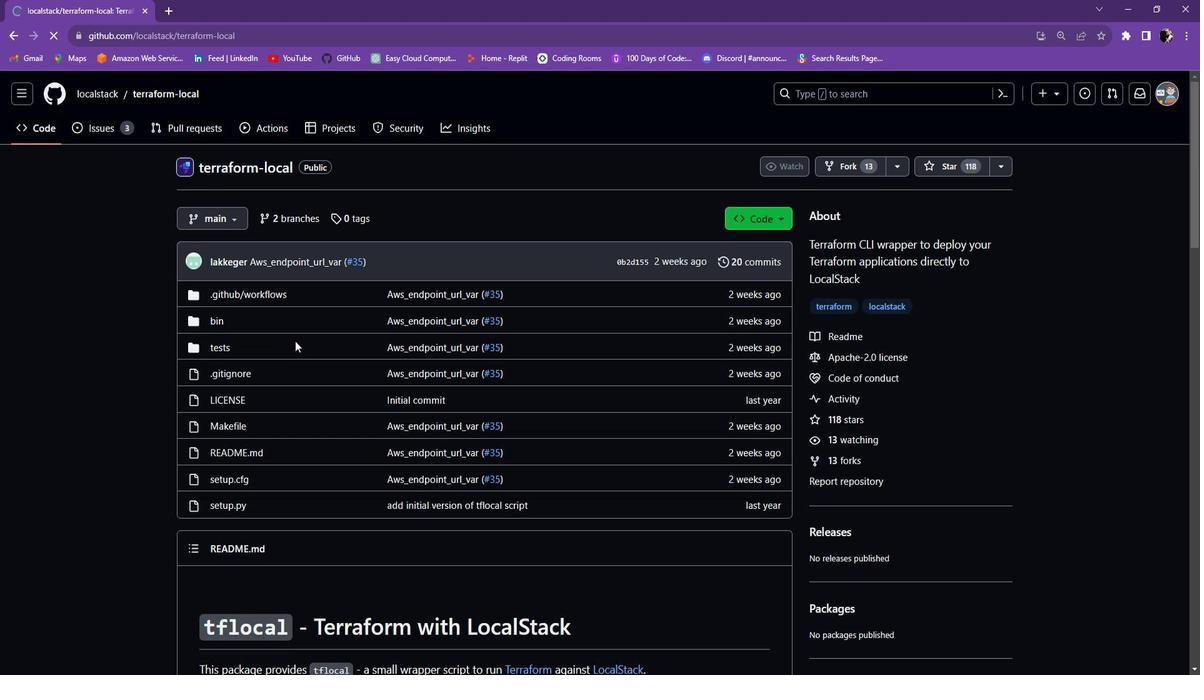 
Action: Mouse scrolled (303, 336) with delta (0, 0)
Screenshot: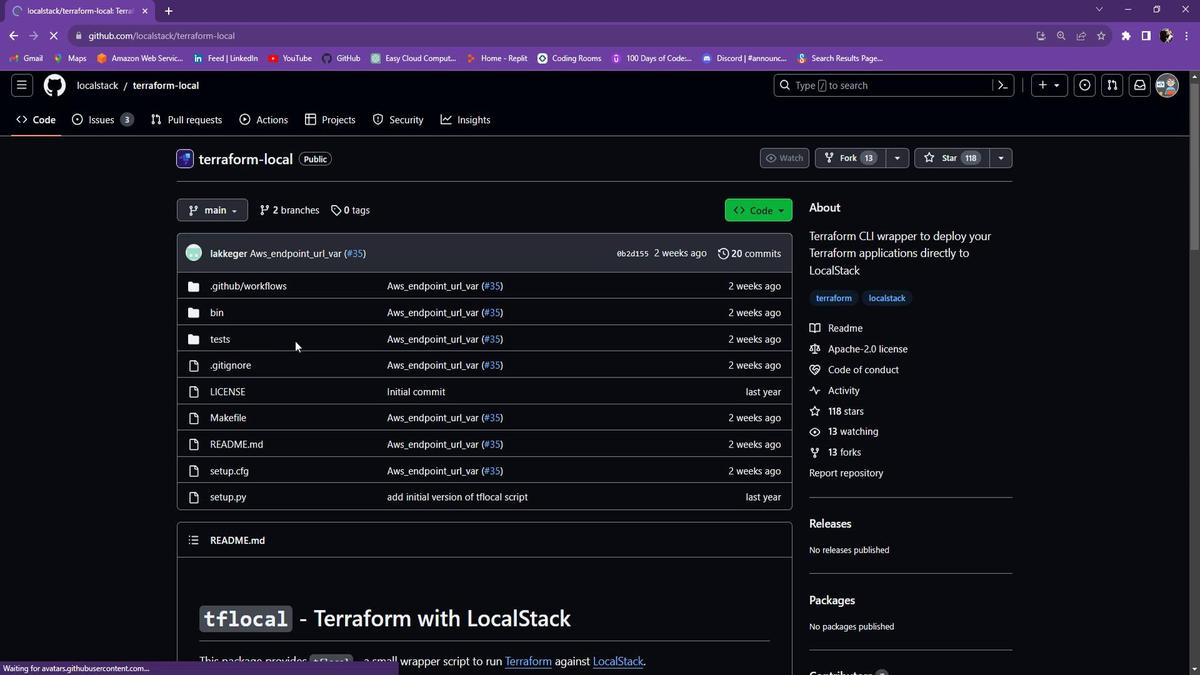 
Action: Mouse scrolled (303, 337) with delta (0, 0)
Screenshot: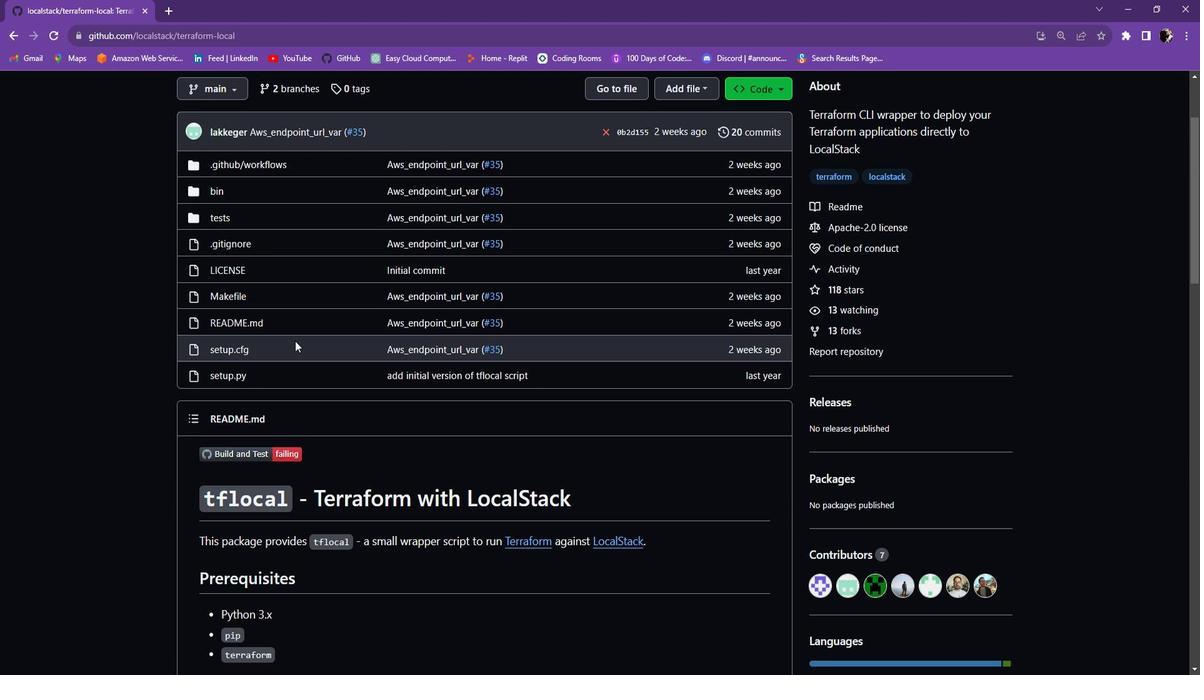 
Action: Mouse scrolled (303, 337) with delta (0, 0)
Screenshot: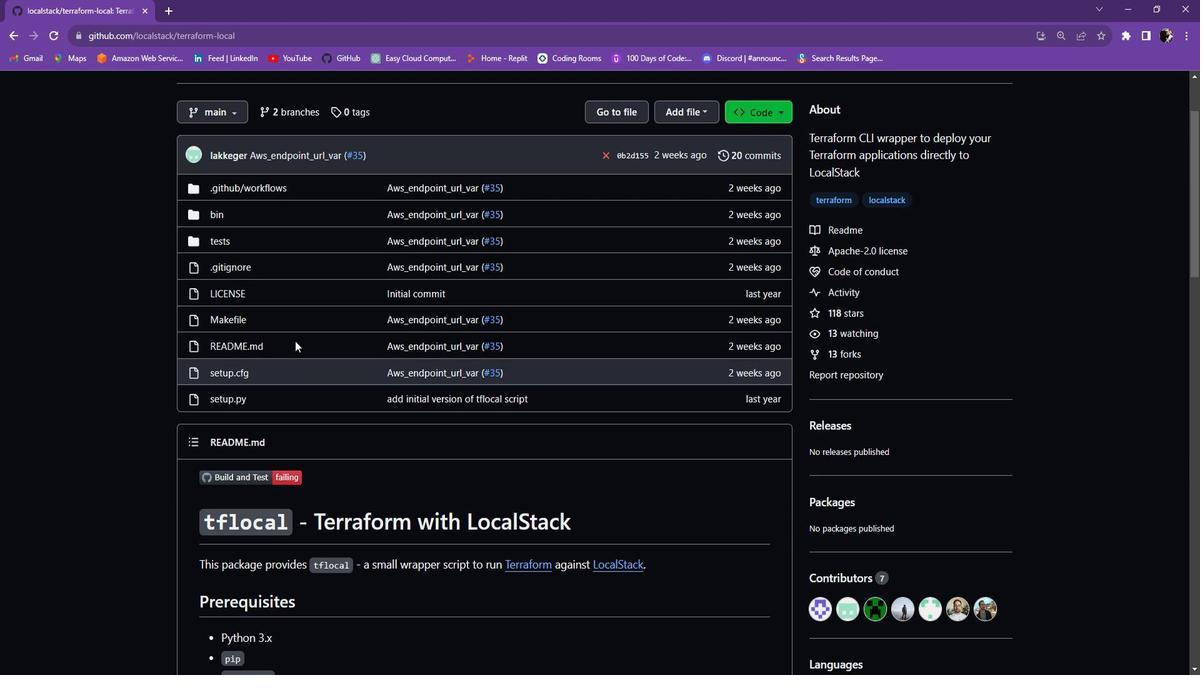 
Action: Mouse scrolled (303, 337) with delta (0, 0)
Screenshot: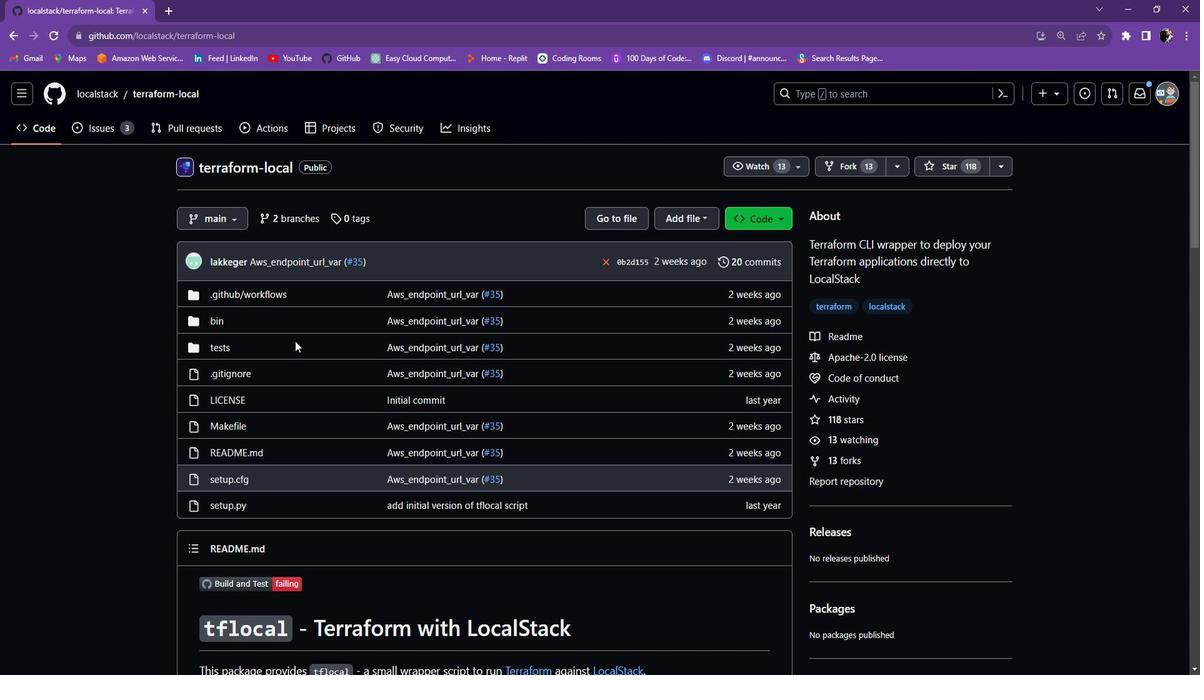
Action: Mouse scrolled (303, 336) with delta (0, 0)
Screenshot: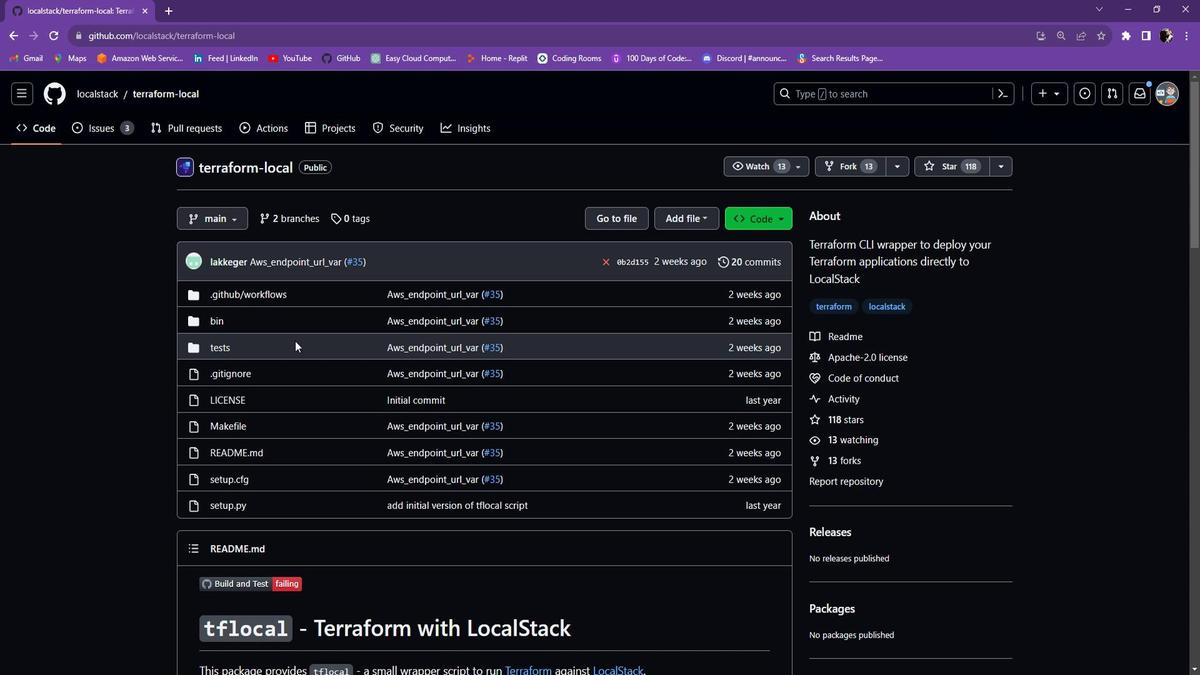 
Action: Mouse scrolled (303, 336) with delta (0, 0)
Screenshot: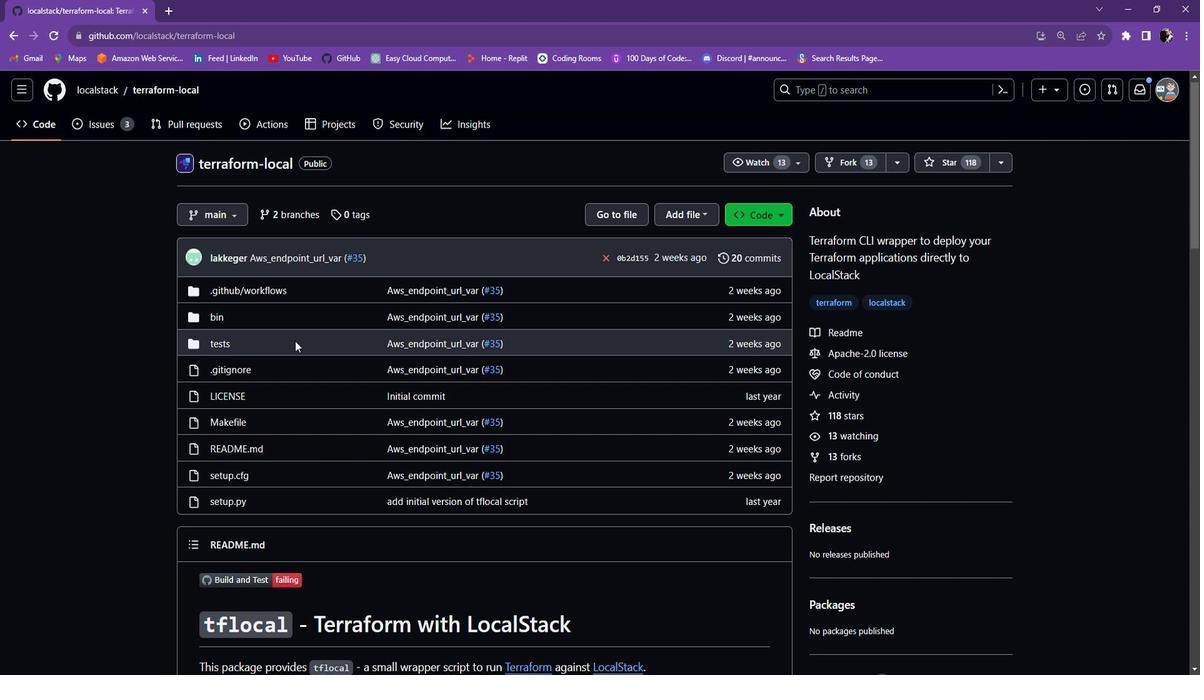 
Action: Mouse scrolled (303, 336) with delta (0, 0)
Screenshot: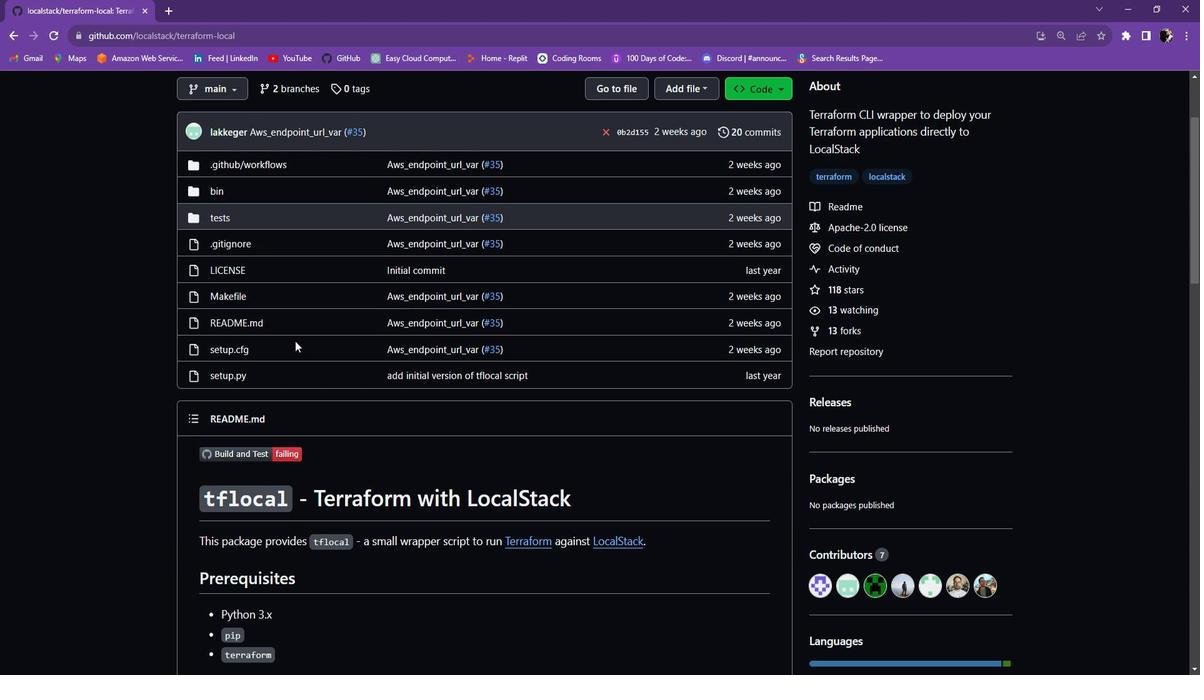 
Action: Mouse scrolled (303, 336) with delta (0, 0)
Screenshot: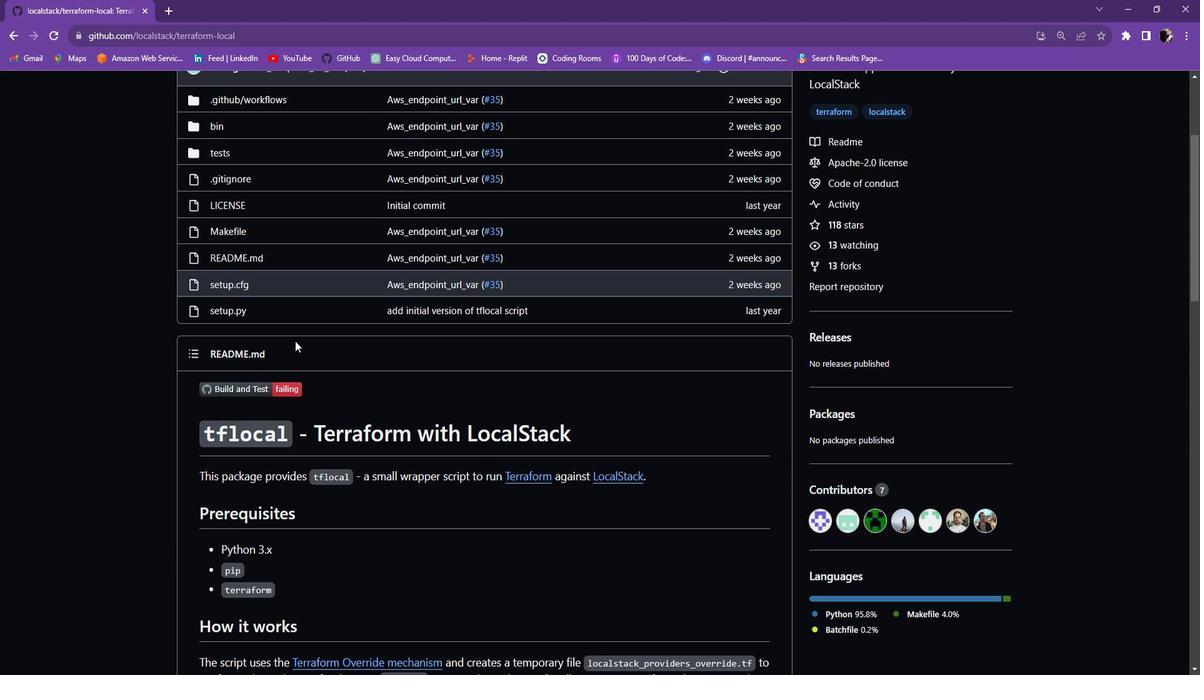 
Action: Mouse scrolled (303, 336) with delta (0, 0)
Screenshot: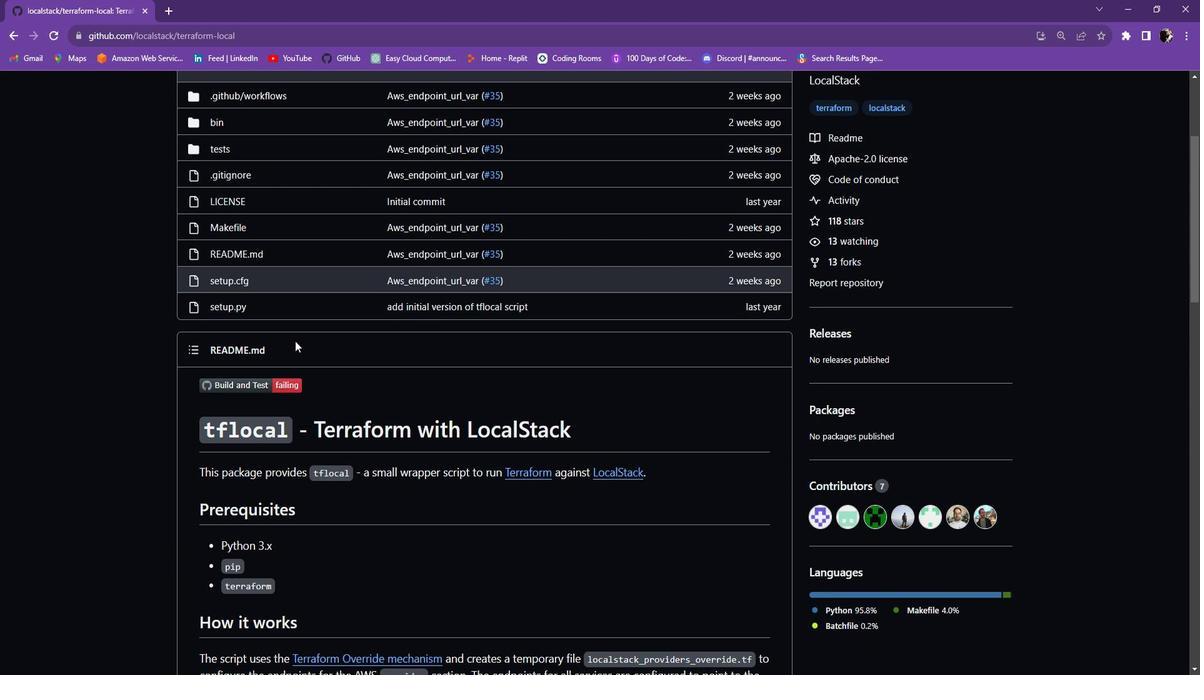 
Action: Mouse scrolled (303, 336) with delta (0, 0)
Screenshot: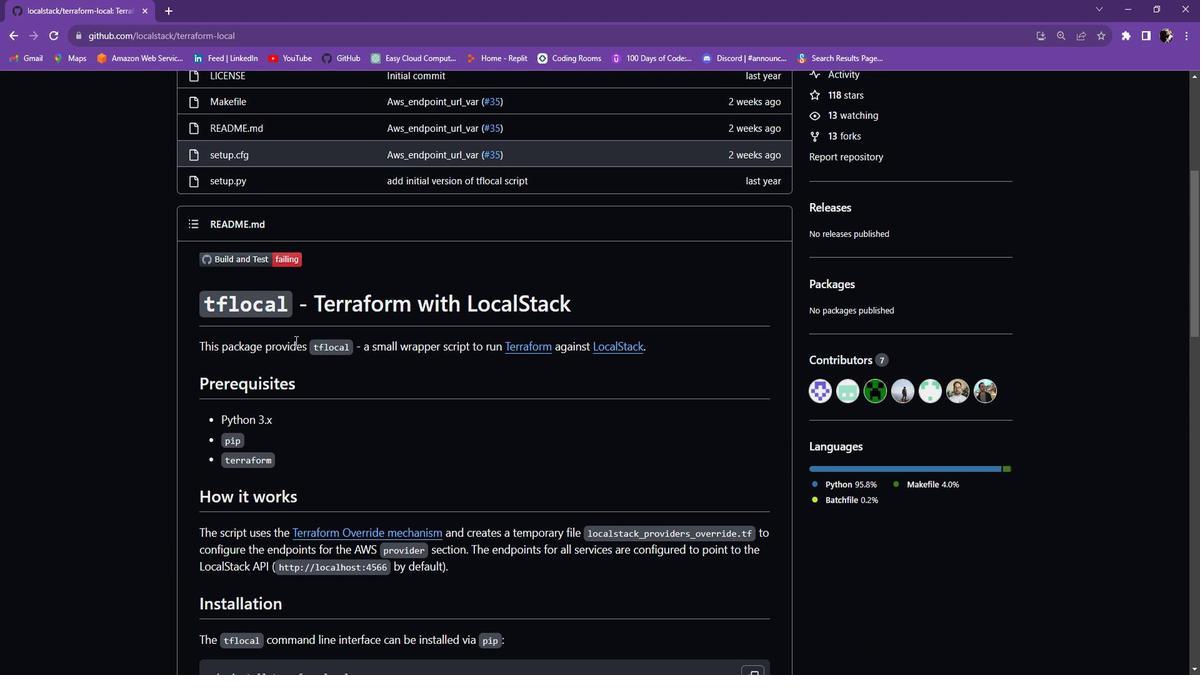 
Action: Mouse scrolled (303, 336) with delta (0, 0)
Screenshot: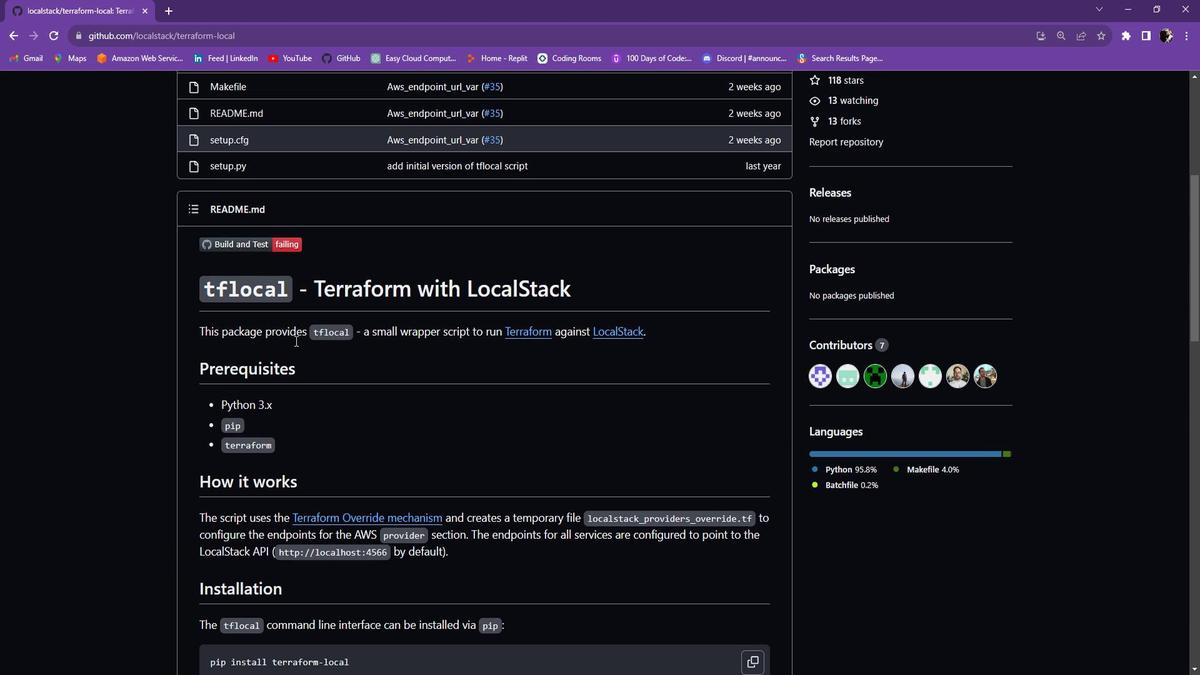 
Action: Mouse scrolled (303, 336) with delta (0, 0)
Screenshot: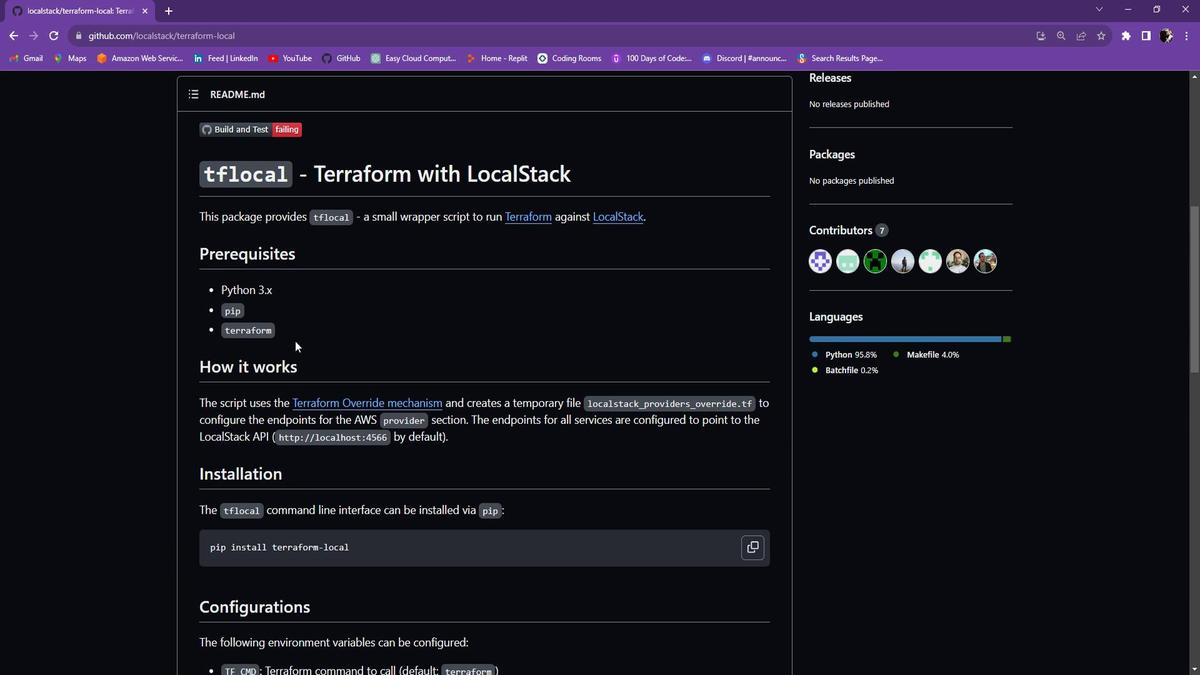 
Action: Mouse scrolled (303, 336) with delta (0, 0)
Screenshot: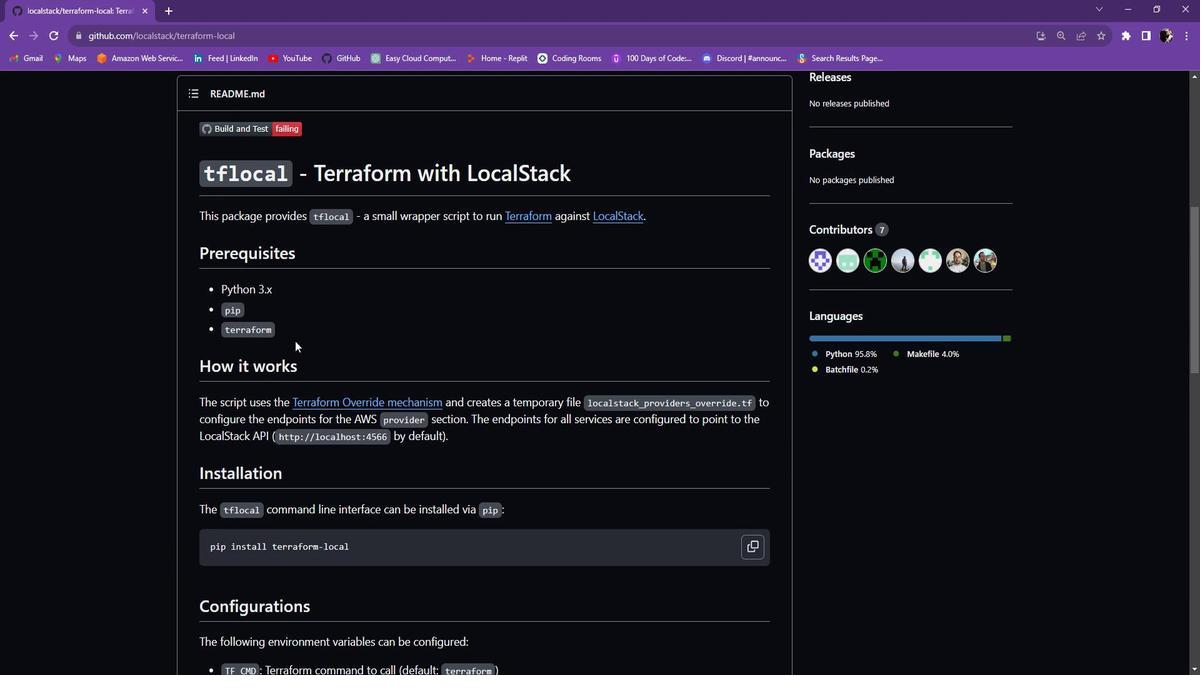 
Action: Mouse scrolled (303, 336) with delta (0, 0)
Screenshot: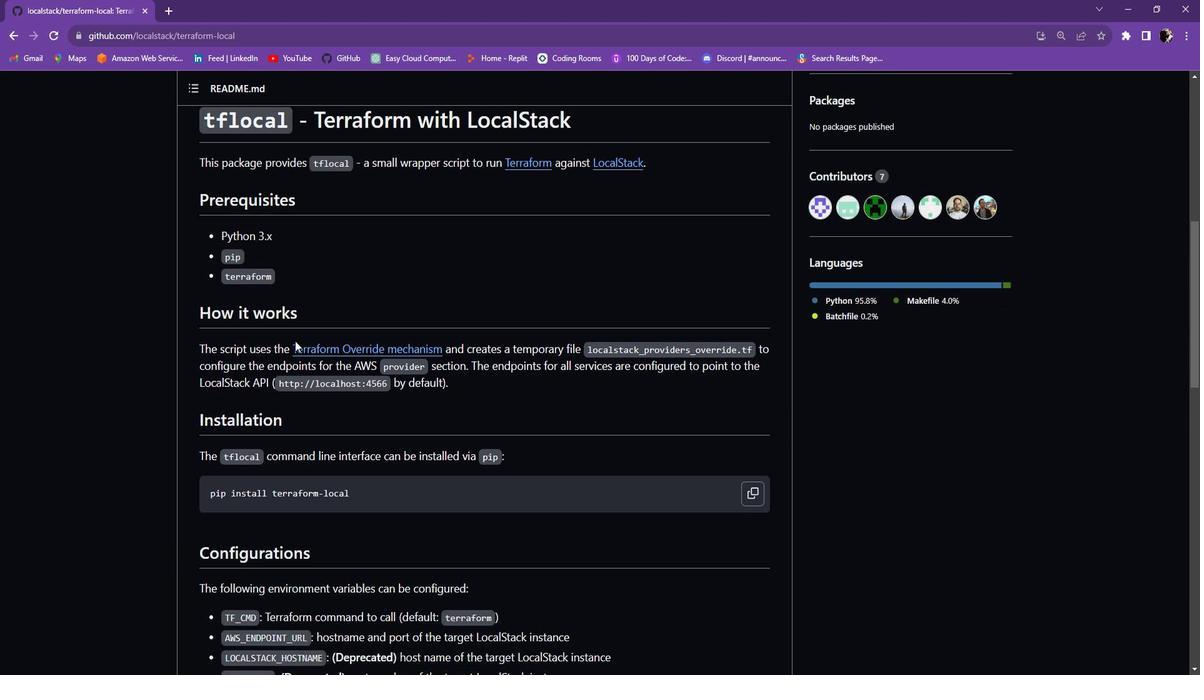 
Action: Mouse scrolled (303, 336) with delta (0, 0)
Screenshot: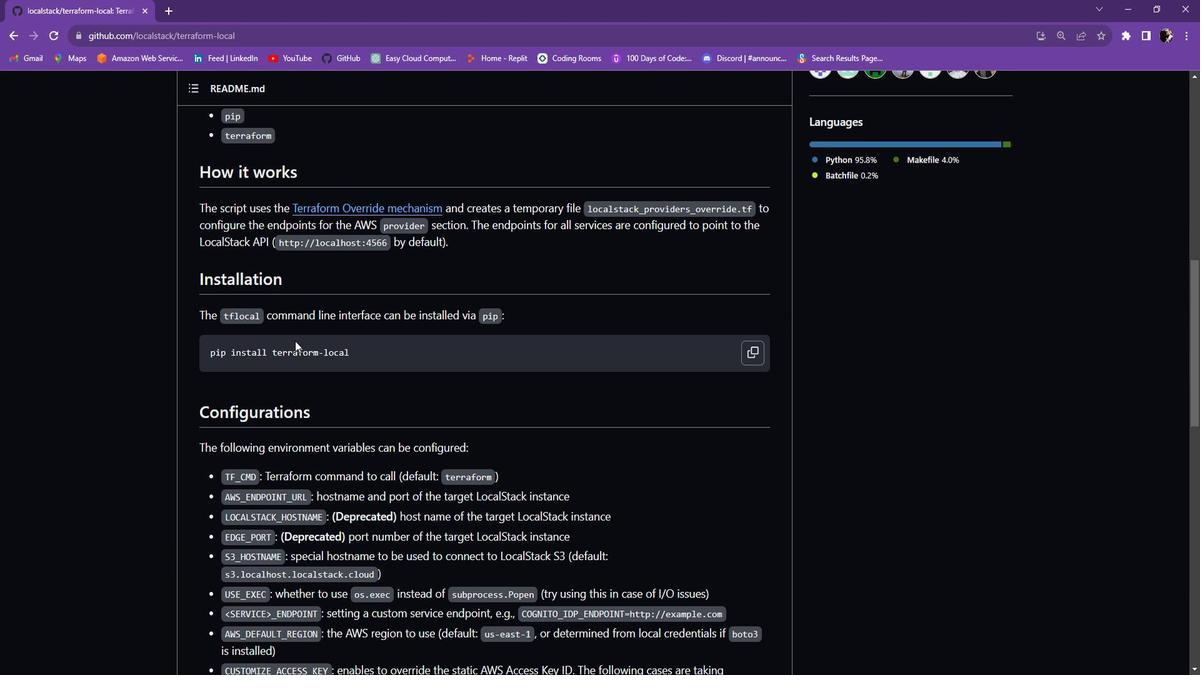 
Action: Mouse scrolled (303, 336) with delta (0, 0)
Screenshot: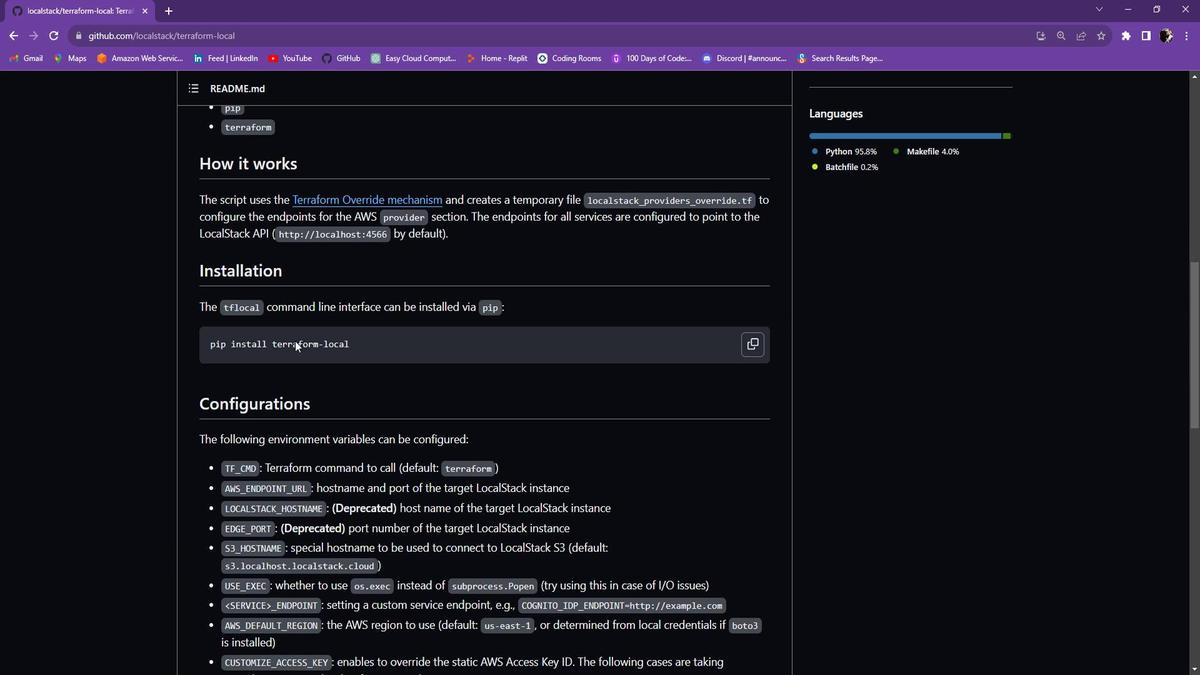
Action: Mouse scrolled (303, 336) with delta (0, 0)
Screenshot: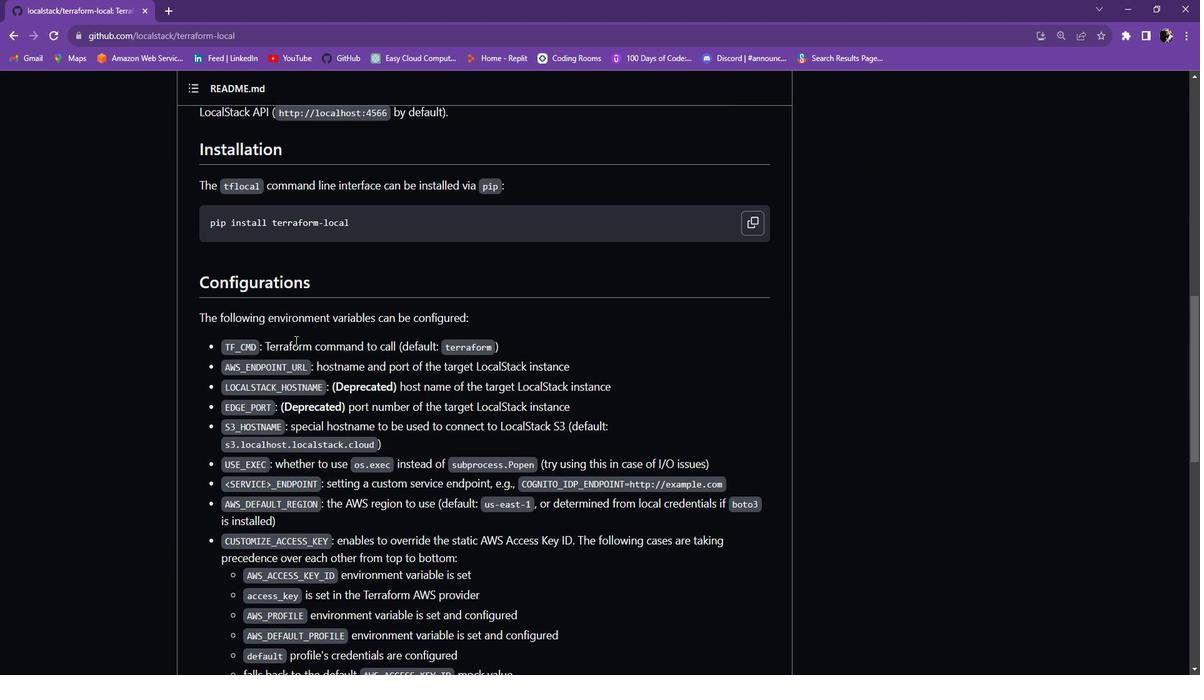 
Action: Mouse scrolled (303, 337) with delta (0, 0)
Screenshot: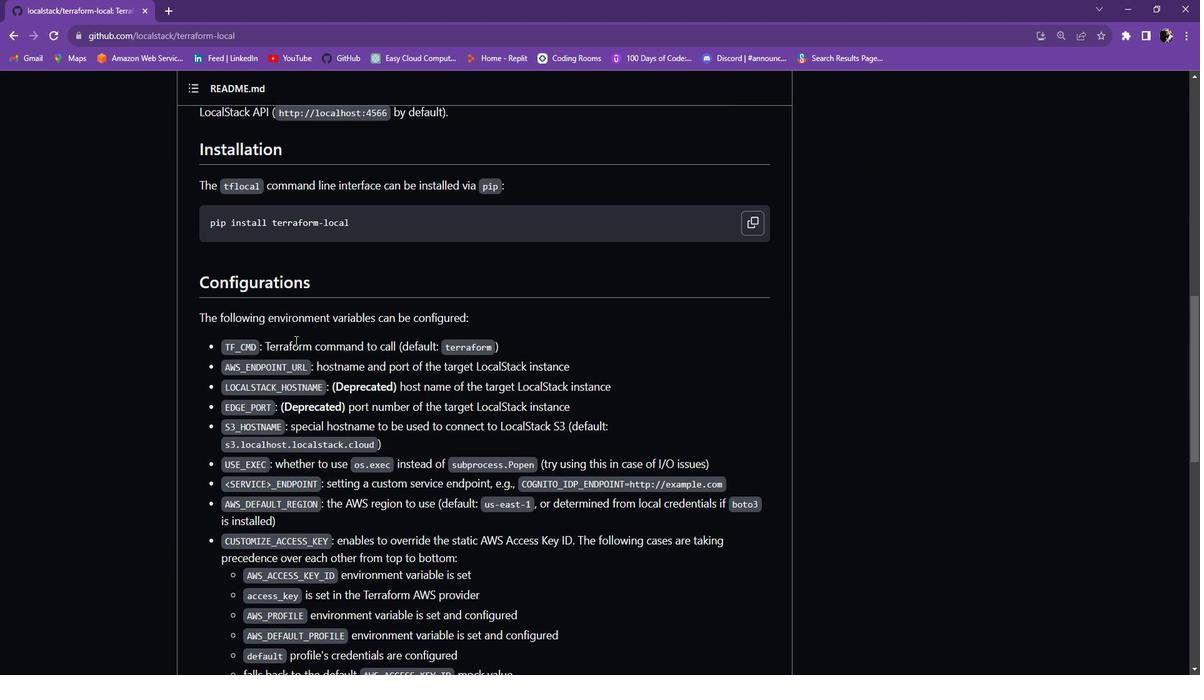 
Action: Mouse scrolled (303, 337) with delta (0, 0)
Screenshot: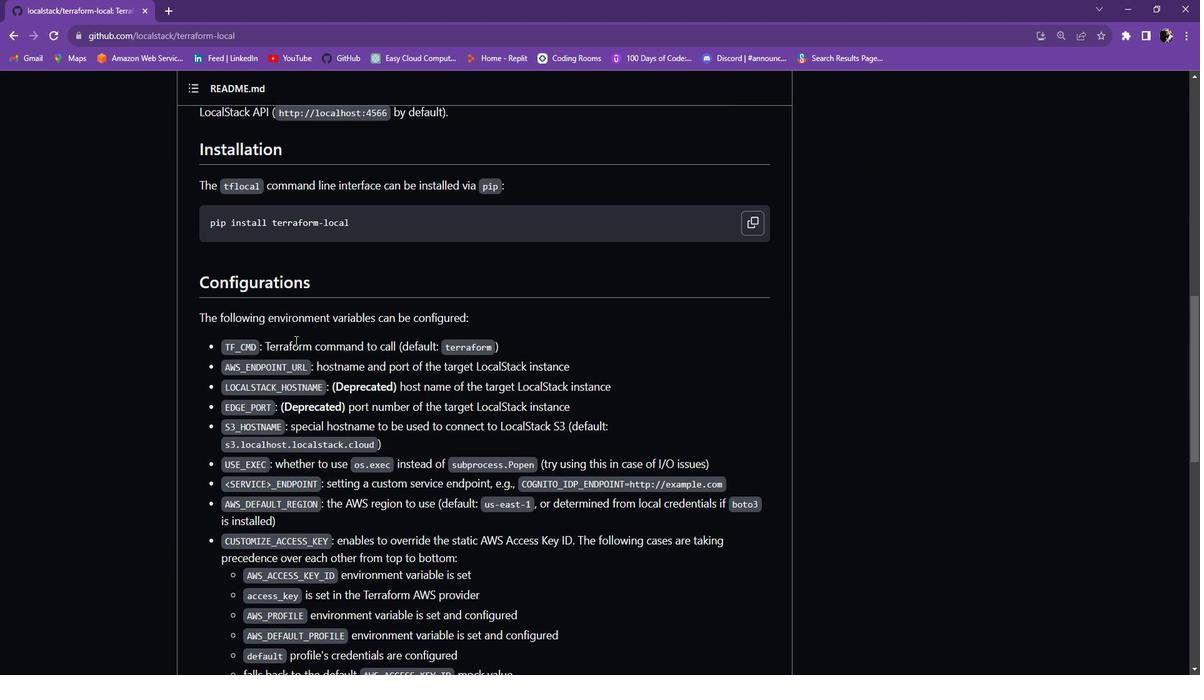 
Action: Mouse scrolled (303, 337) with delta (0, 0)
Screenshot: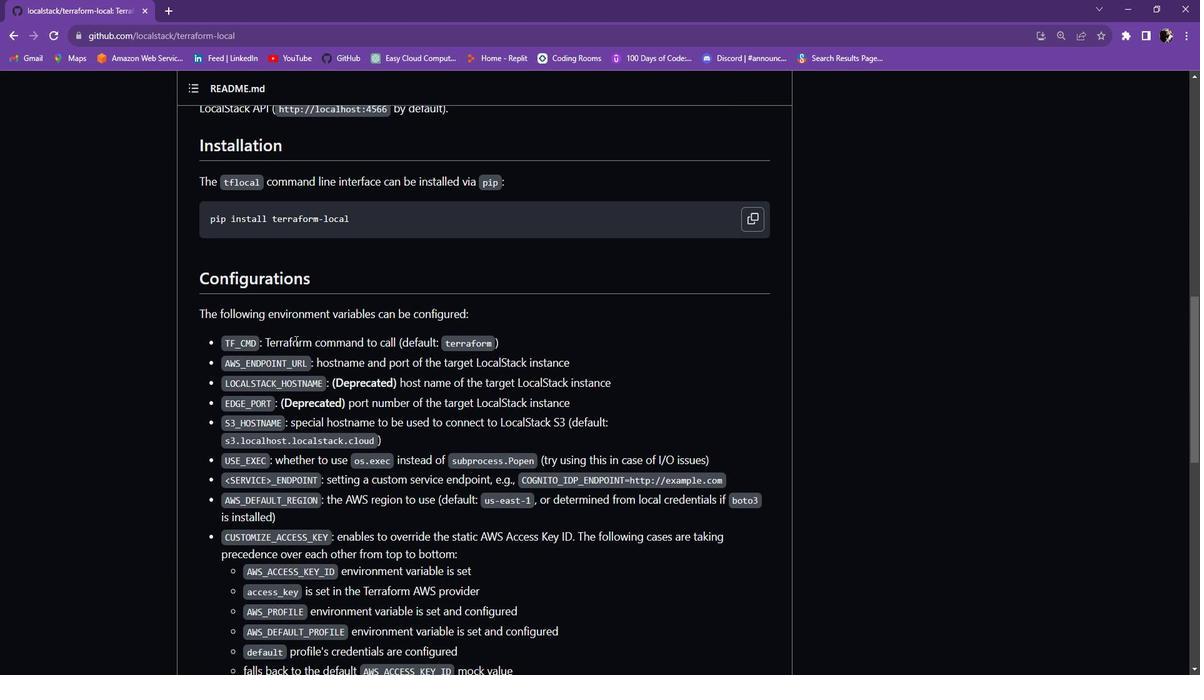
Action: Mouse scrolled (303, 337) with delta (0, 0)
Screenshot: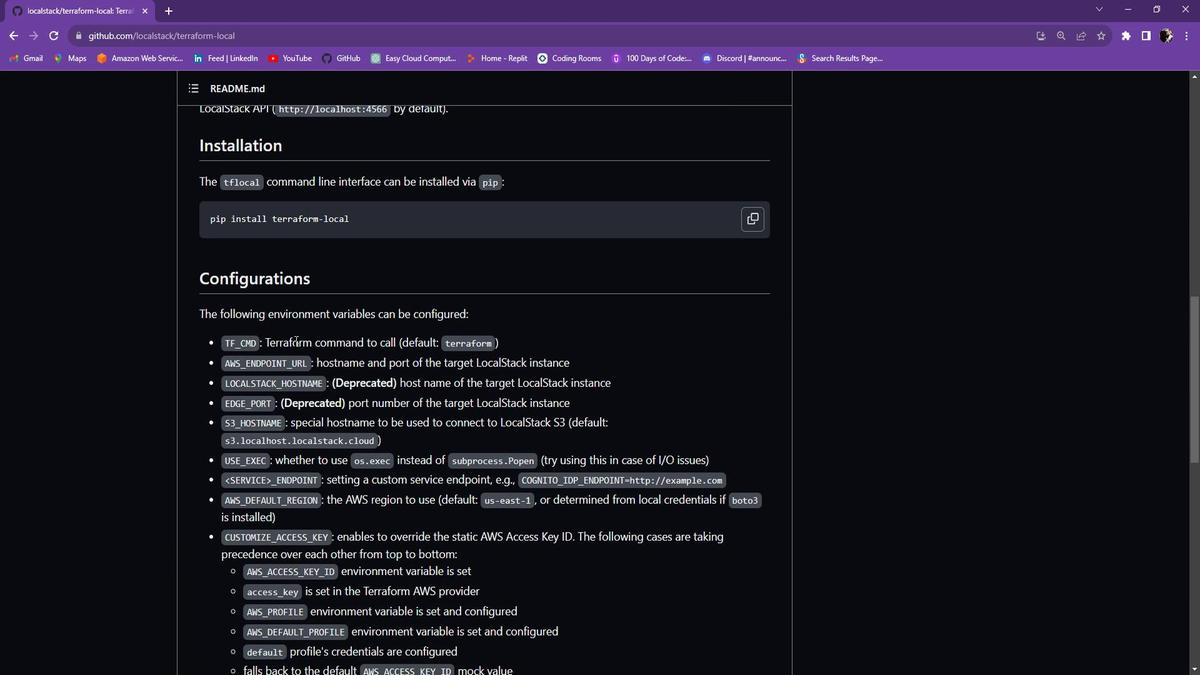 
Action: Mouse scrolled (303, 337) with delta (0, 0)
Screenshot: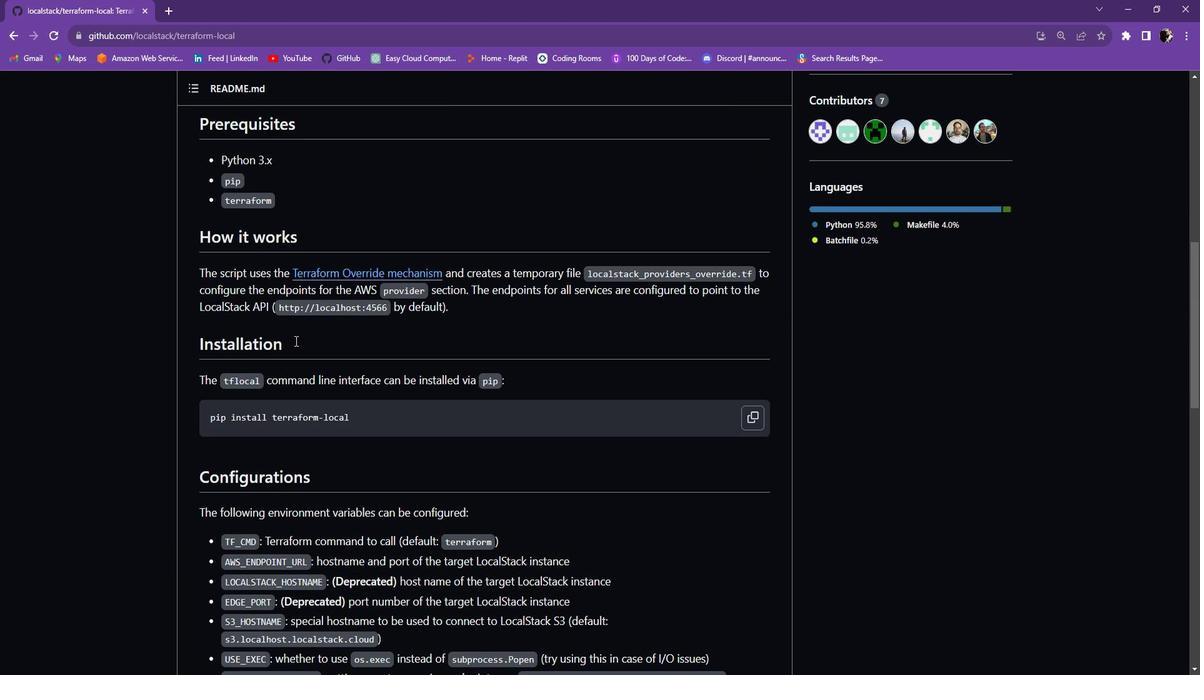 
Action: Mouse scrolled (303, 337) with delta (0, 0)
Screenshot: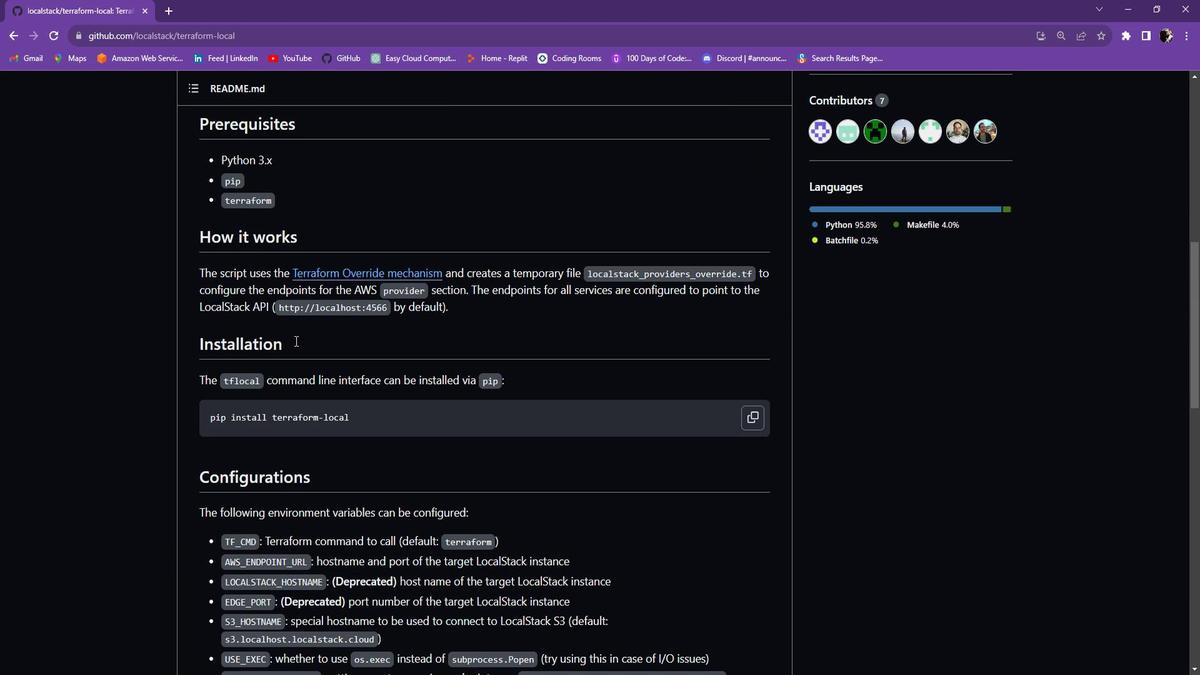 
Action: Mouse scrolled (303, 337) with delta (0, 0)
Screenshot: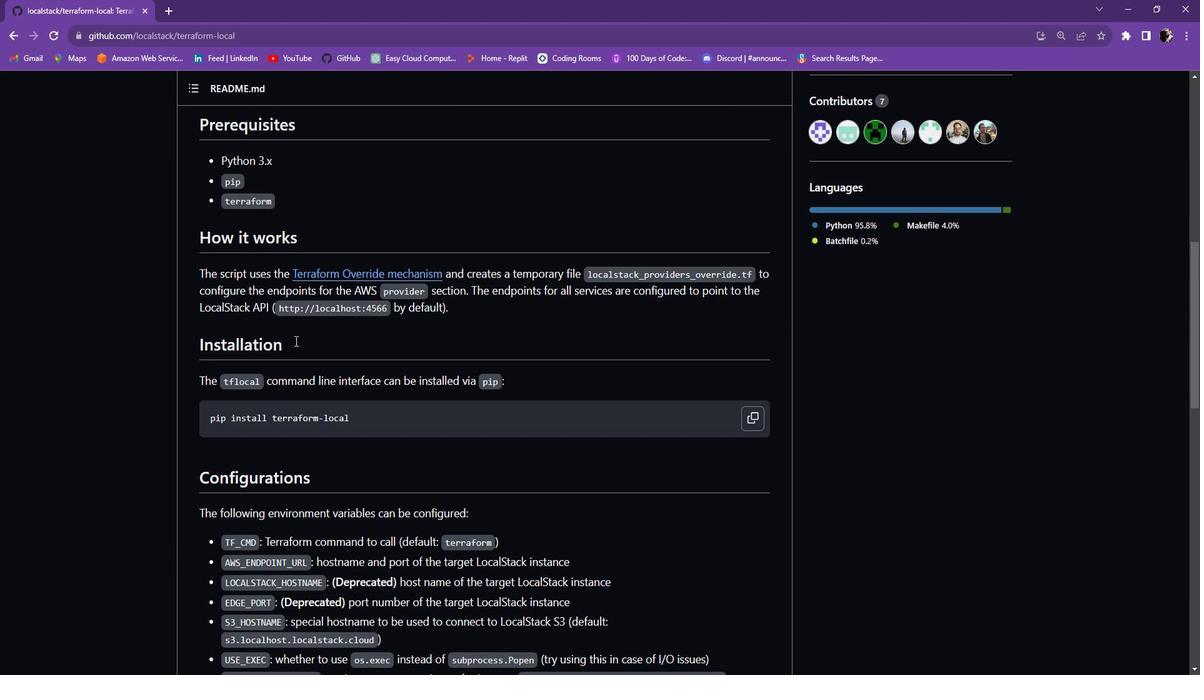 
Action: Mouse scrolled (303, 337) with delta (0, 0)
Screenshot: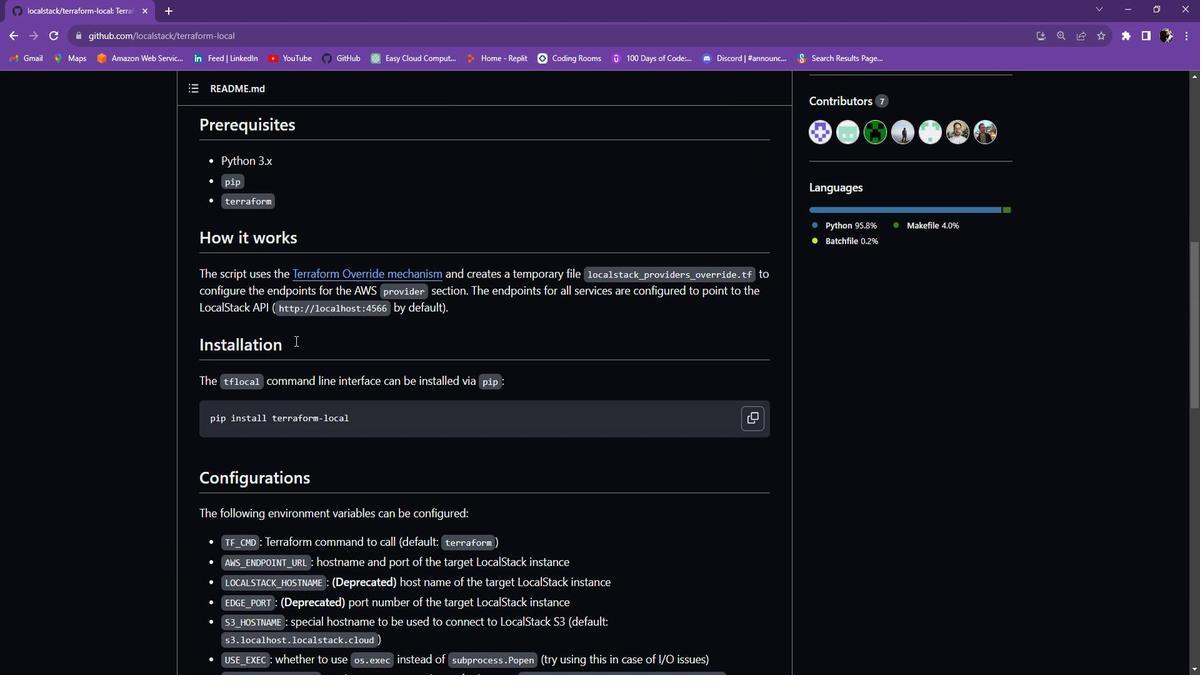 
Action: Mouse scrolled (303, 337) with delta (0, 0)
Screenshot: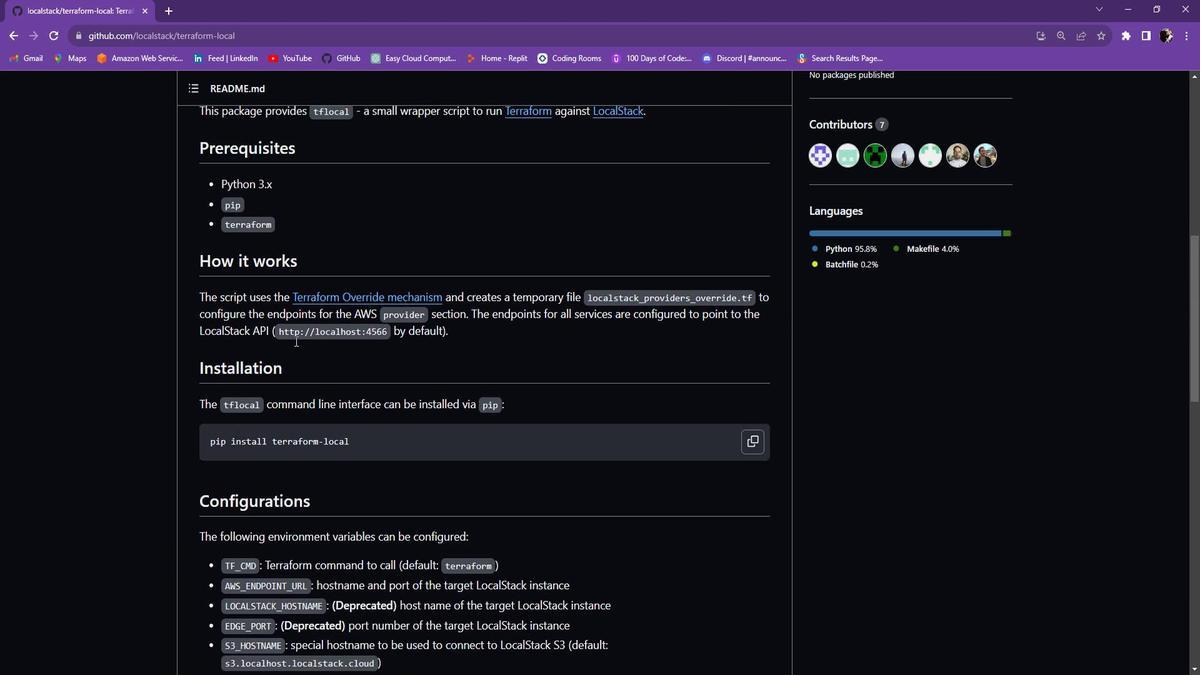 
Action: Mouse scrolled (303, 337) with delta (0, 0)
Screenshot: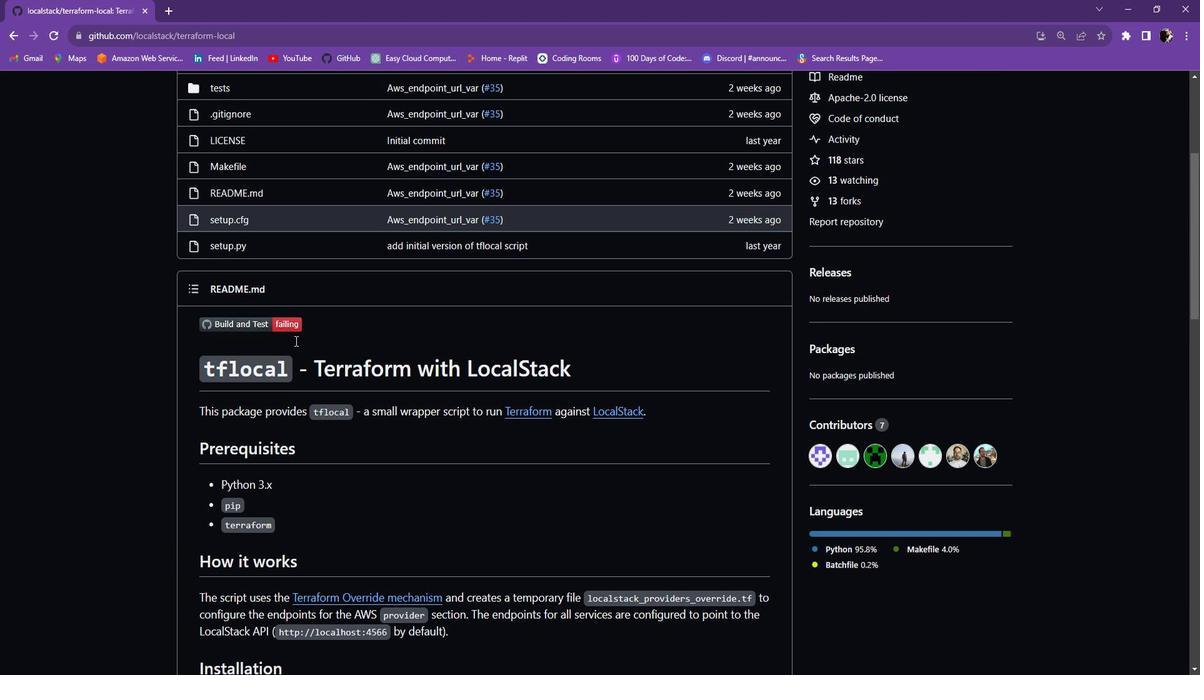 
Action: Mouse scrolled (303, 337) with delta (0, 0)
Screenshot: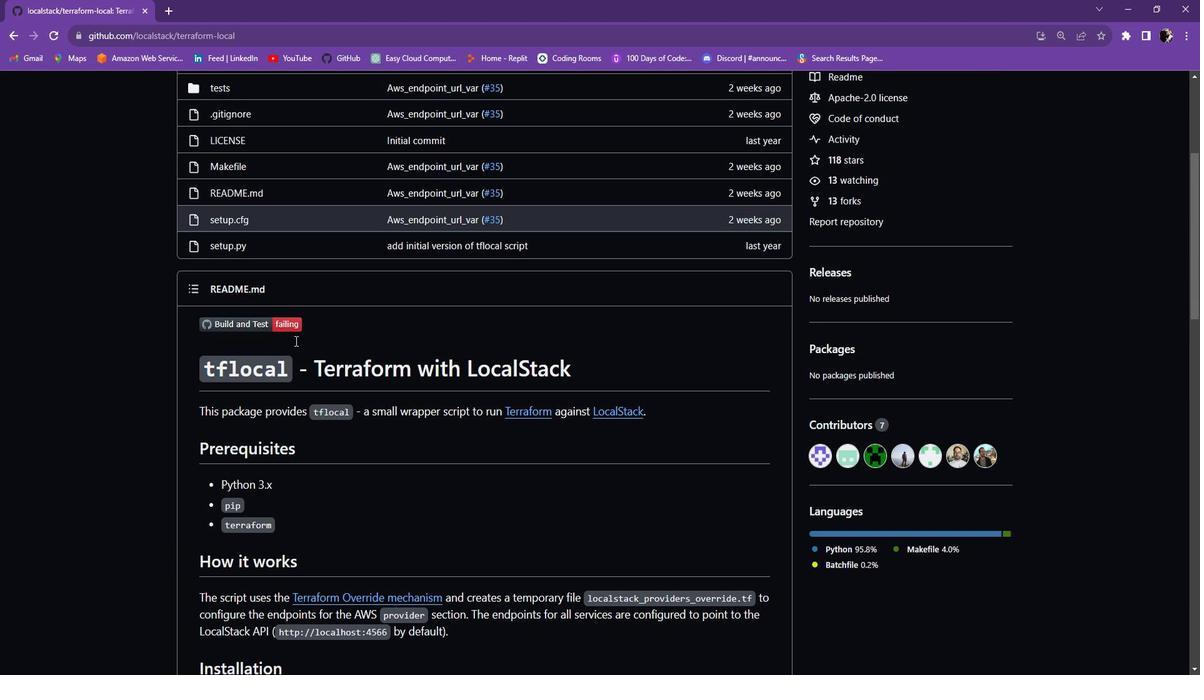 
Action: Mouse scrolled (303, 337) with delta (0, 0)
Screenshot: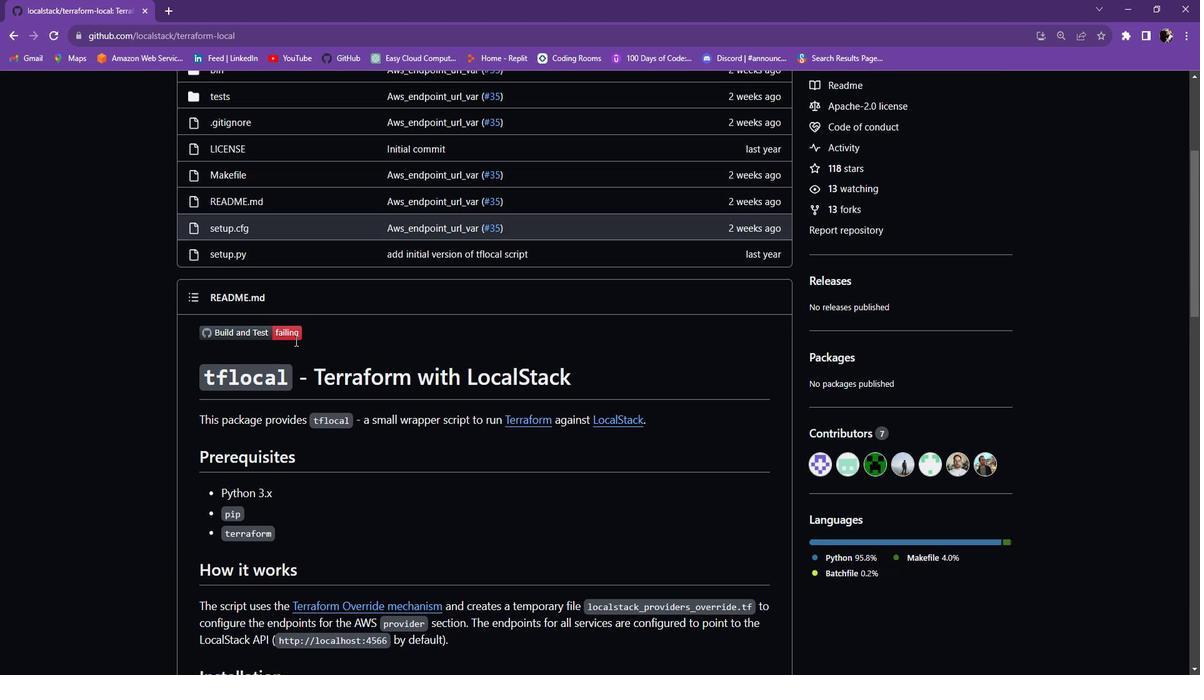 
Action: Mouse scrolled (303, 337) with delta (0, 0)
Screenshot: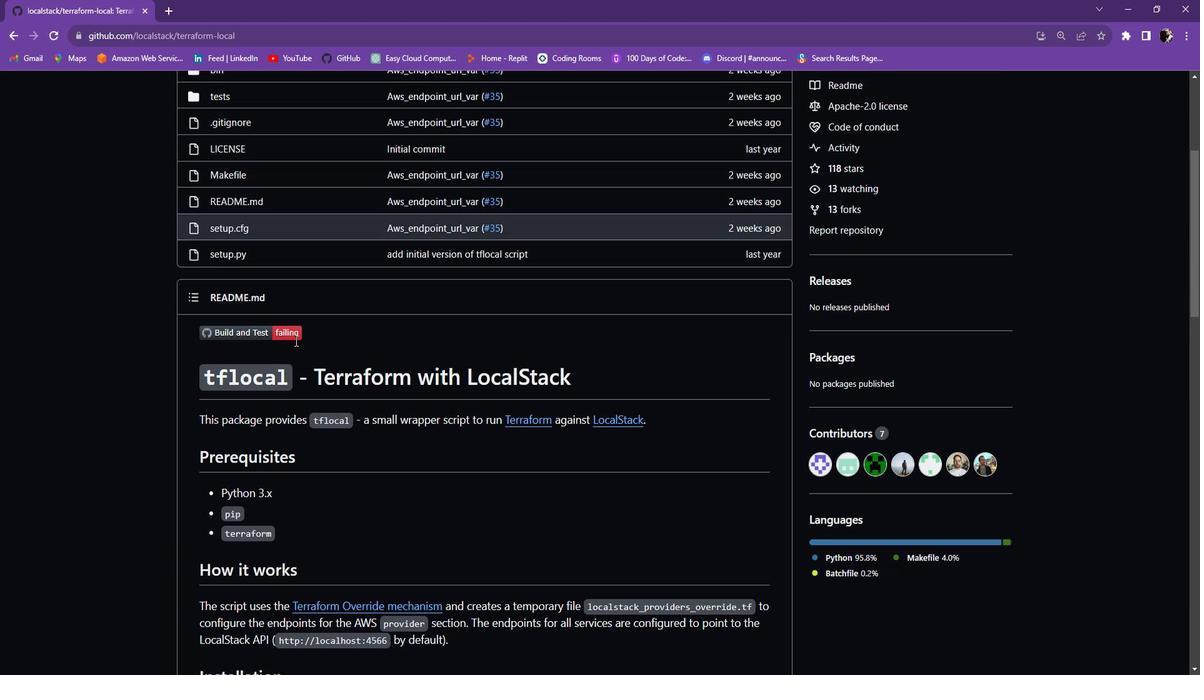 
Action: Mouse scrolled (303, 337) with delta (0, 0)
Screenshot: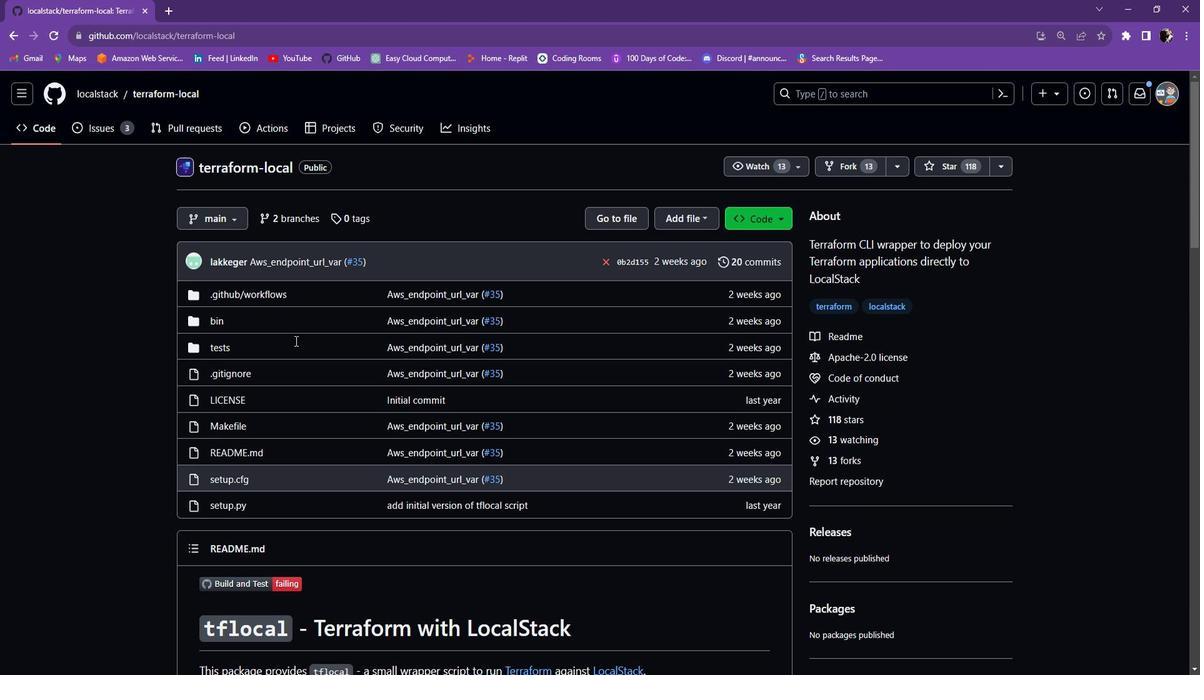 
Action: Mouse scrolled (303, 337) with delta (0, 0)
Screenshot: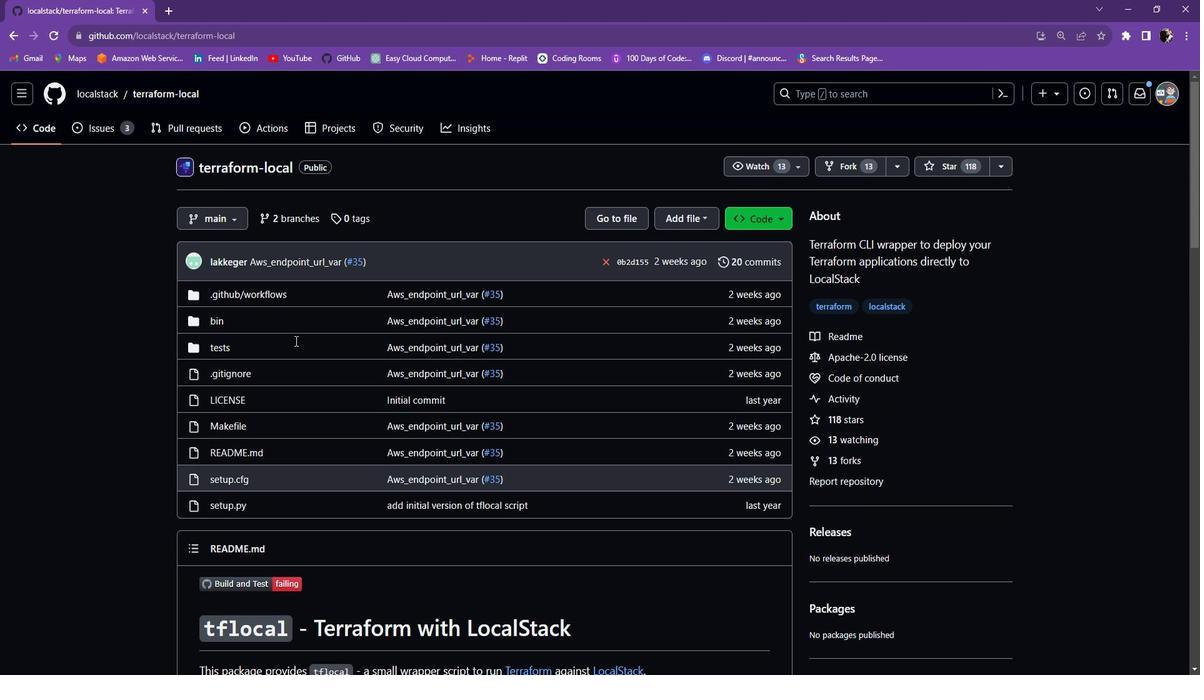
Action: Mouse moved to (27, 40)
Screenshot: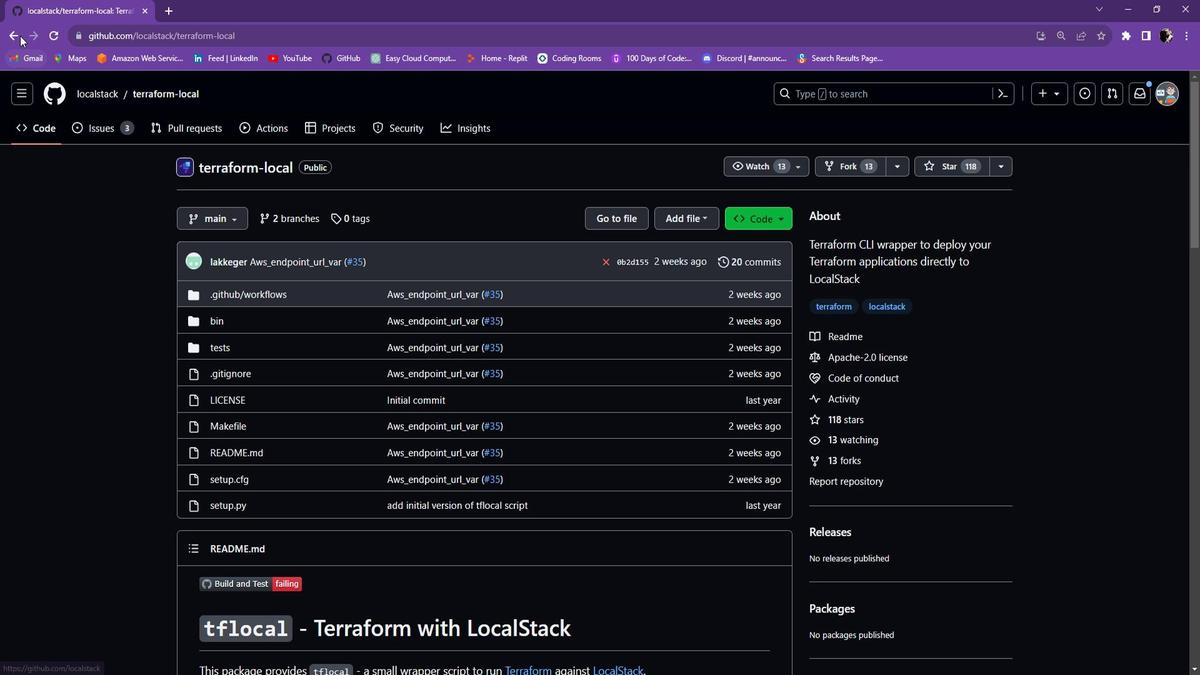 
Action: Mouse pressed left at (27, 40)
Screenshot: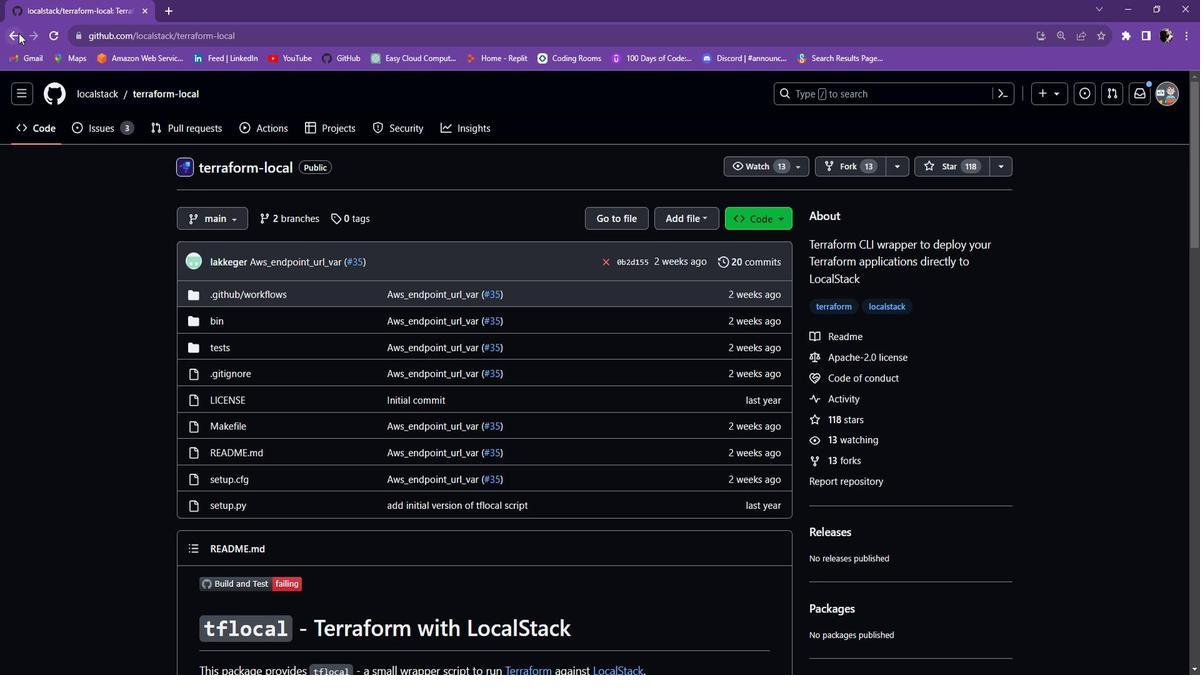 
Action: Mouse moved to (743, 215)
Screenshot: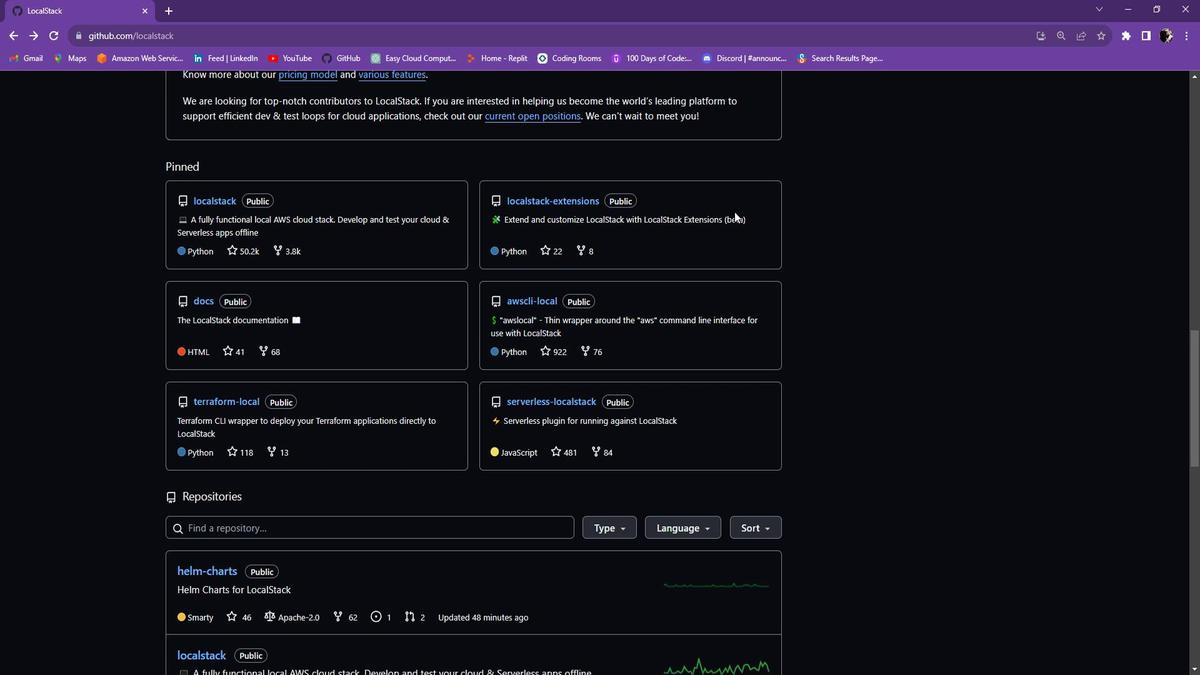 
Action: Mouse scrolled (743, 215) with delta (0, 0)
Screenshot: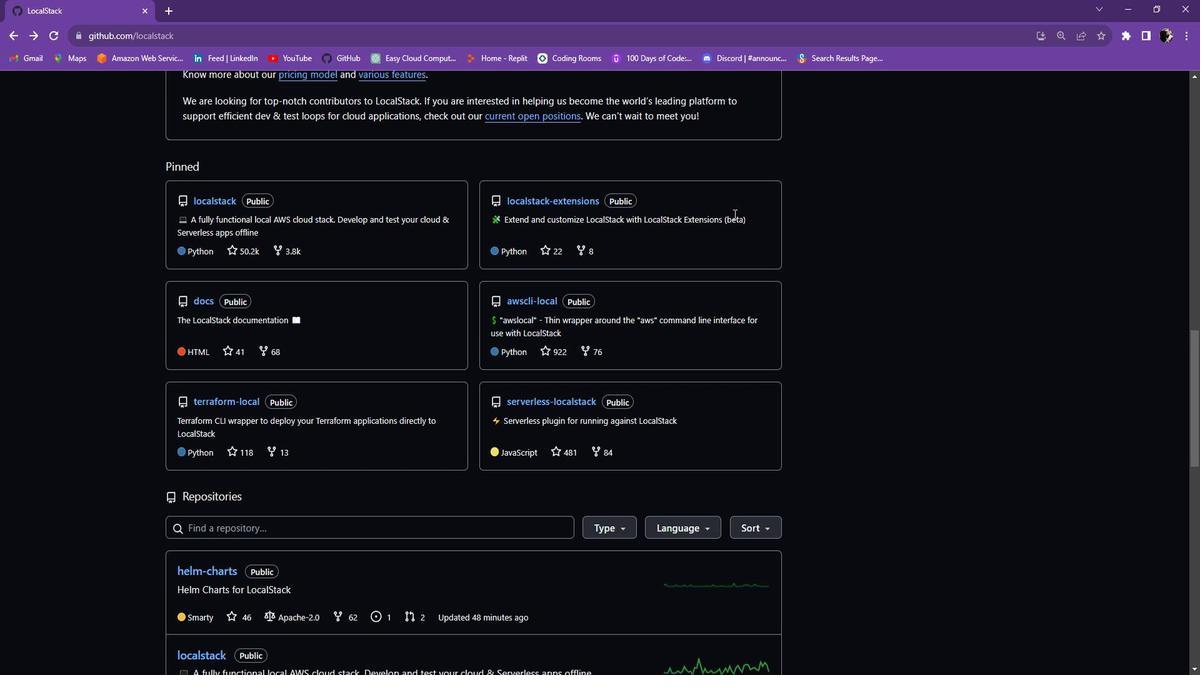 
Action: Mouse scrolled (743, 215) with delta (0, 0)
Screenshot: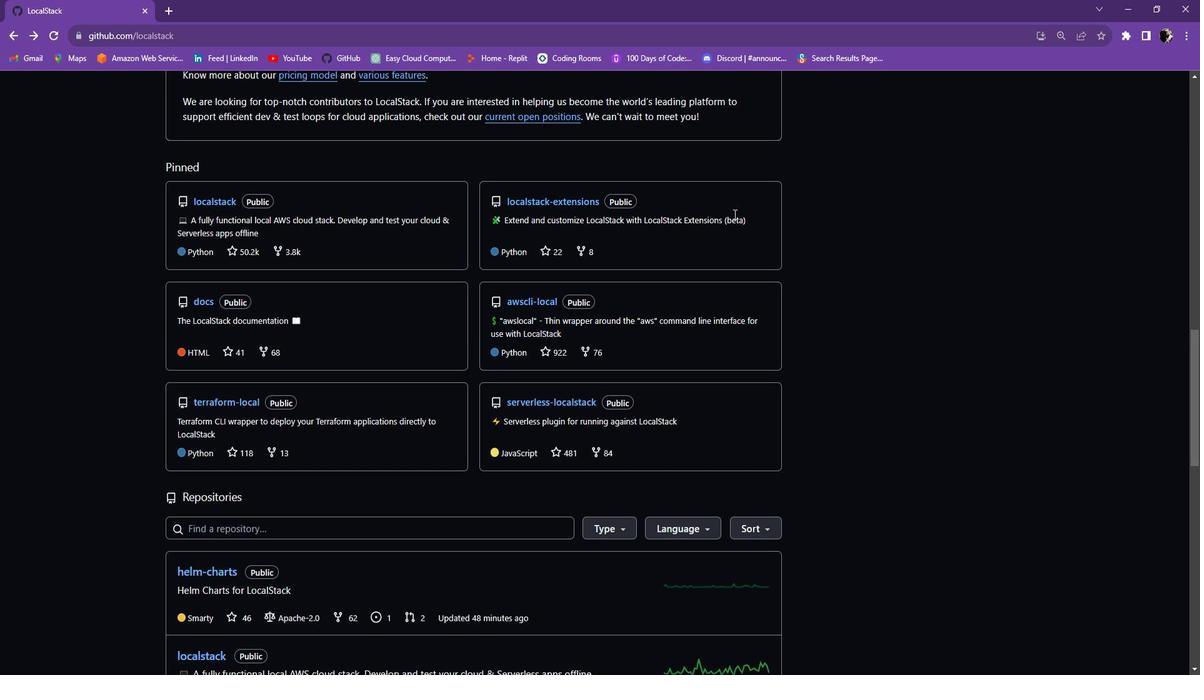 
Action: Mouse scrolled (743, 215) with delta (0, 0)
Screenshot: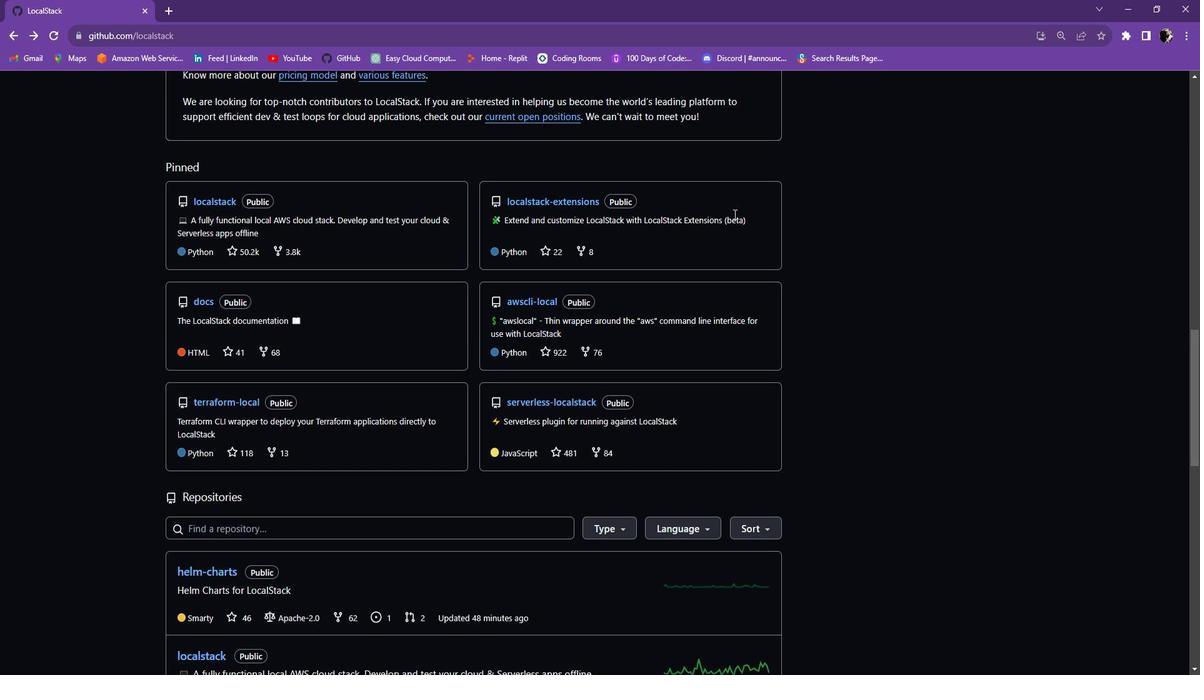 
Action: Mouse scrolled (743, 215) with delta (0, 0)
Screenshot: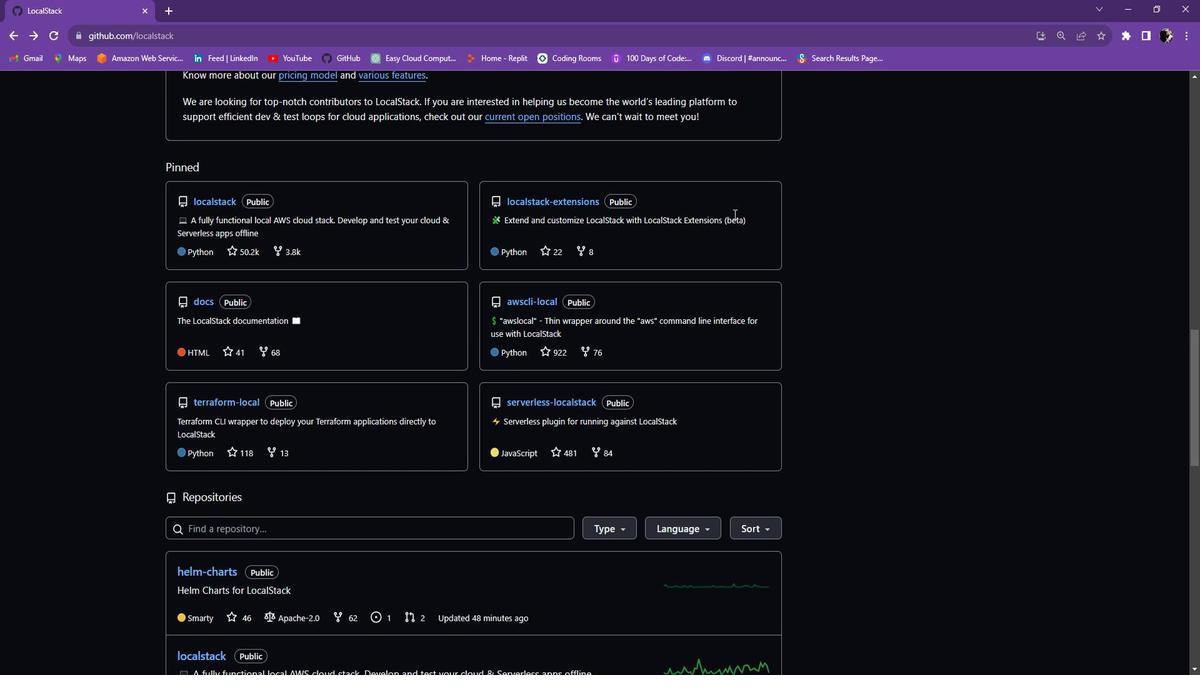 
Action: Mouse moved to (742, 229)
Screenshot: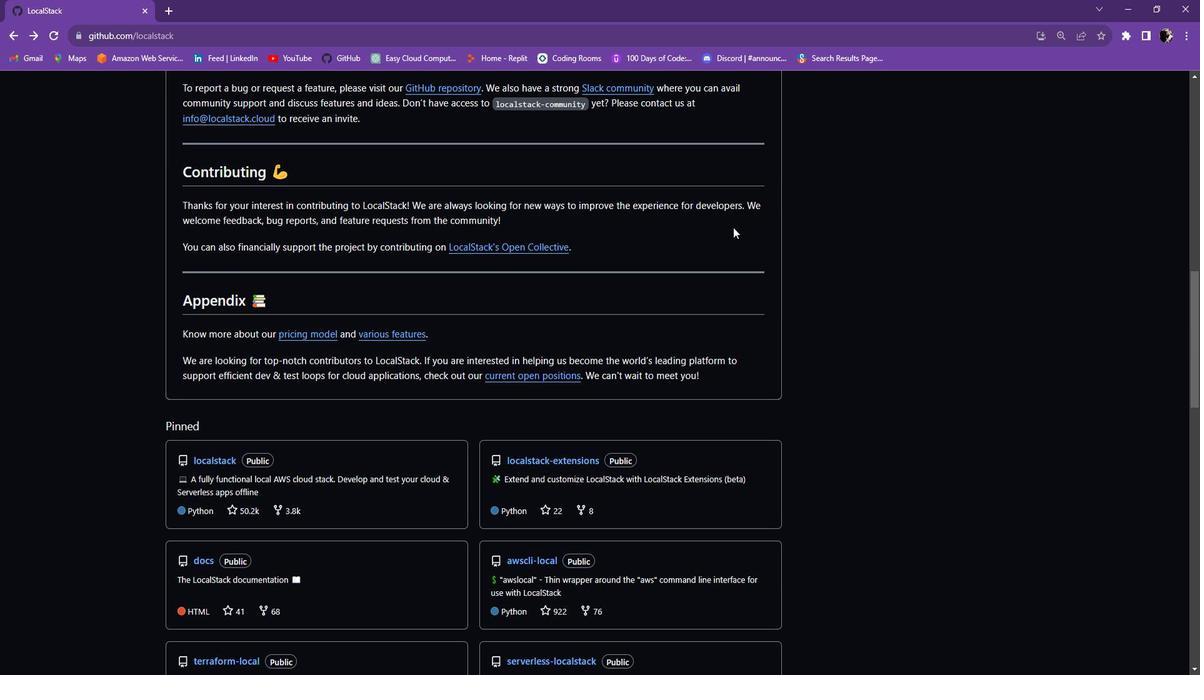
Action: Mouse scrolled (742, 230) with delta (0, 0)
Screenshot: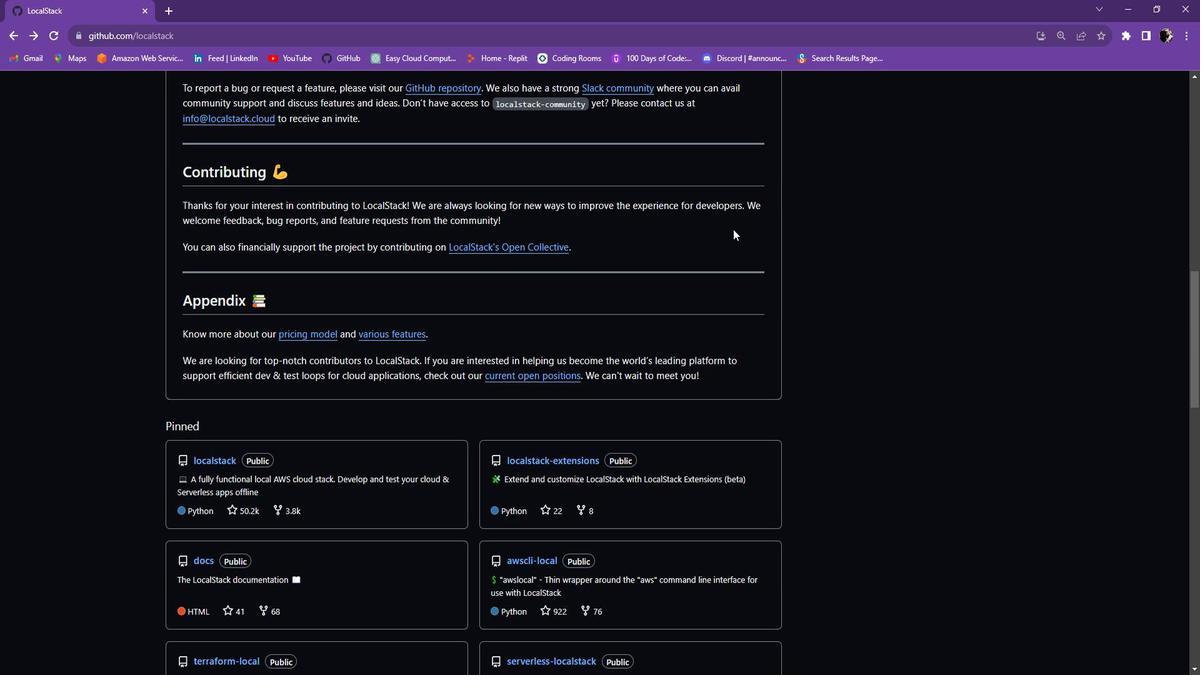 
Action: Mouse scrolled (742, 230) with delta (0, 0)
Screenshot: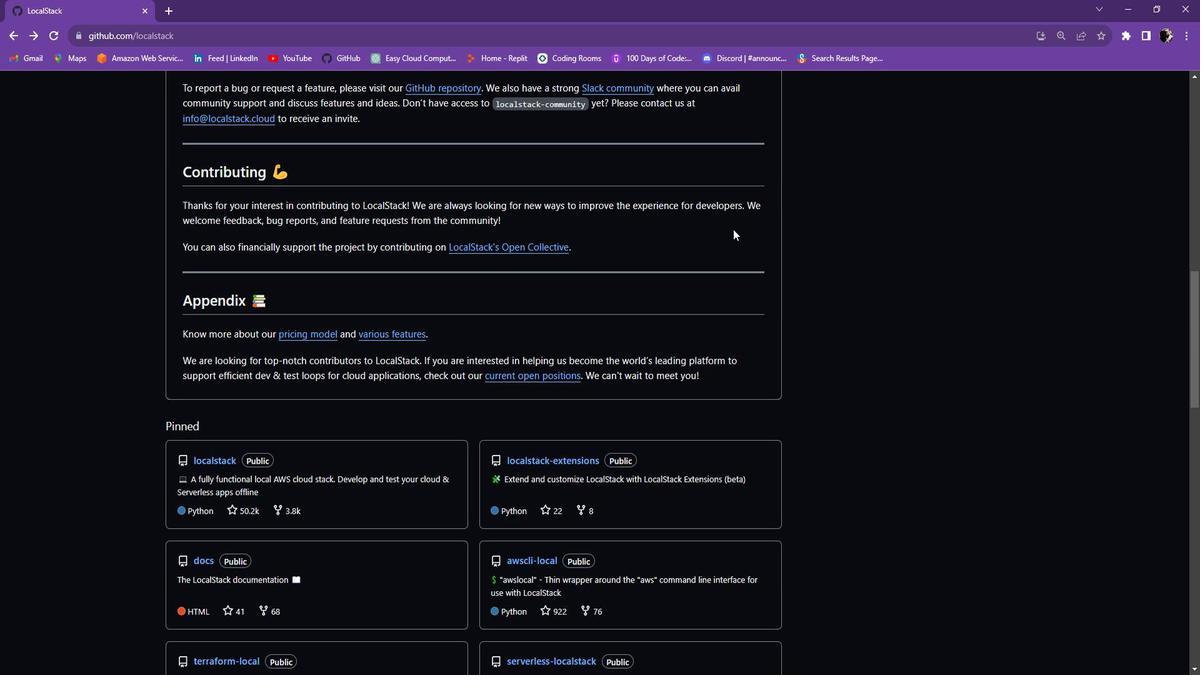 
Action: Mouse scrolled (742, 230) with delta (0, 0)
Screenshot: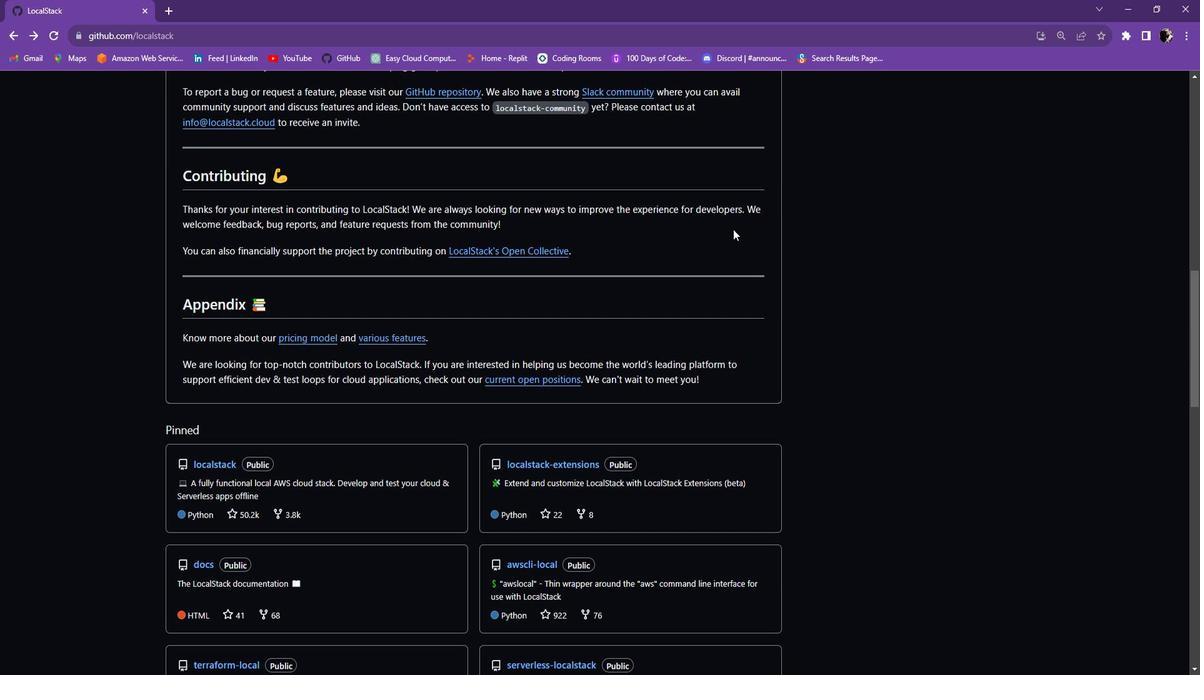 
Action: Mouse scrolled (742, 230) with delta (0, 0)
Screenshot: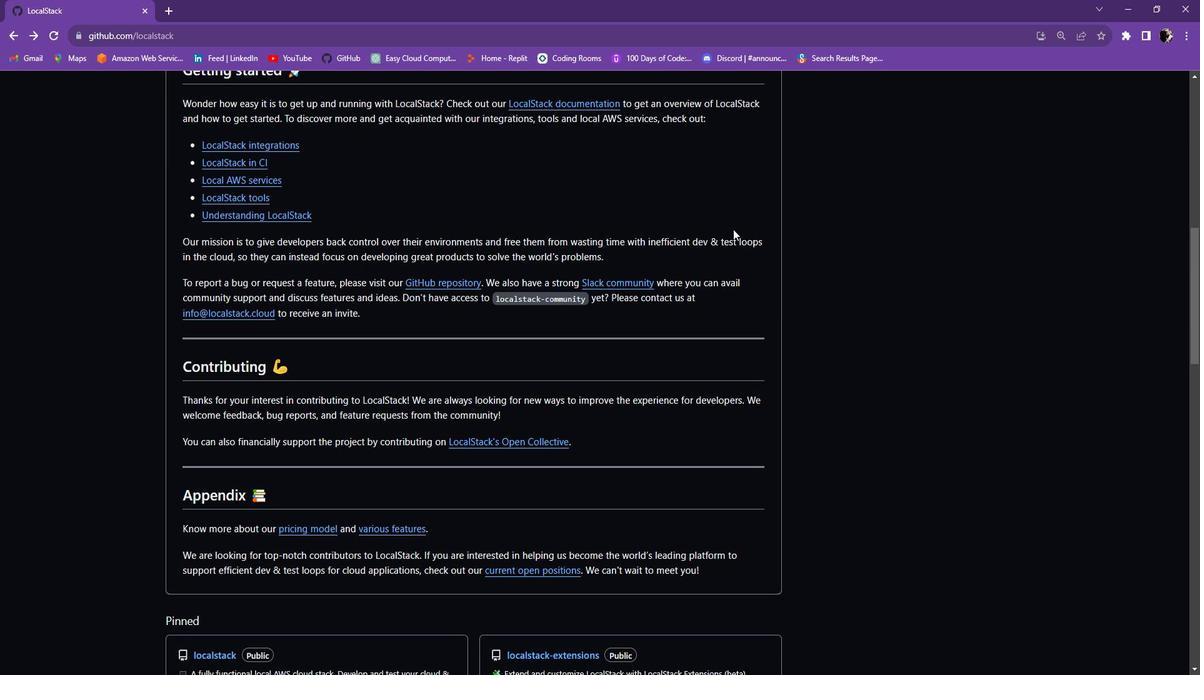
Action: Mouse scrolled (742, 230) with delta (0, 0)
Screenshot: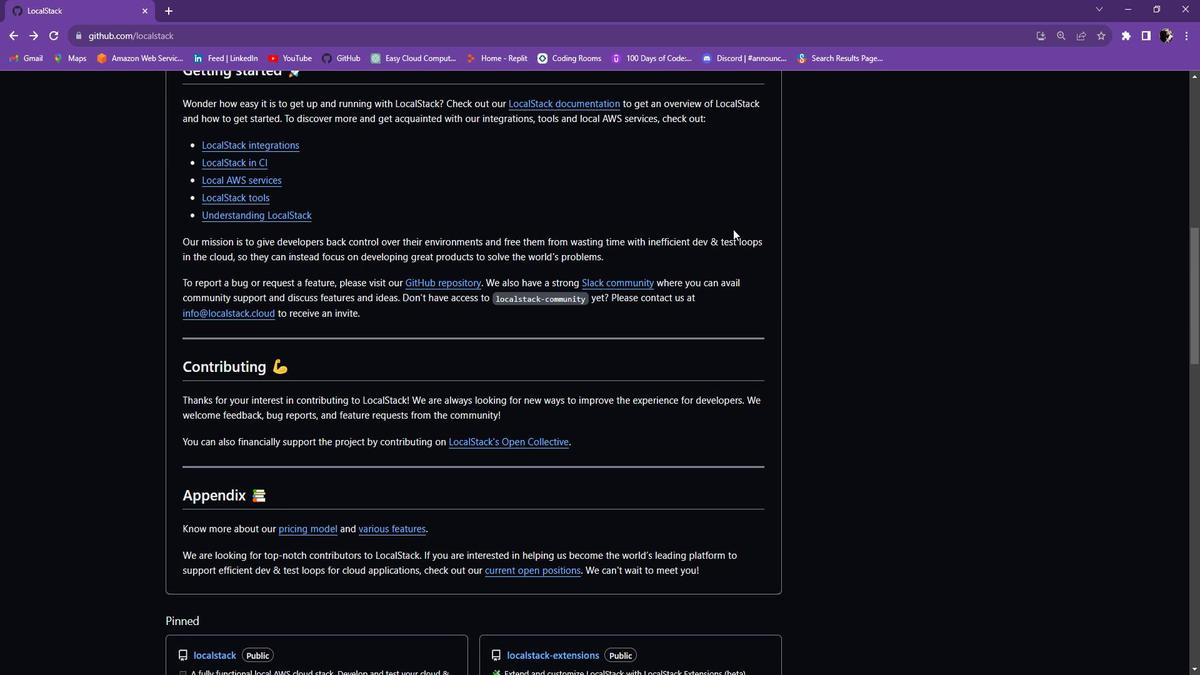 
Action: Mouse scrolled (742, 230) with delta (0, 0)
Screenshot: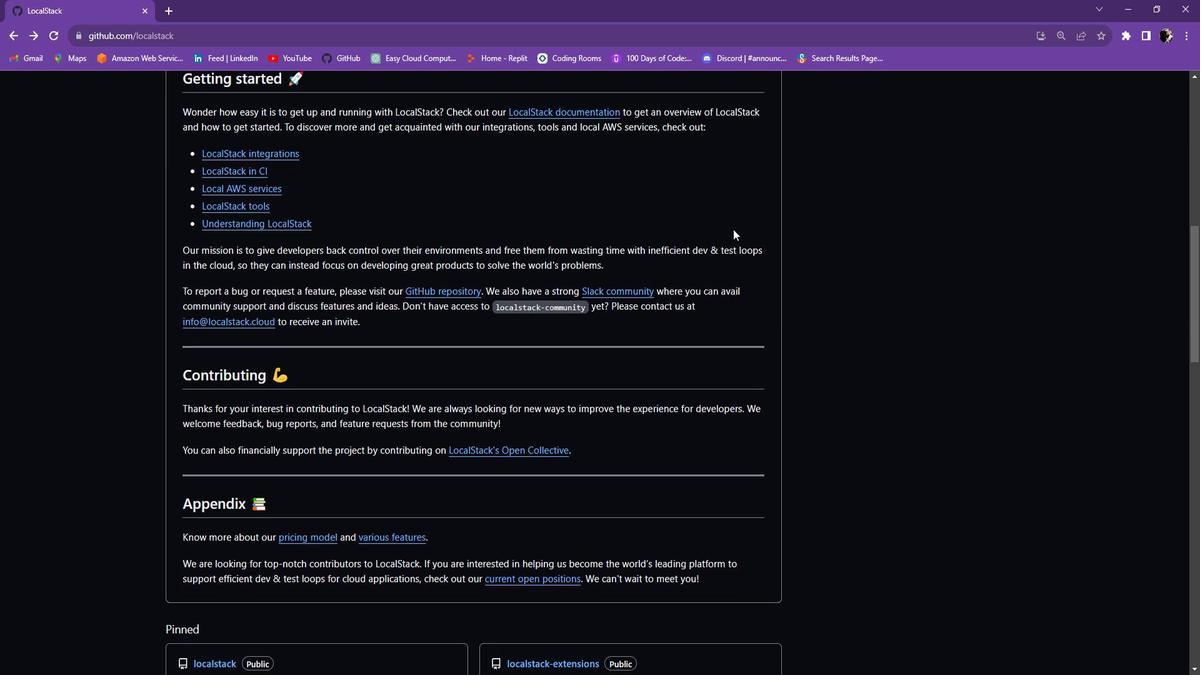 
Action: Mouse scrolled (742, 230) with delta (0, 0)
Screenshot: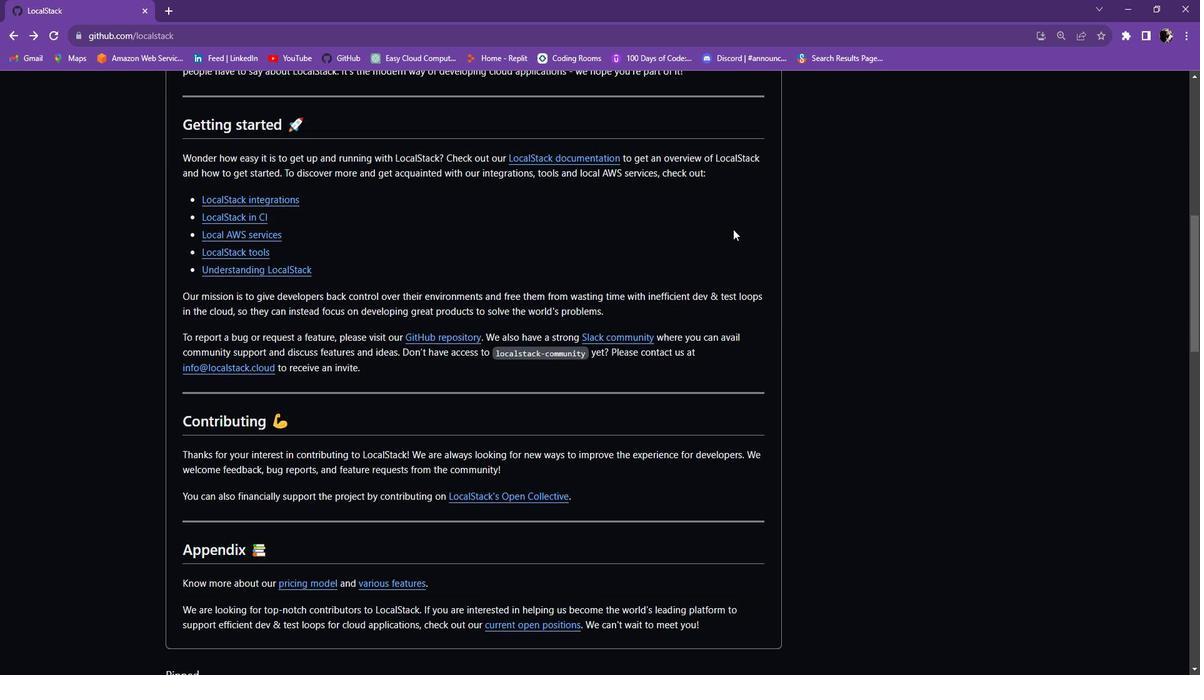 
Action: Mouse scrolled (742, 230) with delta (0, 0)
Screenshot: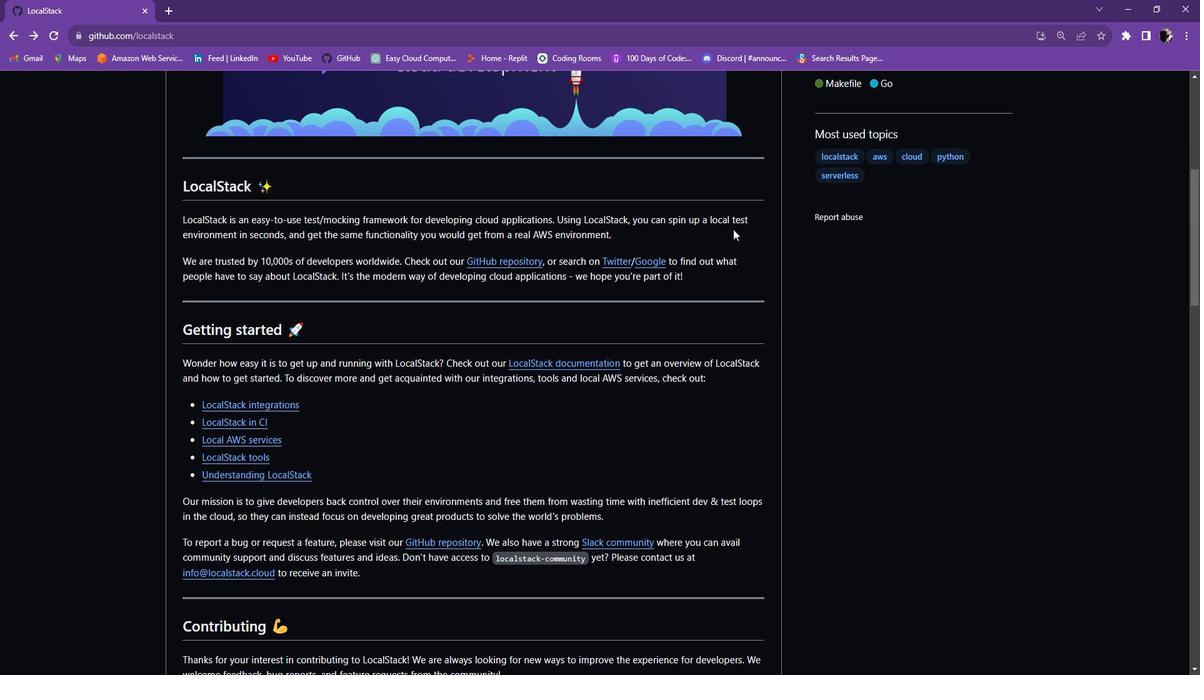 
Action: Mouse scrolled (742, 230) with delta (0, 0)
Screenshot: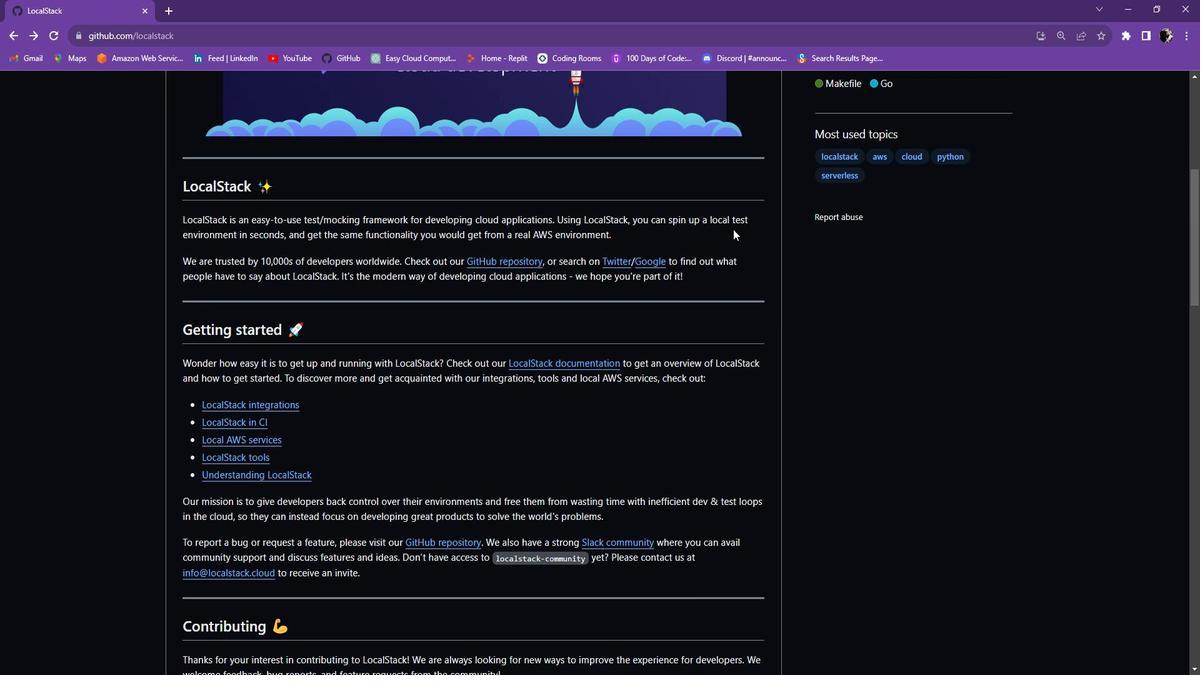 
Action: Mouse scrolled (742, 230) with delta (0, 0)
Screenshot: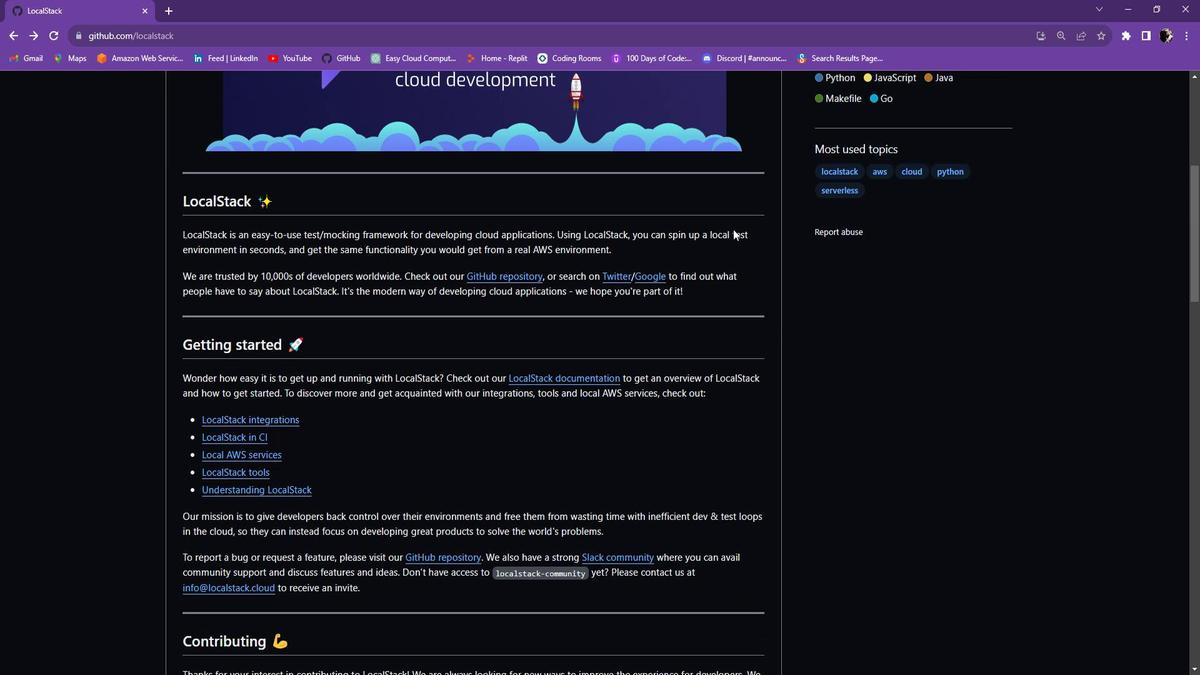 
Action: Mouse moved to (720, 238)
Screenshot: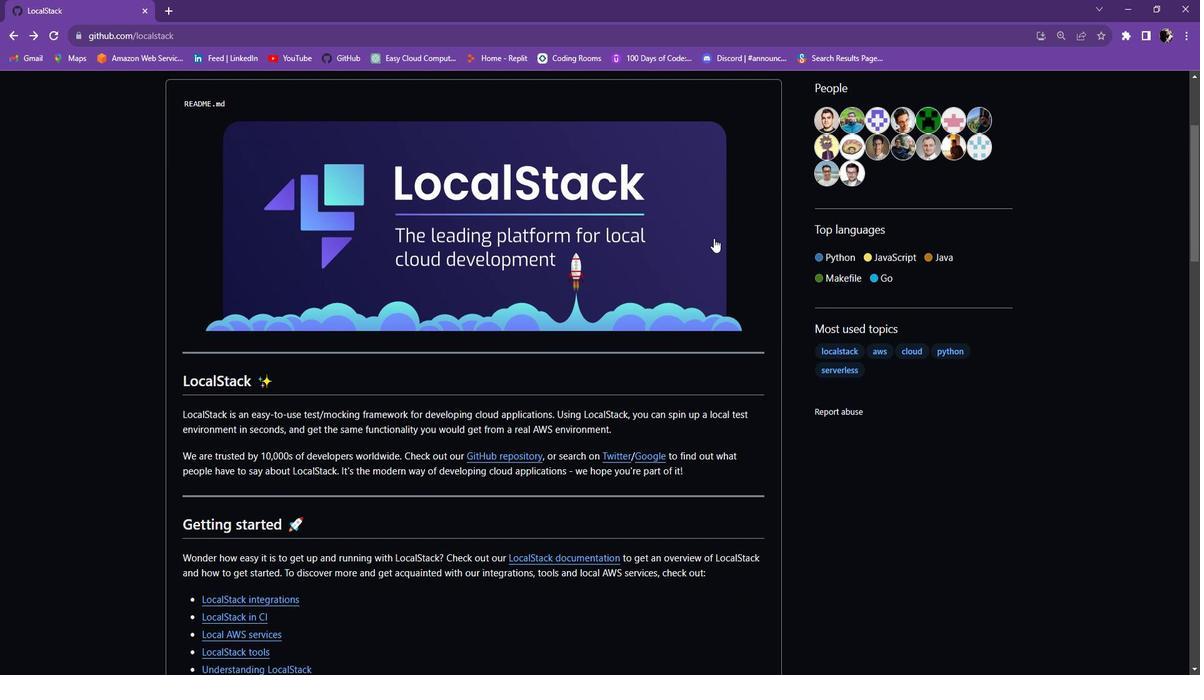 
Action: Mouse scrolled (720, 239) with delta (0, 0)
Screenshot: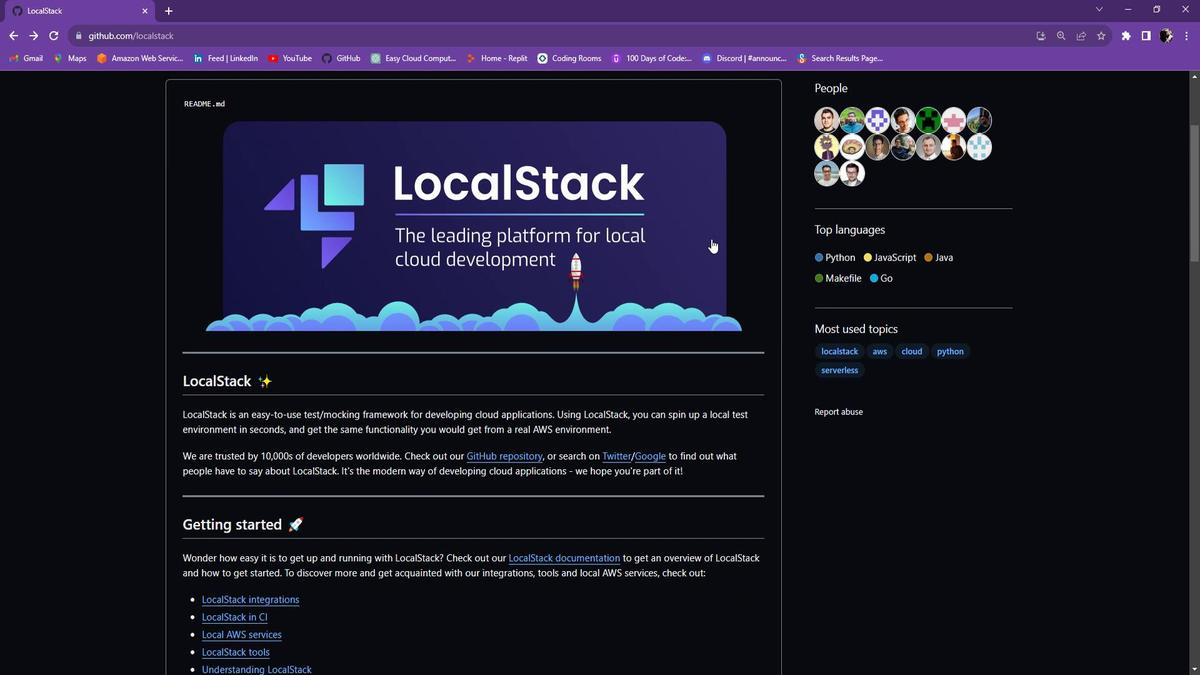 
Action: Mouse scrolled (720, 239) with delta (0, 0)
Screenshot: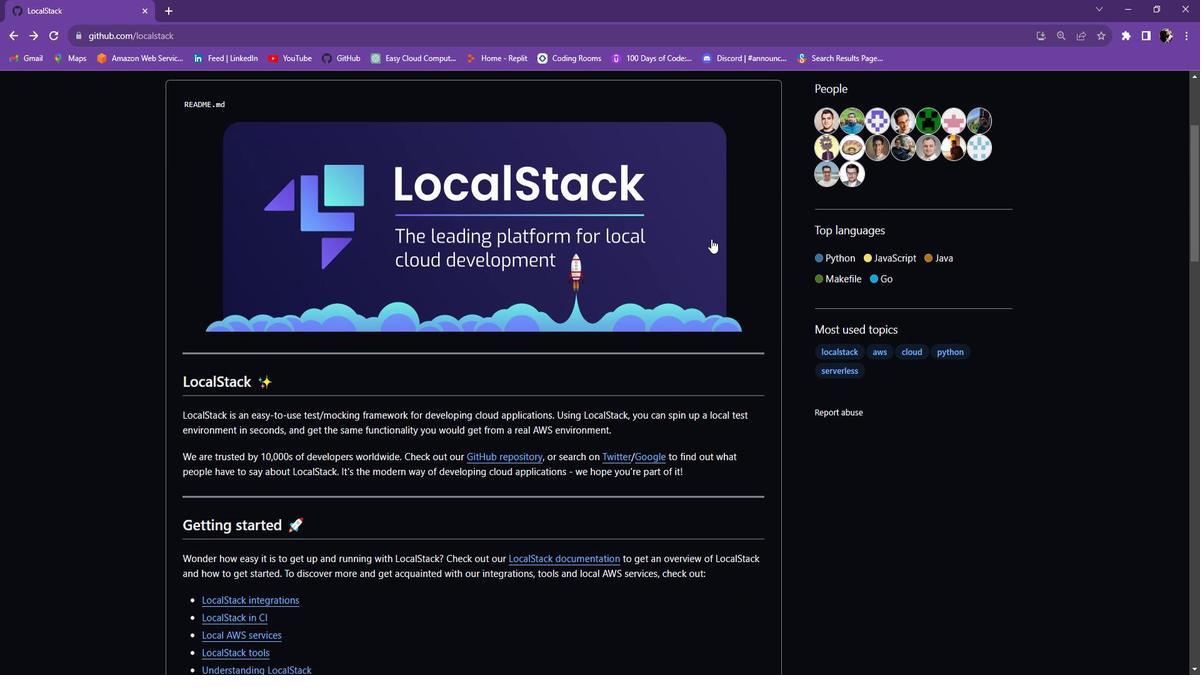 
Action: Mouse scrolled (720, 239) with delta (0, 0)
Screenshot: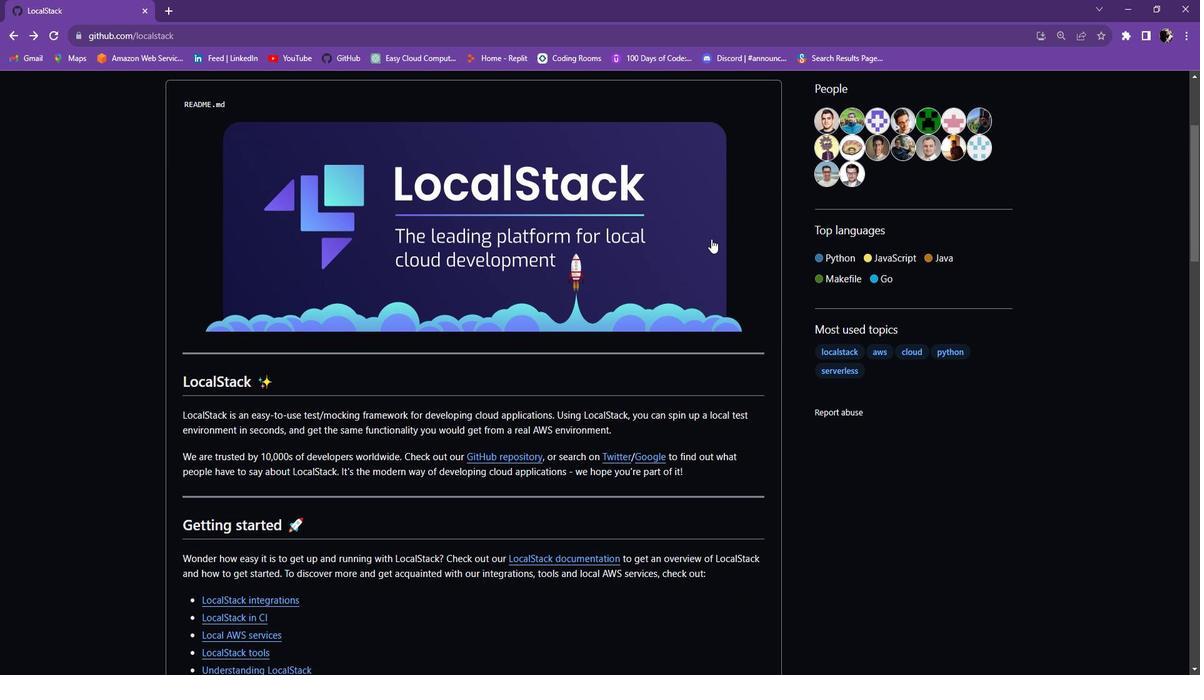 
Action: Mouse scrolled (720, 239) with delta (0, 0)
Screenshot: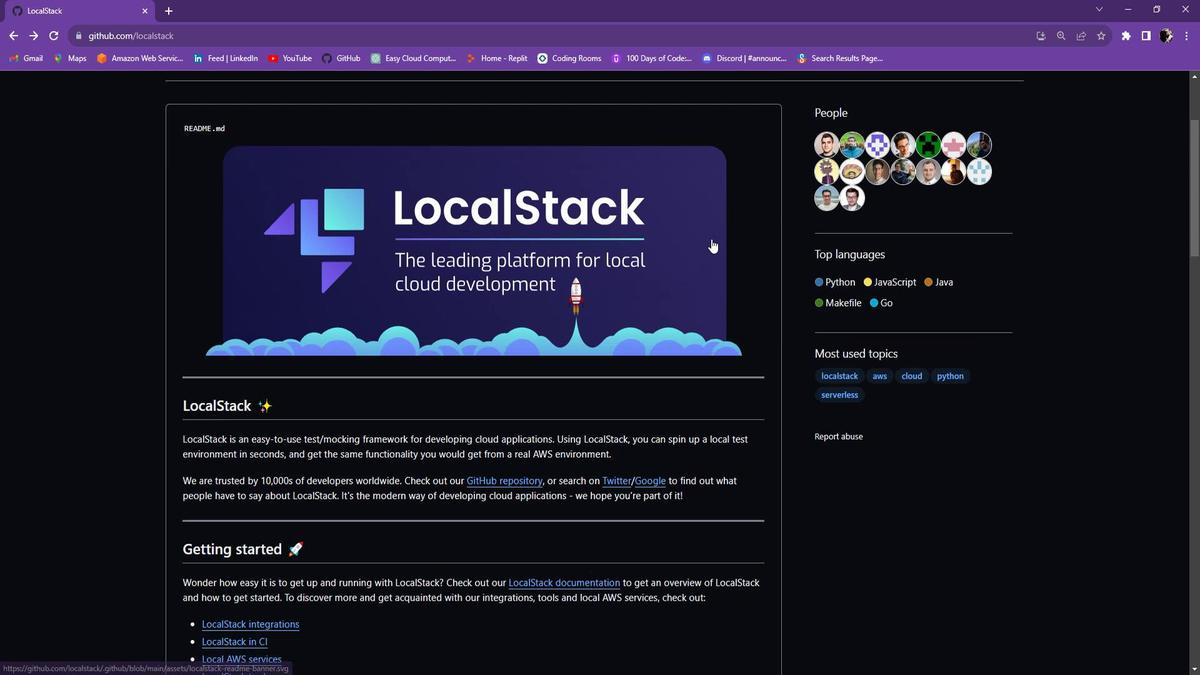 
Action: Mouse moved to (715, 257)
Screenshot: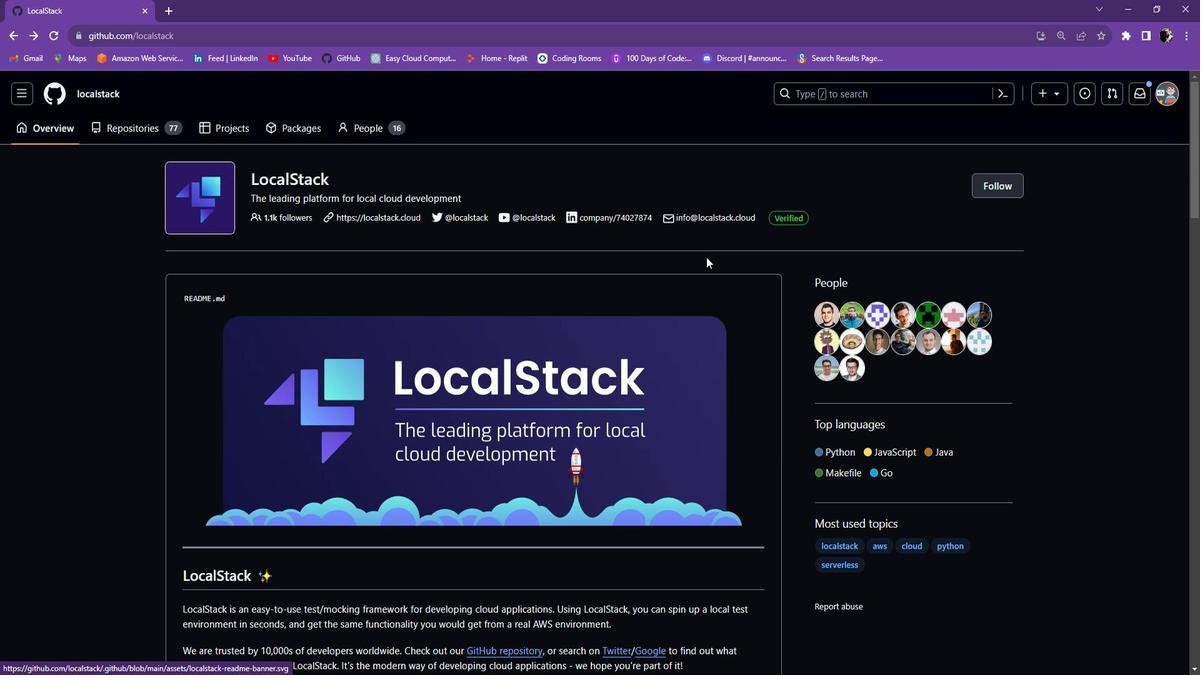 
Action: Mouse scrolled (715, 258) with delta (0, 0)
Screenshot: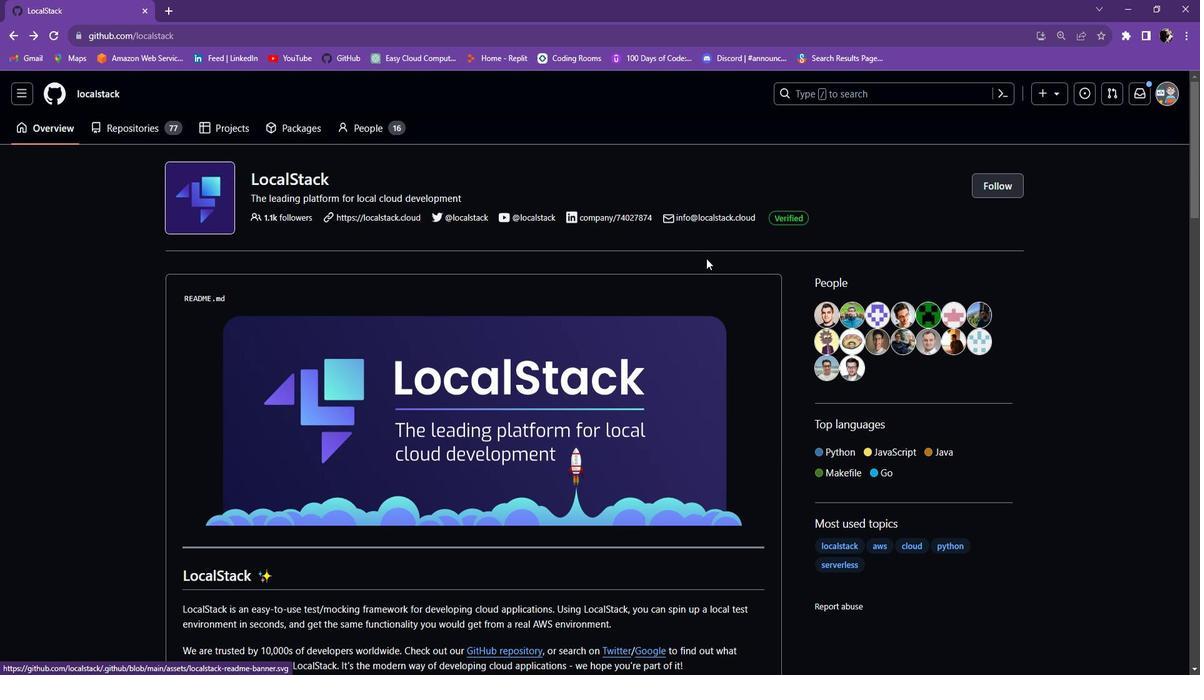 
Action: Mouse moved to (1015, 189)
Screenshot: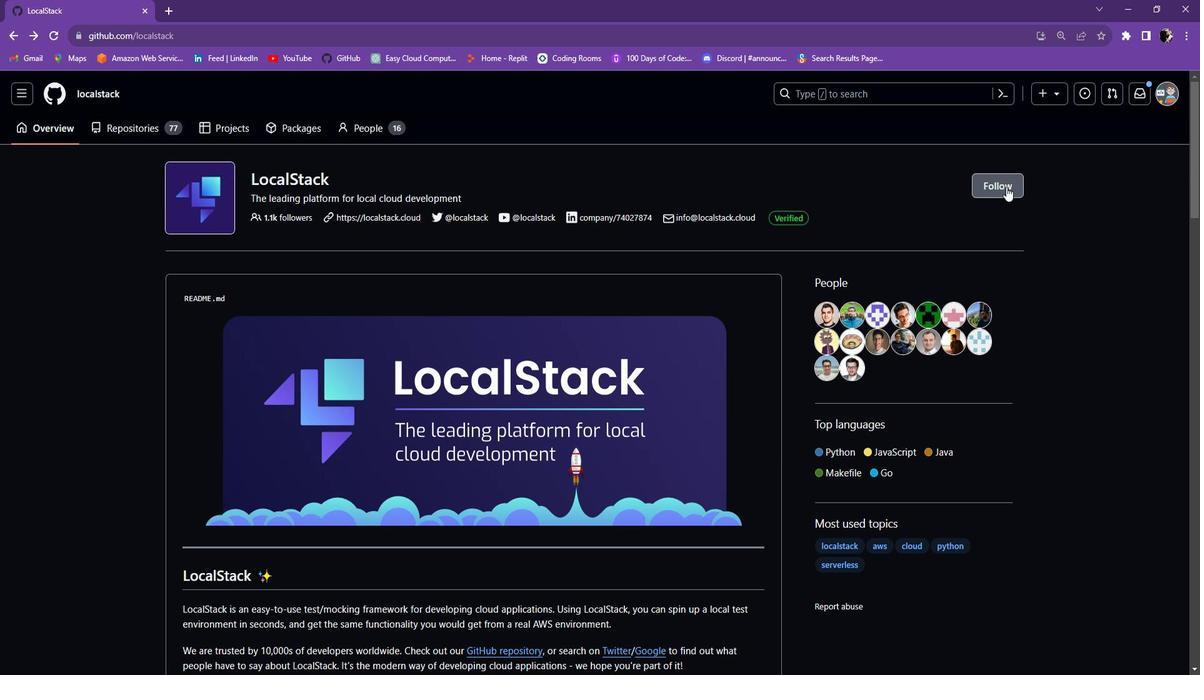 
Action: Mouse pressed left at (1015, 189)
Screenshot: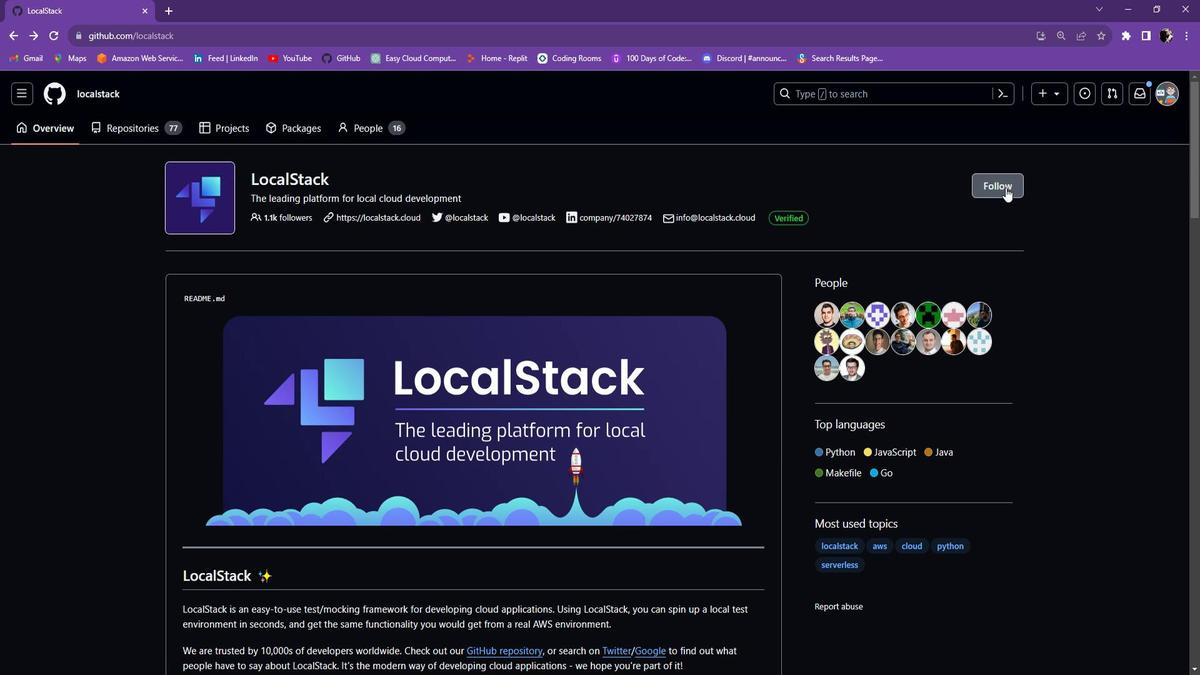 
Action: Mouse moved to (654, 236)
Screenshot: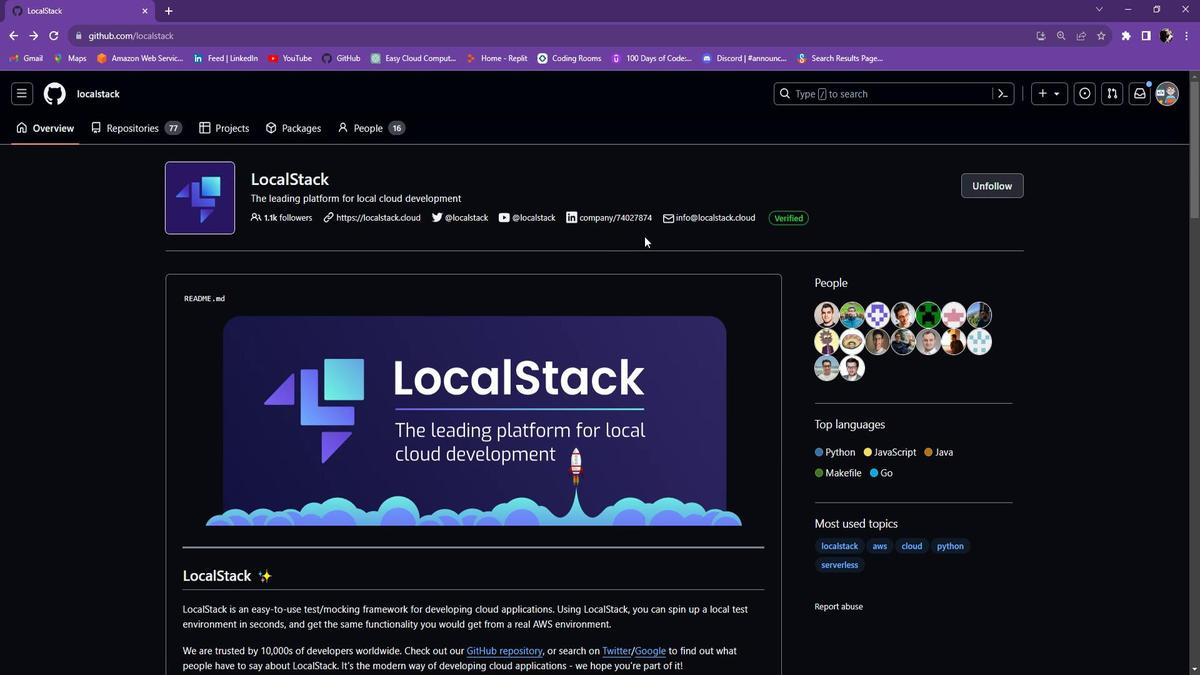 
Action: Mouse scrolled (654, 235) with delta (0, 0)
Screenshot: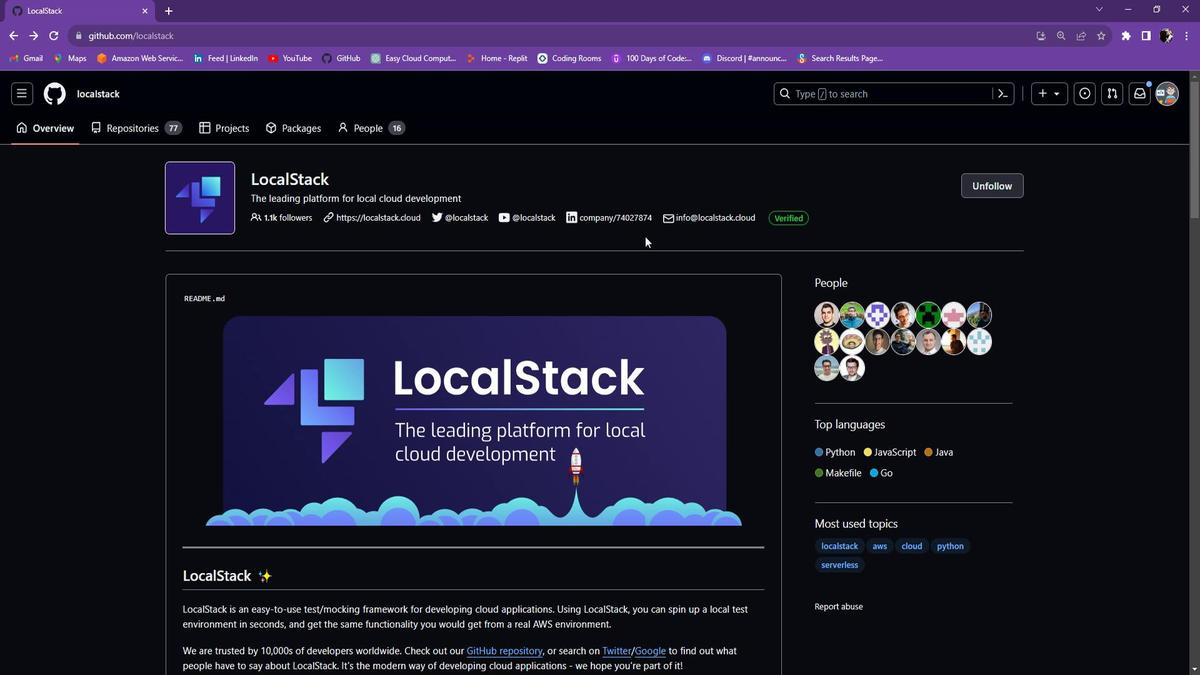 
Action: Mouse scrolled (654, 235) with delta (0, 0)
Screenshot: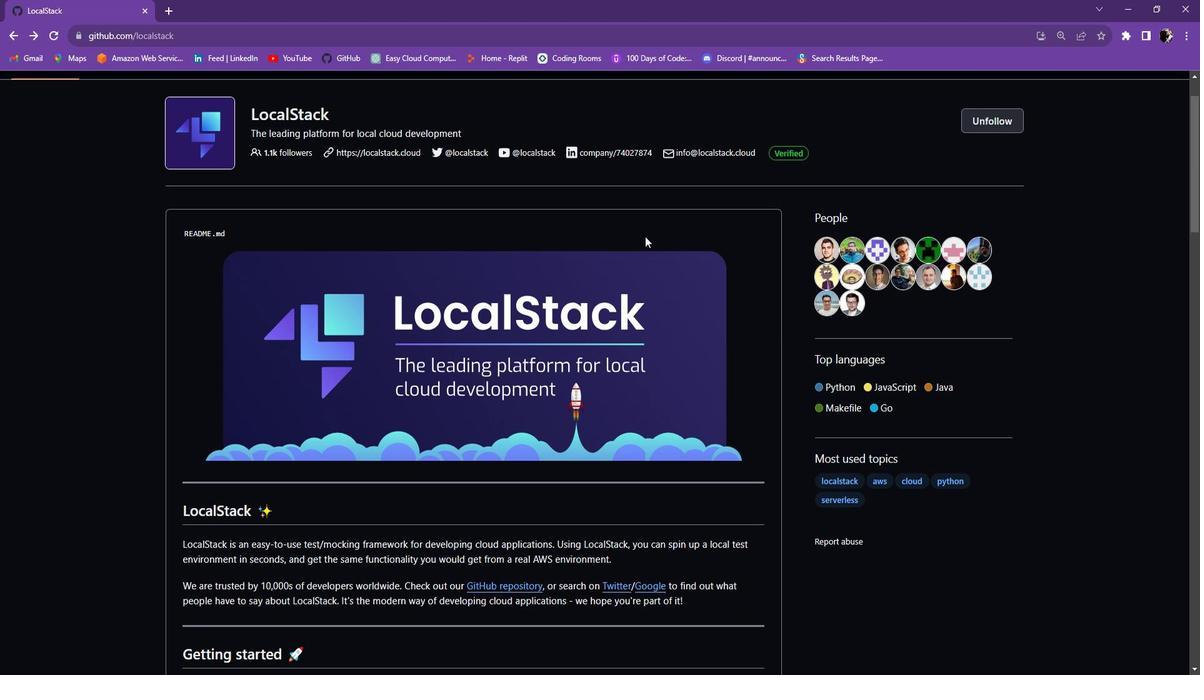
Action: Mouse scrolled (654, 235) with delta (0, 0)
Screenshot: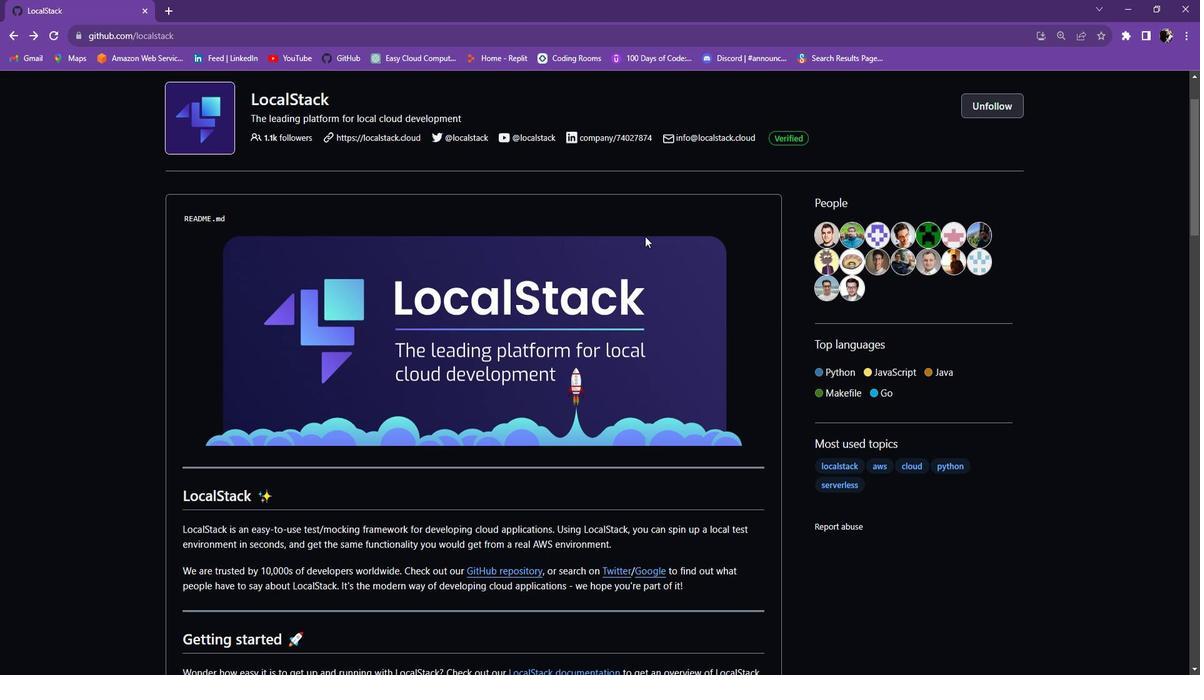 
Action: Mouse scrolled (654, 235) with delta (0, 0)
Screenshot: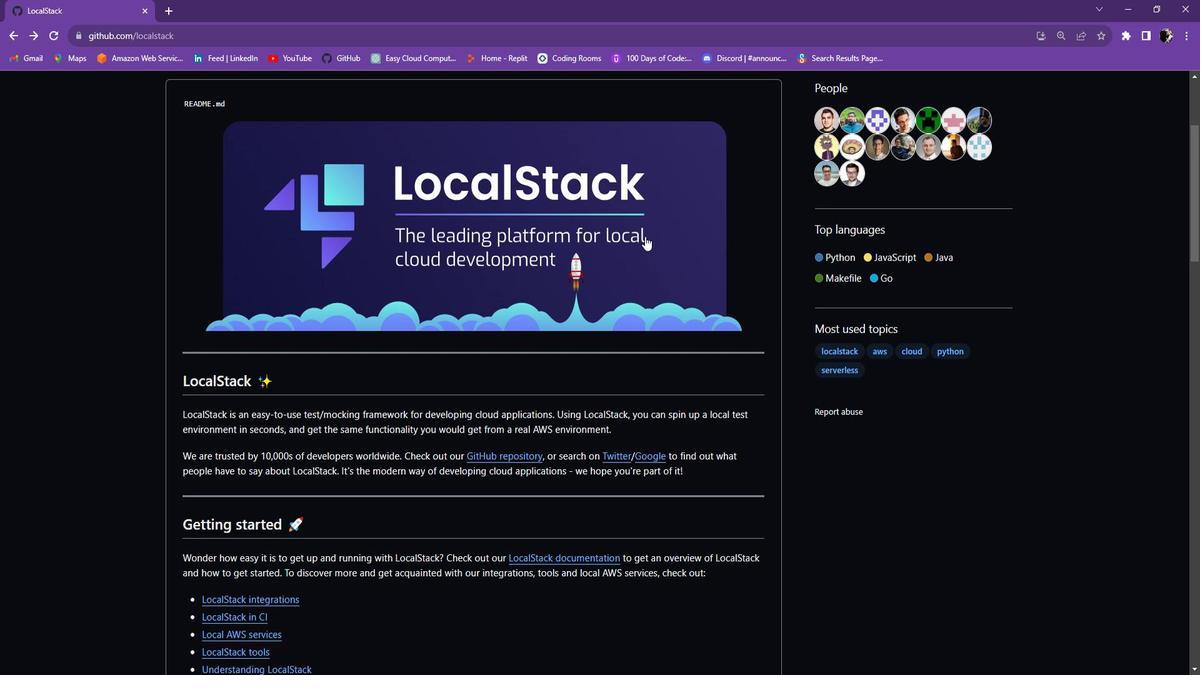 
Action: Mouse scrolled (654, 235) with delta (0, 0)
Screenshot: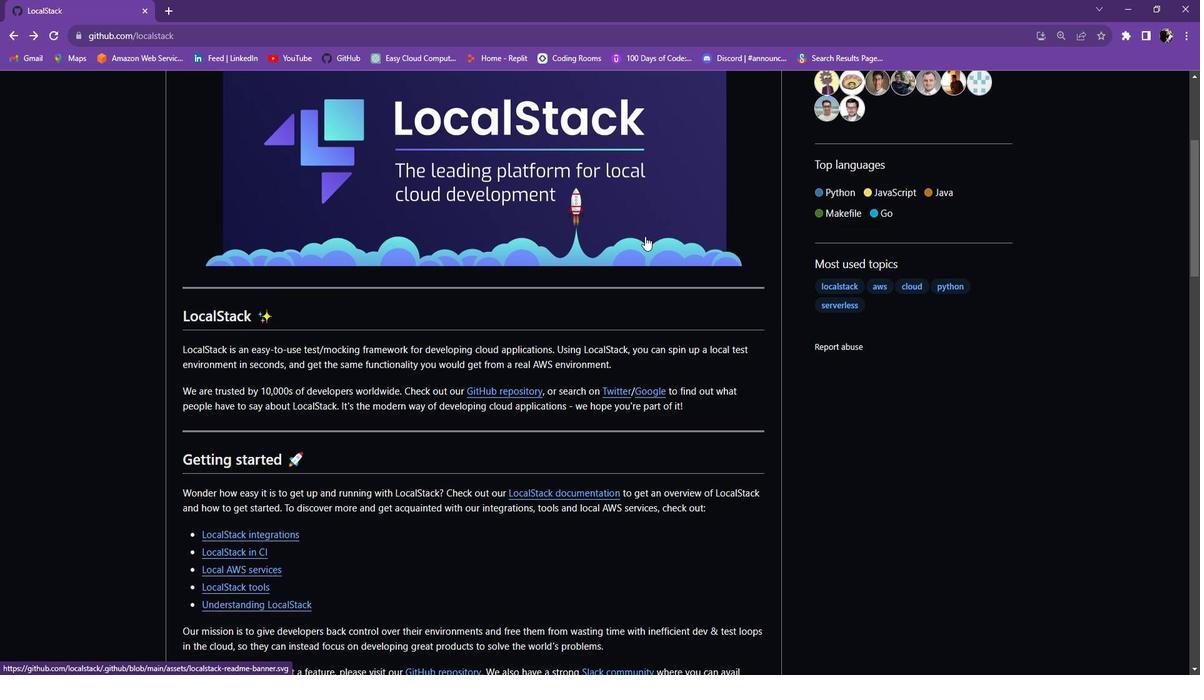 
Action: Mouse scrolled (654, 235) with delta (0, 0)
Screenshot: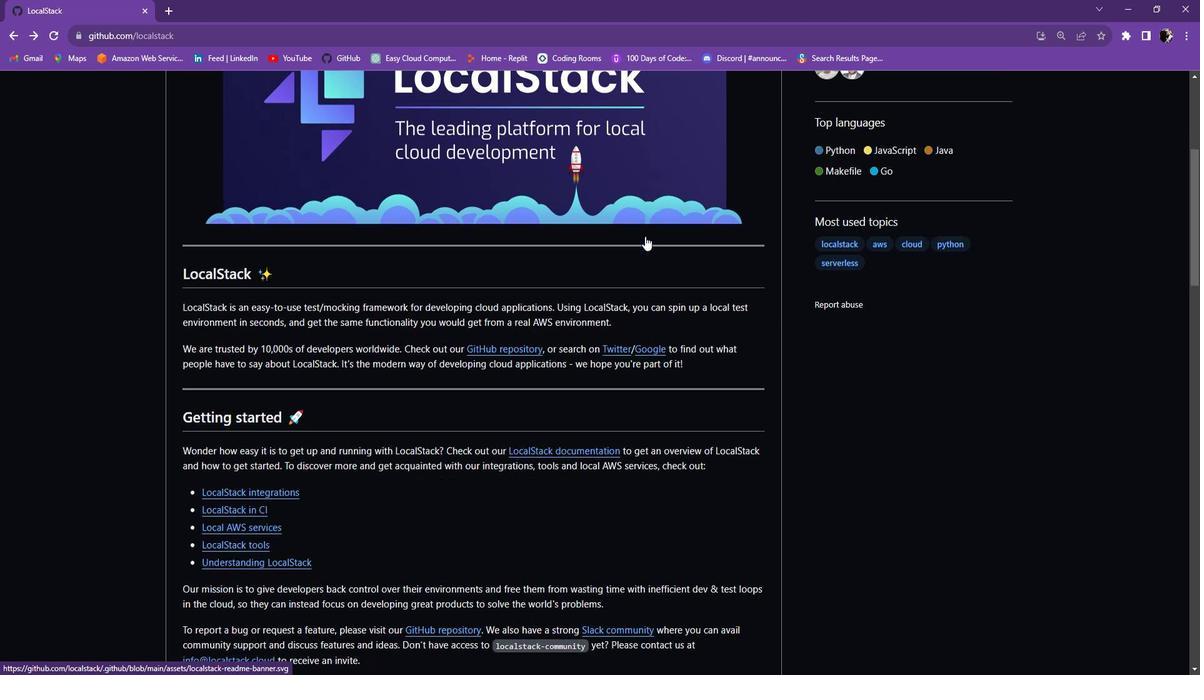 
Action: Mouse scrolled (654, 235) with delta (0, 0)
Screenshot: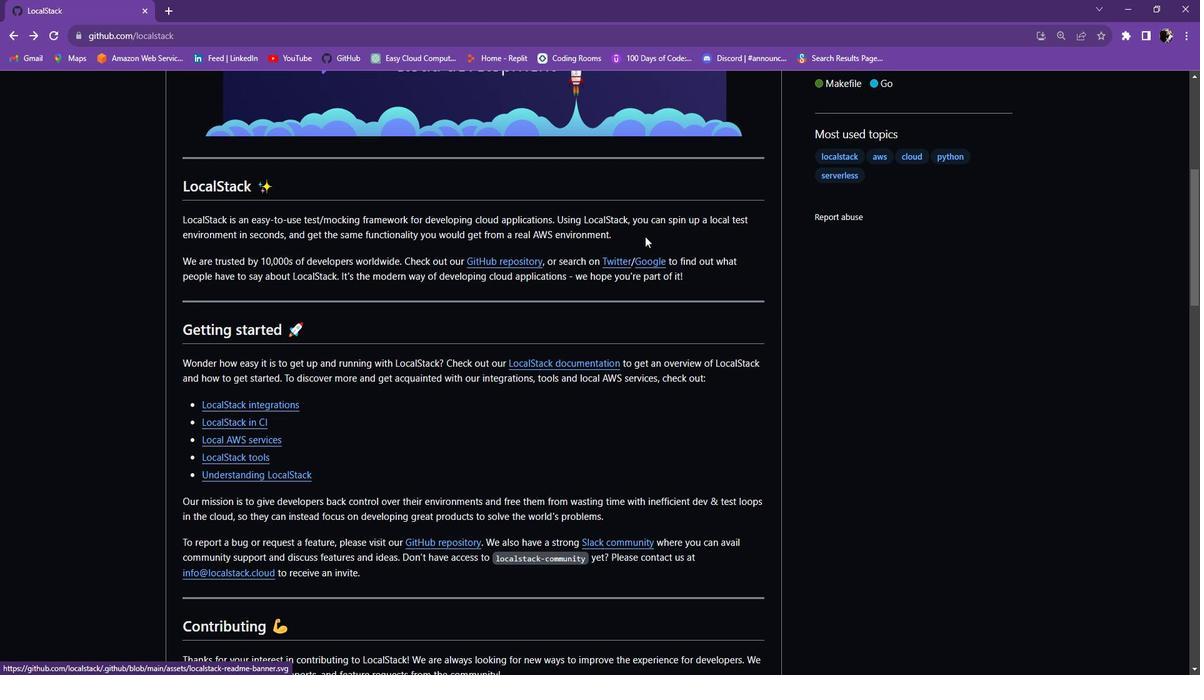 
Action: Mouse scrolled (654, 235) with delta (0, 0)
Screenshot: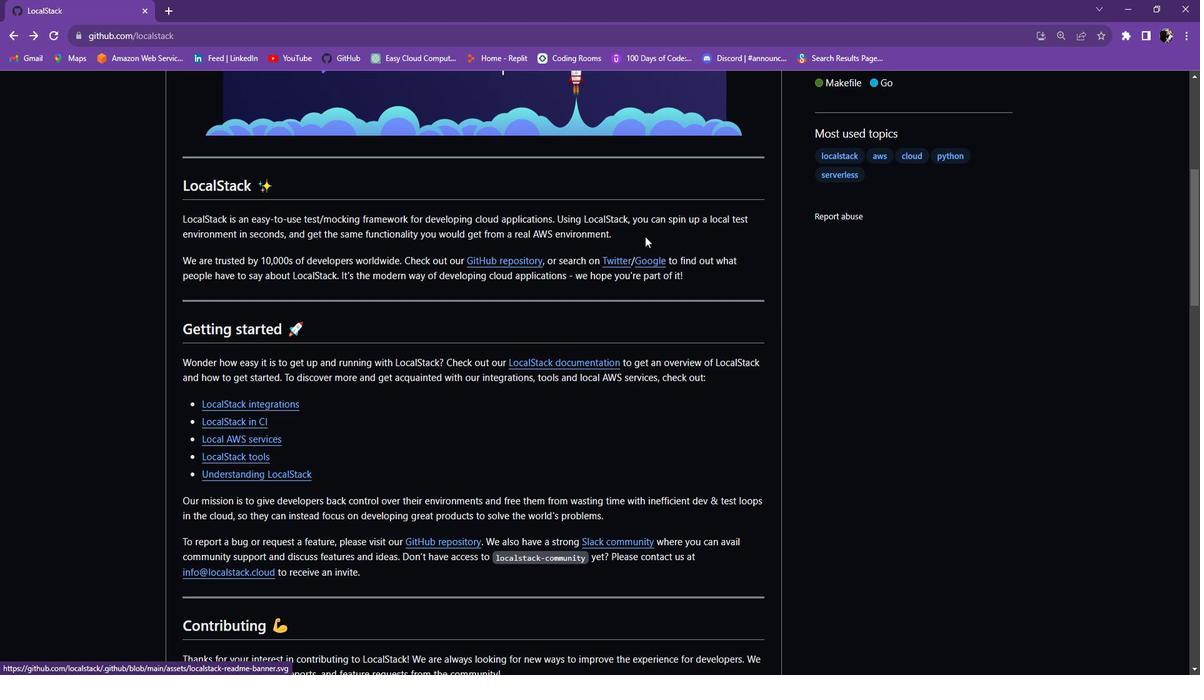 
Action: Mouse scrolled (654, 235) with delta (0, 0)
Screenshot: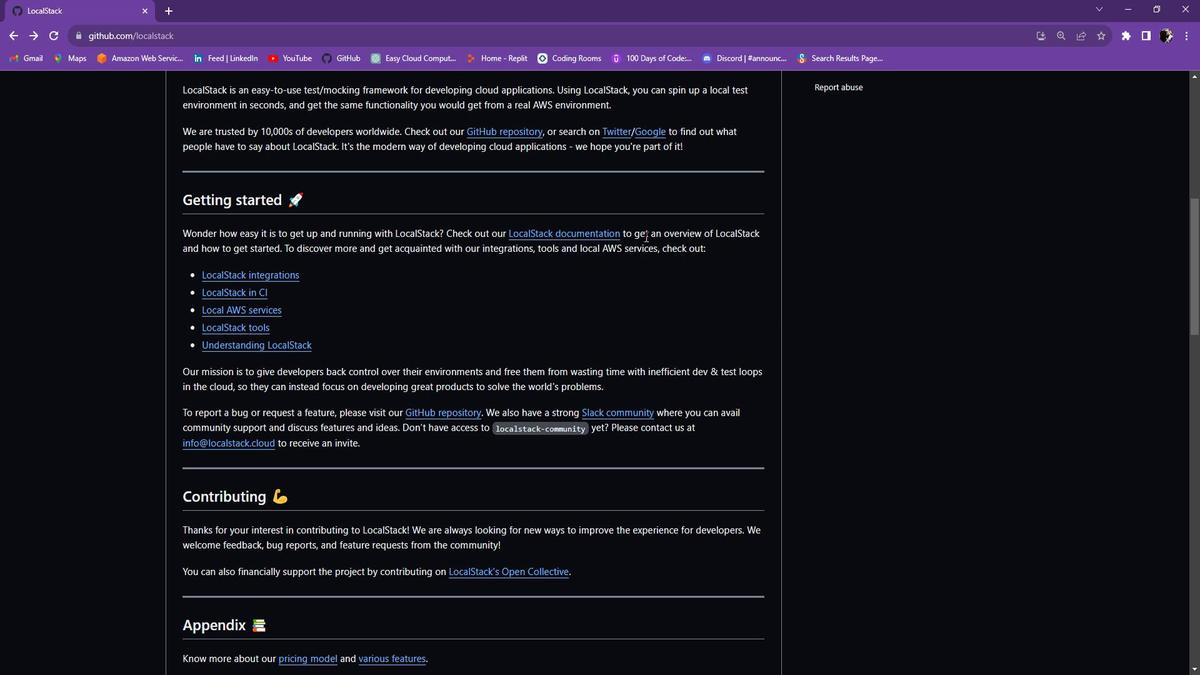 
Action: Mouse scrolled (654, 235) with delta (0, 0)
Screenshot: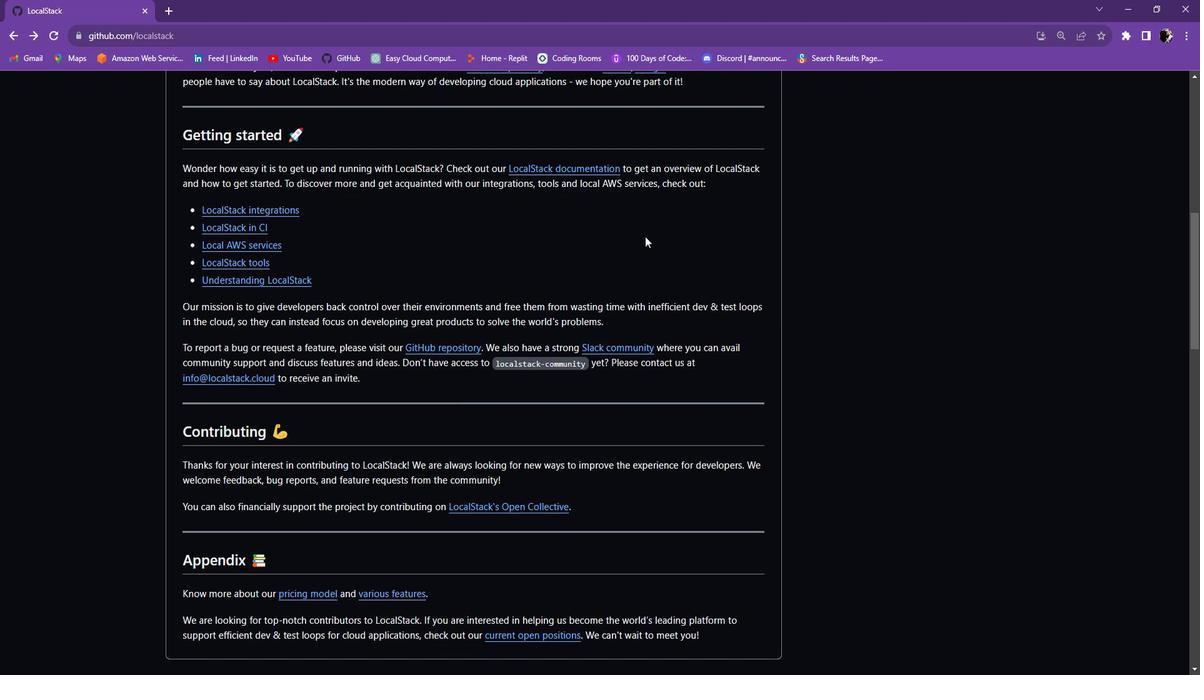
Action: Mouse scrolled (654, 235) with delta (0, 0)
Screenshot: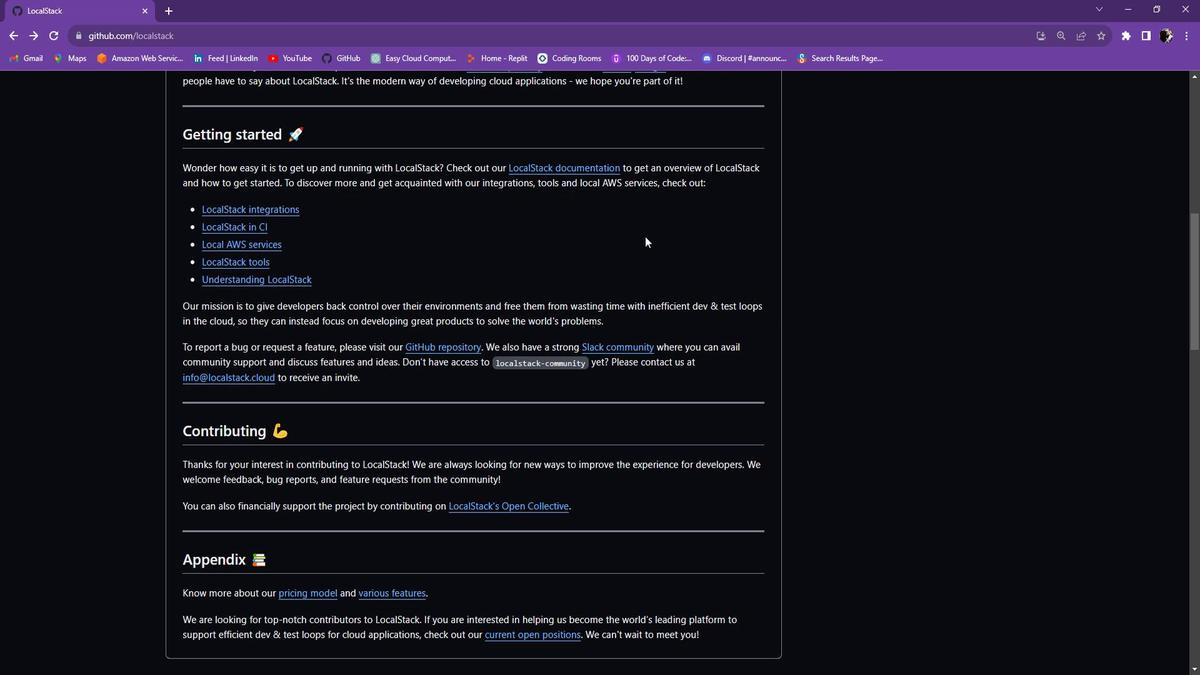 
Action: Mouse scrolled (654, 235) with delta (0, 0)
Screenshot: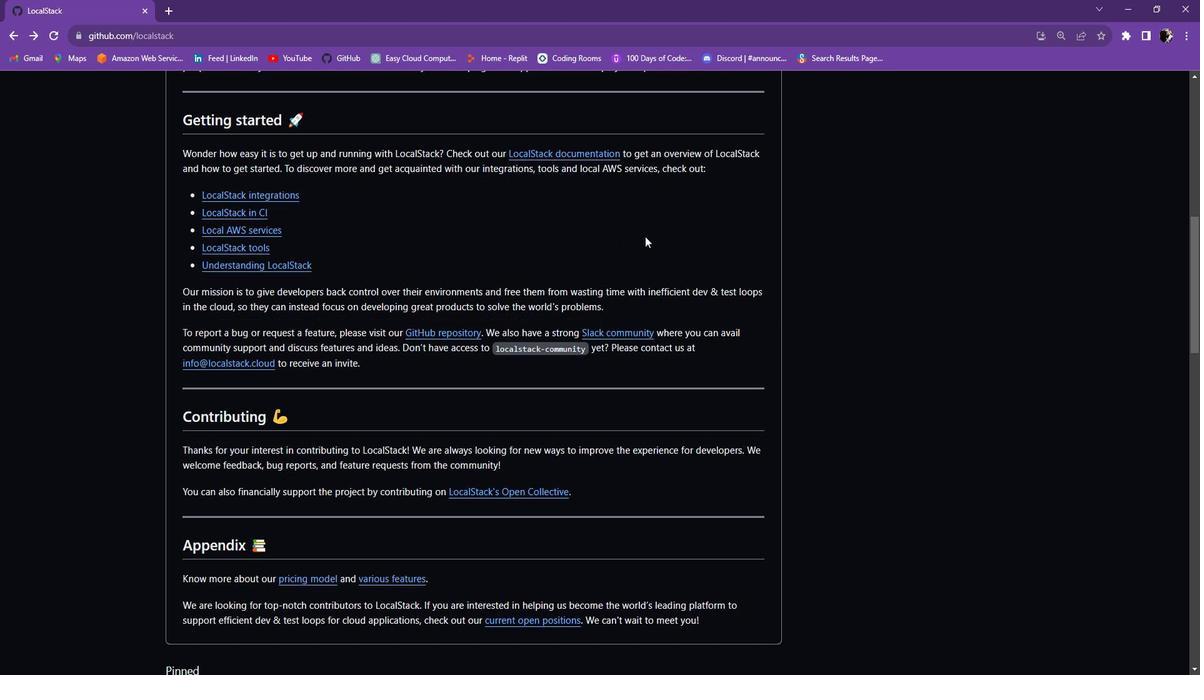 
Action: Mouse scrolled (654, 235) with delta (0, 0)
Screenshot: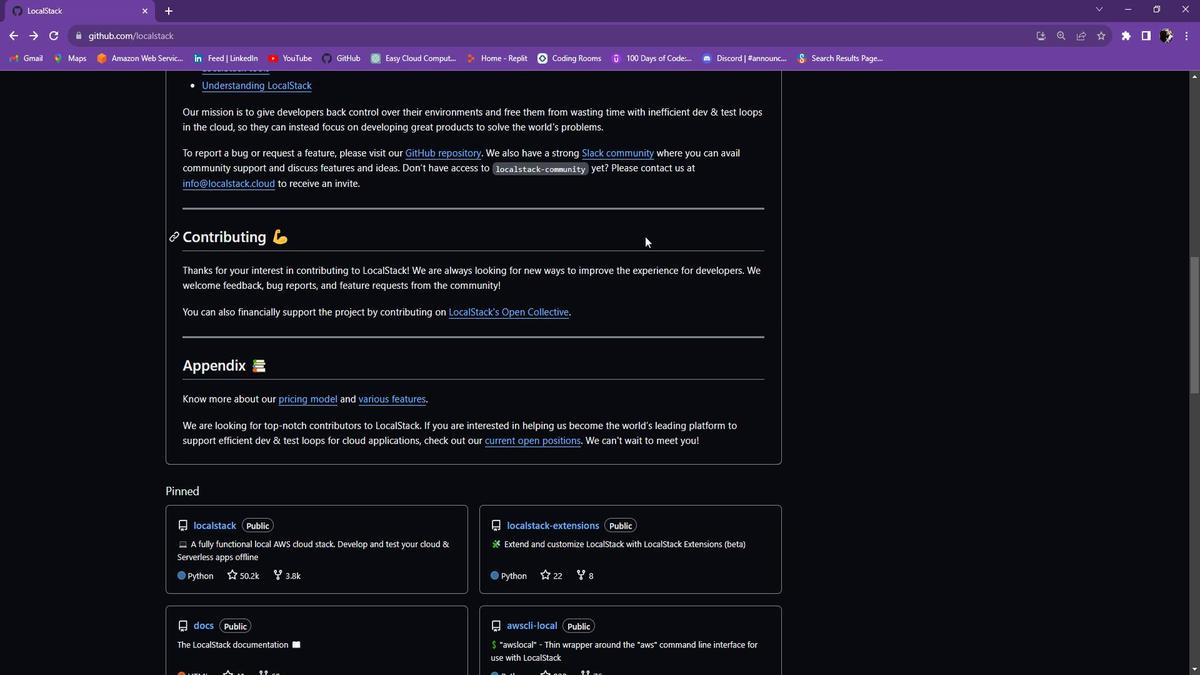 
Action: Mouse scrolled (654, 235) with delta (0, 0)
Screenshot: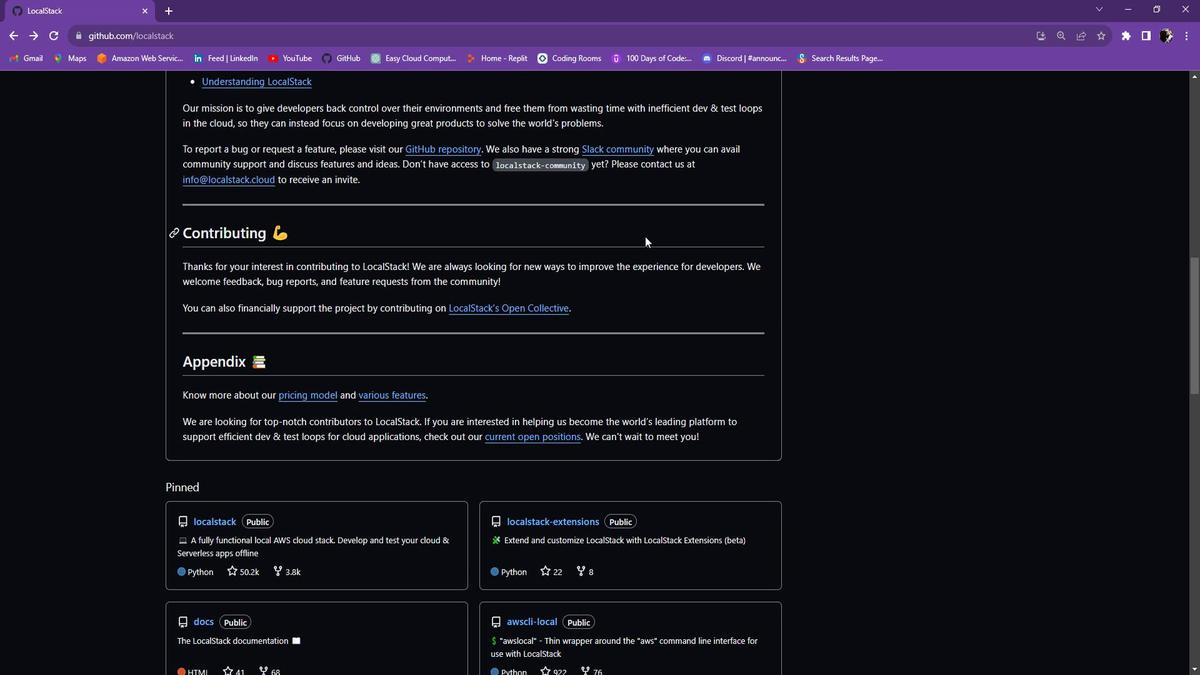 
Action: Mouse scrolled (654, 235) with delta (0, 0)
Screenshot: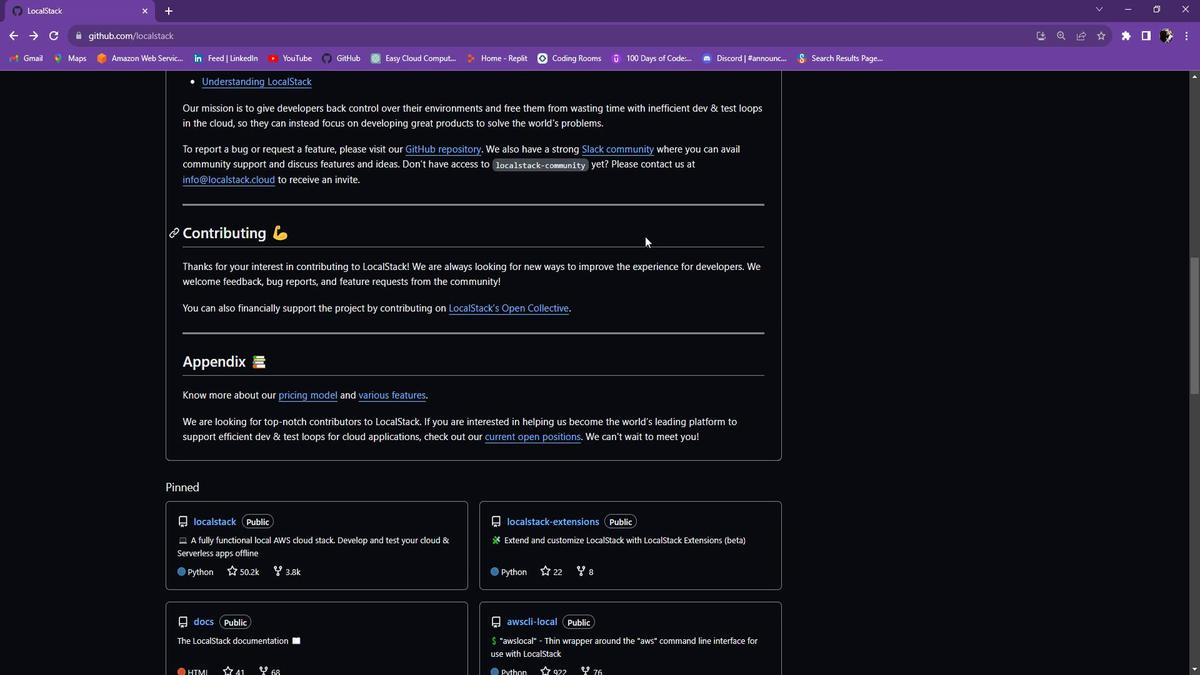 
Action: Mouse scrolled (654, 235) with delta (0, 0)
Screenshot: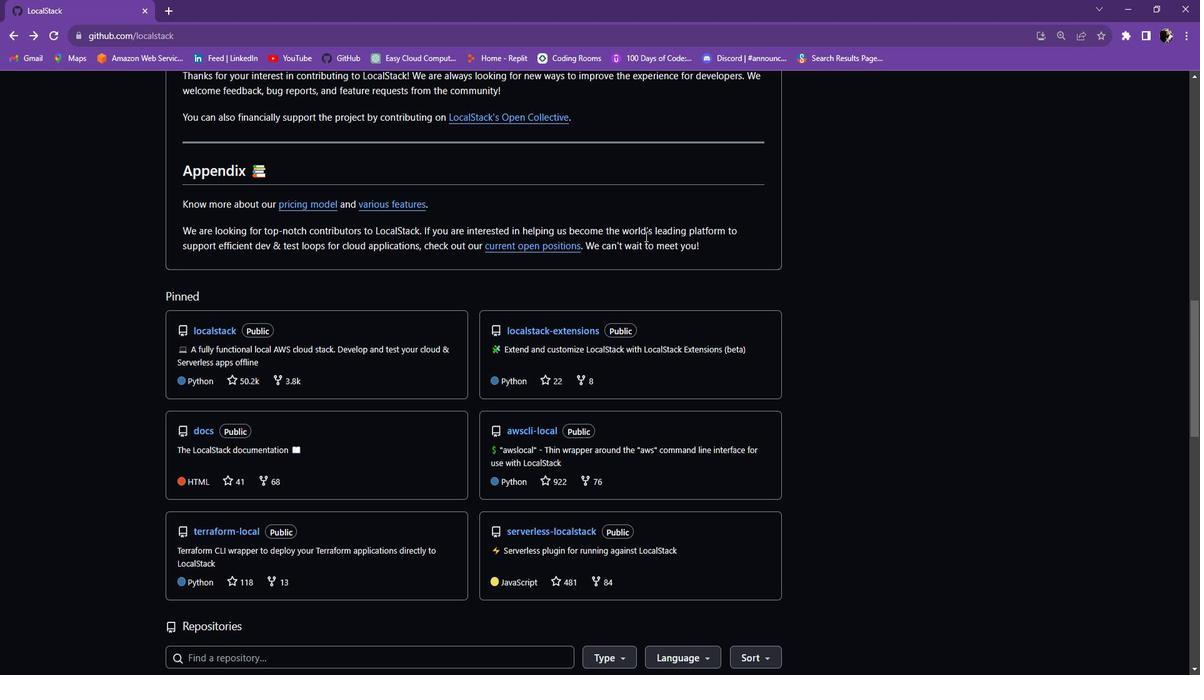 
Action: Mouse scrolled (654, 235) with delta (0, 0)
Screenshot: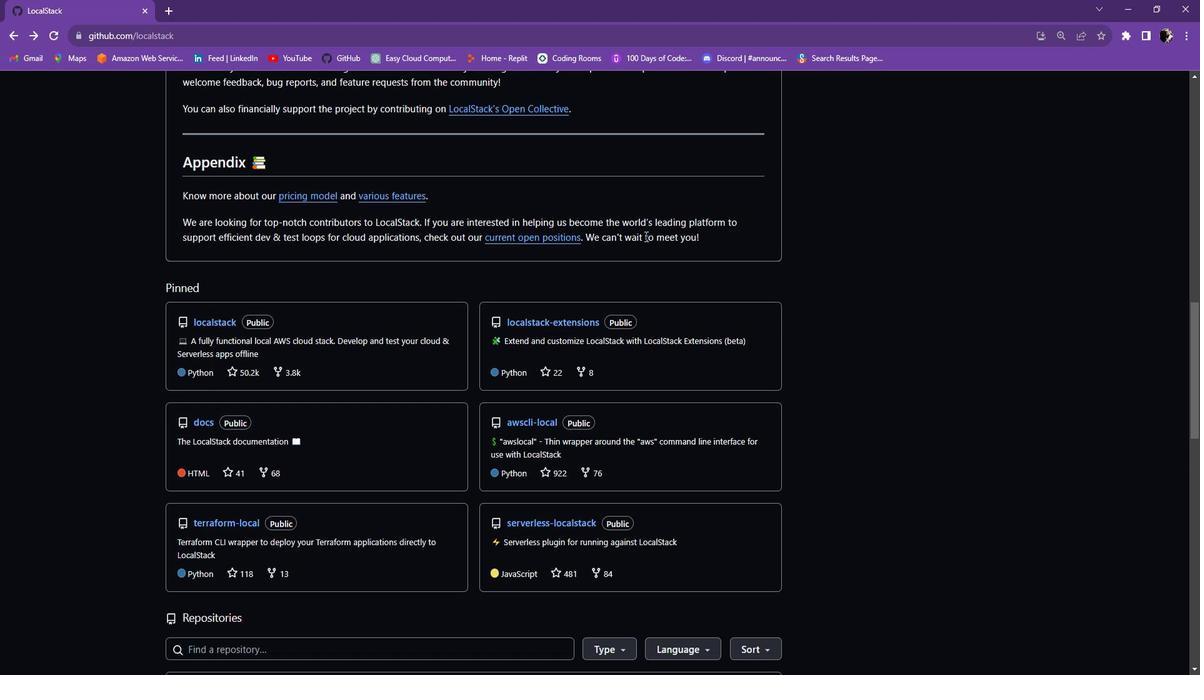 
Action: Mouse scrolled (654, 235) with delta (0, 0)
Screenshot: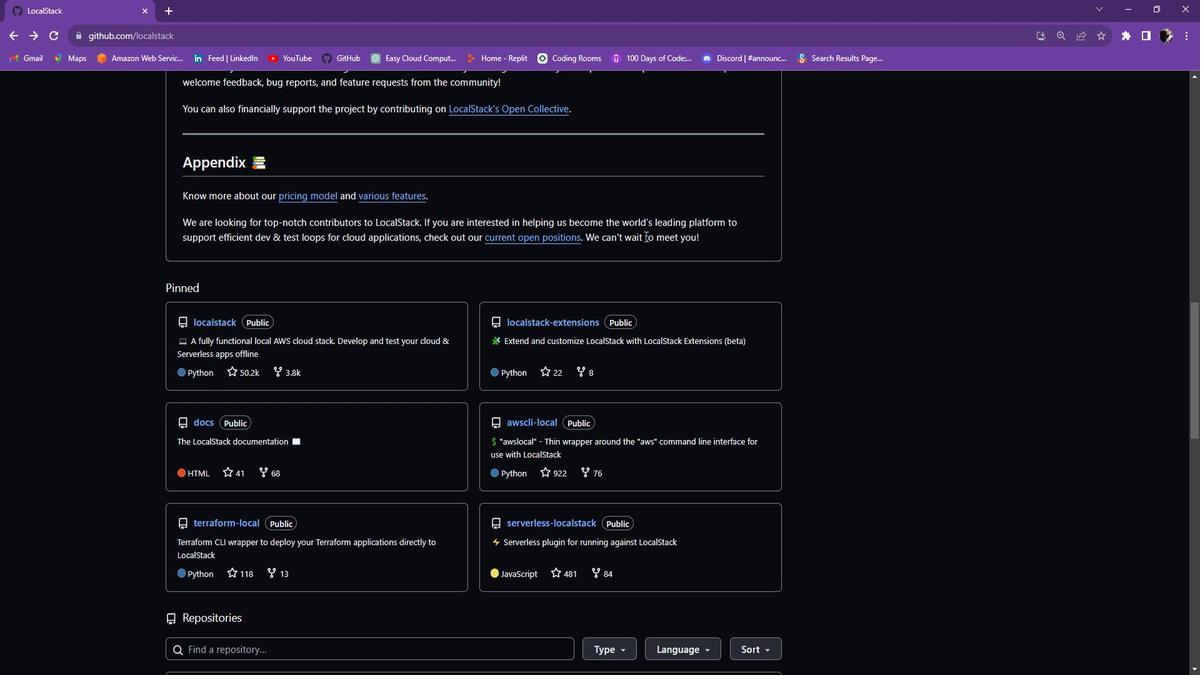 
Action: Mouse scrolled (654, 235) with delta (0, 0)
Screenshot: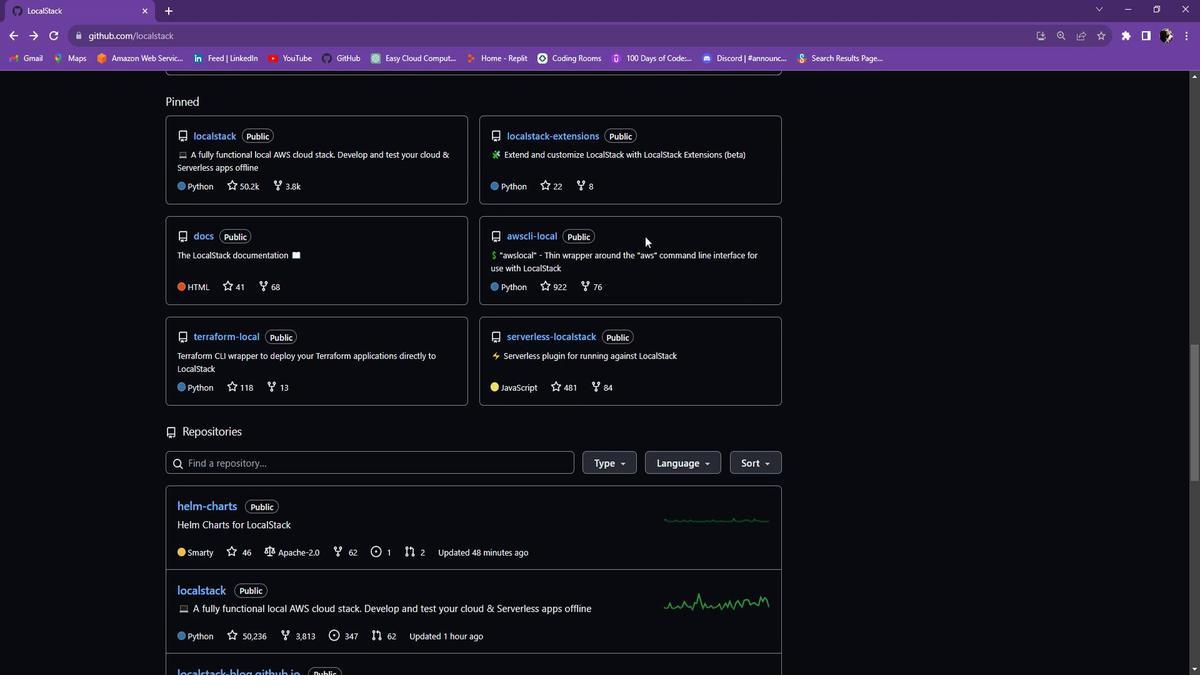 
Action: Mouse moved to (184, 141)
